 Task: Plan a trip to Glogovac, Kosovo from 17th November, 2023 to 21st November, 2023 for 2 adults.1  bedroom having 2 beds and 1 bathroom. Property type can be flat. Amenities needed are: wifi. Booking option can be shelf check-in. Look for 5 properties as per requirement.
Action: Mouse moved to (583, 219)
Screenshot: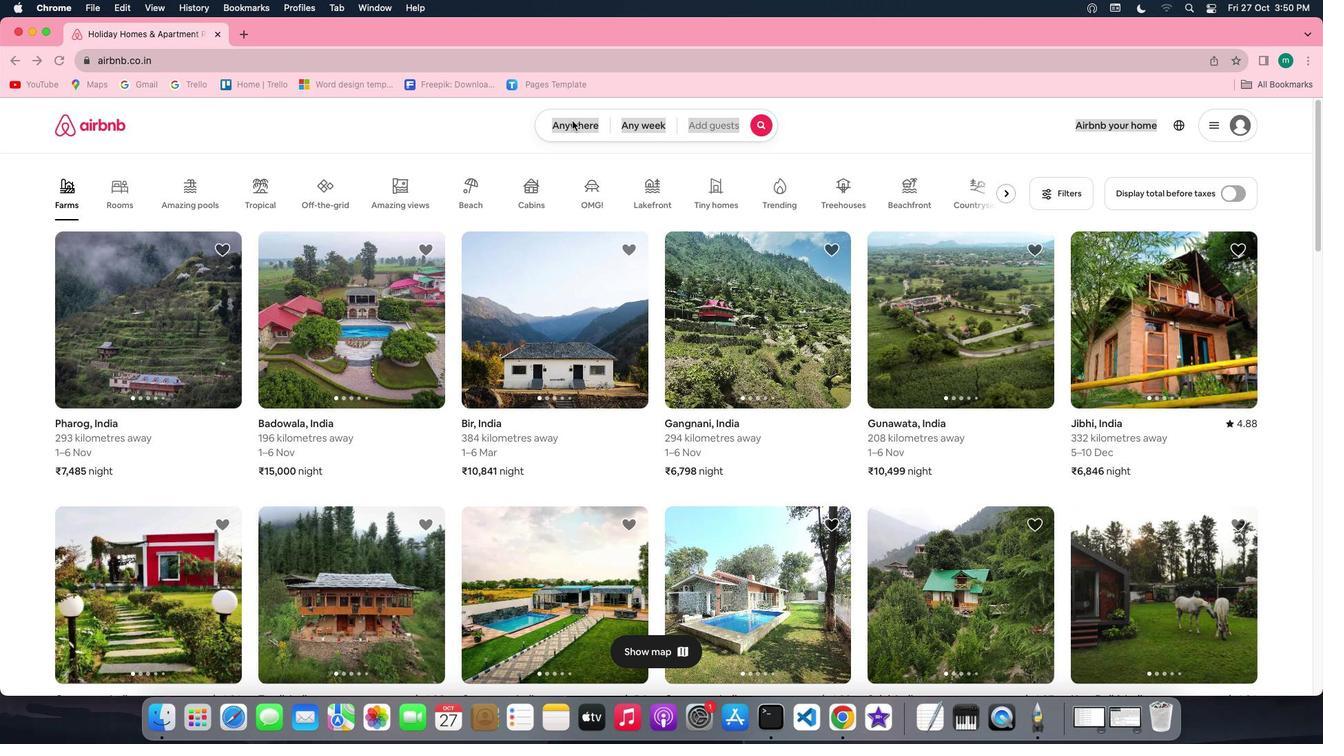 
Action: Mouse pressed left at (583, 219)
Screenshot: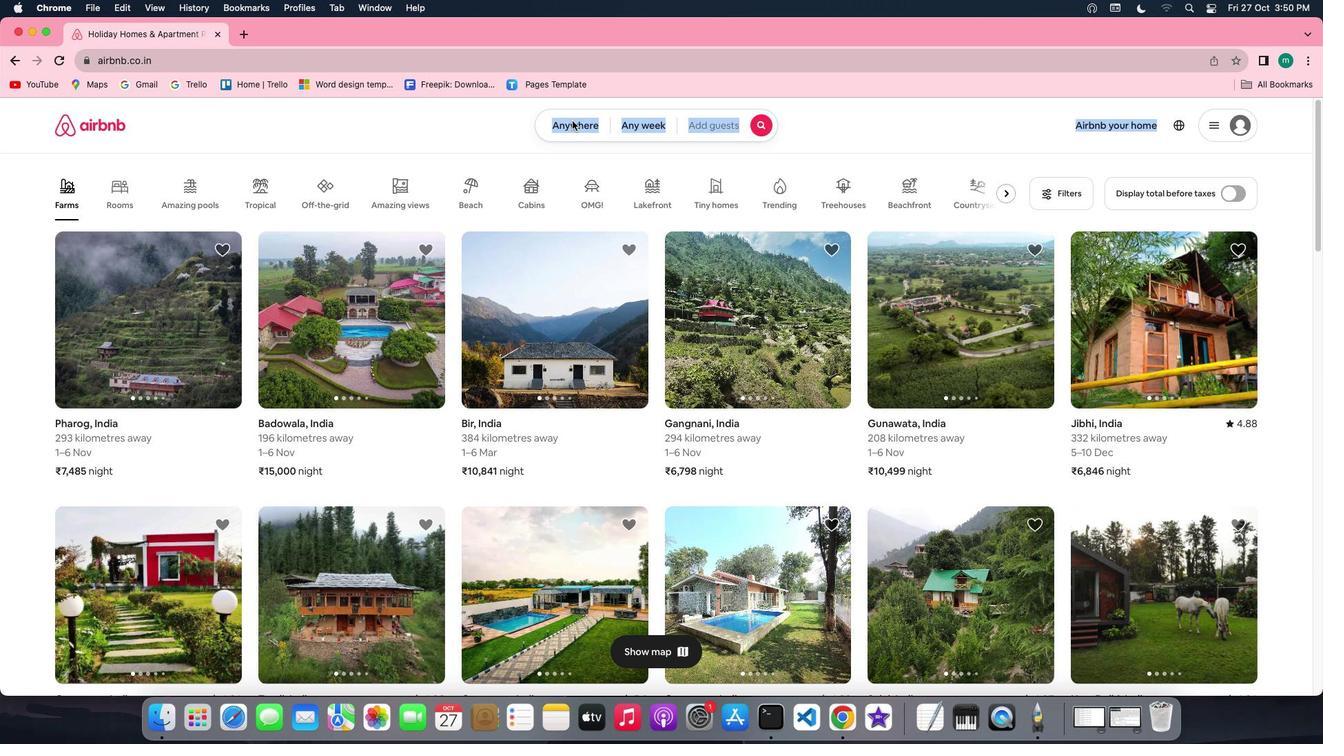 
Action: Mouse pressed left at (583, 219)
Screenshot: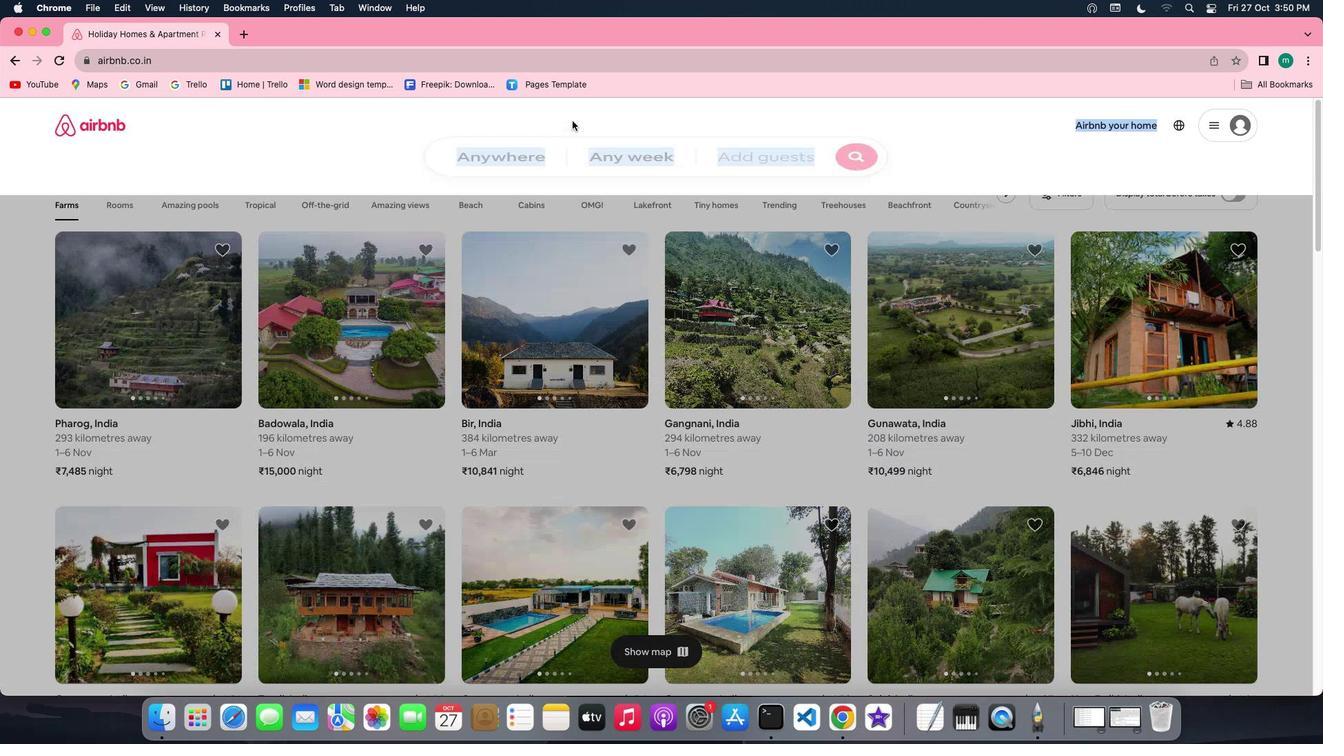 
Action: Mouse moved to (520, 259)
Screenshot: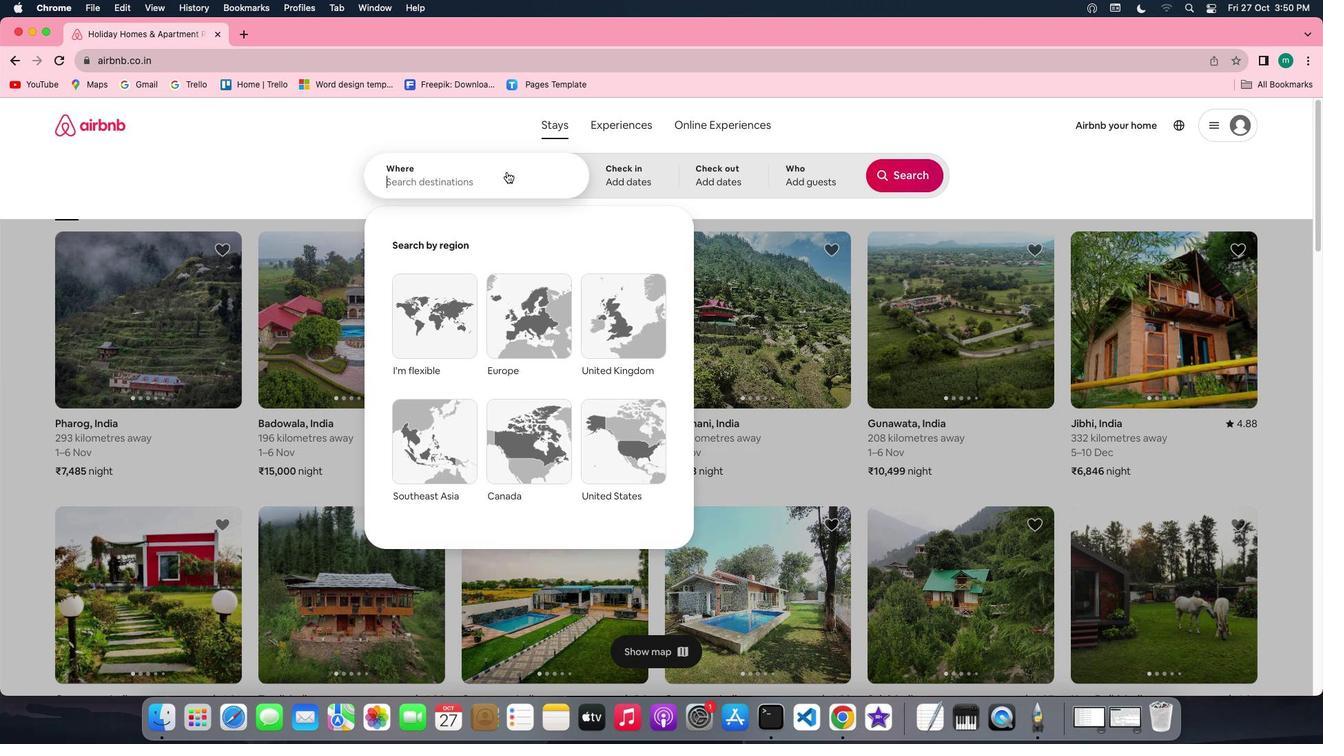 
Action: Key pressed Key.shift'G''l''o''g''o''v''a''c'','Key.spaceKey.shift'K''o''s''o''v''o'
Screenshot: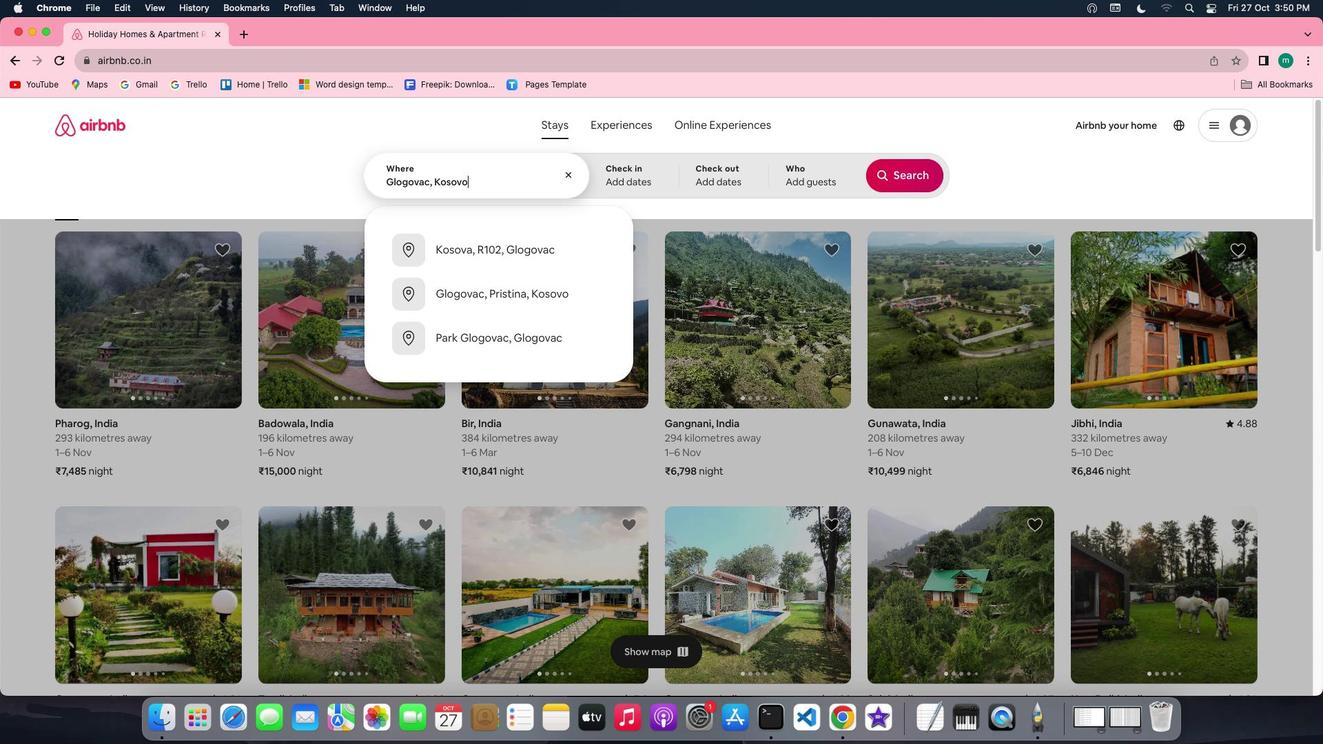 
Action: Mouse moved to (650, 261)
Screenshot: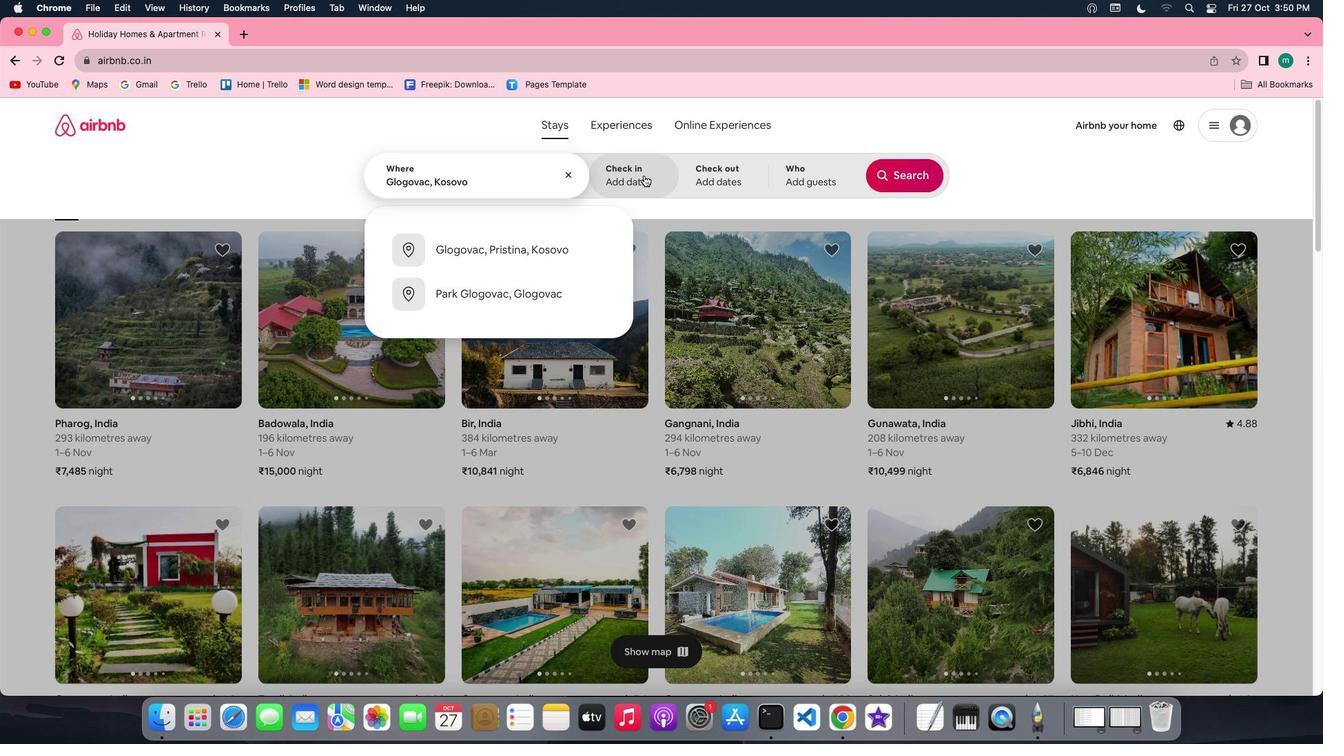 
Action: Mouse pressed left at (650, 261)
Screenshot: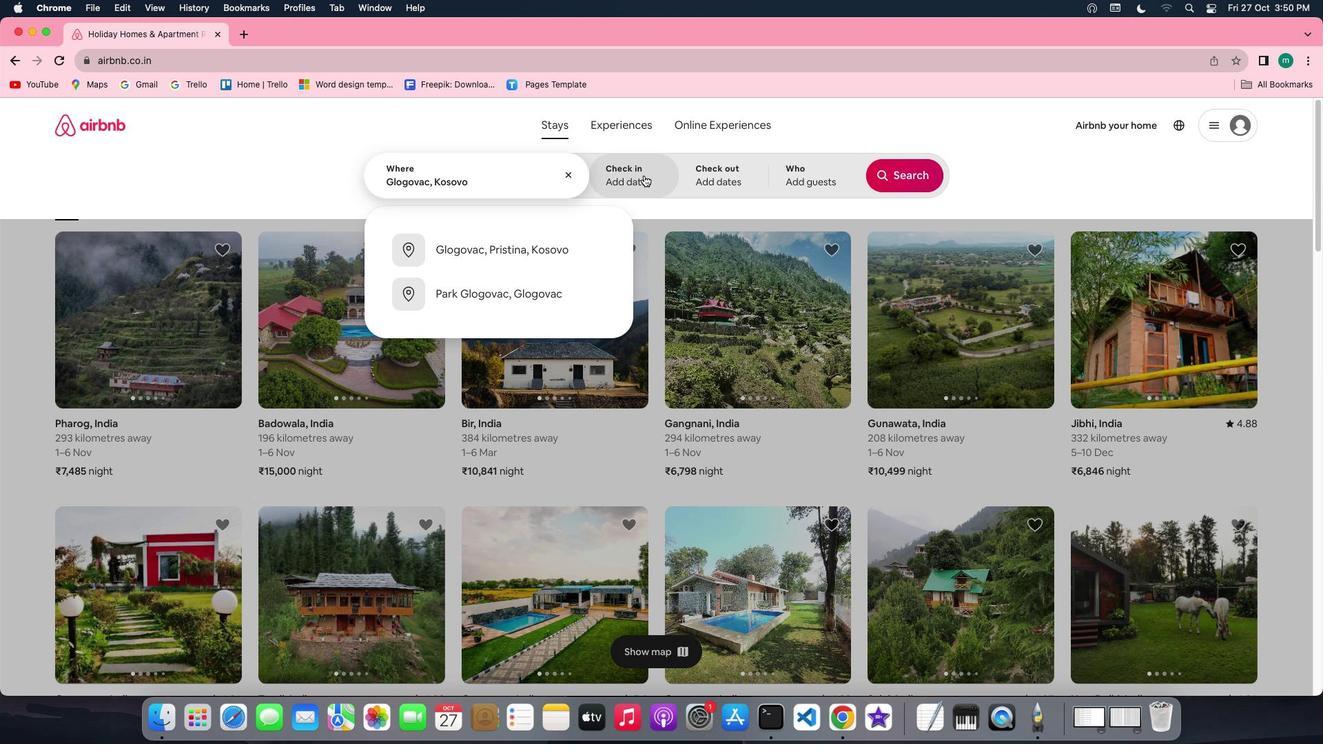
Action: Mouse moved to (850, 445)
Screenshot: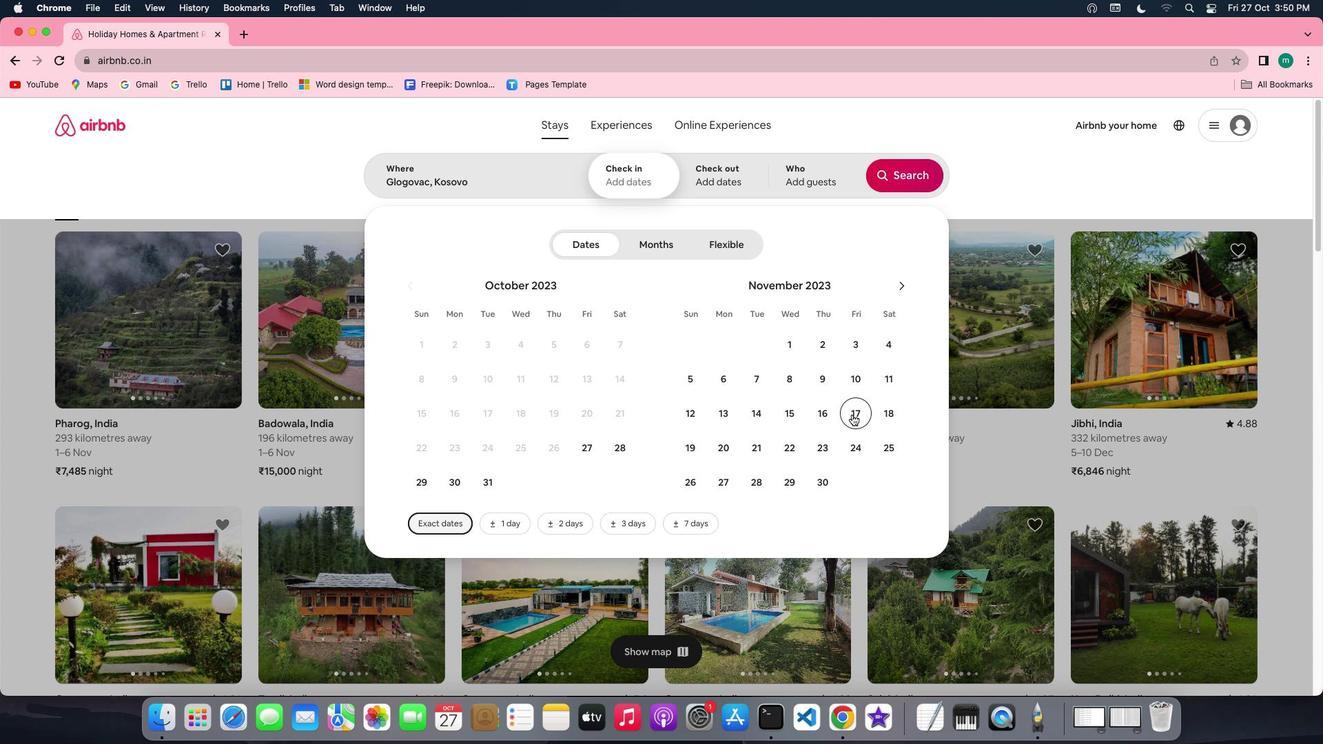 
Action: Mouse pressed left at (850, 445)
Screenshot: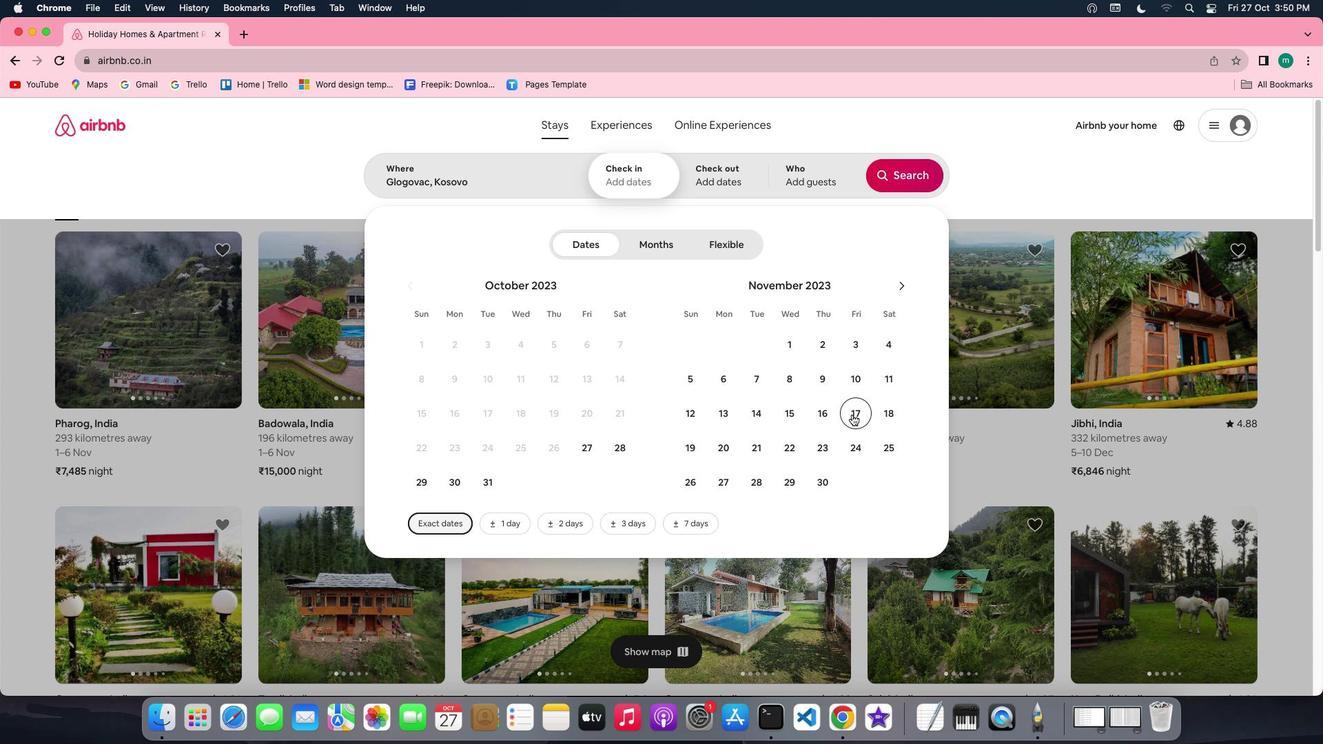
Action: Mouse moved to (748, 468)
Screenshot: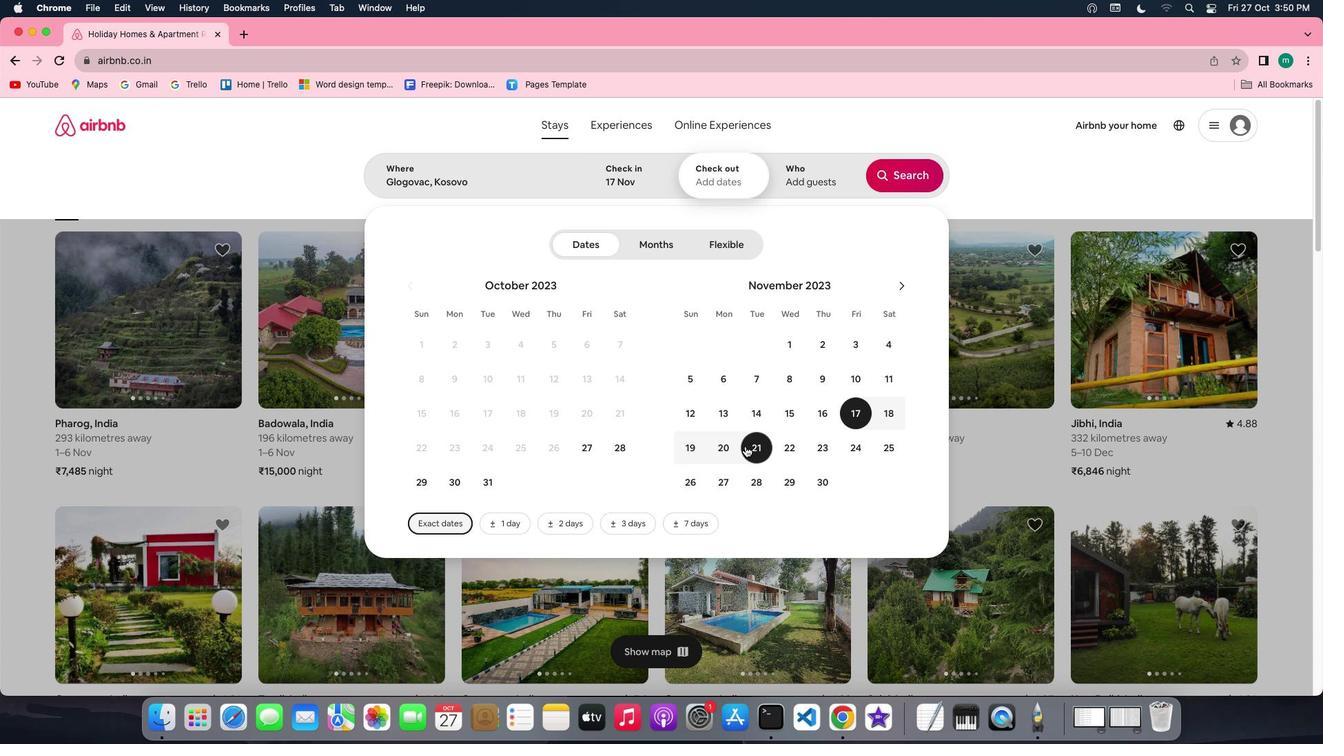 
Action: Mouse pressed left at (748, 468)
Screenshot: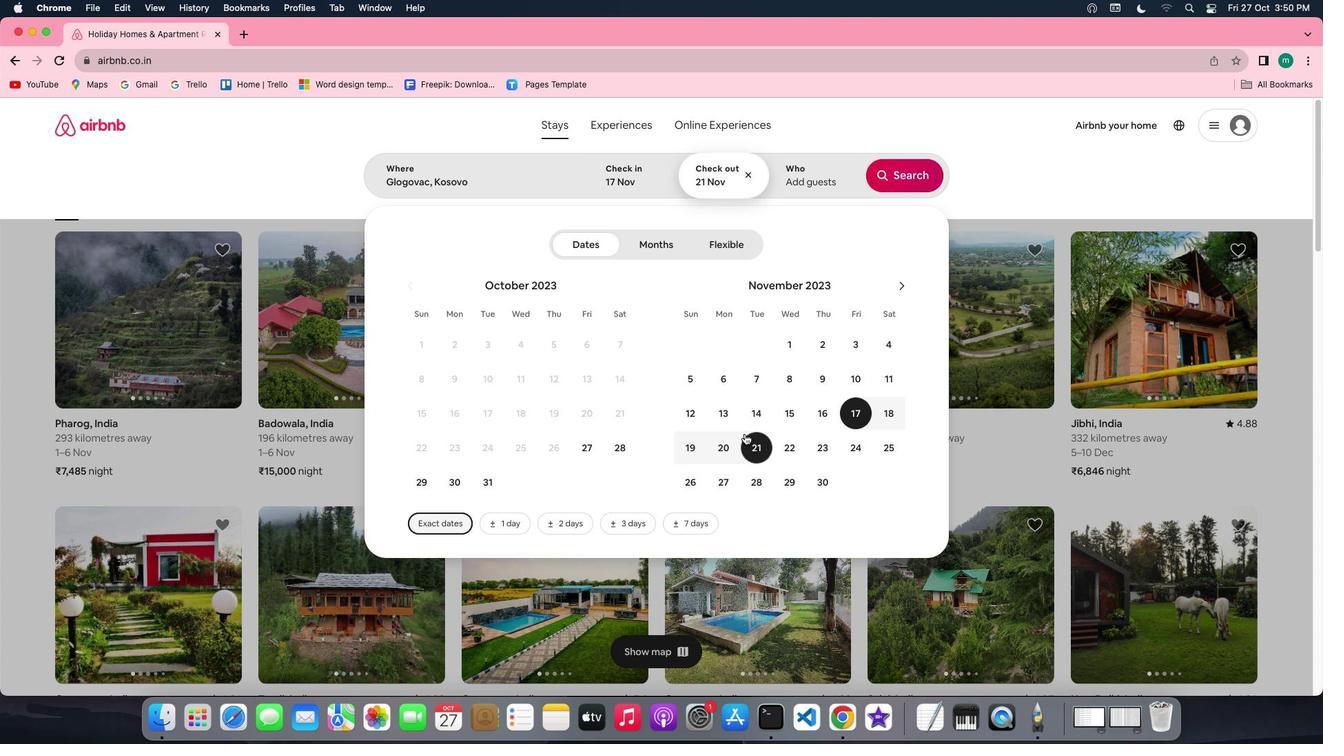 
Action: Mouse moved to (806, 260)
Screenshot: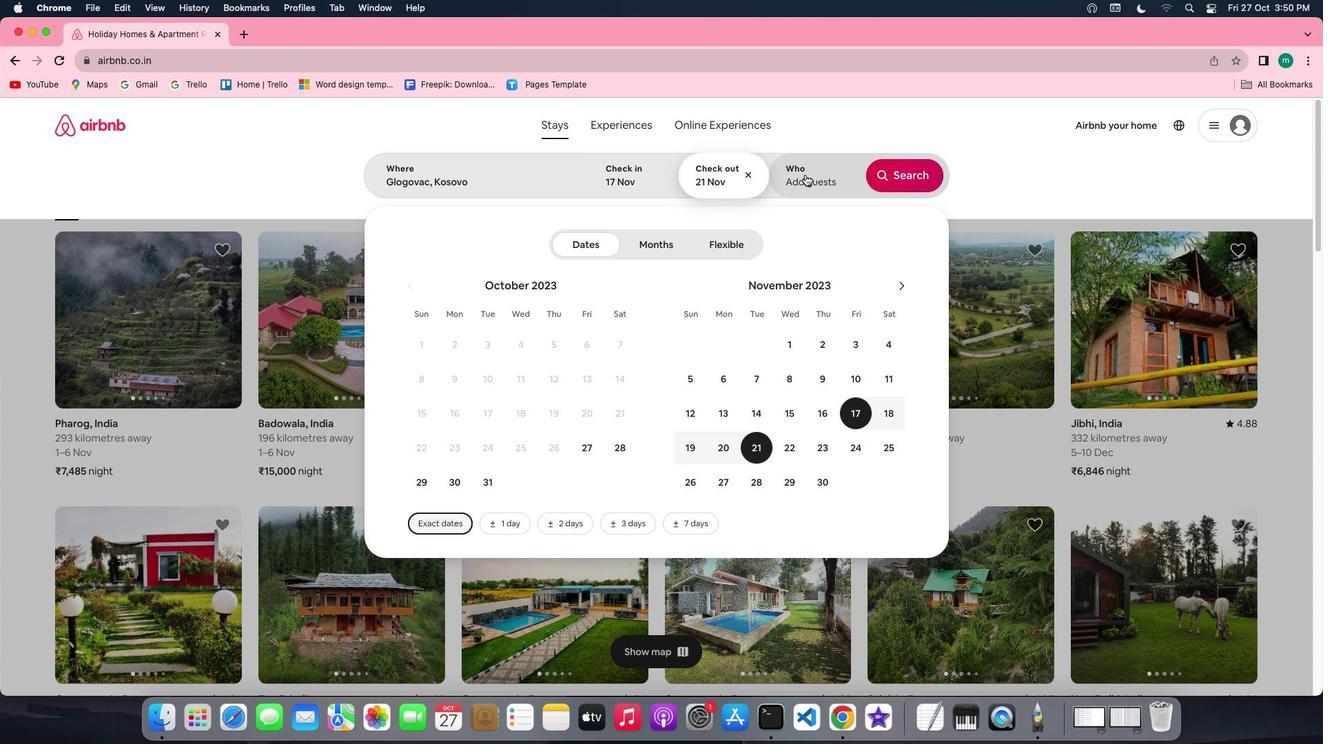 
Action: Mouse pressed left at (806, 260)
Screenshot: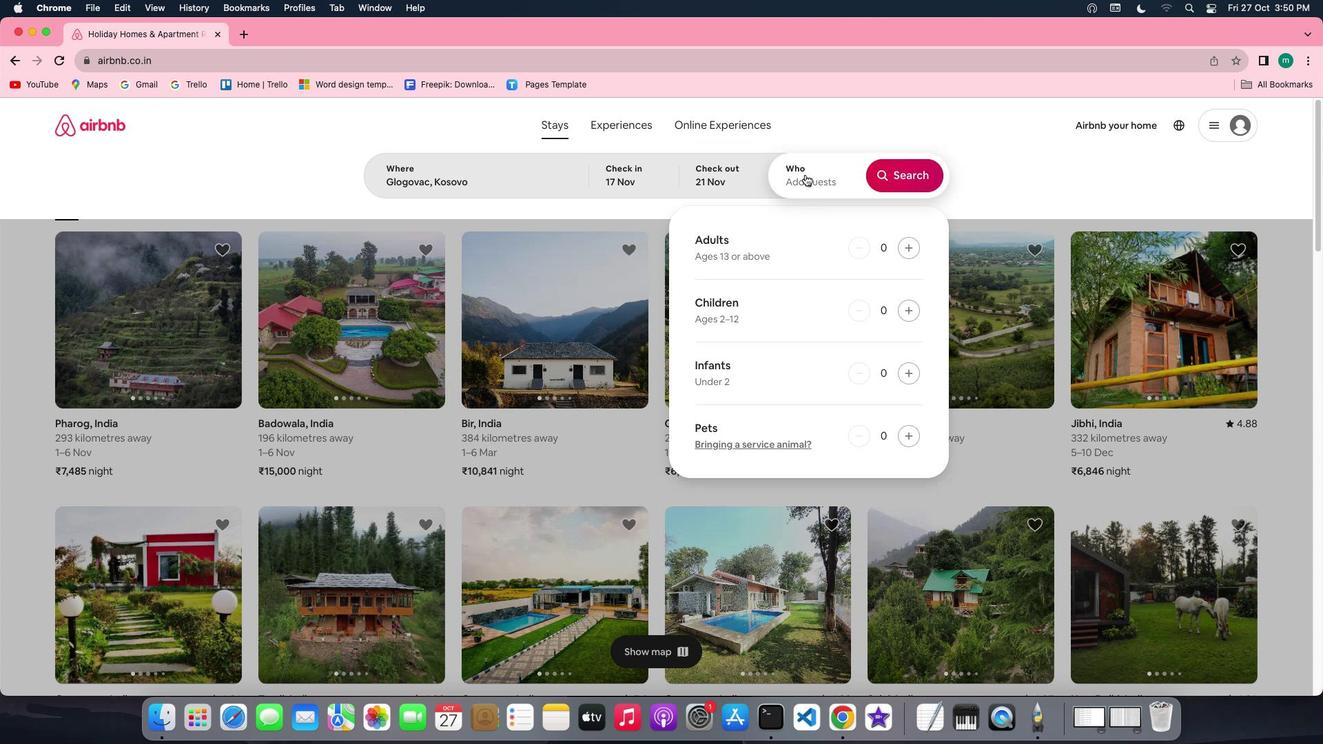 
Action: Mouse moved to (908, 311)
Screenshot: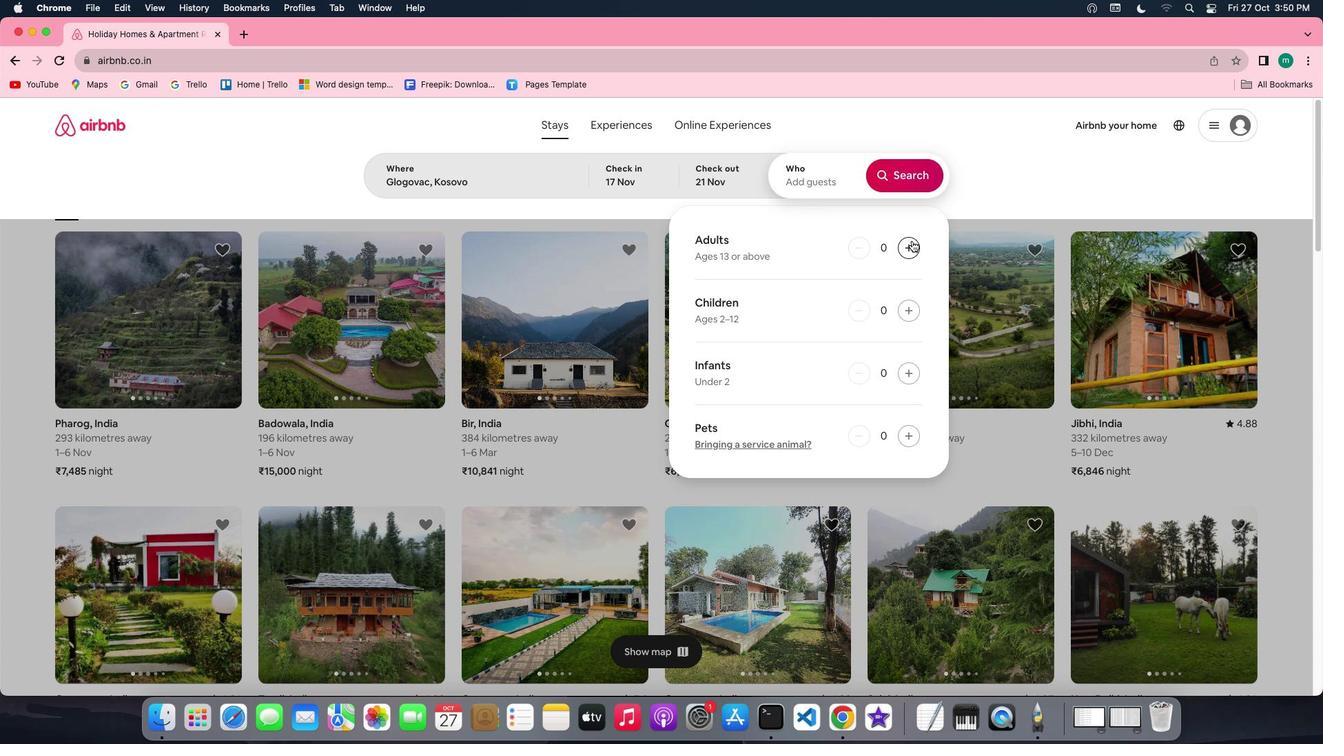 
Action: Mouse pressed left at (908, 311)
Screenshot: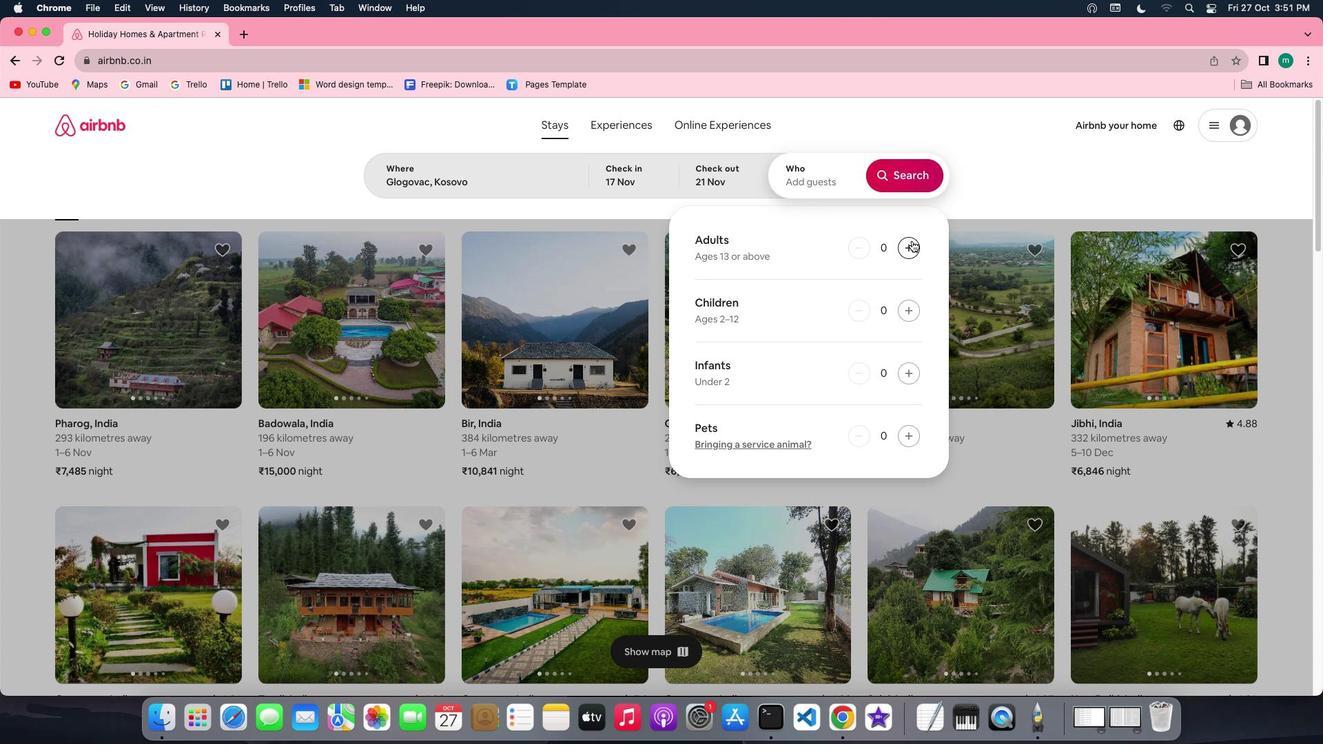 
Action: Mouse pressed left at (908, 311)
Screenshot: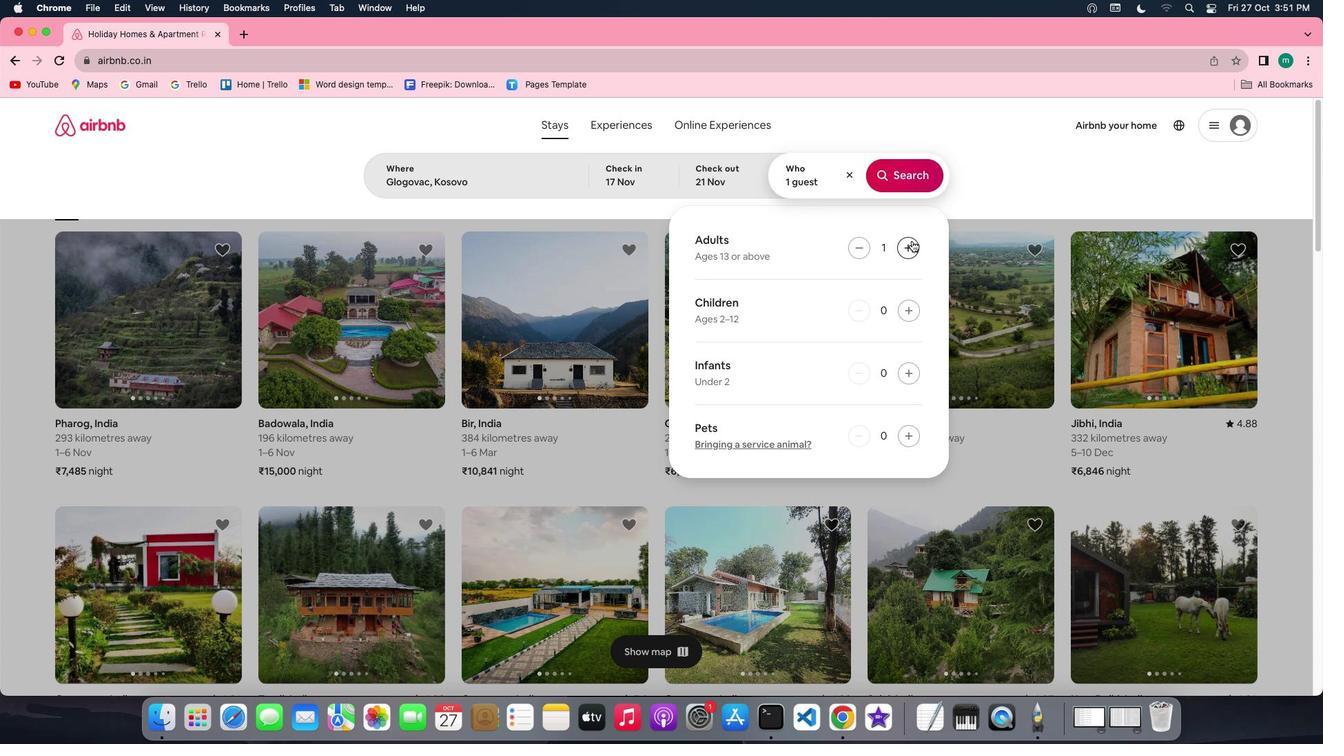 
Action: Mouse moved to (885, 267)
Screenshot: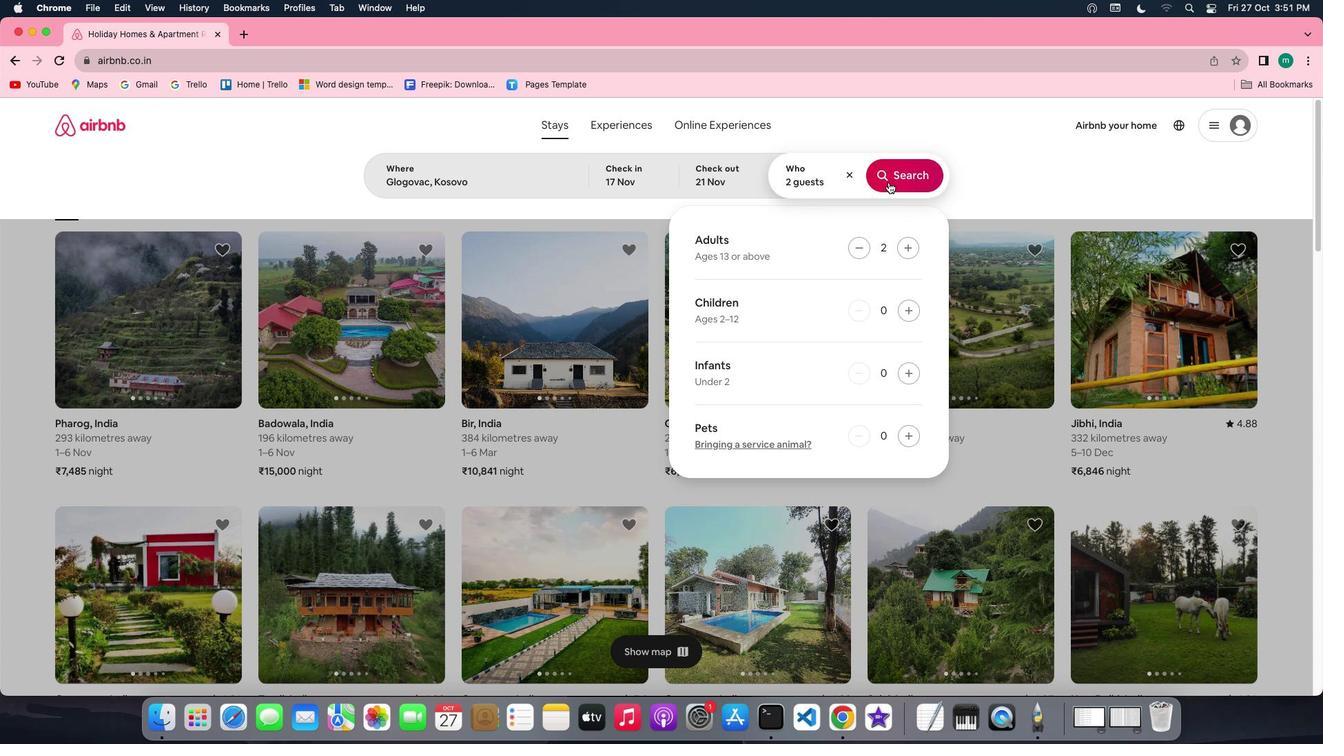 
Action: Mouse pressed left at (885, 267)
Screenshot: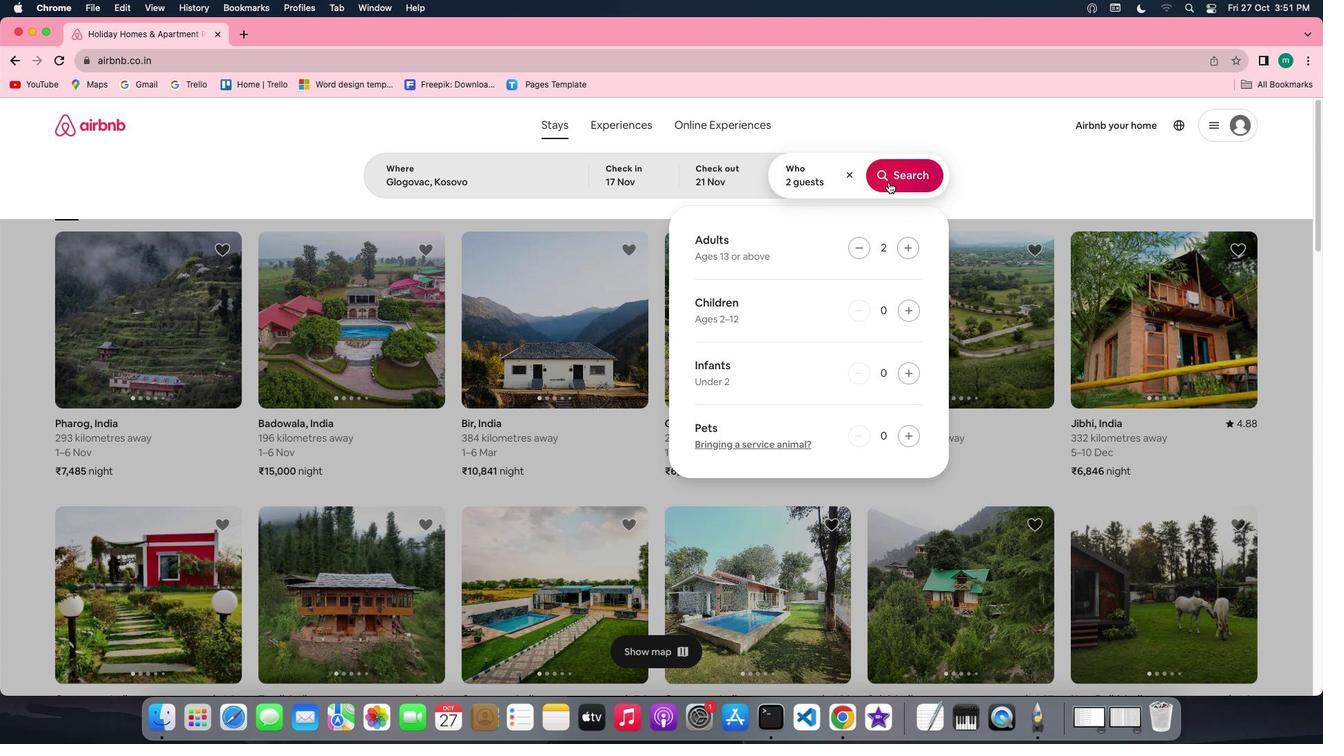 
Action: Mouse moved to (1099, 263)
Screenshot: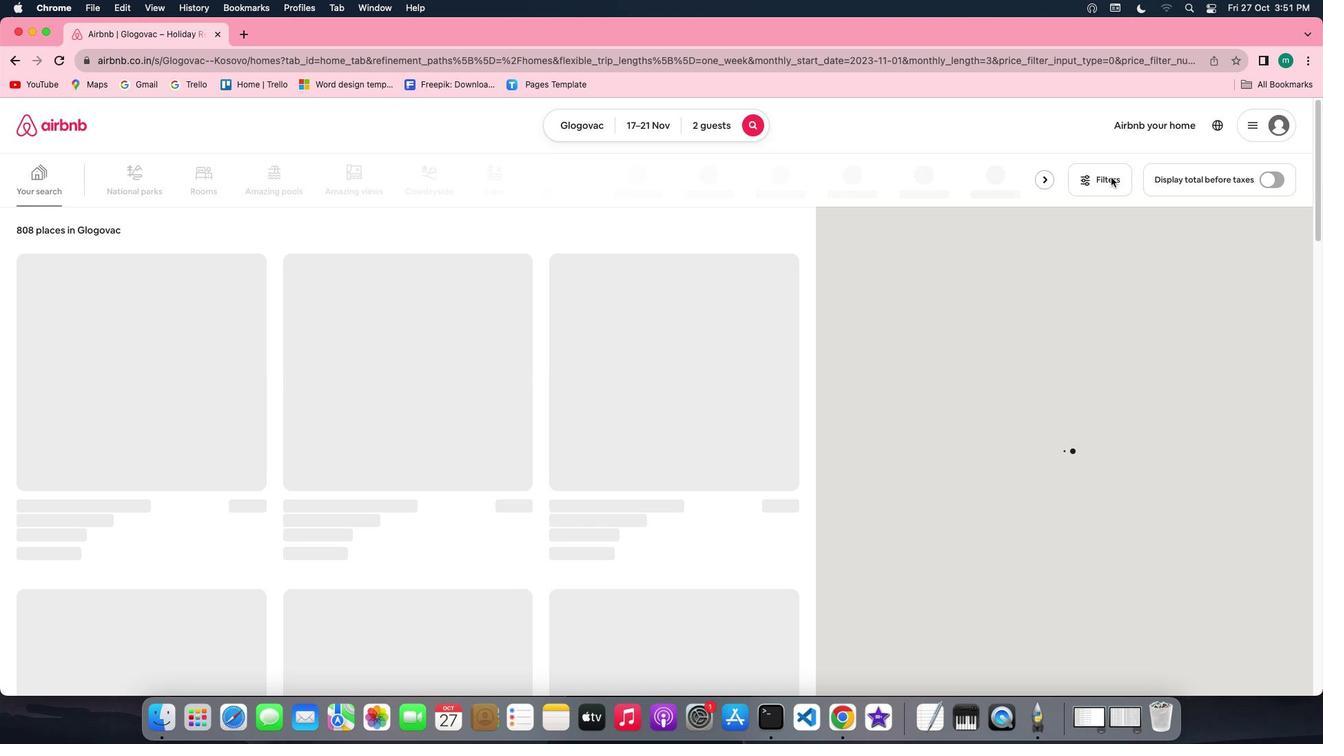 
Action: Mouse pressed left at (1099, 263)
Screenshot: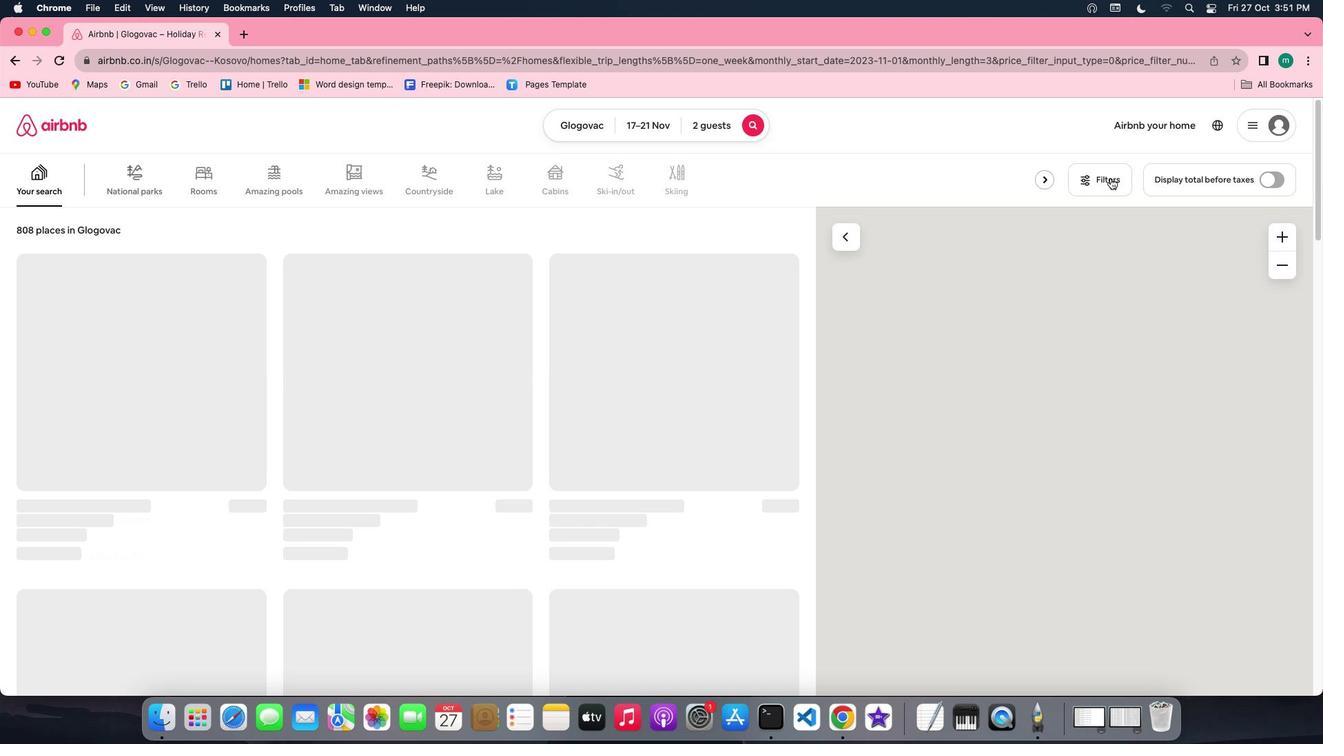 
Action: Mouse moved to (650, 416)
Screenshot: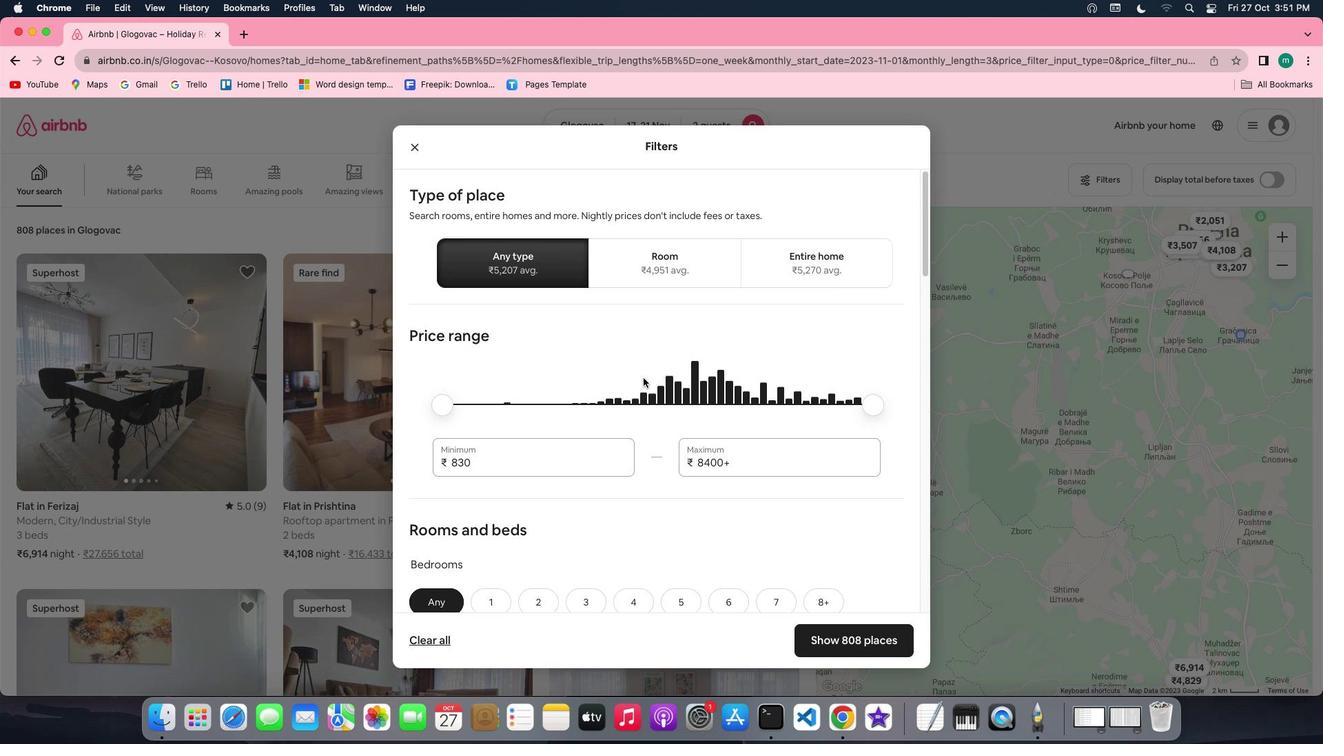 
Action: Mouse scrolled (650, 416) with delta (34, 126)
Screenshot: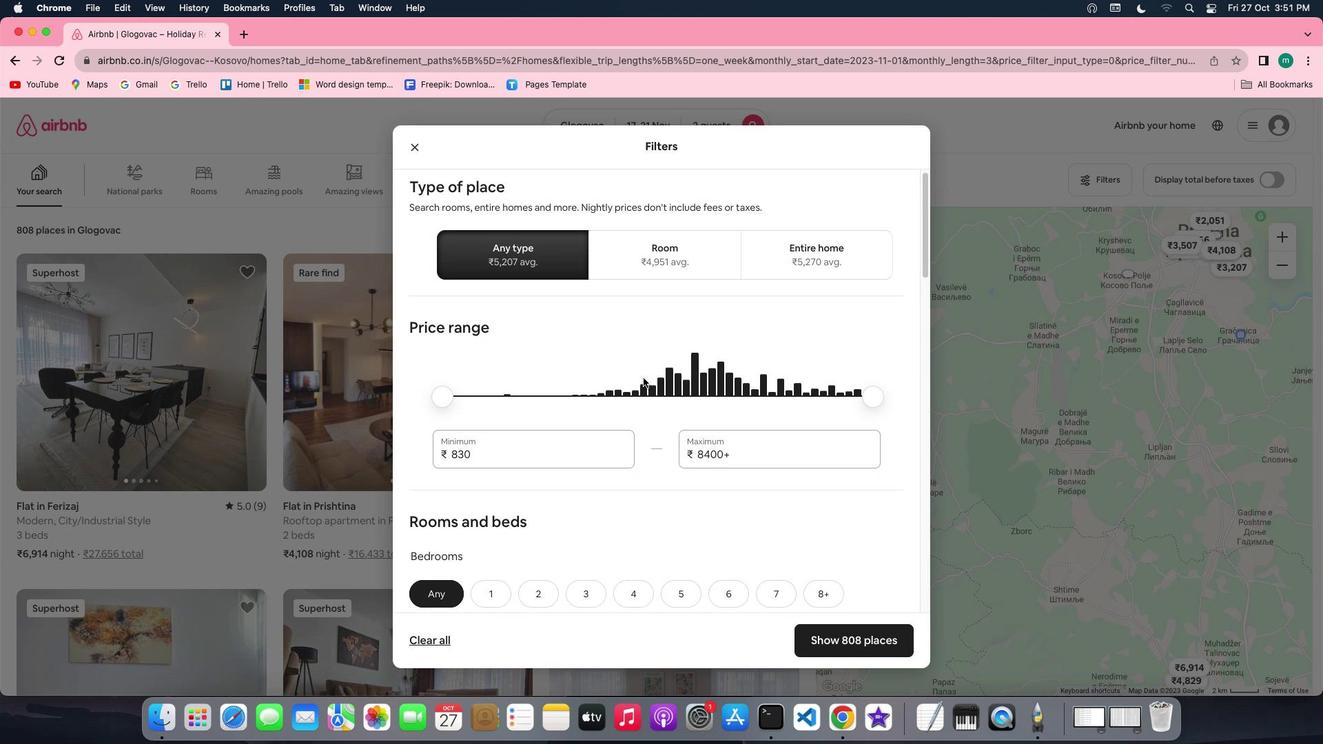 
Action: Mouse scrolled (650, 416) with delta (34, 126)
Screenshot: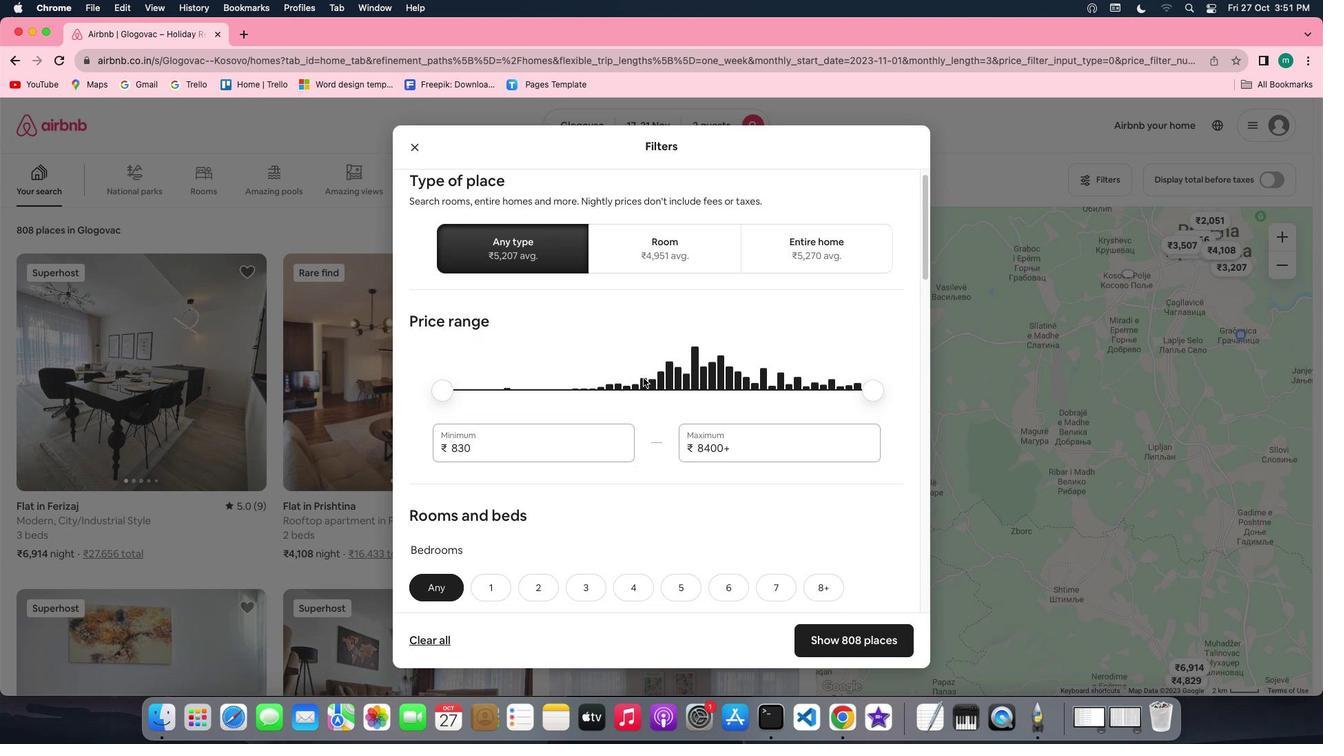 
Action: Mouse scrolled (650, 416) with delta (34, 126)
Screenshot: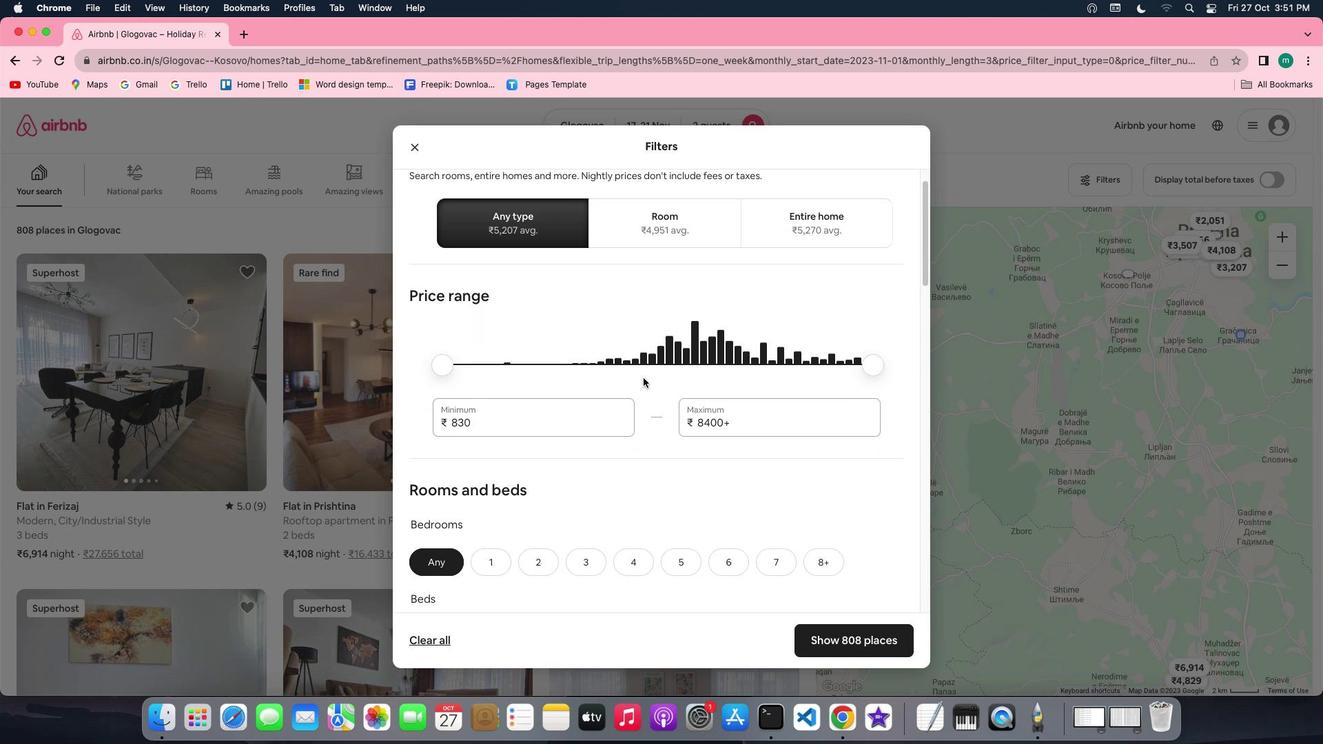 
Action: Mouse scrolled (650, 416) with delta (34, 126)
Screenshot: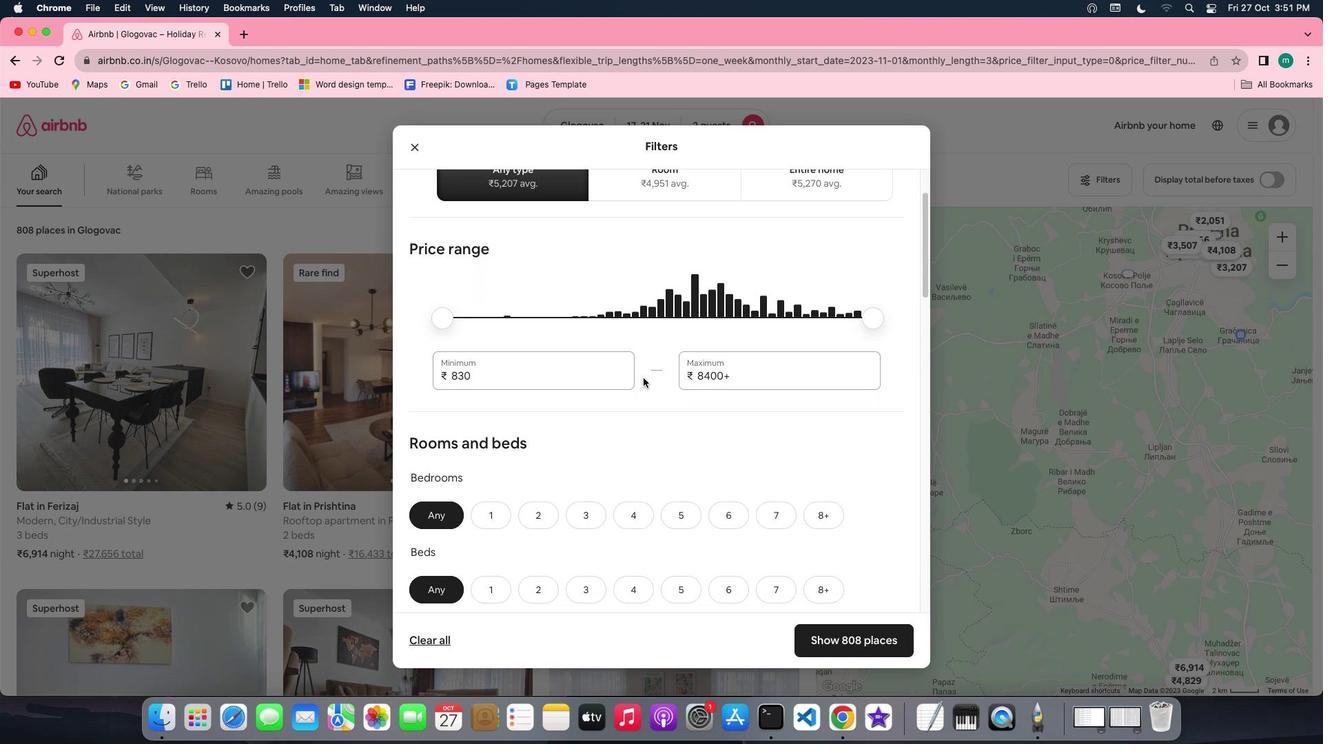 
Action: Mouse scrolled (650, 416) with delta (34, 126)
Screenshot: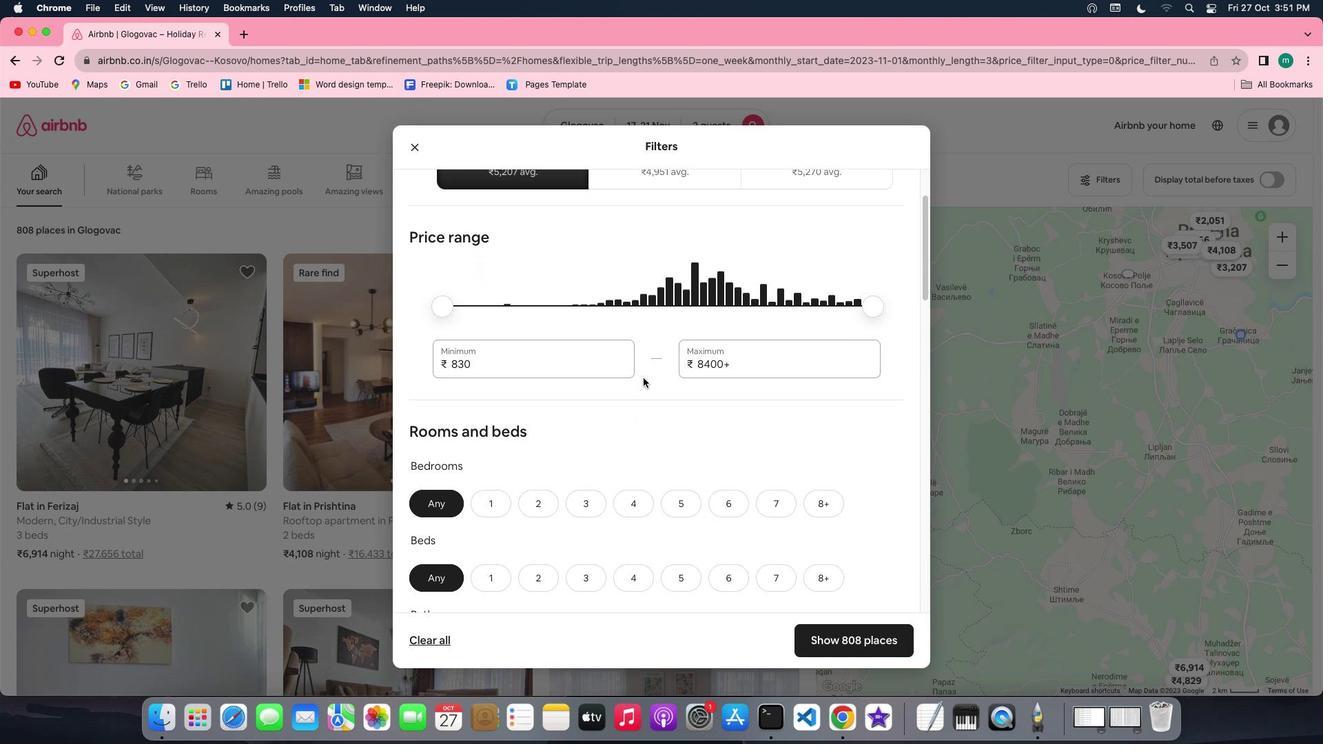 
Action: Mouse scrolled (650, 416) with delta (34, 126)
Screenshot: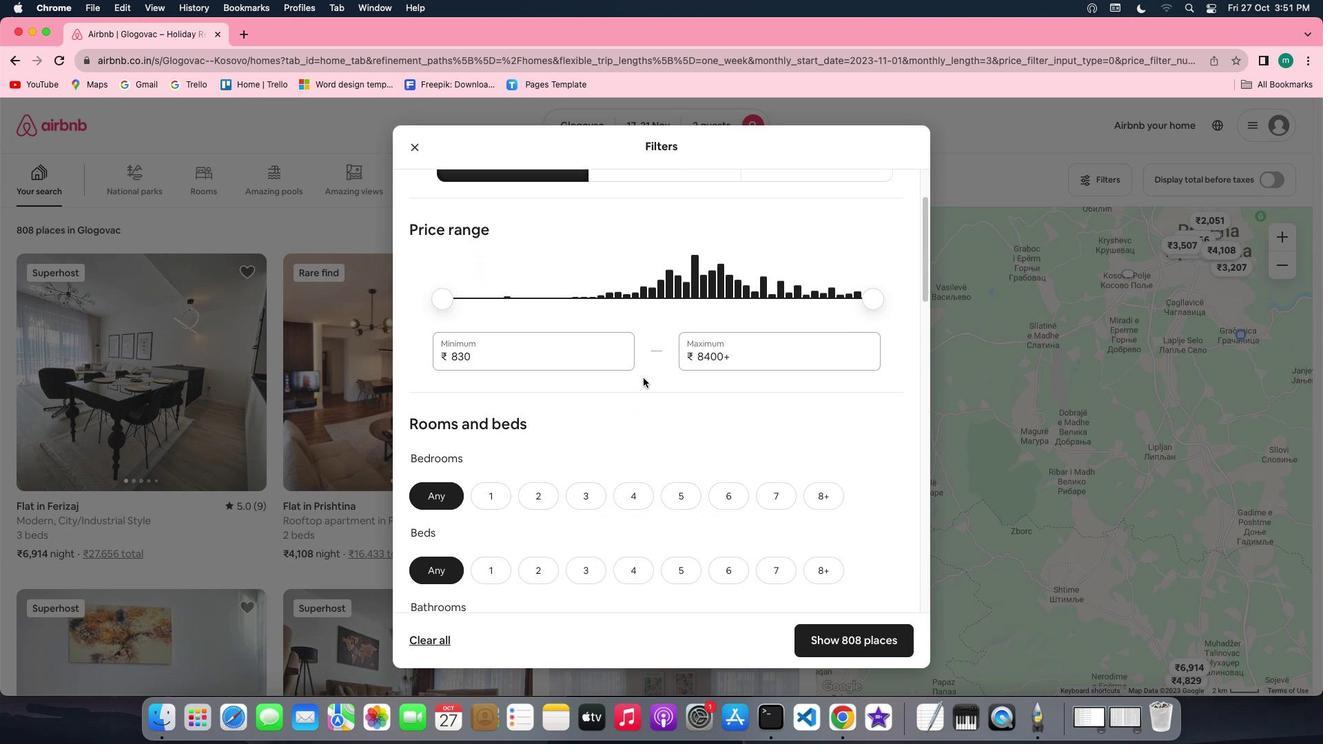 
Action: Mouse scrolled (650, 416) with delta (34, 126)
Screenshot: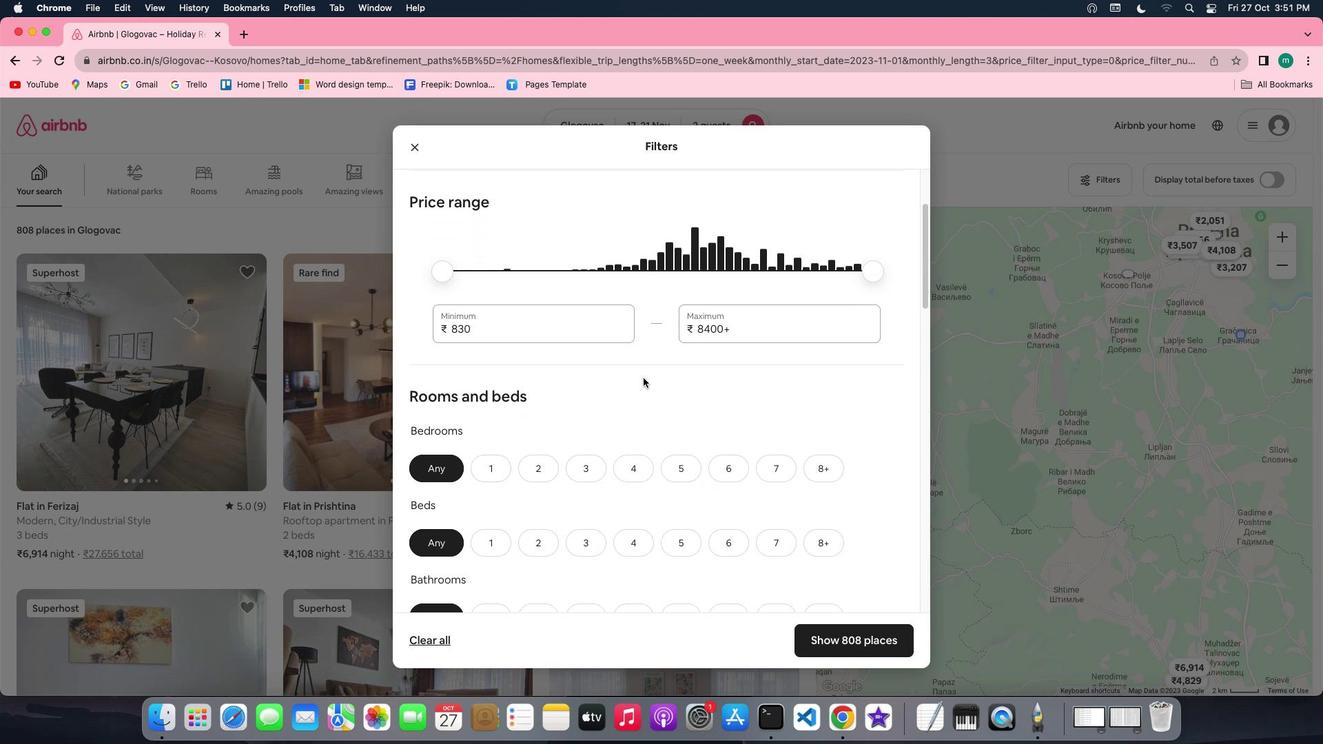 
Action: Mouse scrolled (650, 416) with delta (34, 126)
Screenshot: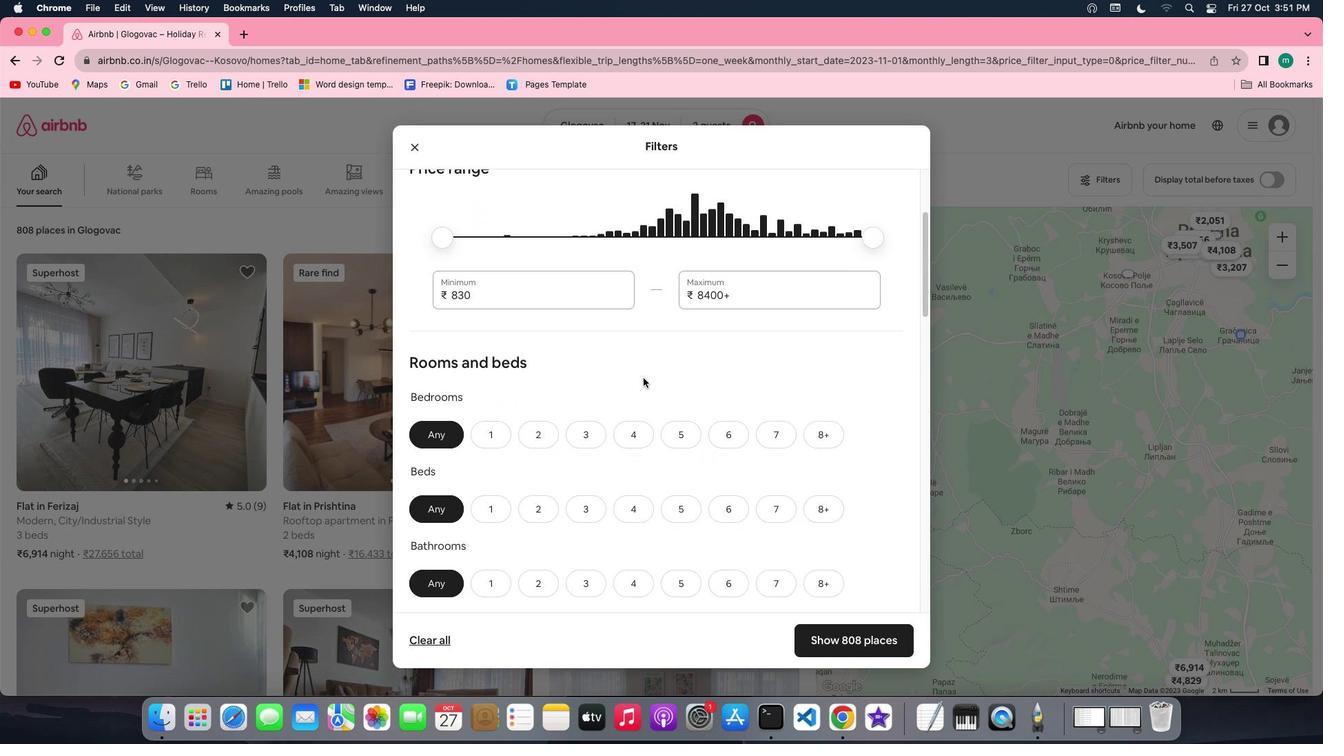 
Action: Mouse scrolled (650, 416) with delta (34, 126)
Screenshot: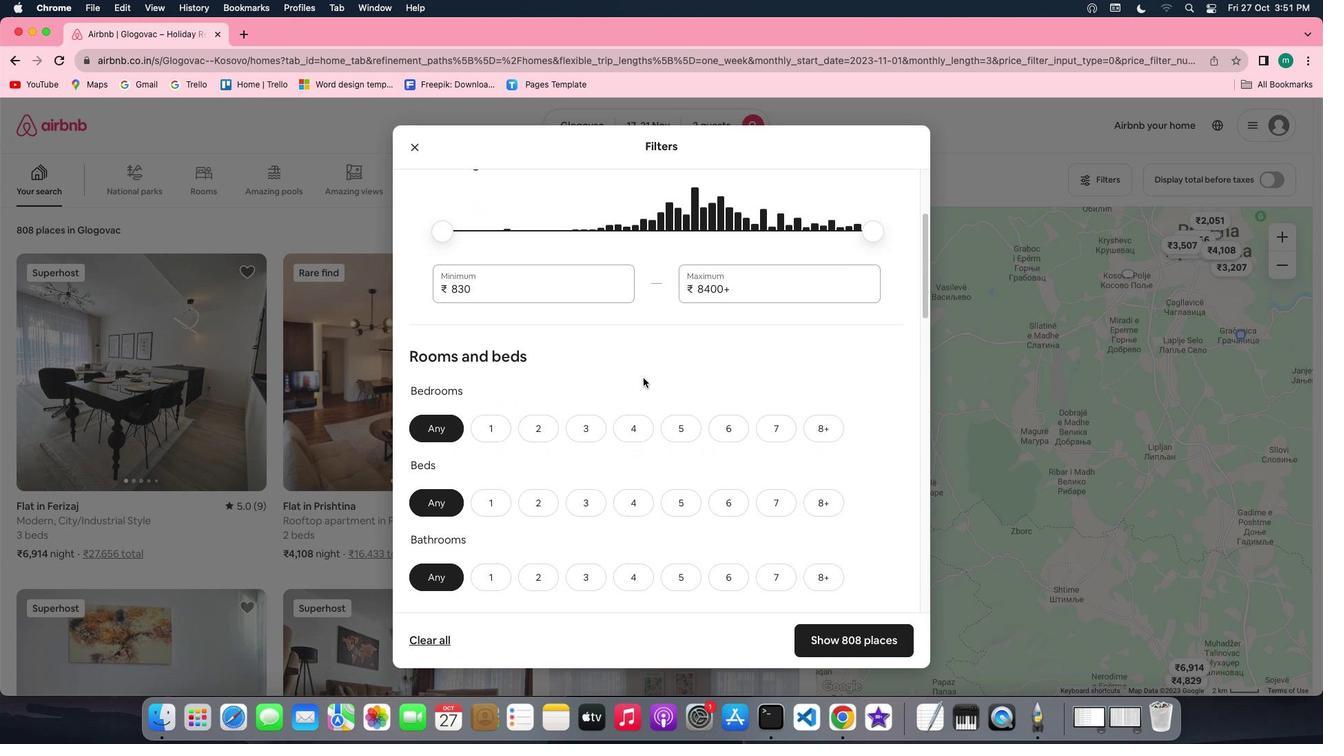 
Action: Mouse scrolled (650, 416) with delta (34, 126)
Screenshot: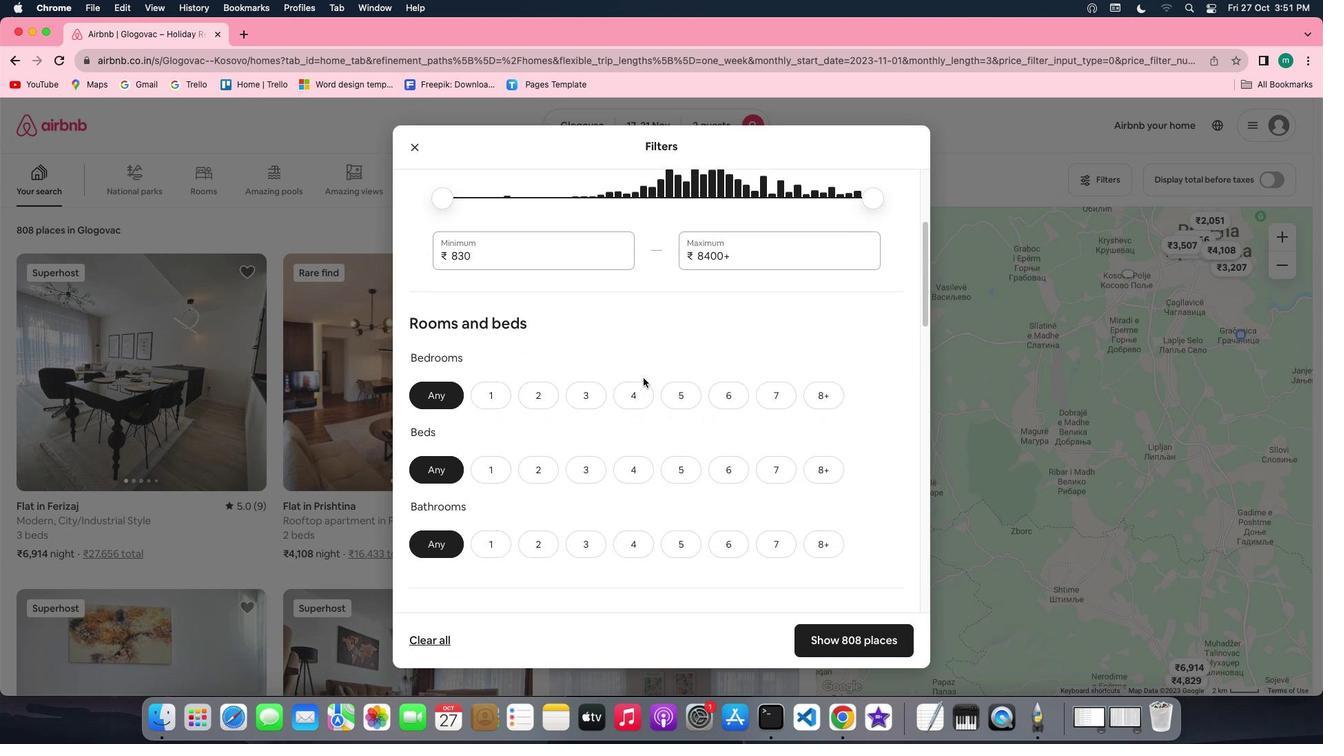 
Action: Mouse scrolled (650, 416) with delta (34, 126)
Screenshot: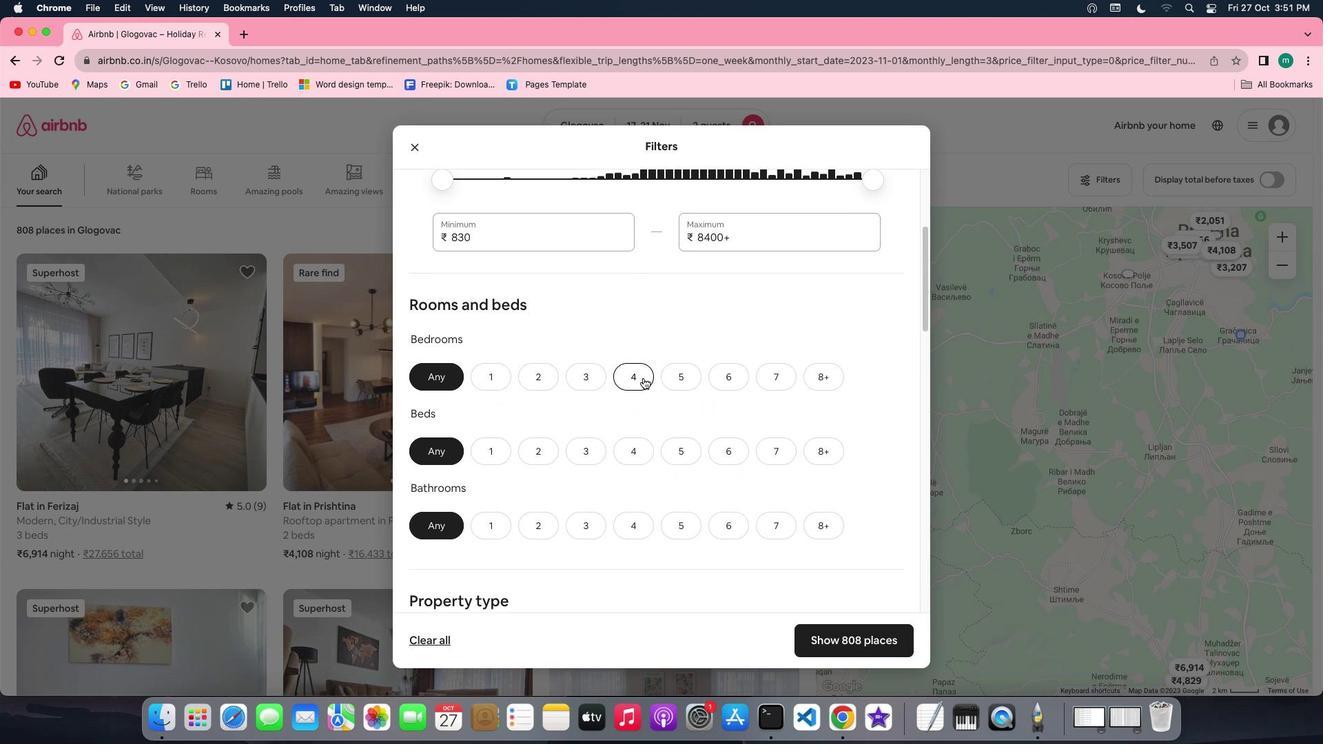 
Action: Mouse scrolled (650, 416) with delta (34, 126)
Screenshot: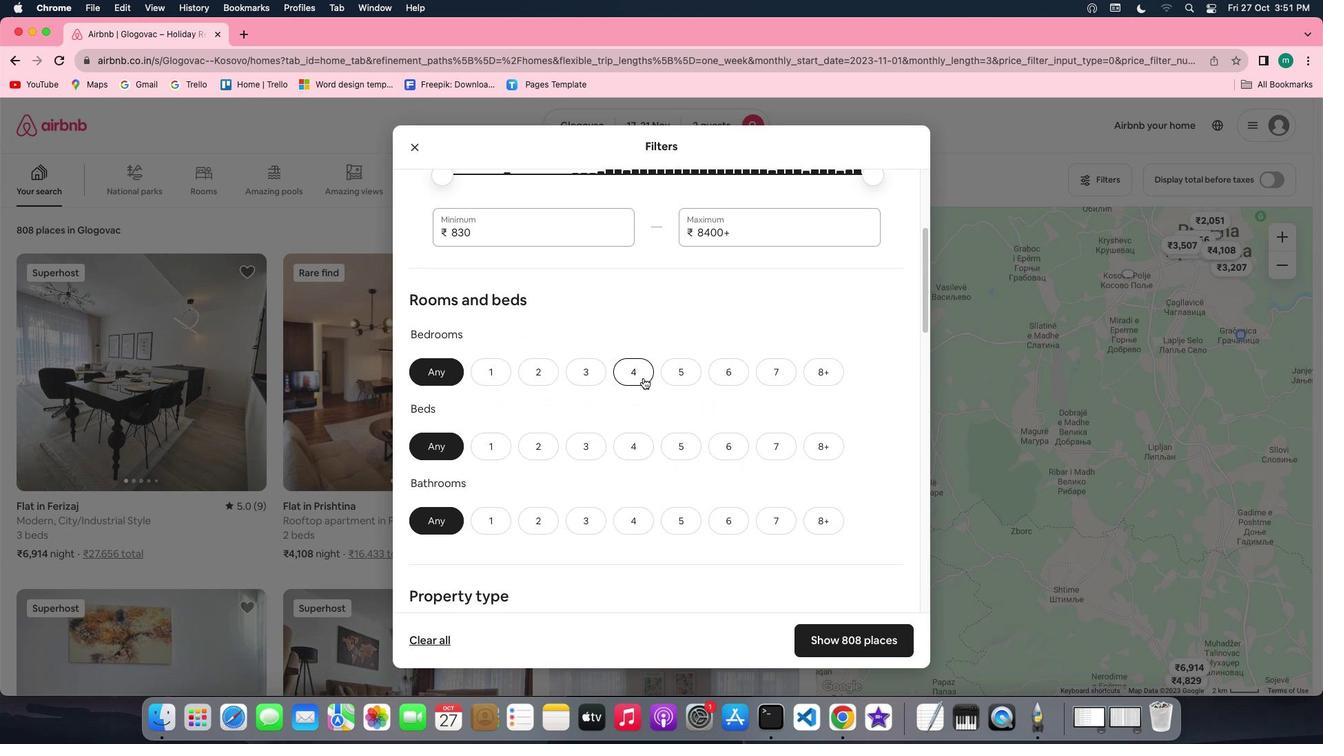
Action: Mouse scrolled (650, 416) with delta (34, 126)
Screenshot: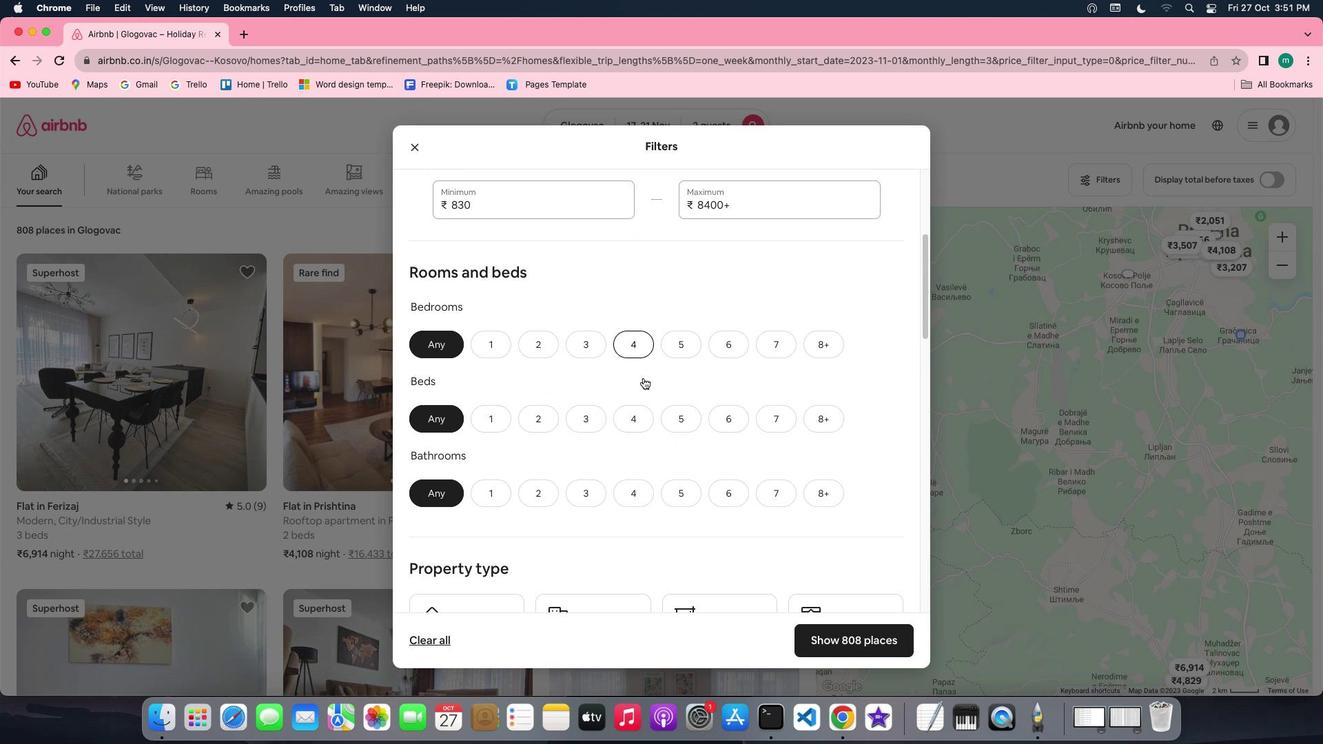 
Action: Mouse scrolled (650, 416) with delta (34, 126)
Screenshot: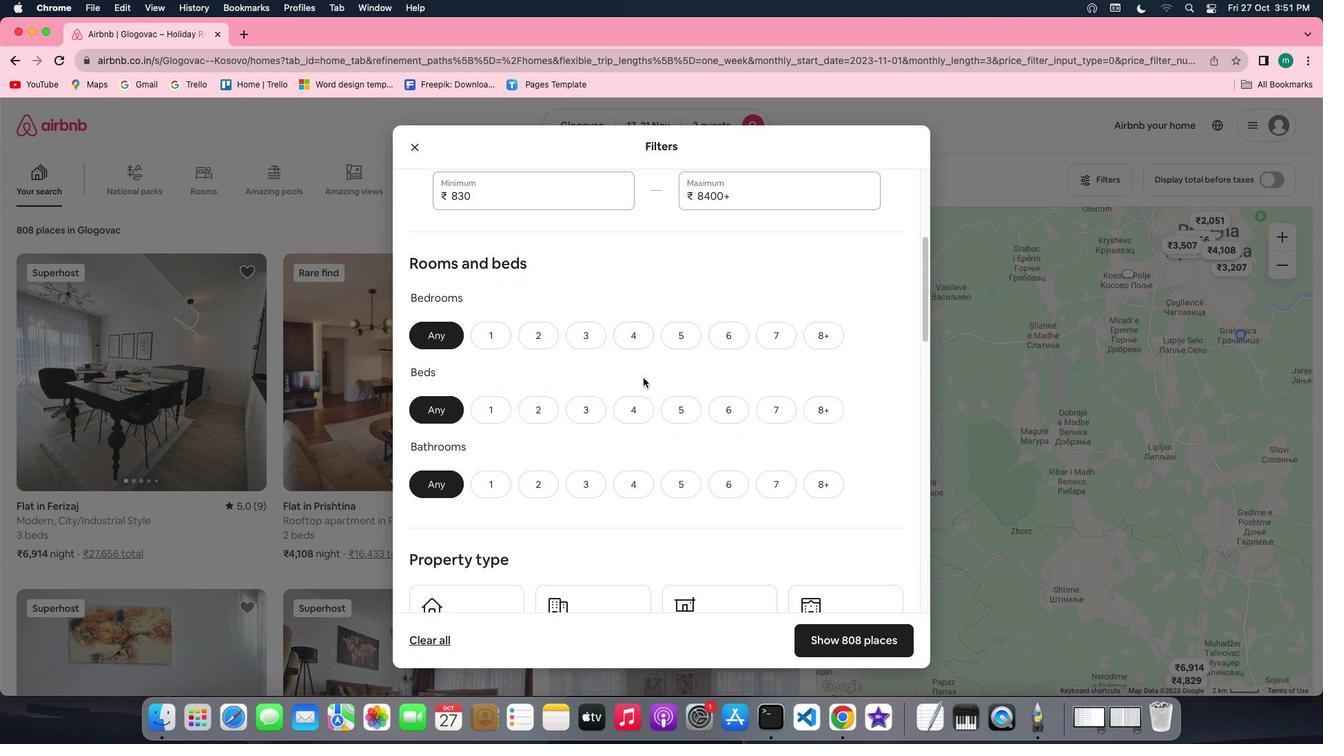 
Action: Mouse scrolled (650, 416) with delta (34, 126)
Screenshot: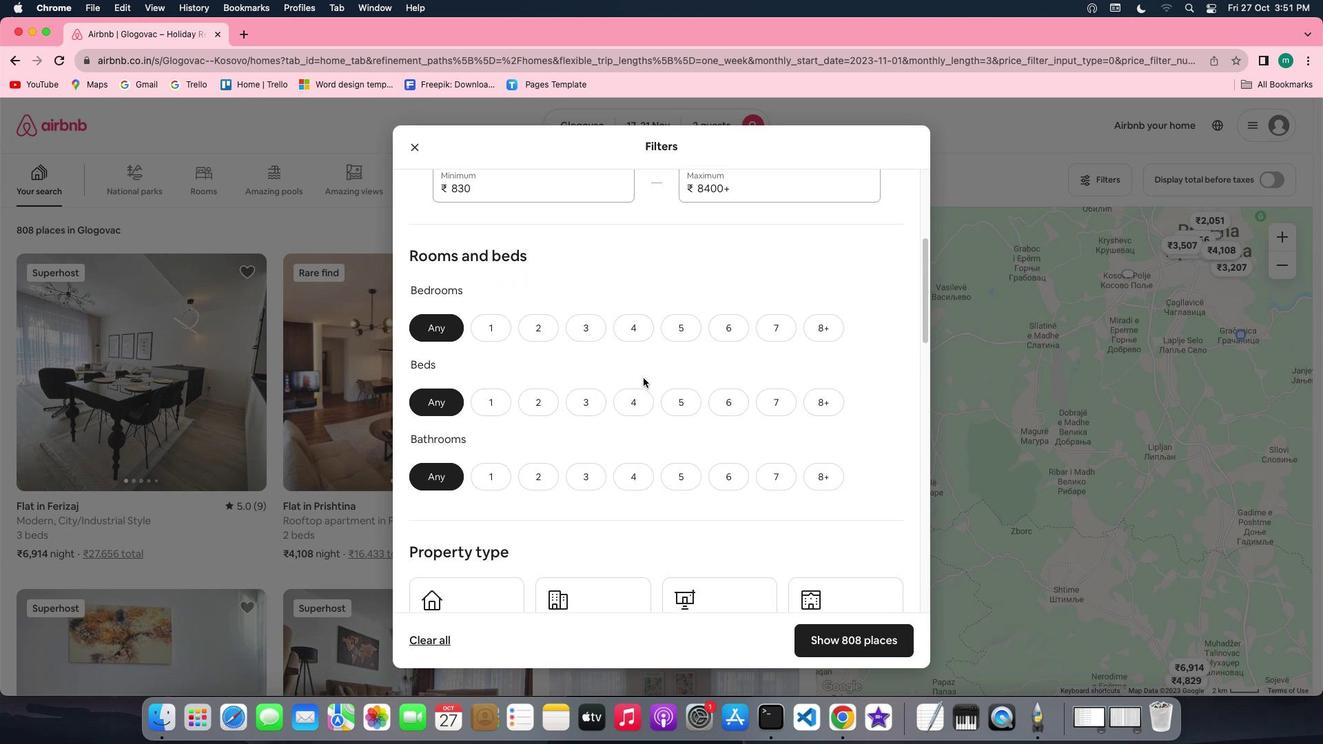 
Action: Mouse scrolled (650, 416) with delta (34, 126)
Screenshot: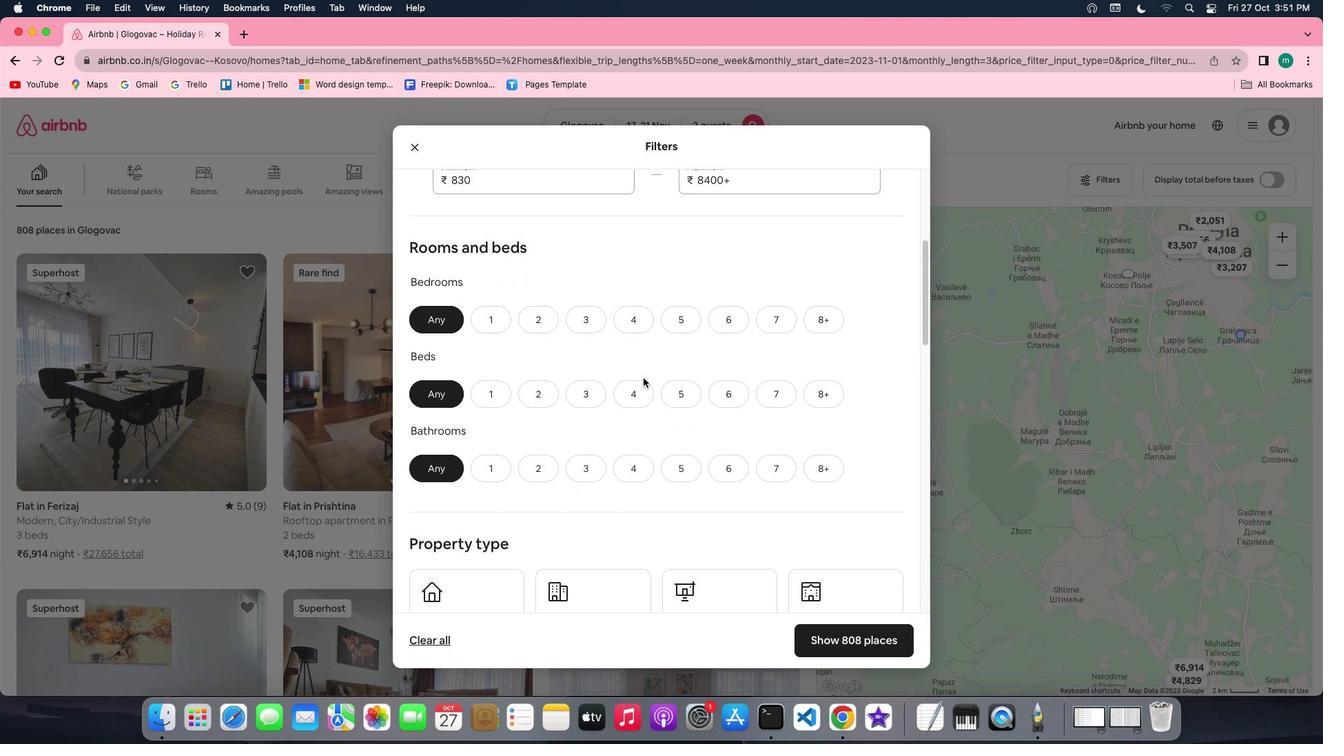 
Action: Mouse scrolled (650, 416) with delta (34, 126)
Screenshot: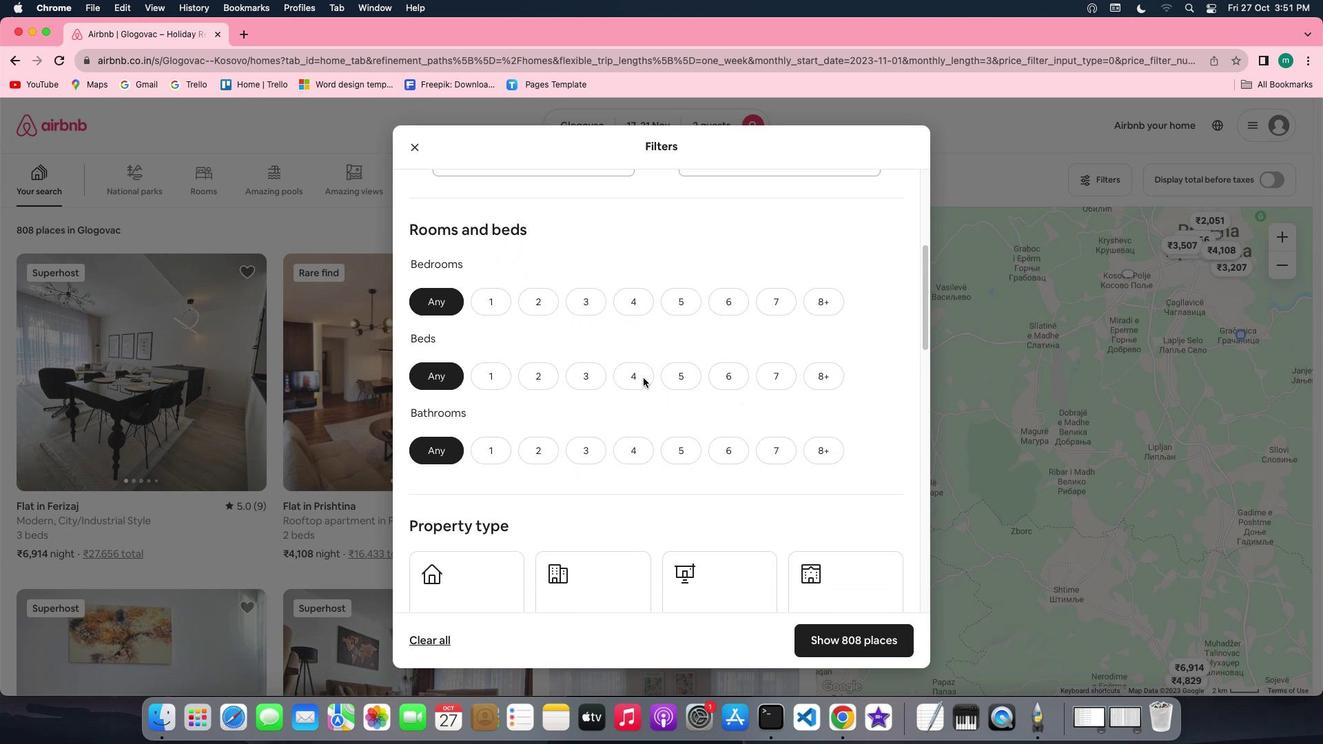 
Action: Mouse scrolled (650, 416) with delta (34, 126)
Screenshot: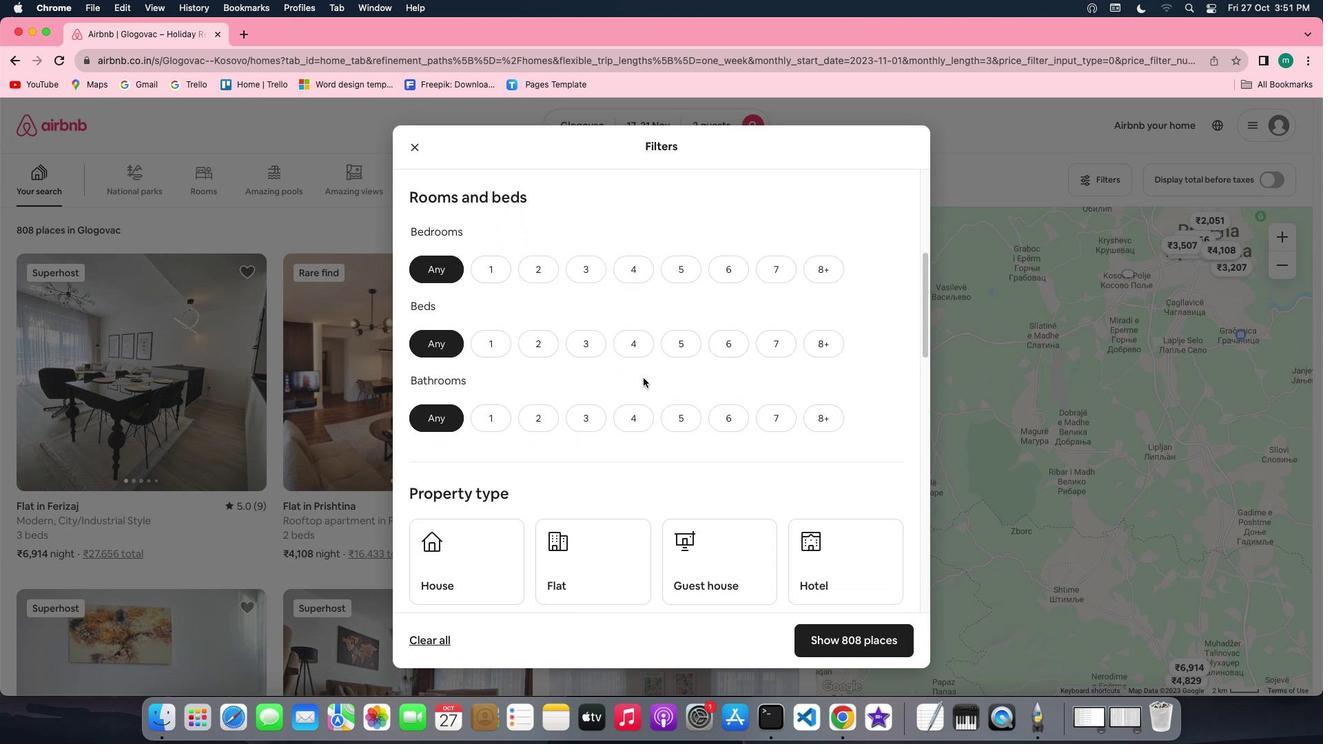 
Action: Mouse moved to (517, 316)
Screenshot: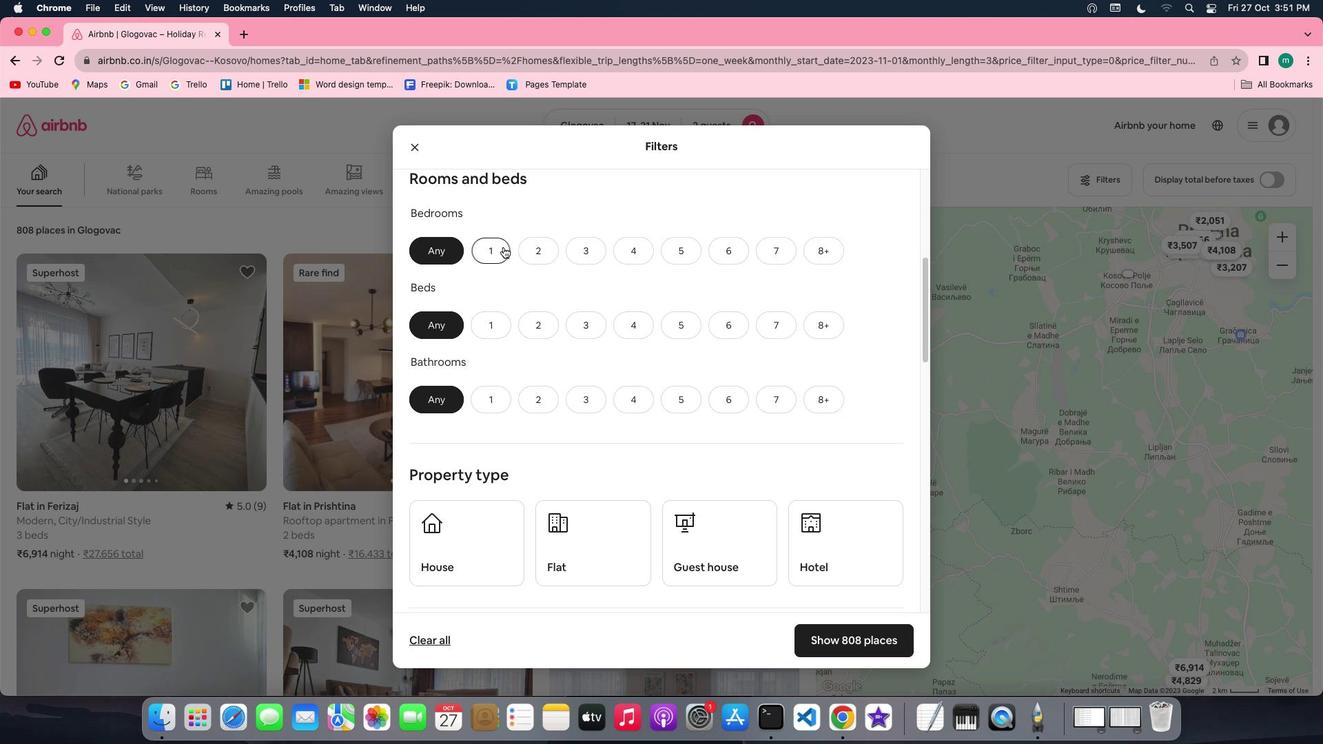 
Action: Mouse pressed left at (517, 316)
Screenshot: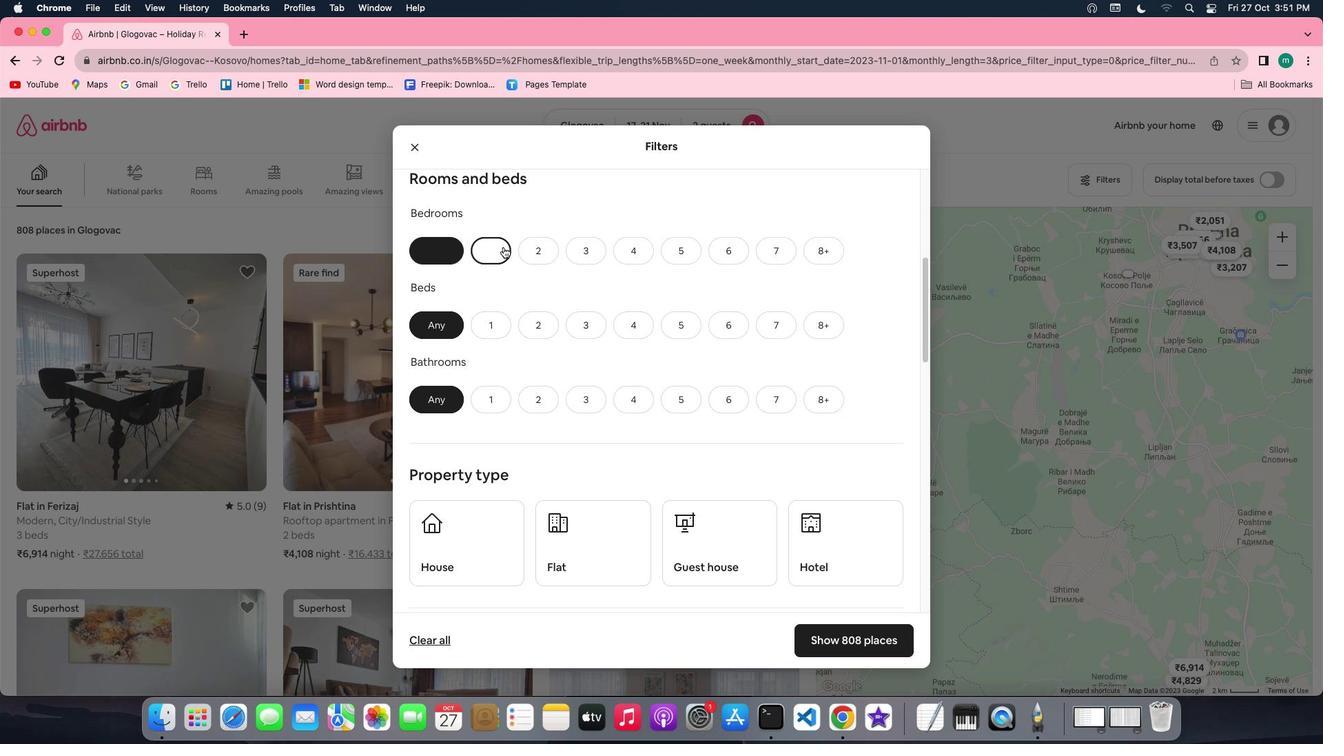 
Action: Mouse moved to (539, 376)
Screenshot: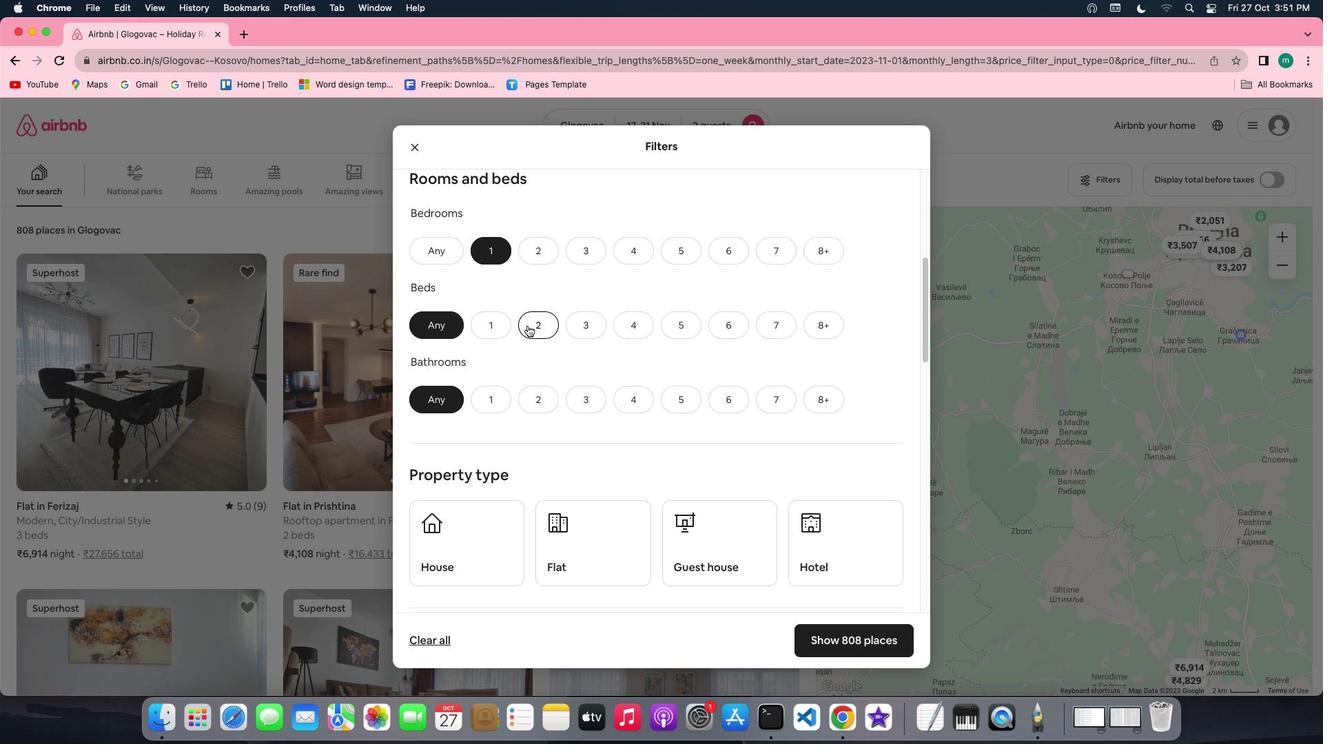 
Action: Mouse pressed left at (539, 376)
Screenshot: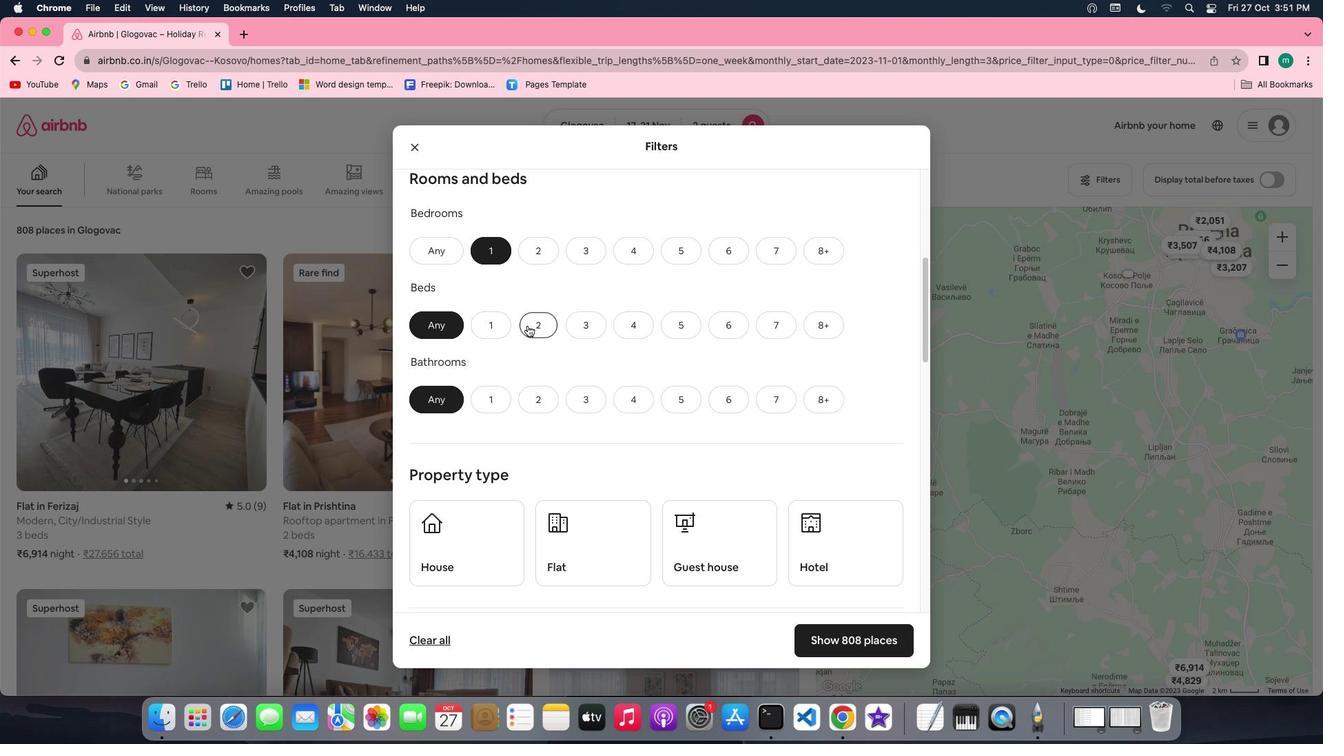 
Action: Mouse moved to (500, 435)
Screenshot: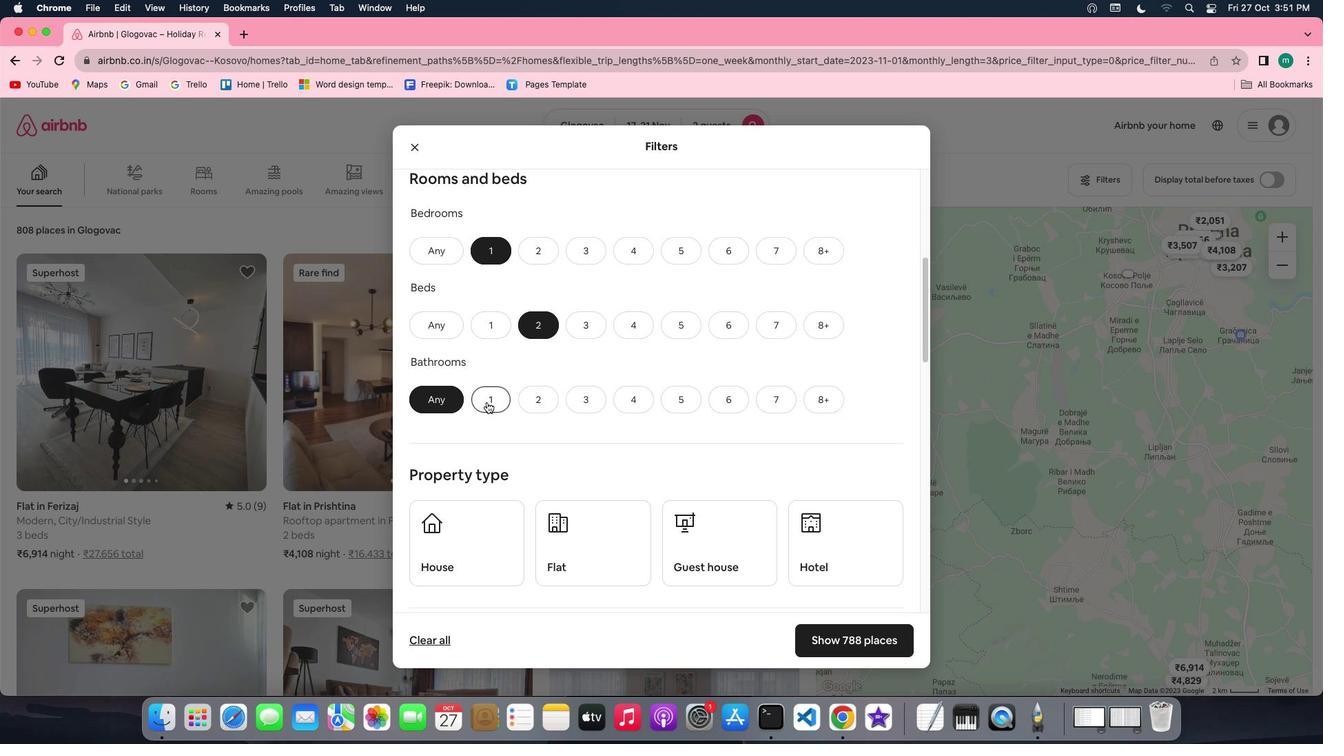 
Action: Mouse pressed left at (500, 435)
Screenshot: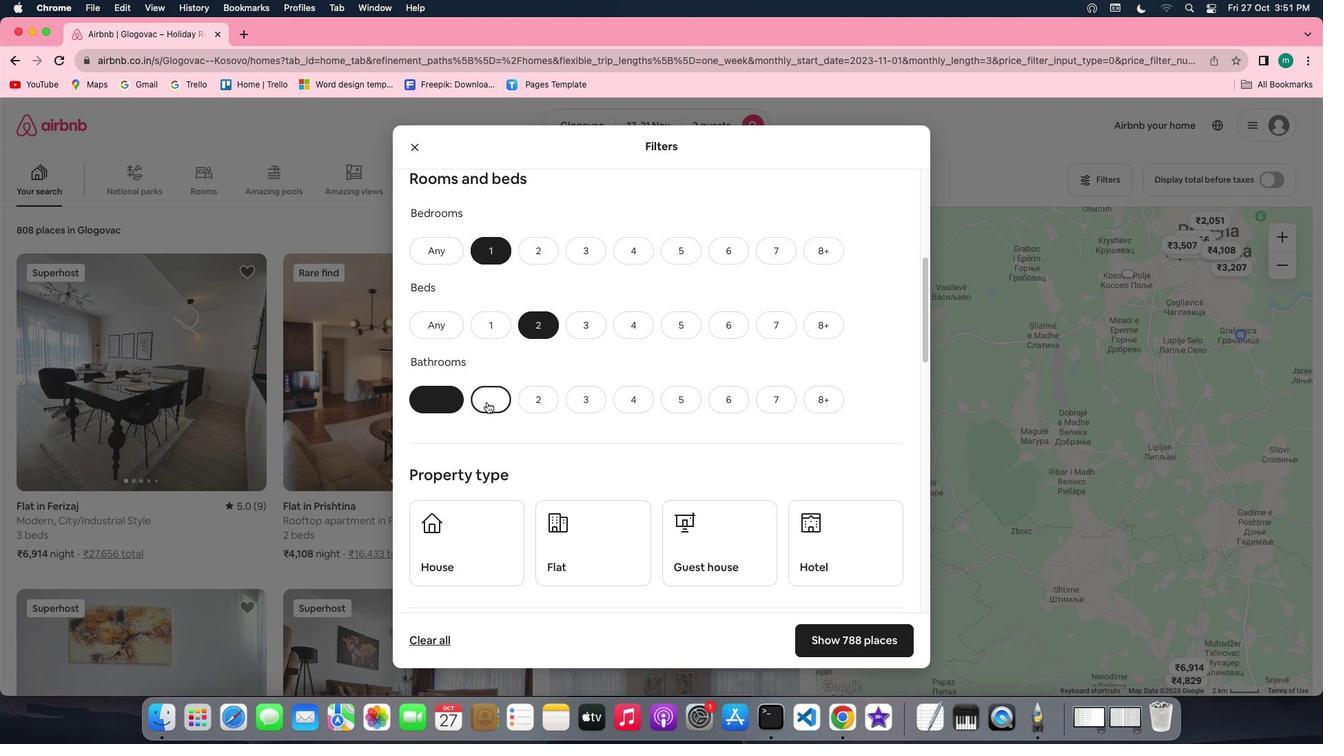 
Action: Mouse moved to (709, 457)
Screenshot: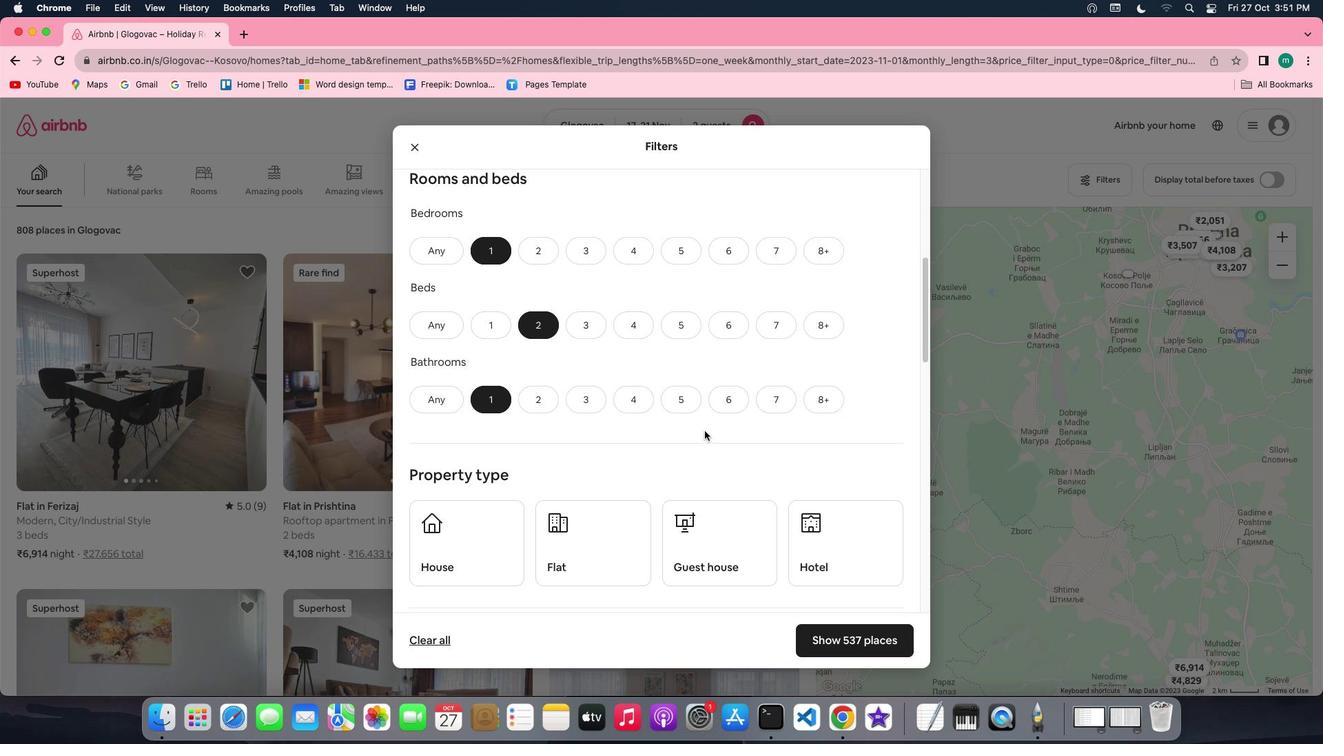 
Action: Mouse scrolled (709, 457) with delta (34, 126)
Screenshot: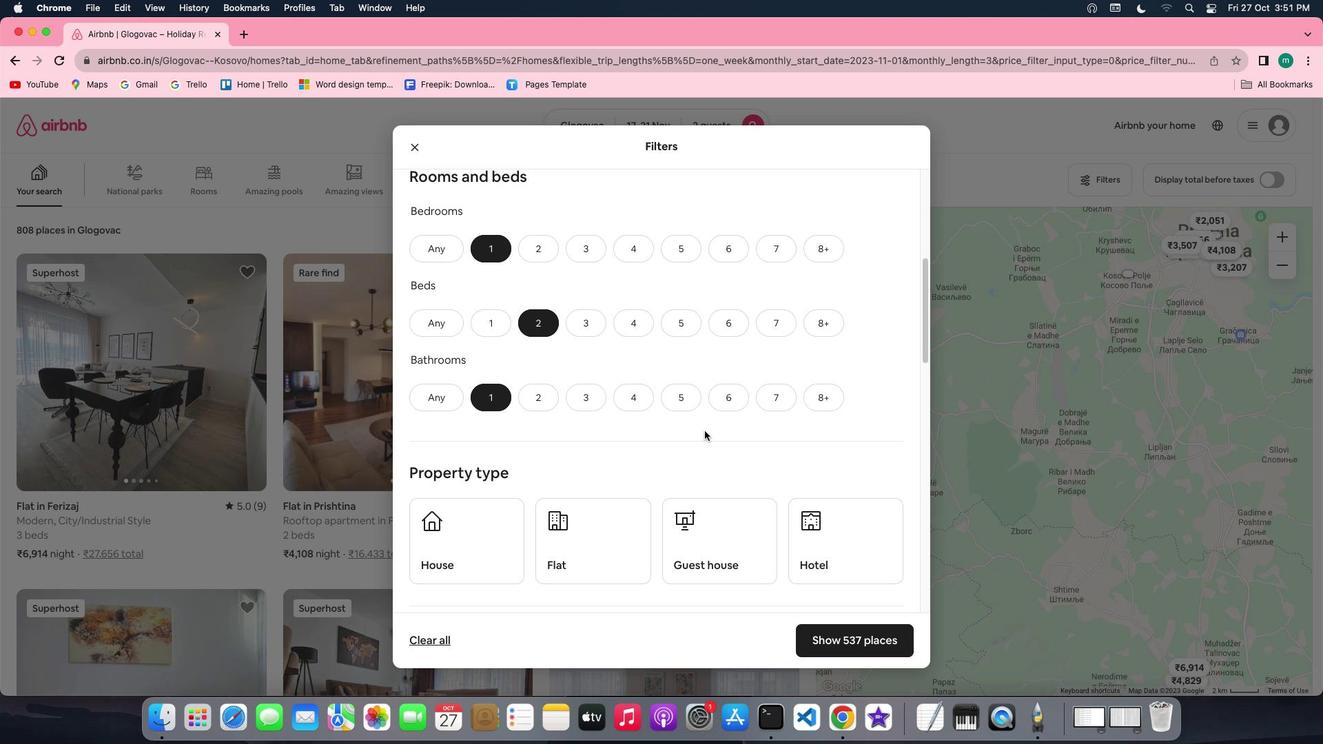 
Action: Mouse scrolled (709, 457) with delta (34, 126)
Screenshot: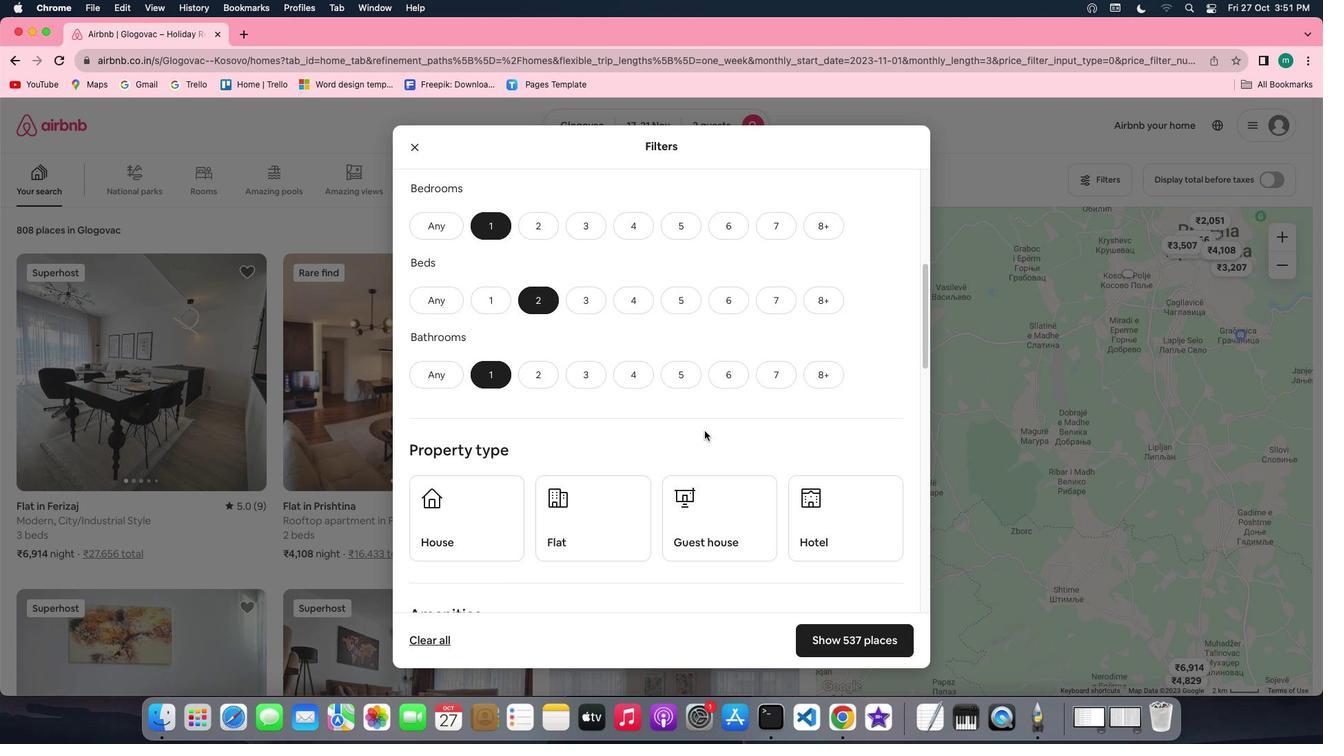 
Action: Mouse scrolled (709, 457) with delta (34, 126)
Screenshot: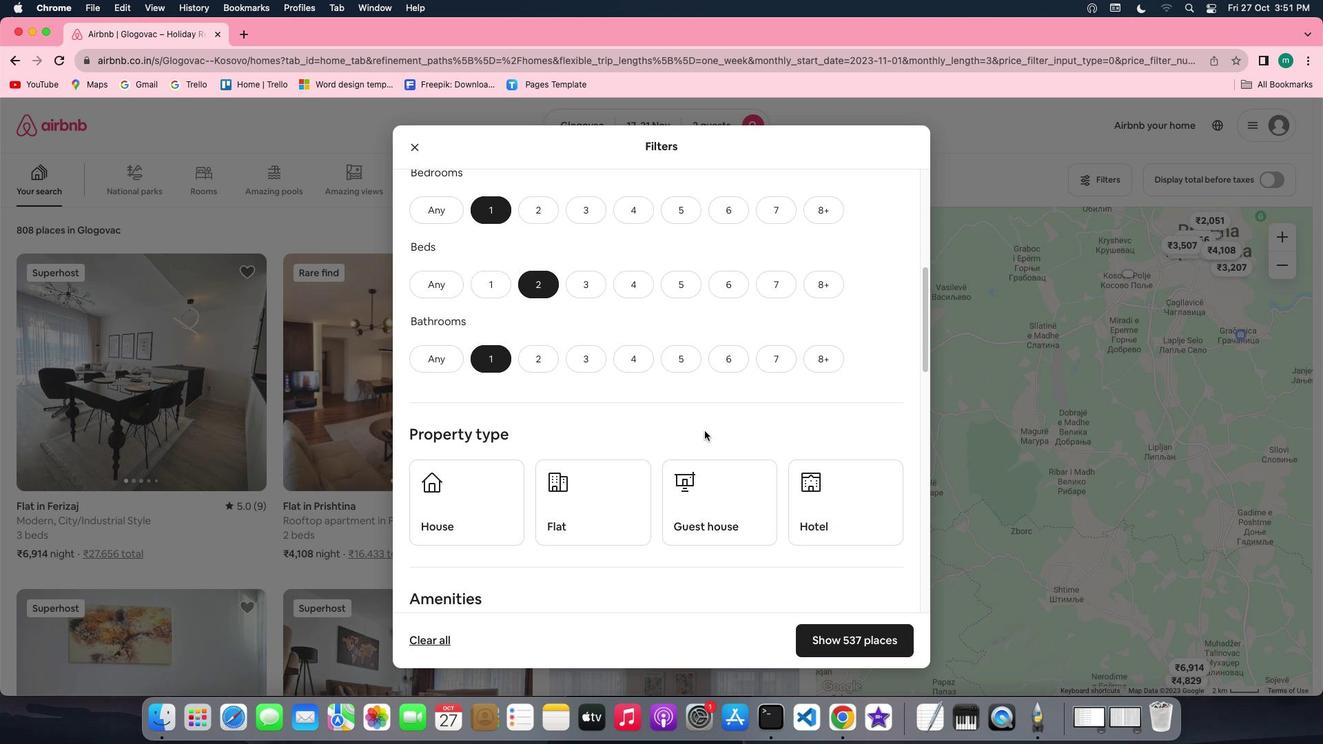 
Action: Mouse scrolled (709, 457) with delta (34, 126)
Screenshot: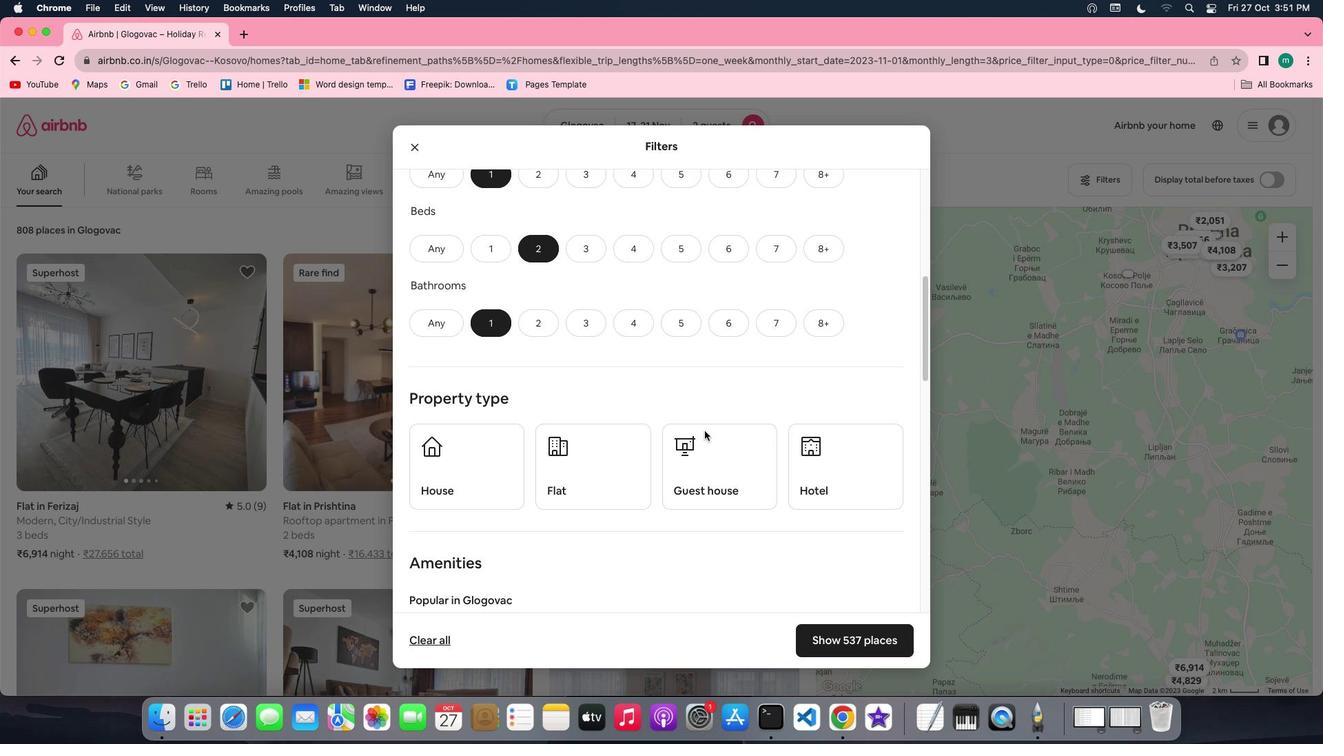 
Action: Mouse scrolled (709, 457) with delta (34, 126)
Screenshot: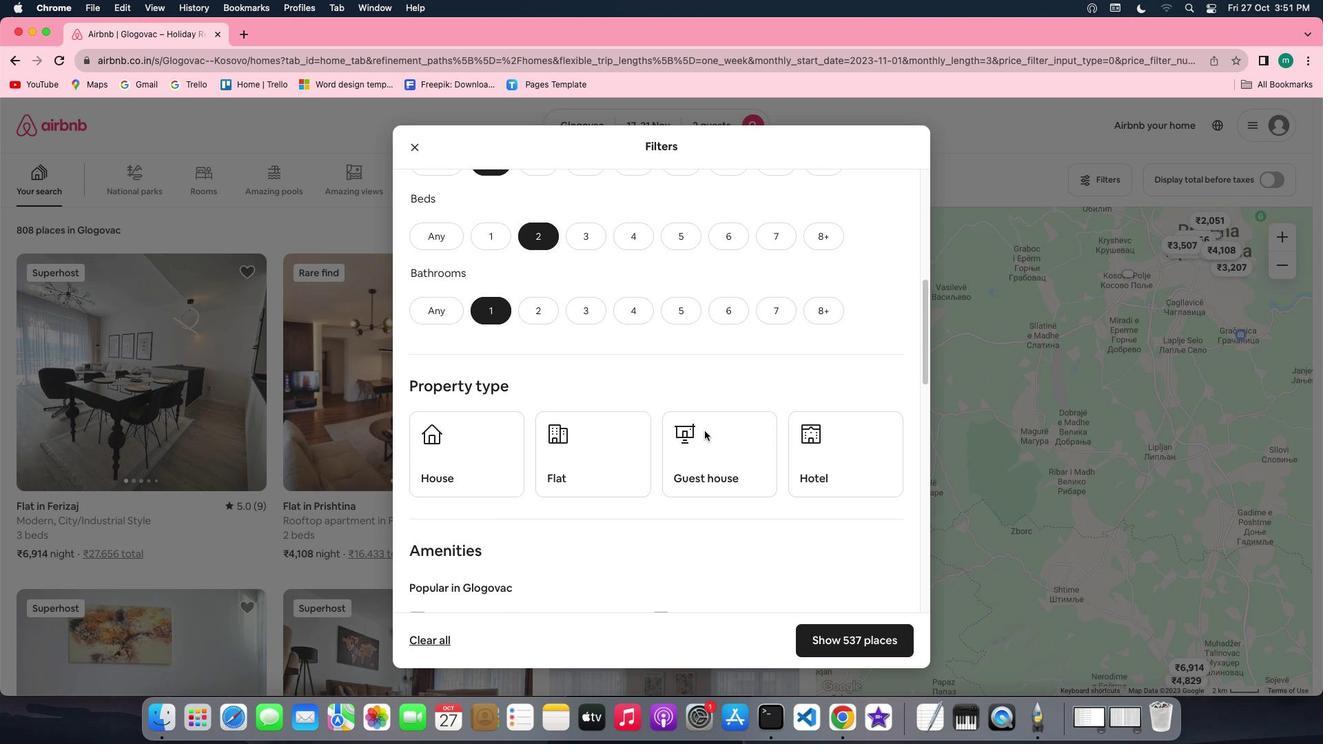 
Action: Mouse scrolled (709, 457) with delta (34, 126)
Screenshot: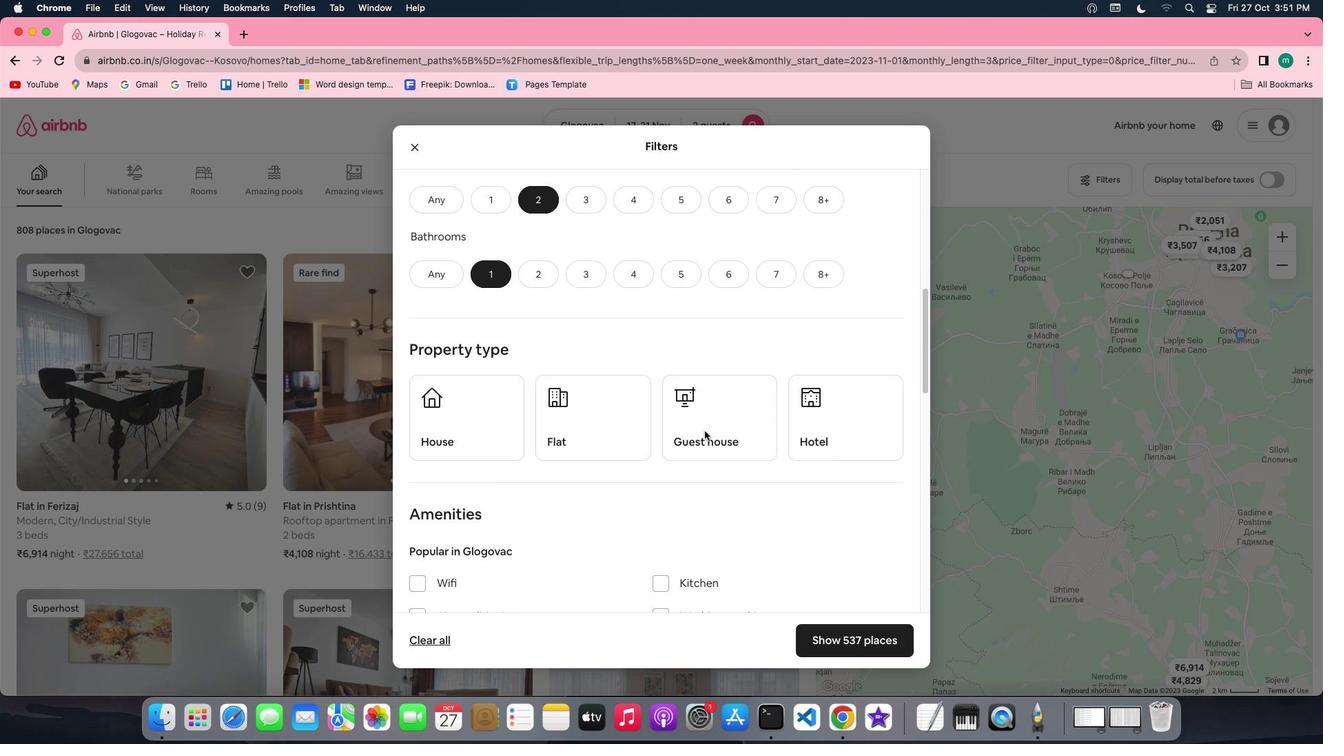 
Action: Mouse moved to (608, 445)
Screenshot: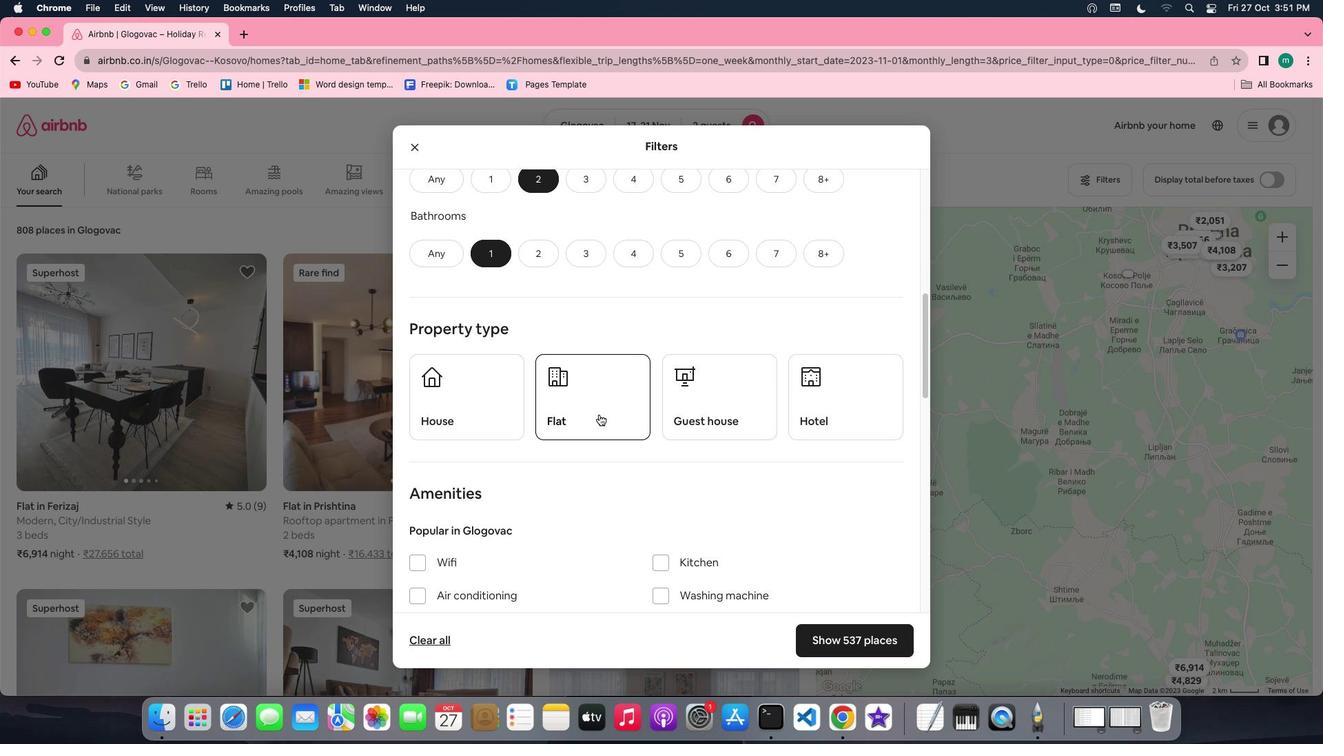 
Action: Mouse pressed left at (608, 445)
Screenshot: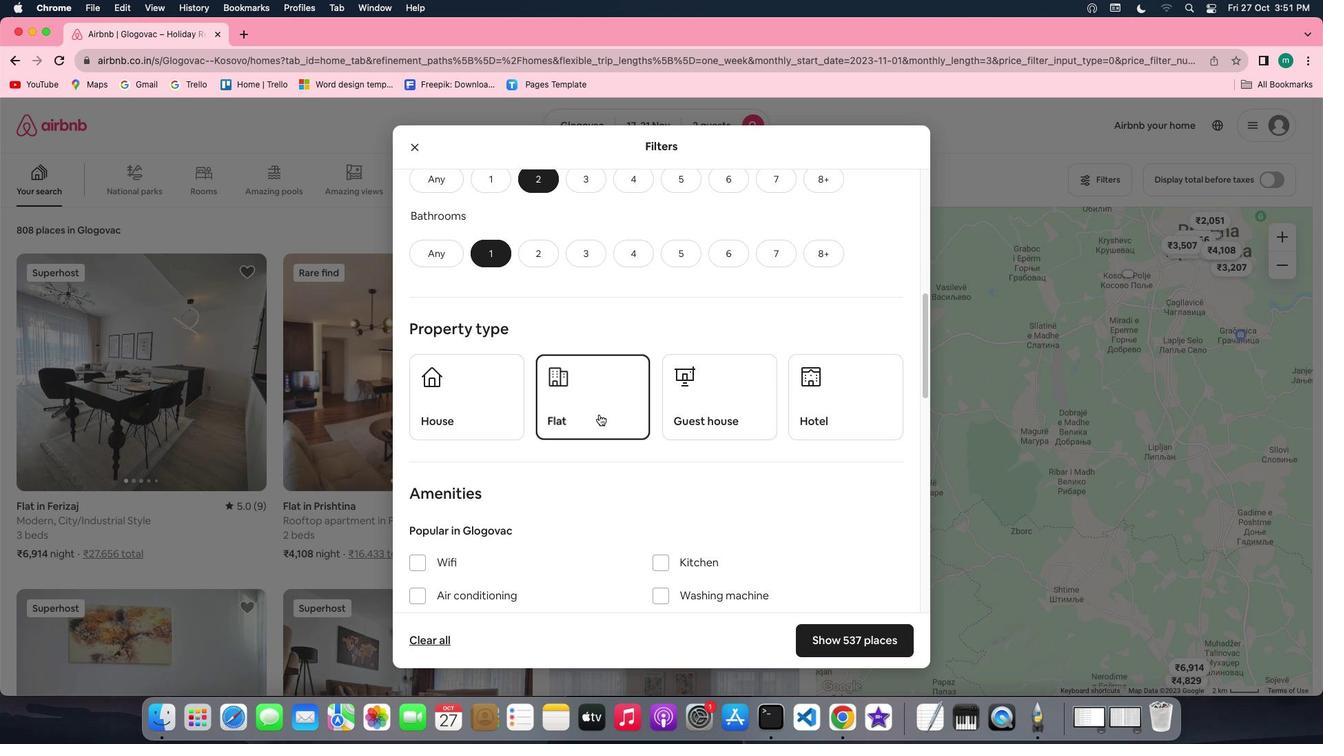 
Action: Mouse moved to (766, 473)
Screenshot: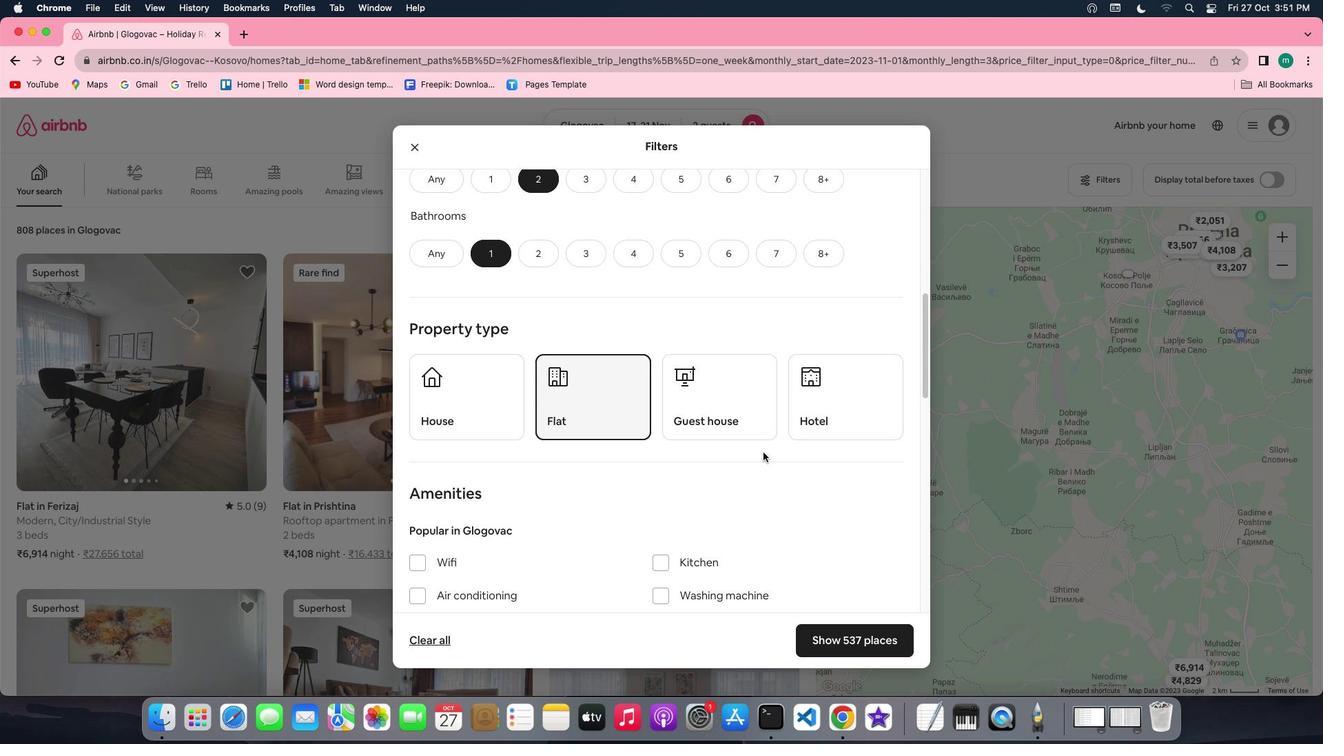
Action: Mouse scrolled (766, 473) with delta (34, 126)
Screenshot: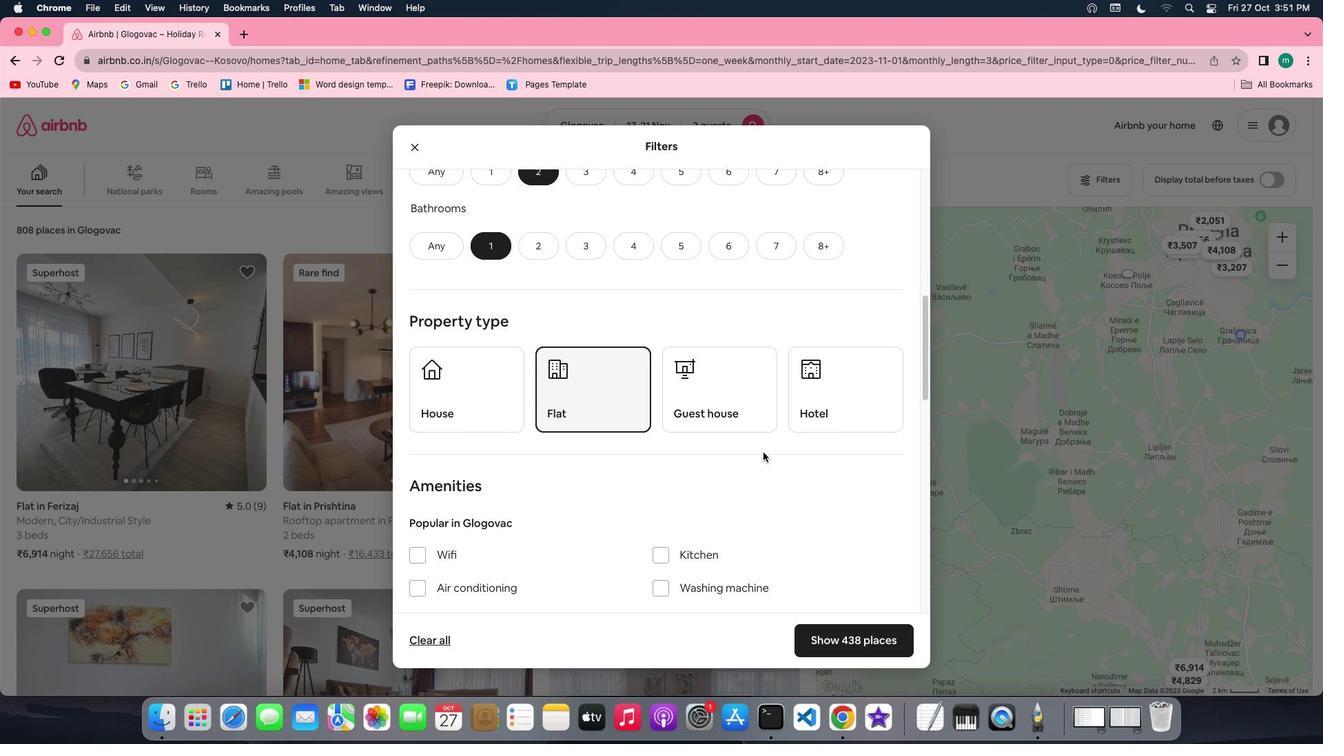 
Action: Mouse scrolled (766, 473) with delta (34, 126)
Screenshot: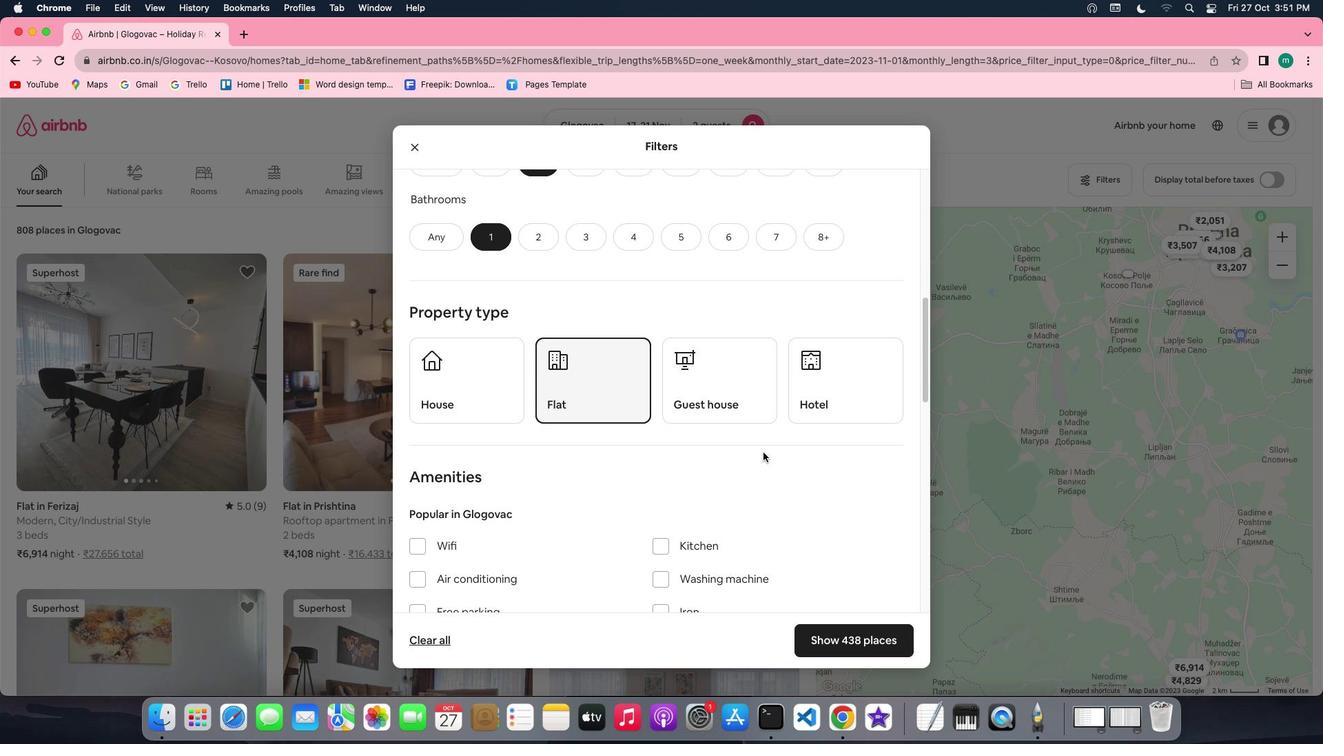 
Action: Mouse scrolled (766, 473) with delta (34, 126)
Screenshot: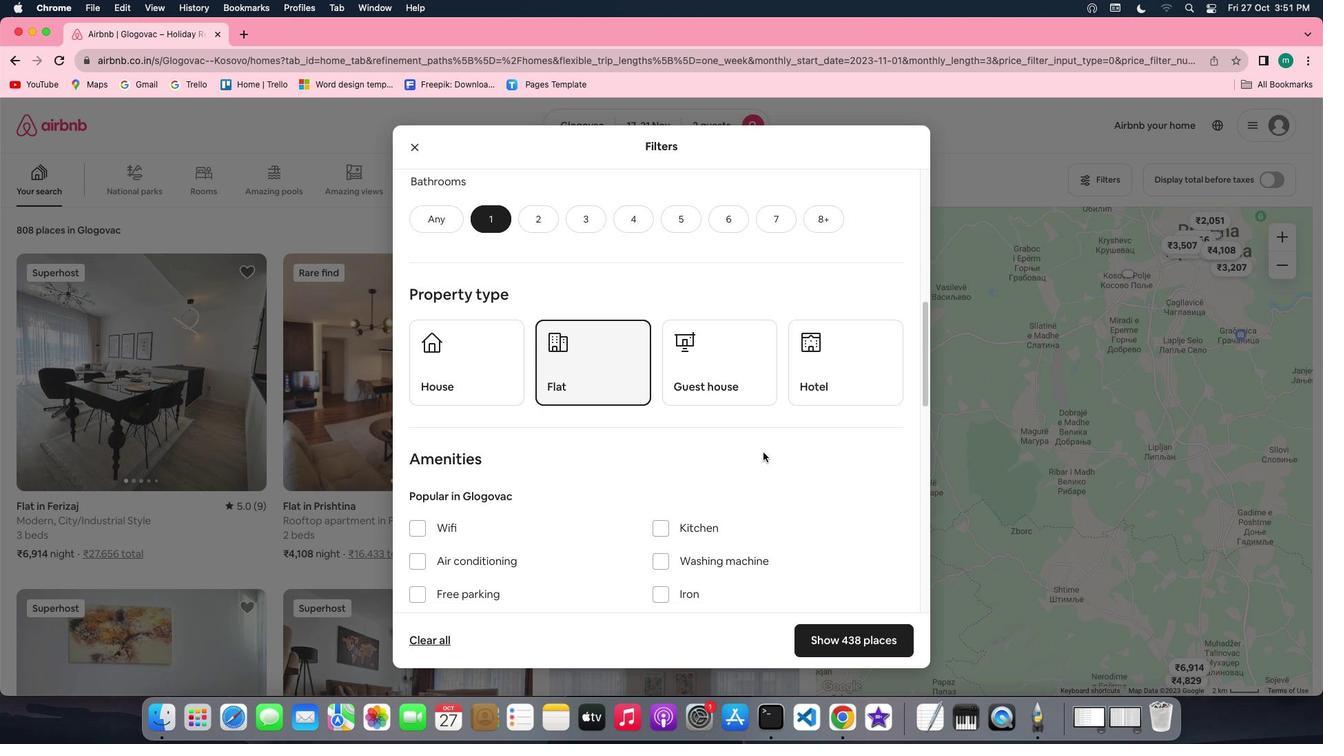 
Action: Mouse scrolled (766, 473) with delta (34, 126)
Screenshot: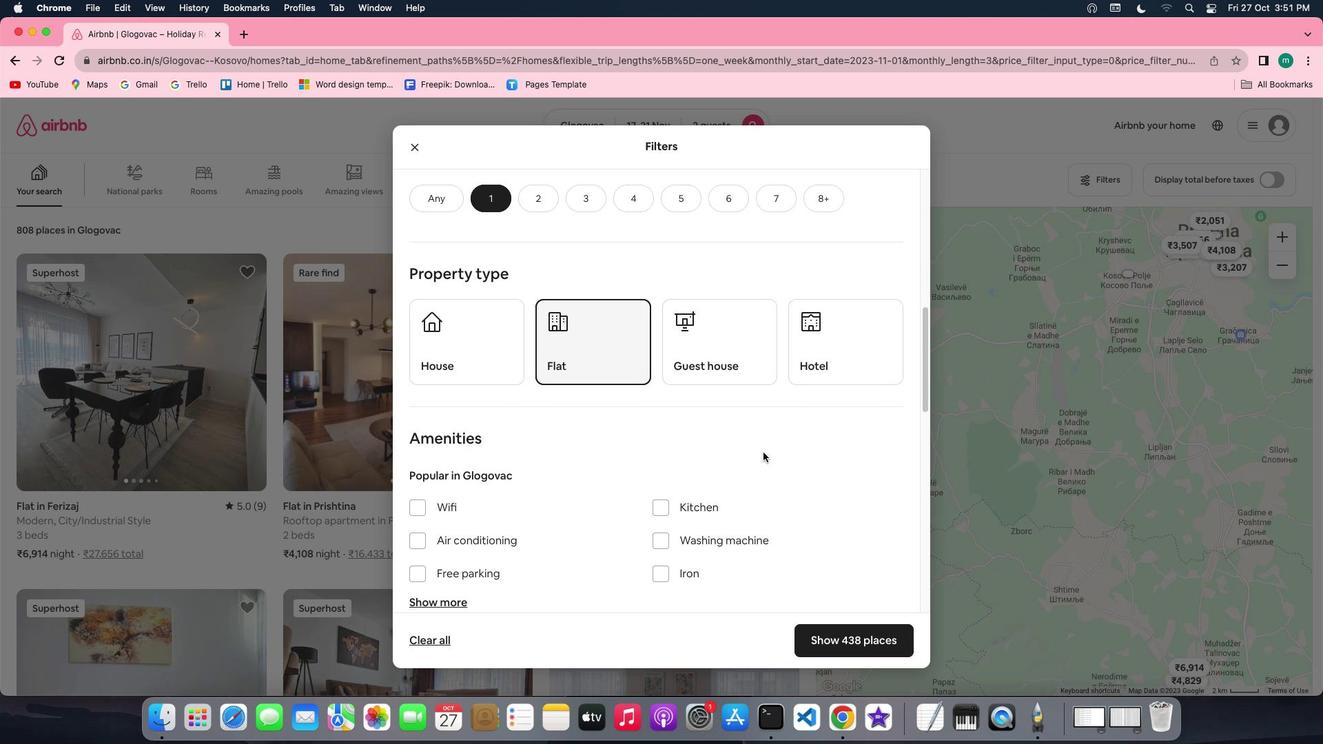 
Action: Mouse scrolled (766, 473) with delta (34, 126)
Screenshot: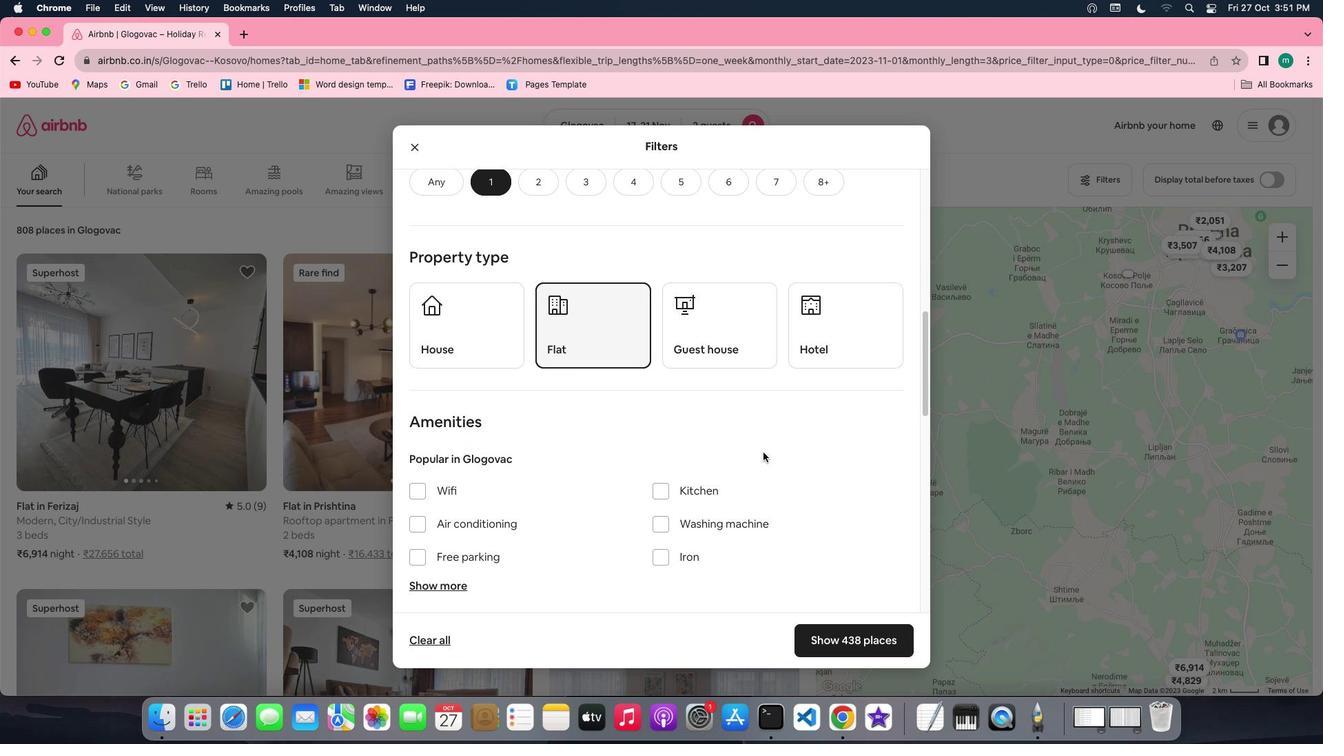 
Action: Mouse scrolled (766, 473) with delta (34, 126)
Screenshot: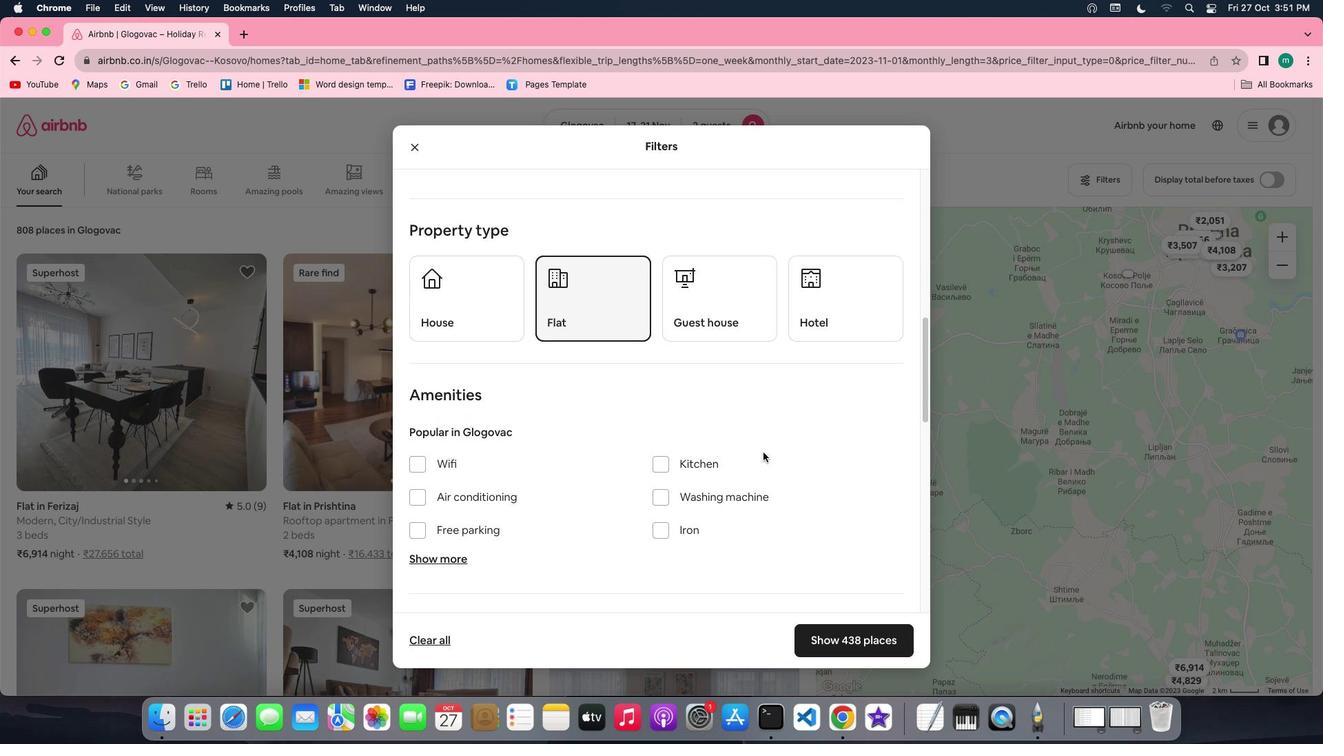 
Action: Mouse scrolled (766, 473) with delta (34, 126)
Screenshot: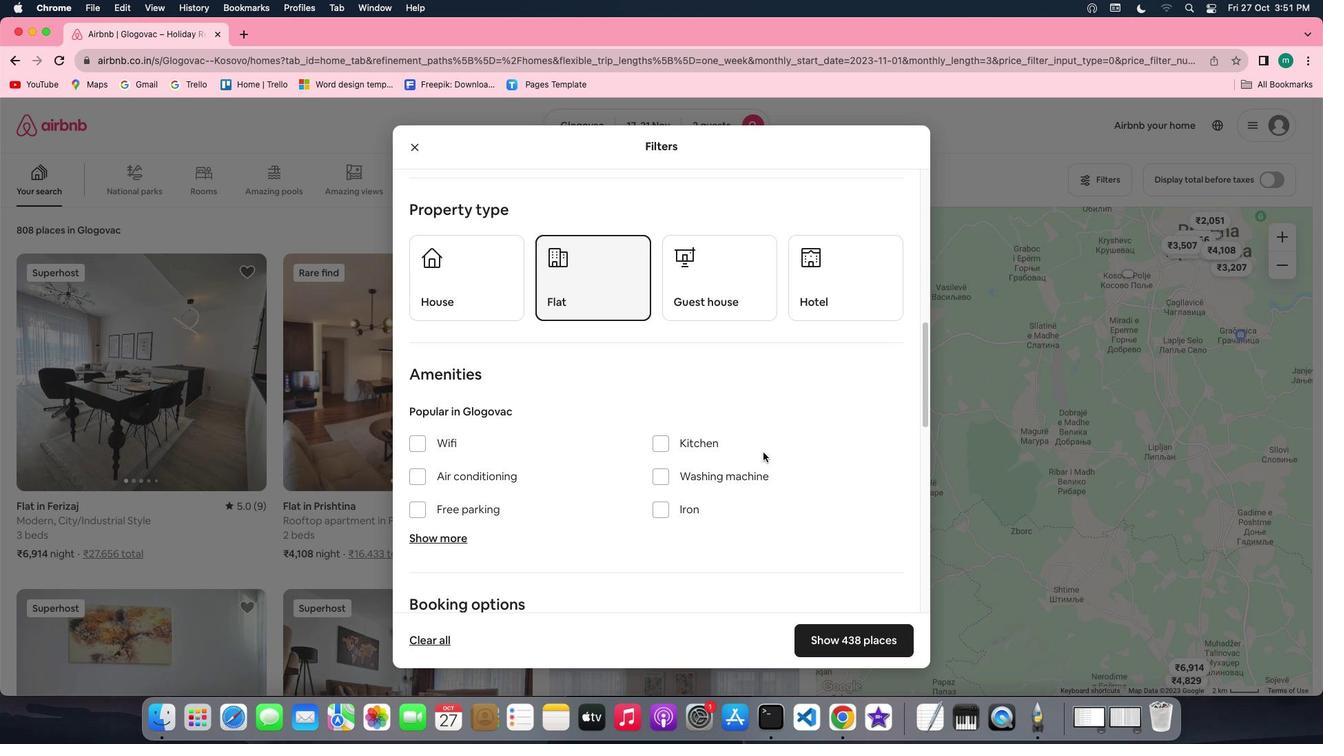 
Action: Mouse scrolled (766, 473) with delta (34, 126)
Screenshot: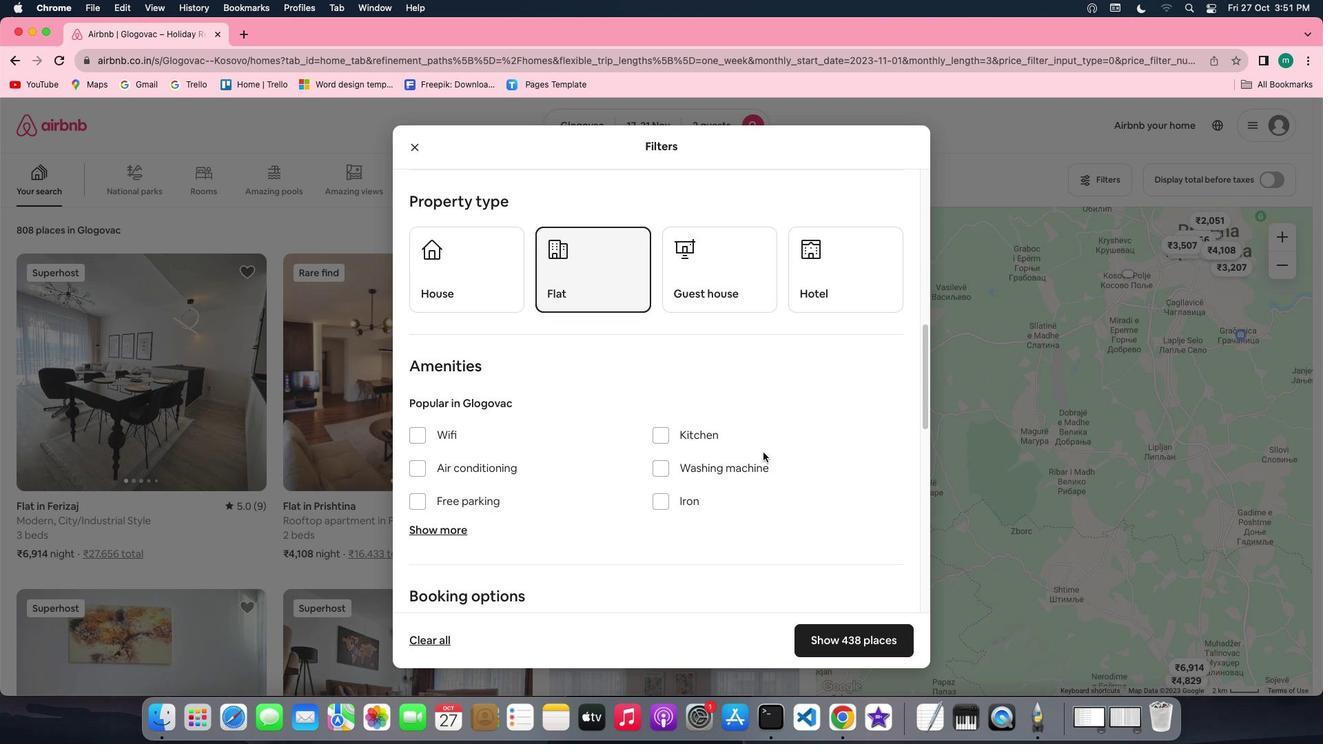 
Action: Mouse scrolled (766, 473) with delta (34, 126)
Screenshot: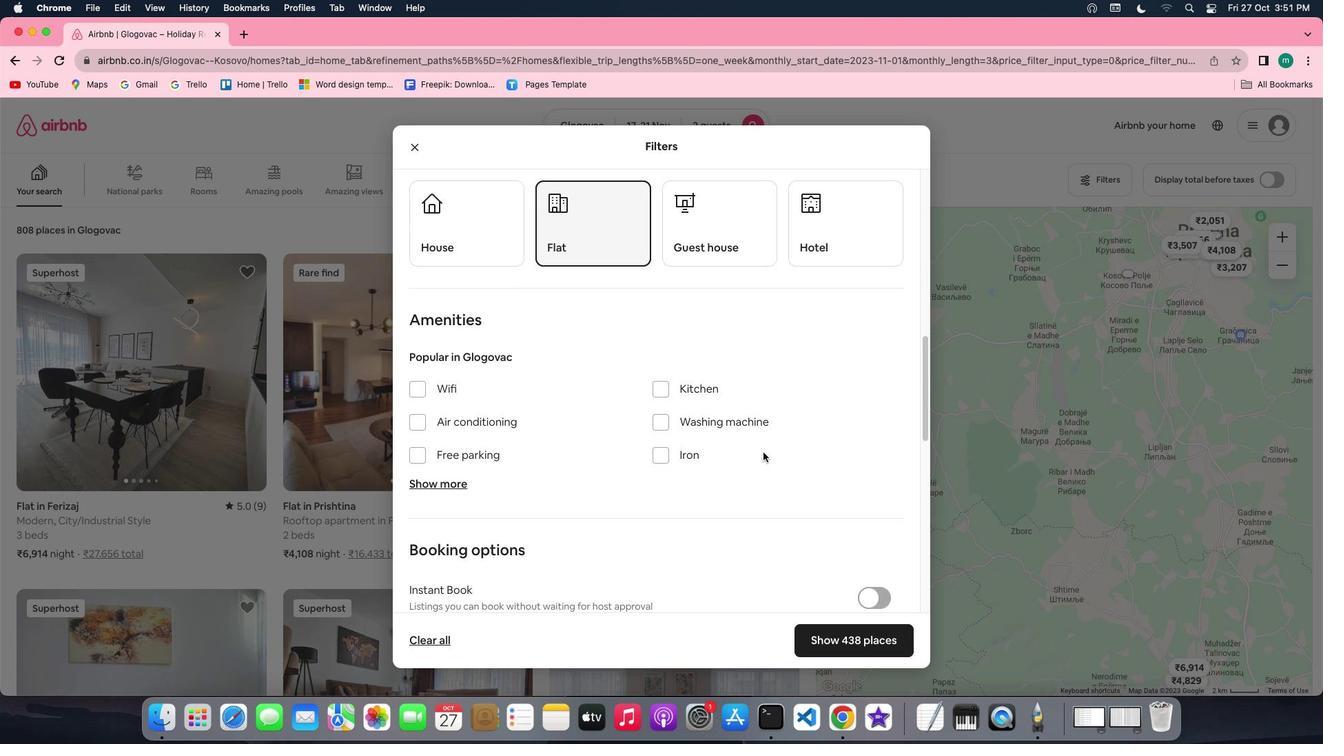 
Action: Mouse scrolled (766, 473) with delta (34, 126)
Screenshot: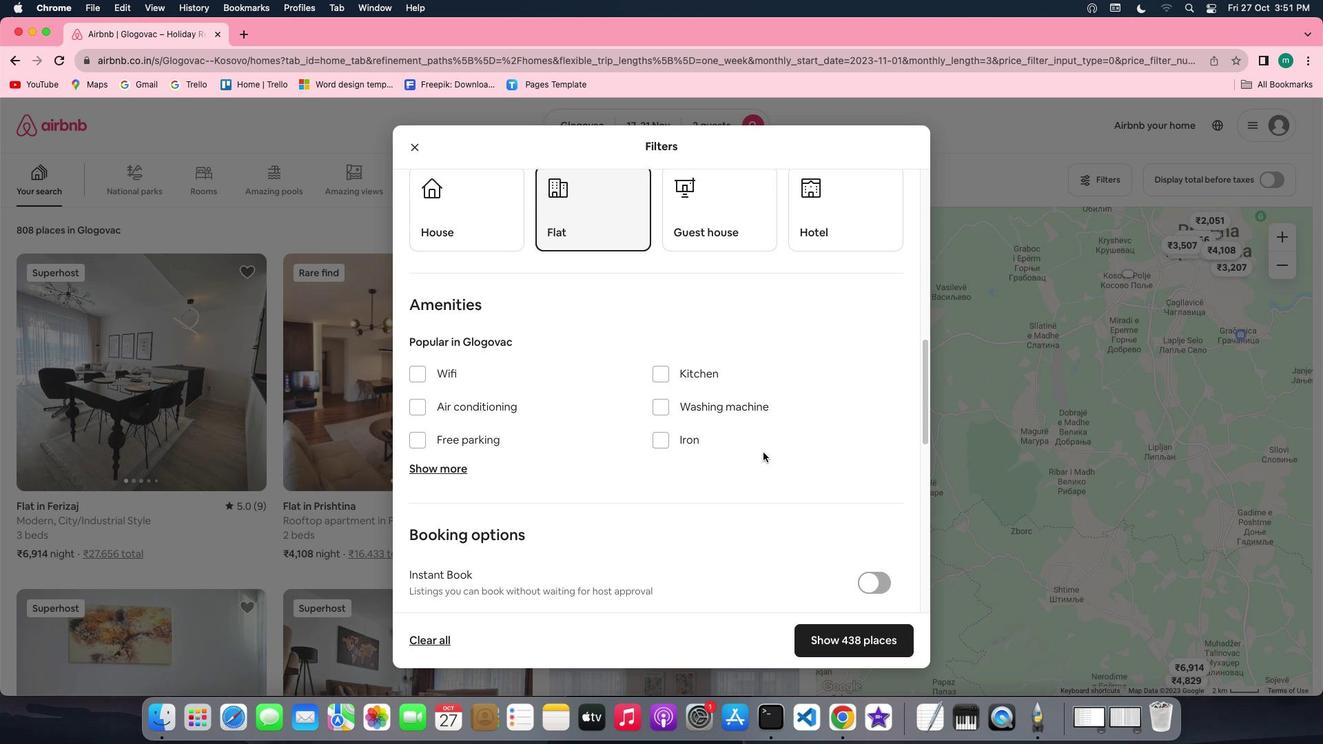 
Action: Mouse scrolled (766, 473) with delta (34, 126)
Screenshot: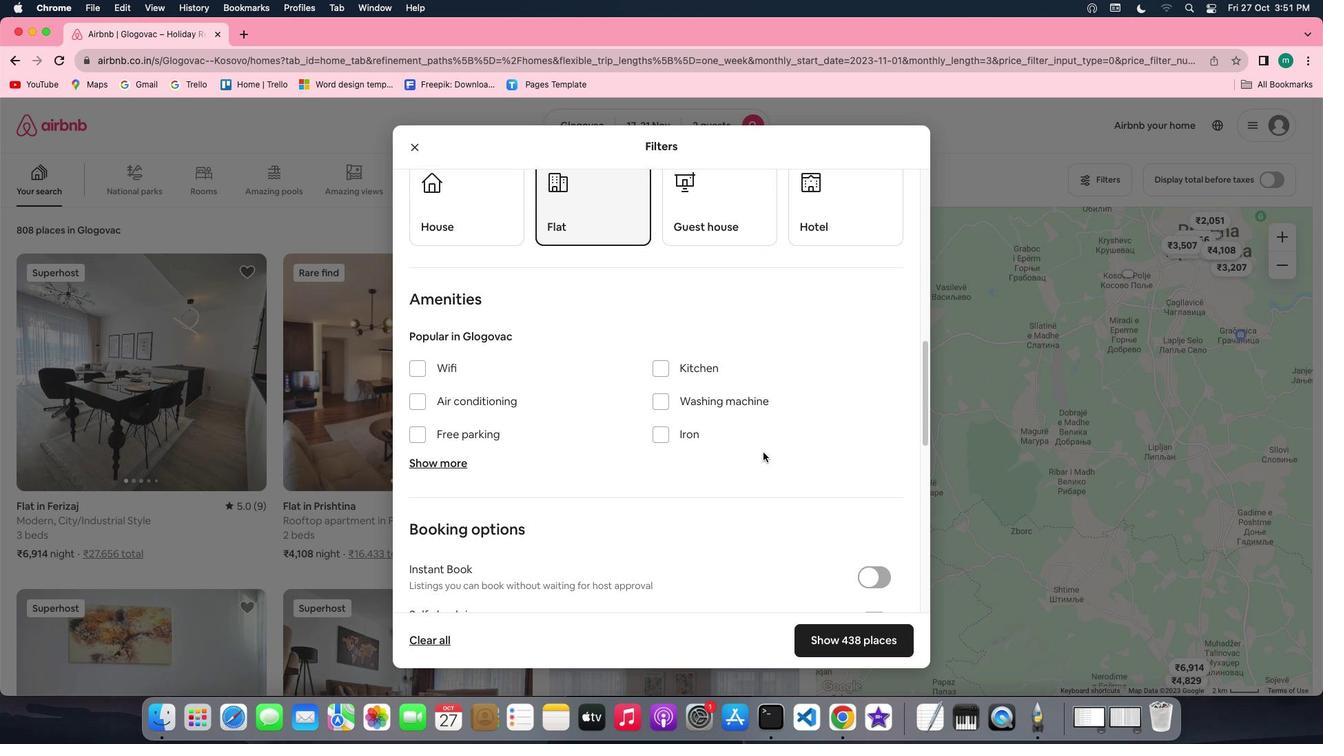 
Action: Mouse scrolled (766, 473) with delta (34, 126)
Screenshot: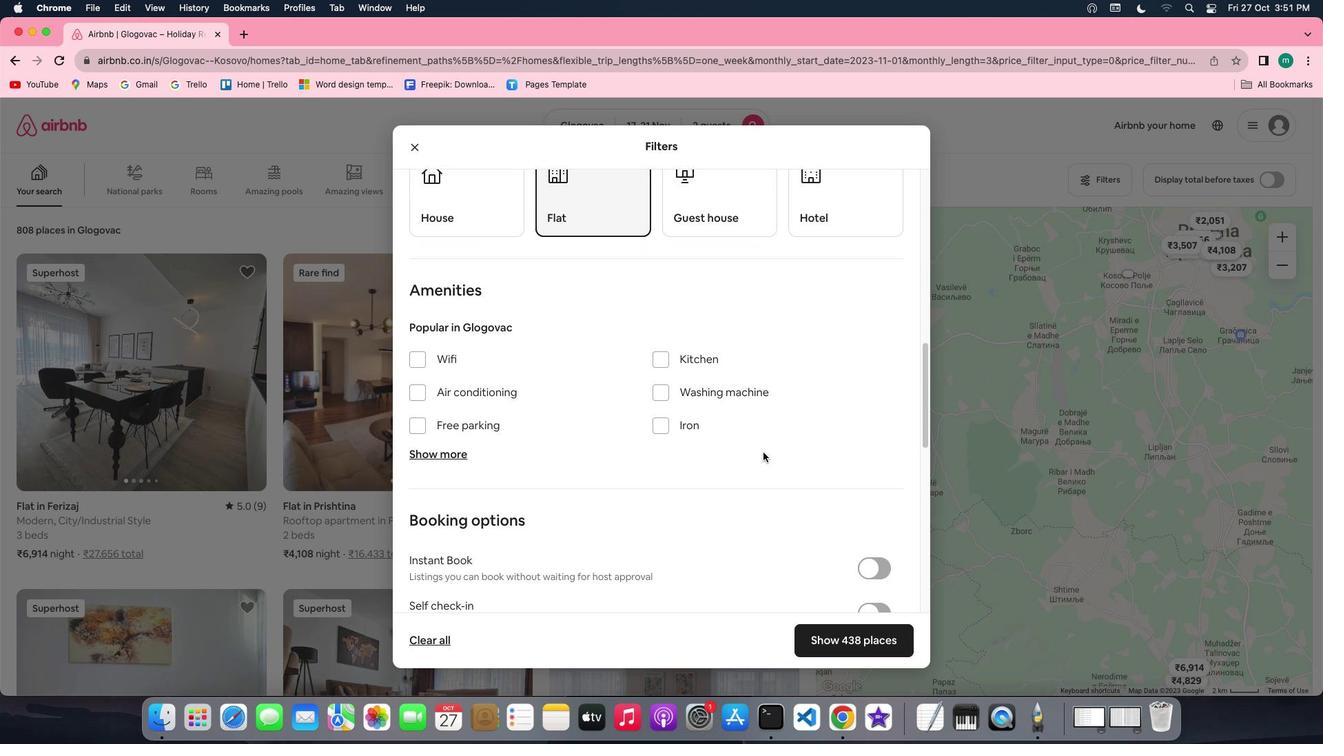 
Action: Mouse scrolled (766, 473) with delta (34, 126)
Screenshot: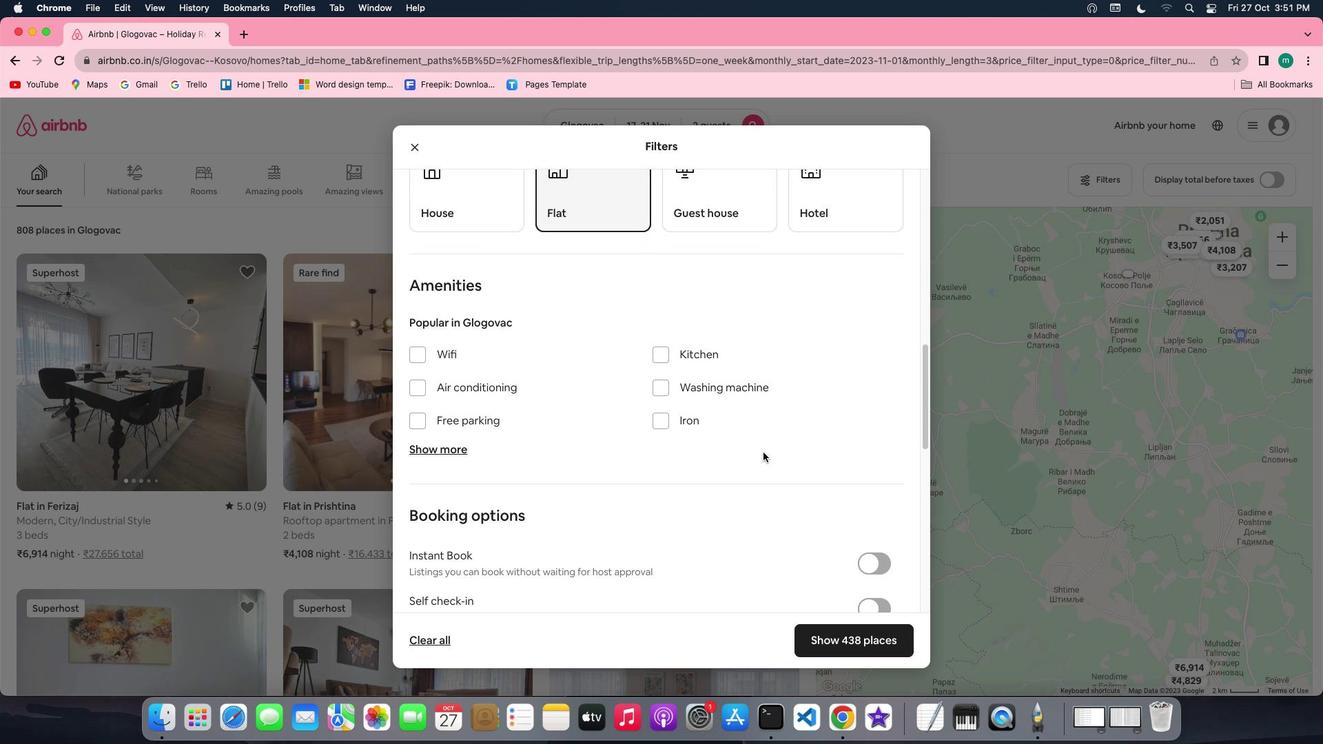 
Action: Mouse scrolled (766, 473) with delta (34, 126)
Screenshot: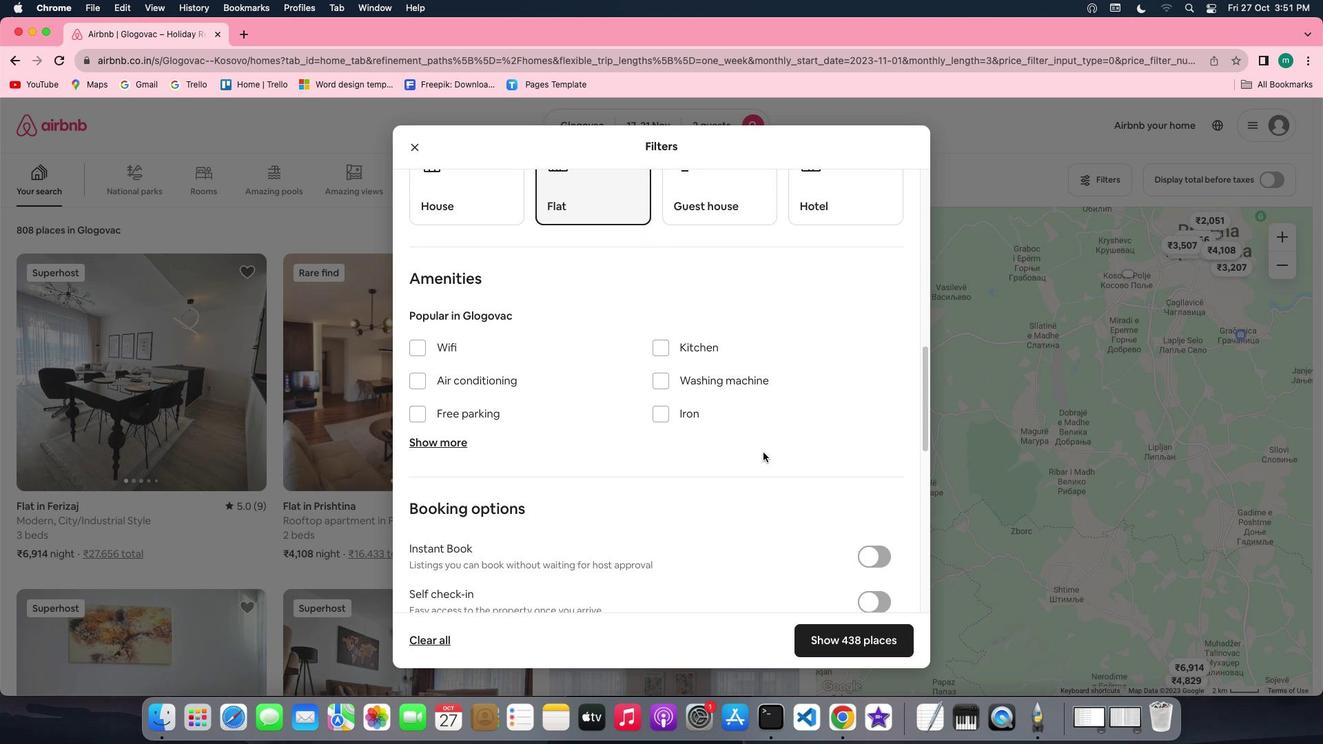 
Action: Mouse scrolled (766, 473) with delta (34, 126)
Screenshot: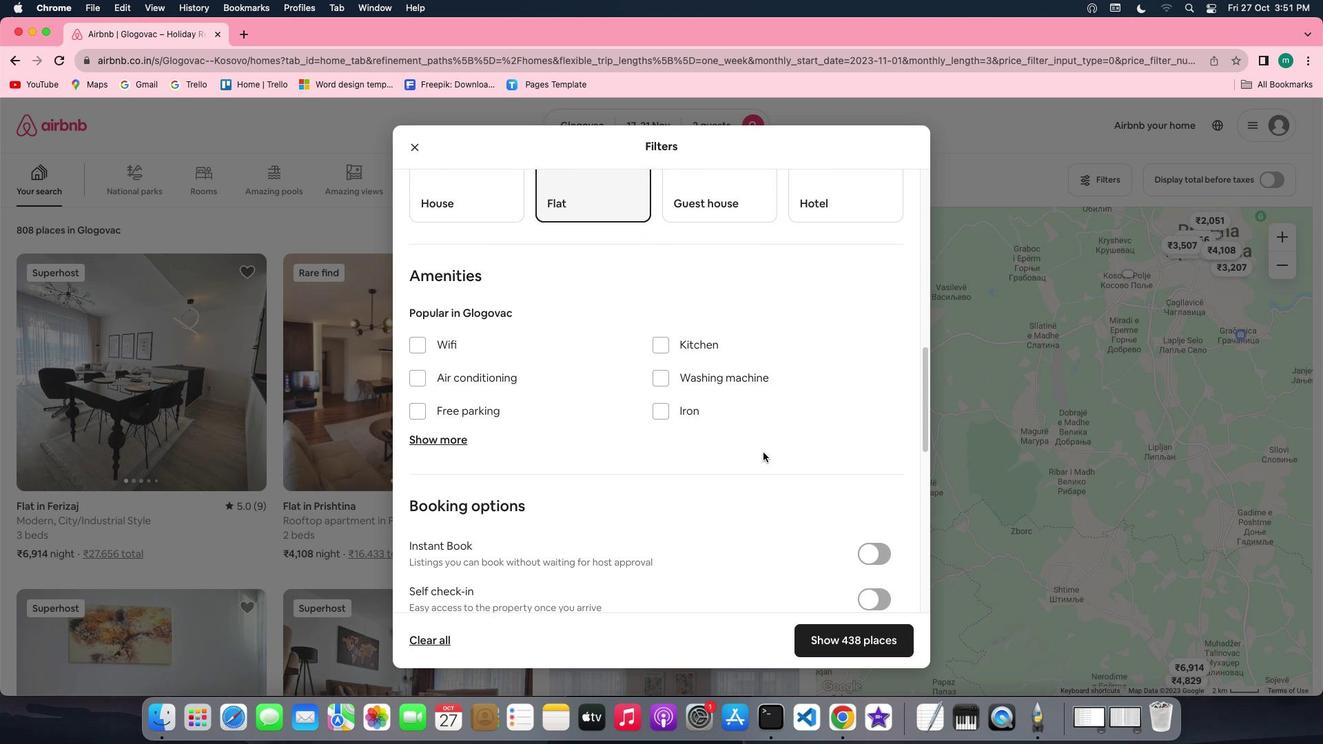
Action: Mouse scrolled (766, 473) with delta (34, 126)
Screenshot: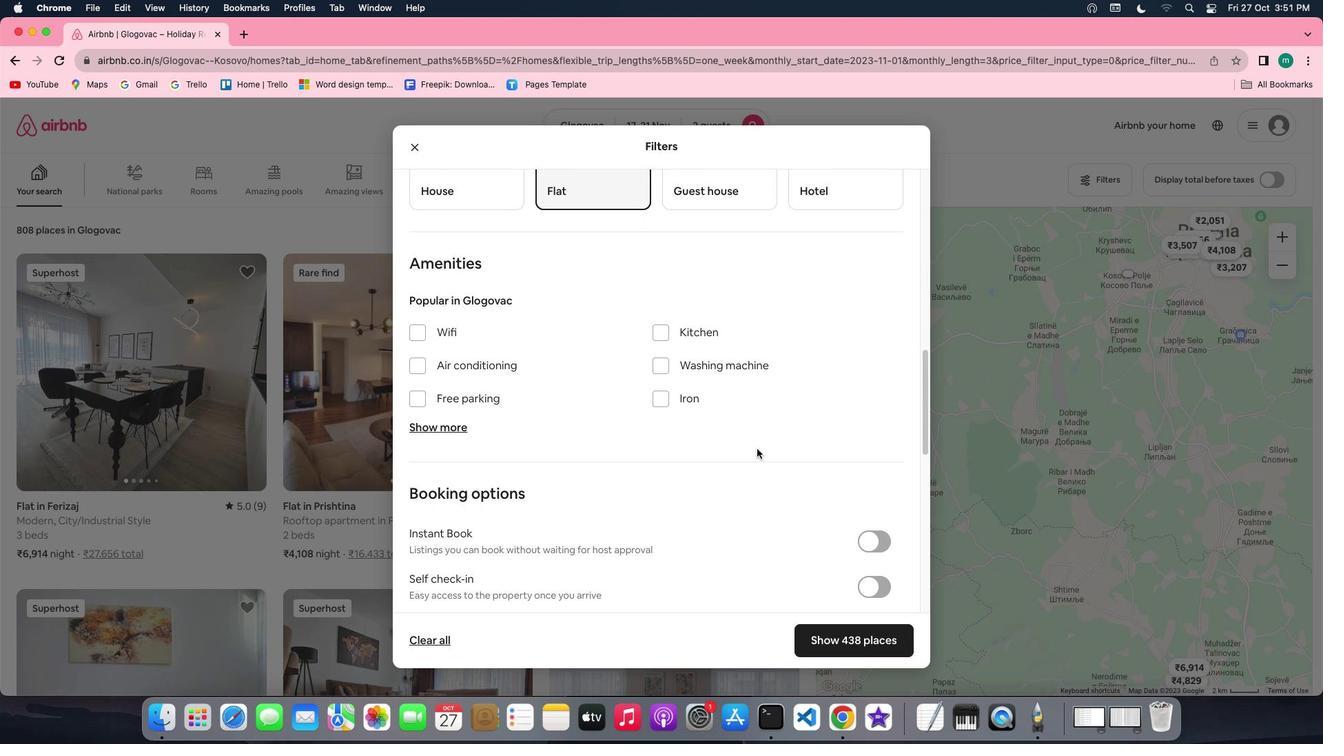 
Action: Mouse moved to (437, 379)
Screenshot: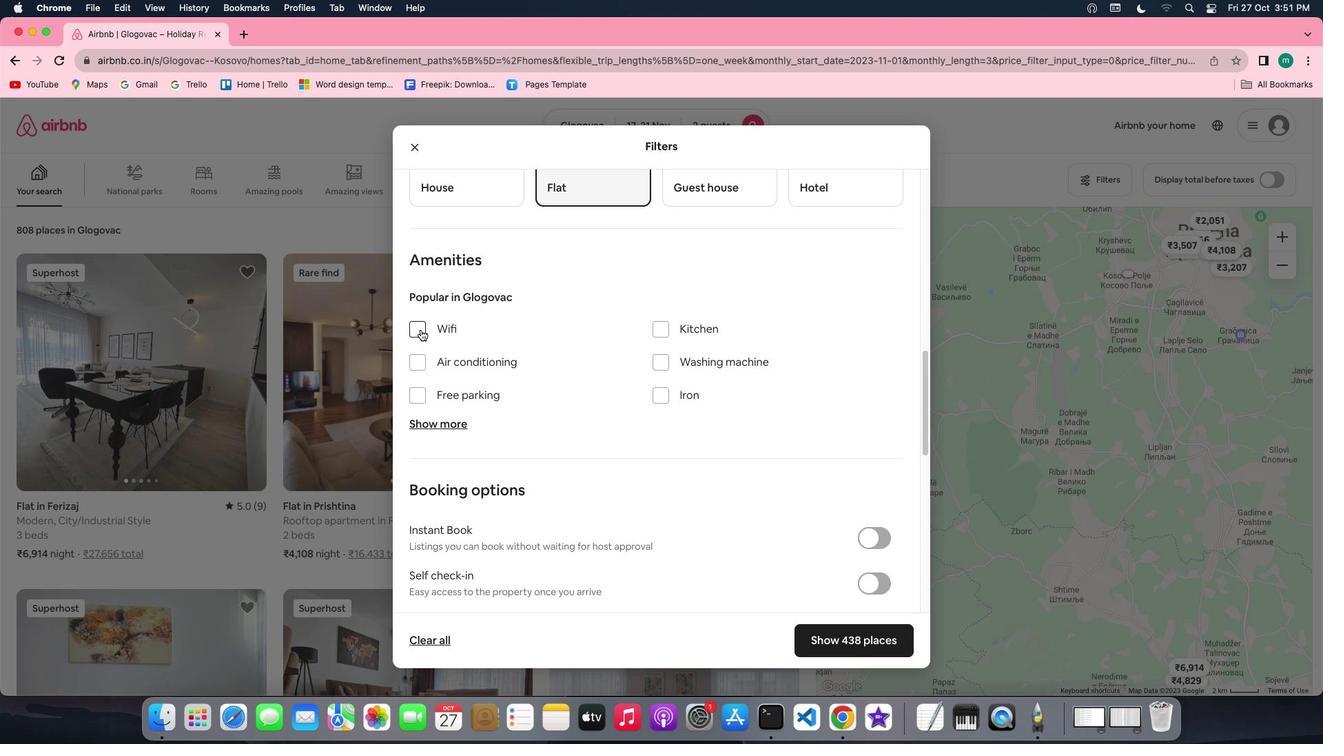 
Action: Mouse pressed left at (437, 379)
Screenshot: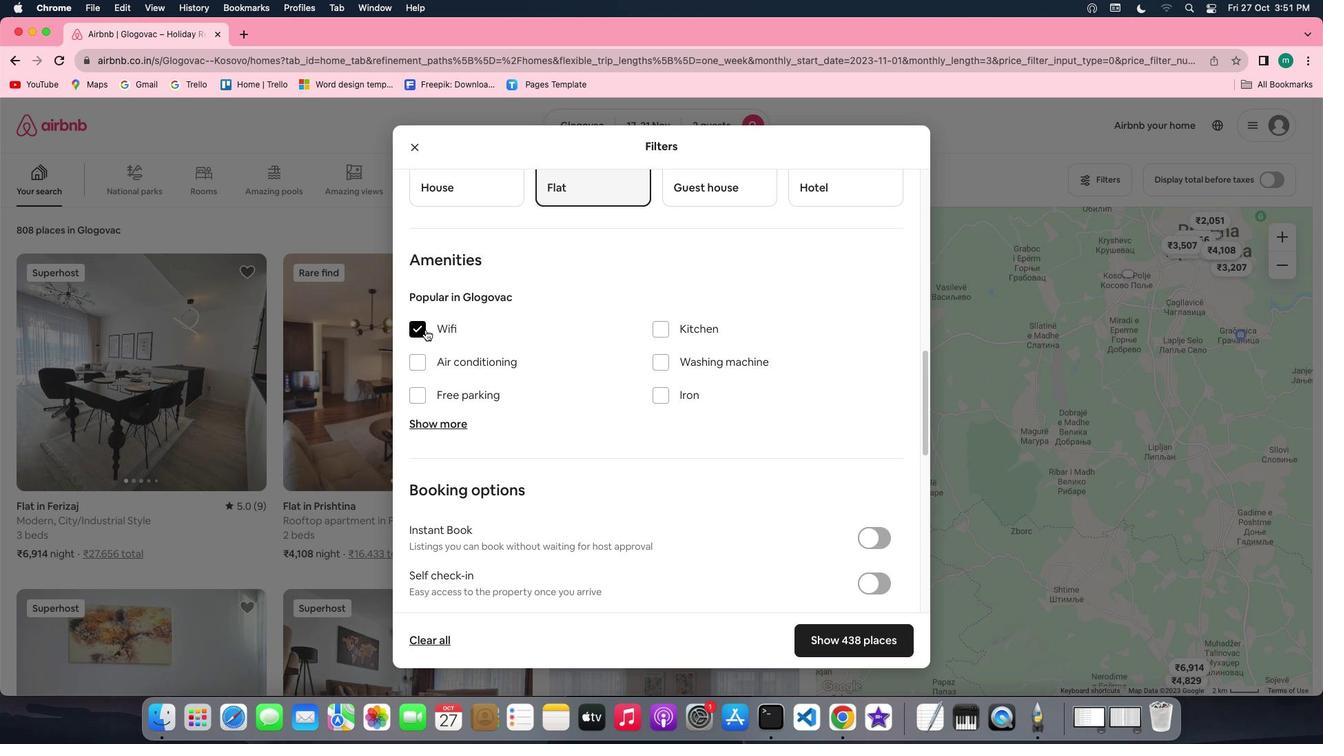 
Action: Mouse moved to (693, 435)
Screenshot: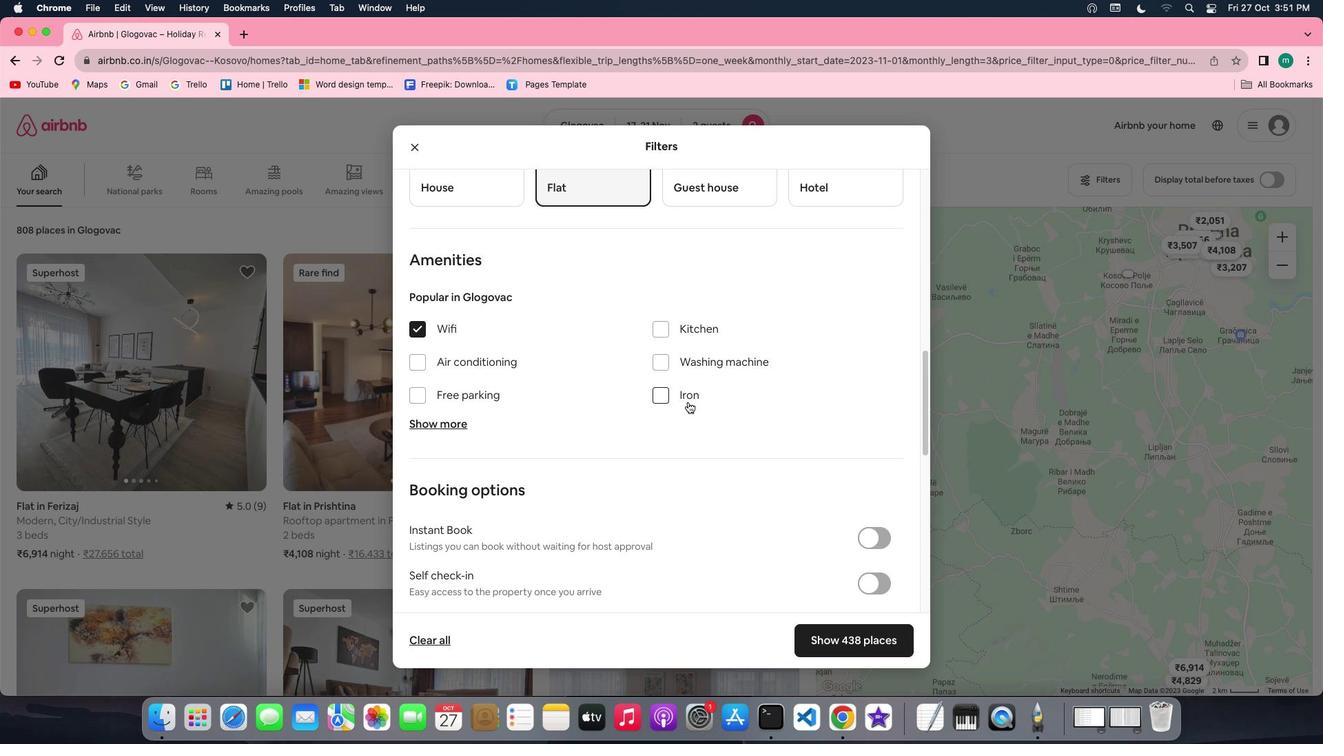 
Action: Mouse scrolled (693, 435) with delta (34, 126)
Screenshot: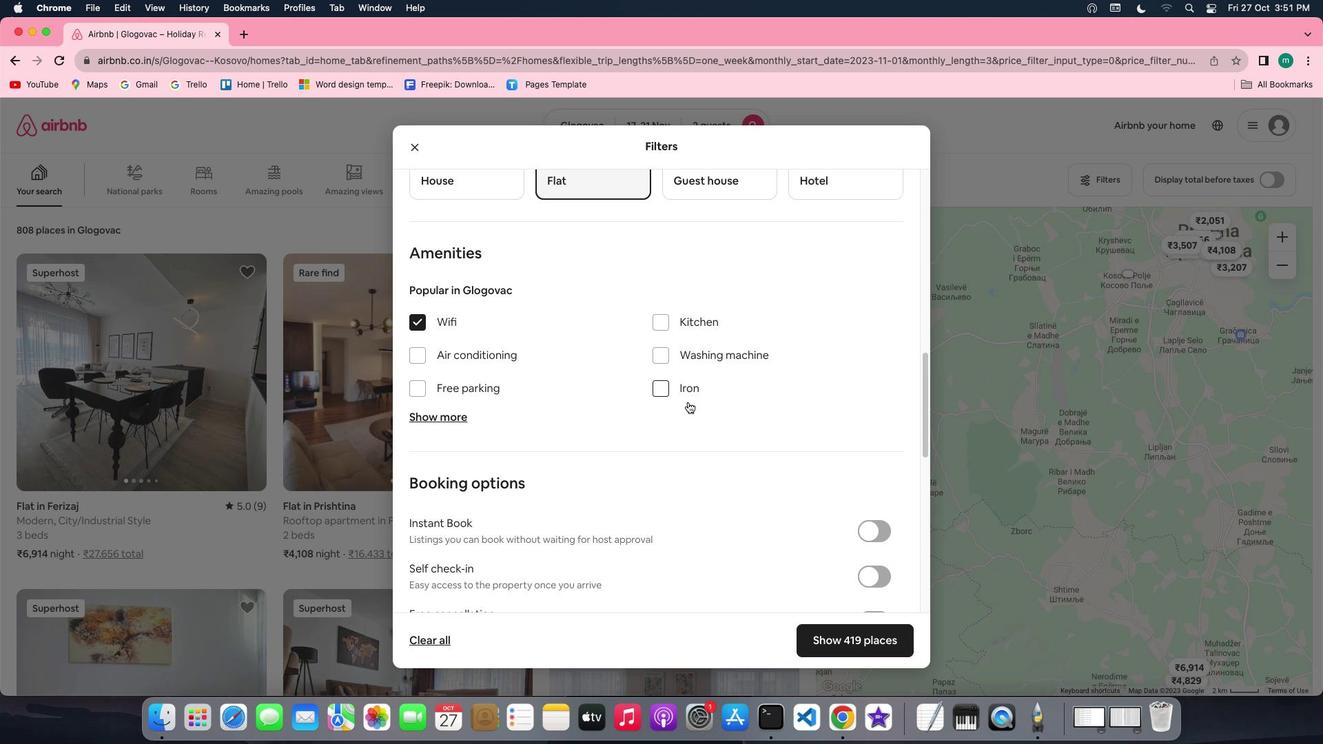 
Action: Mouse scrolled (693, 435) with delta (34, 126)
Screenshot: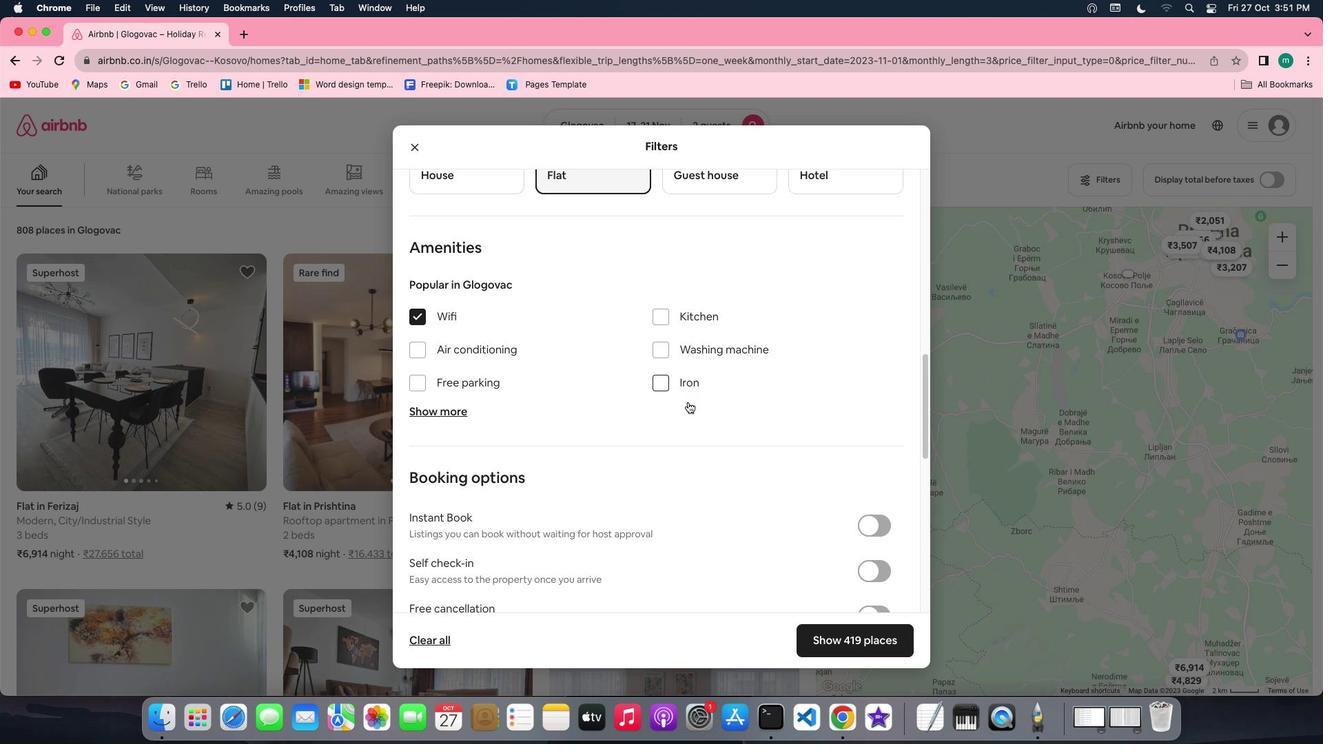 
Action: Mouse scrolled (693, 435) with delta (34, 126)
Screenshot: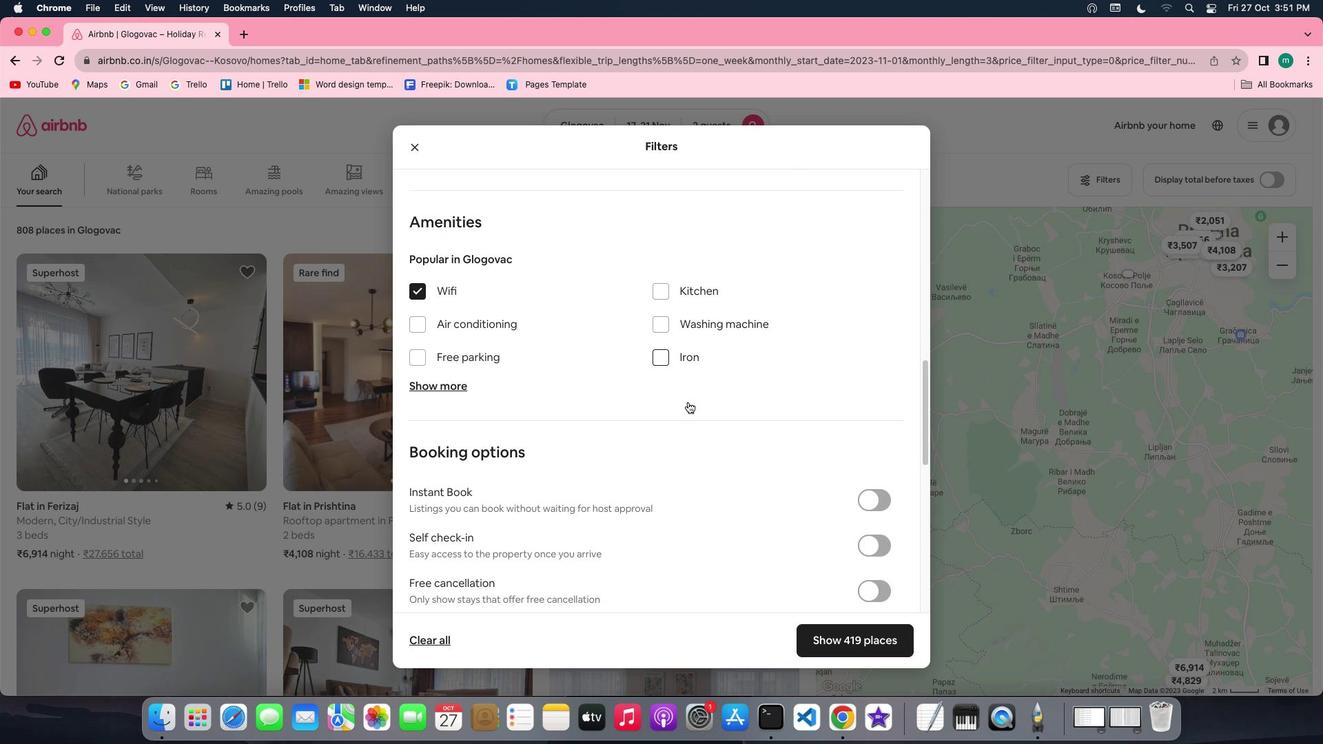 
Action: Mouse scrolled (693, 435) with delta (34, 126)
Screenshot: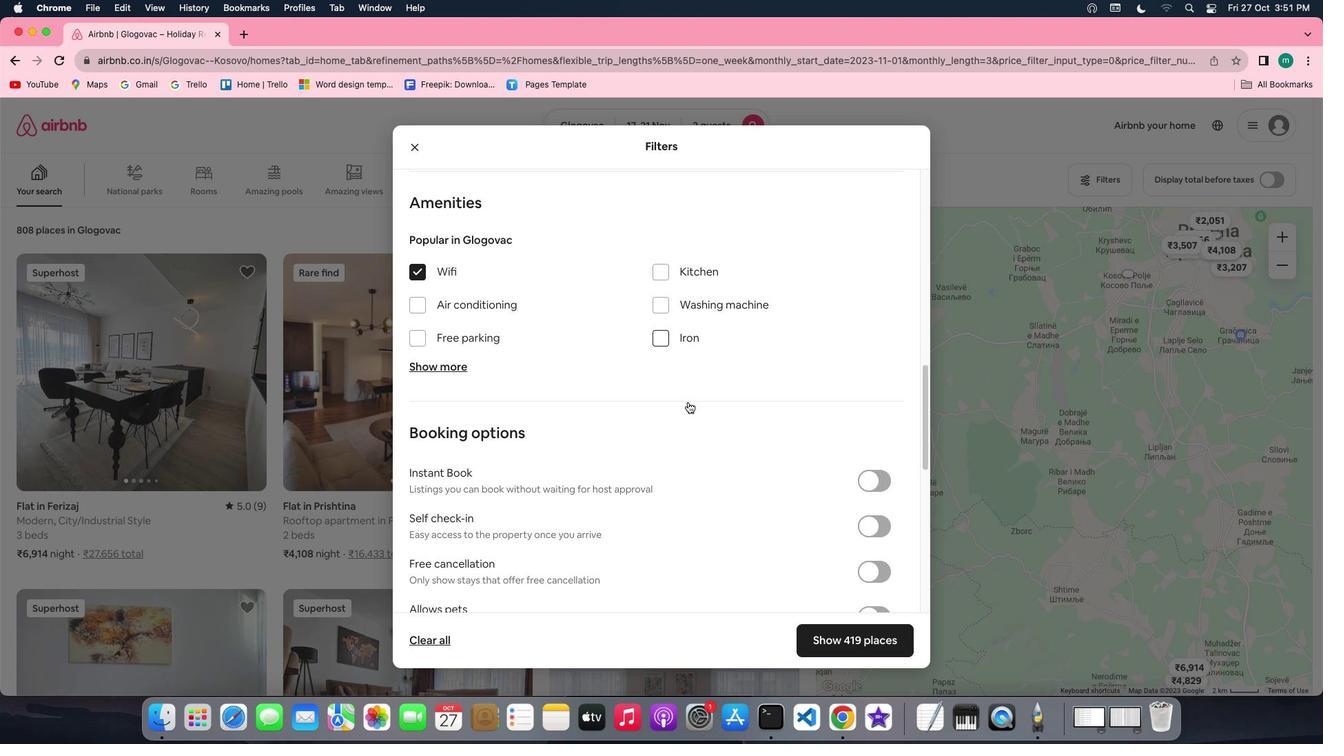 
Action: Mouse scrolled (693, 435) with delta (34, 126)
Screenshot: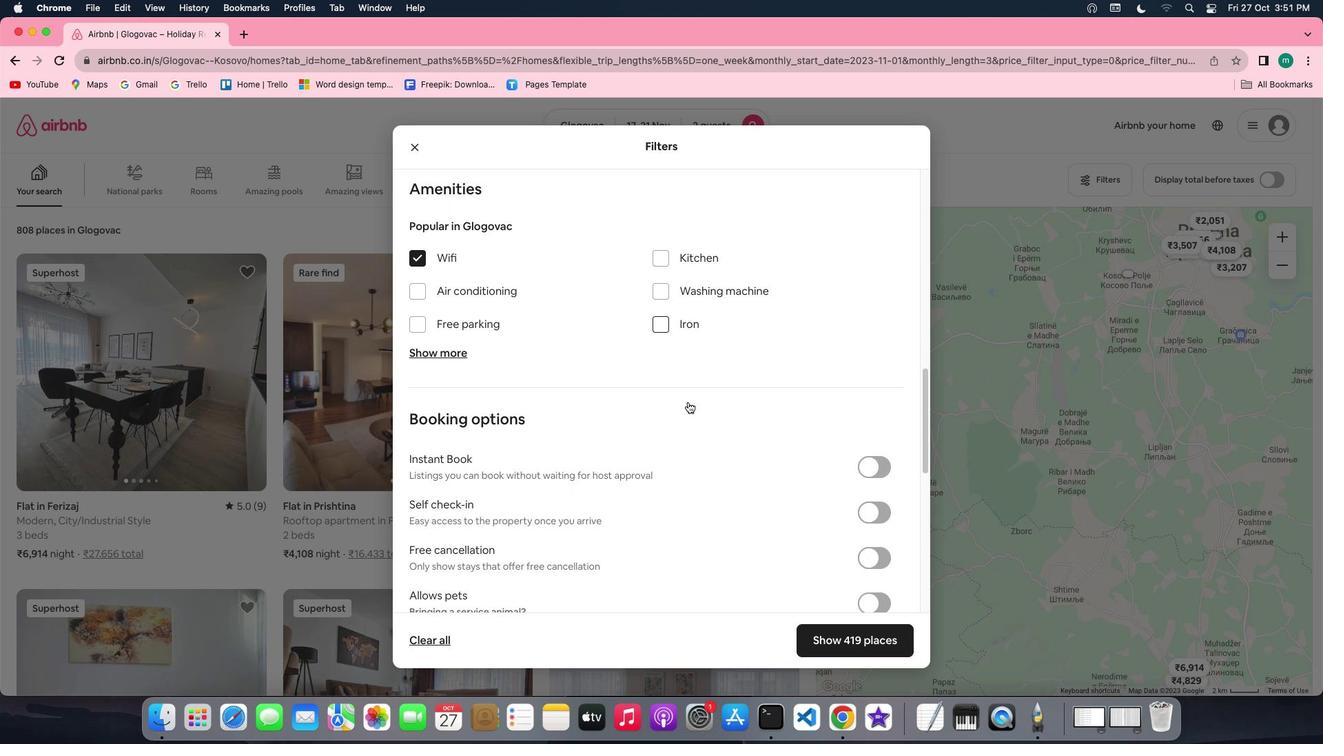 
Action: Mouse scrolled (693, 435) with delta (34, 126)
Screenshot: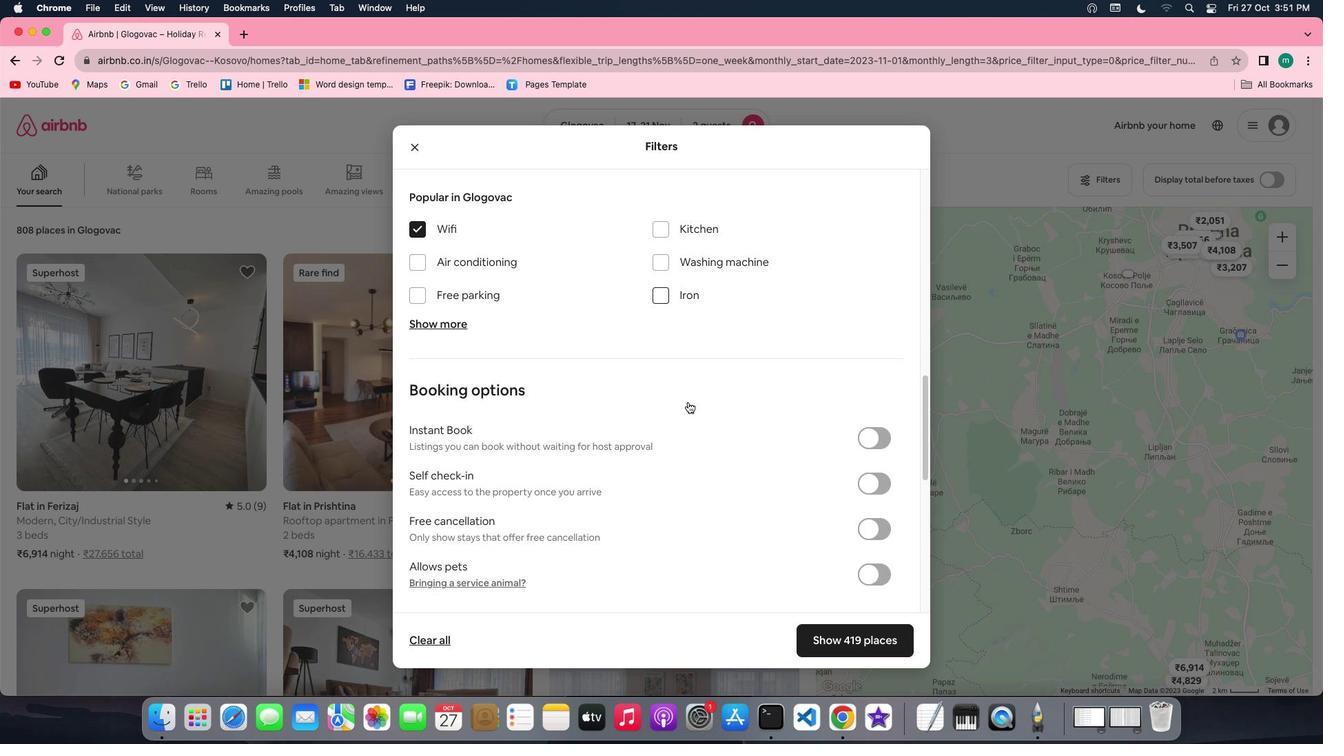 
Action: Mouse moved to (693, 435)
Screenshot: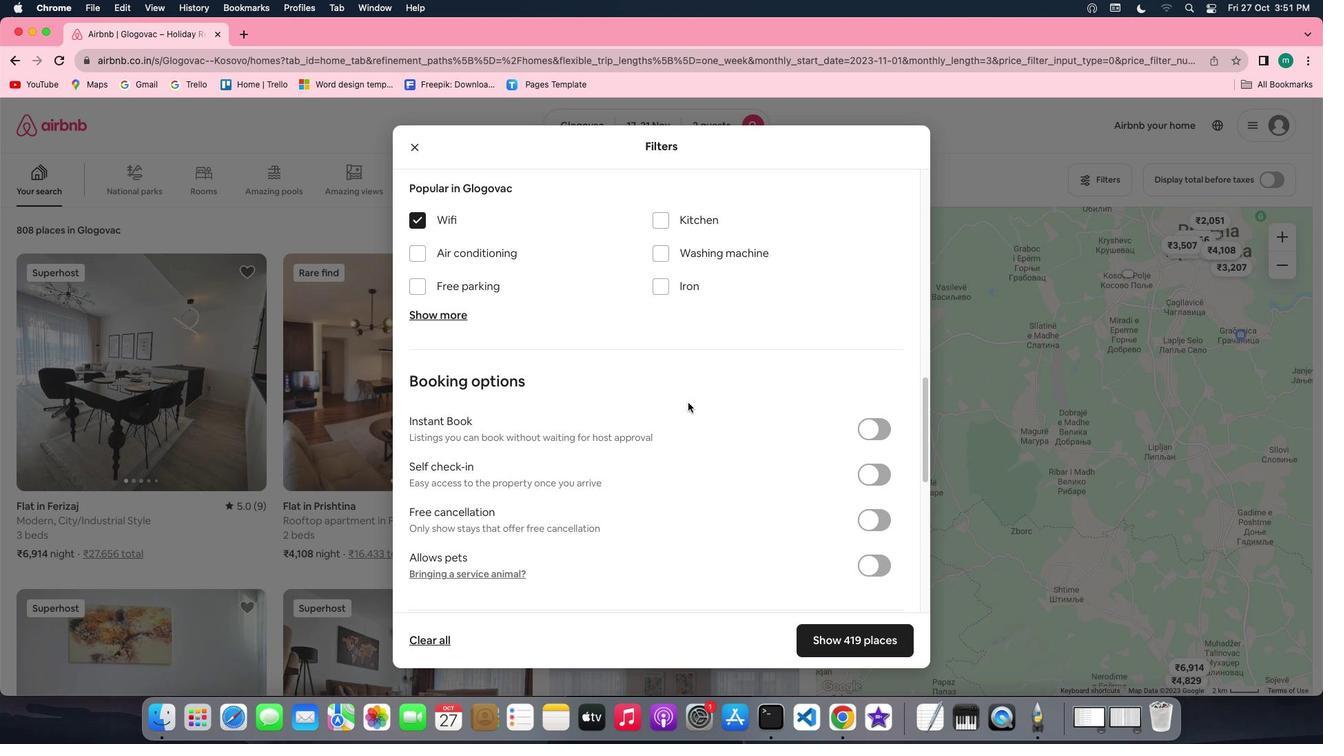 
Action: Mouse scrolled (693, 435) with delta (34, 126)
Screenshot: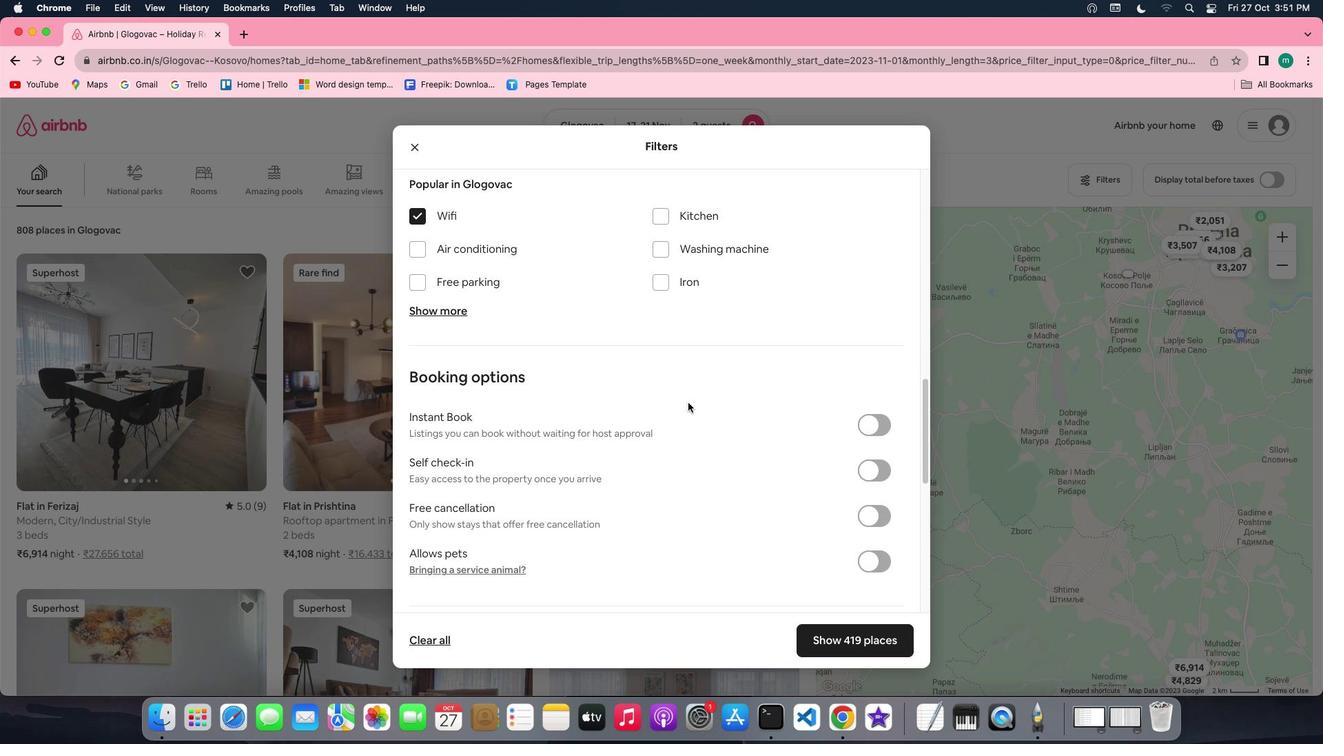 
Action: Mouse scrolled (693, 435) with delta (34, 126)
Screenshot: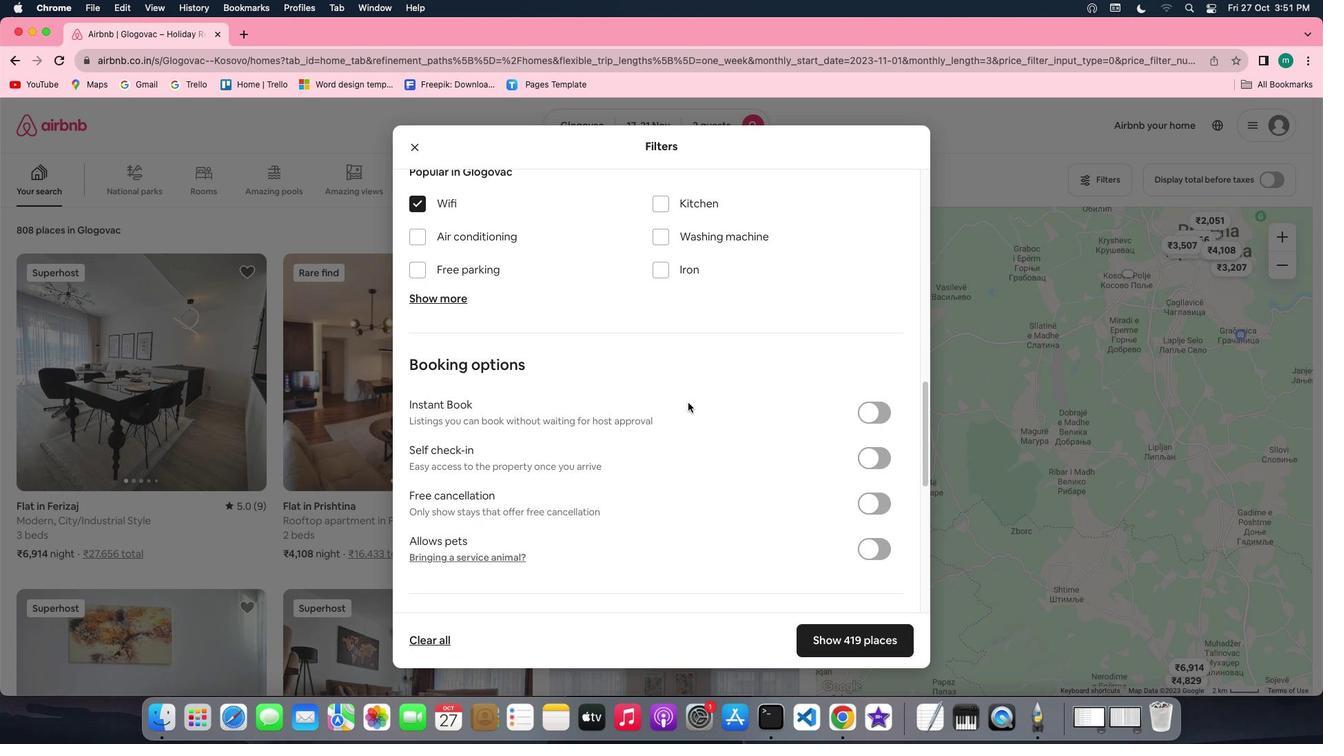 
Action: Mouse scrolled (693, 435) with delta (34, 126)
Screenshot: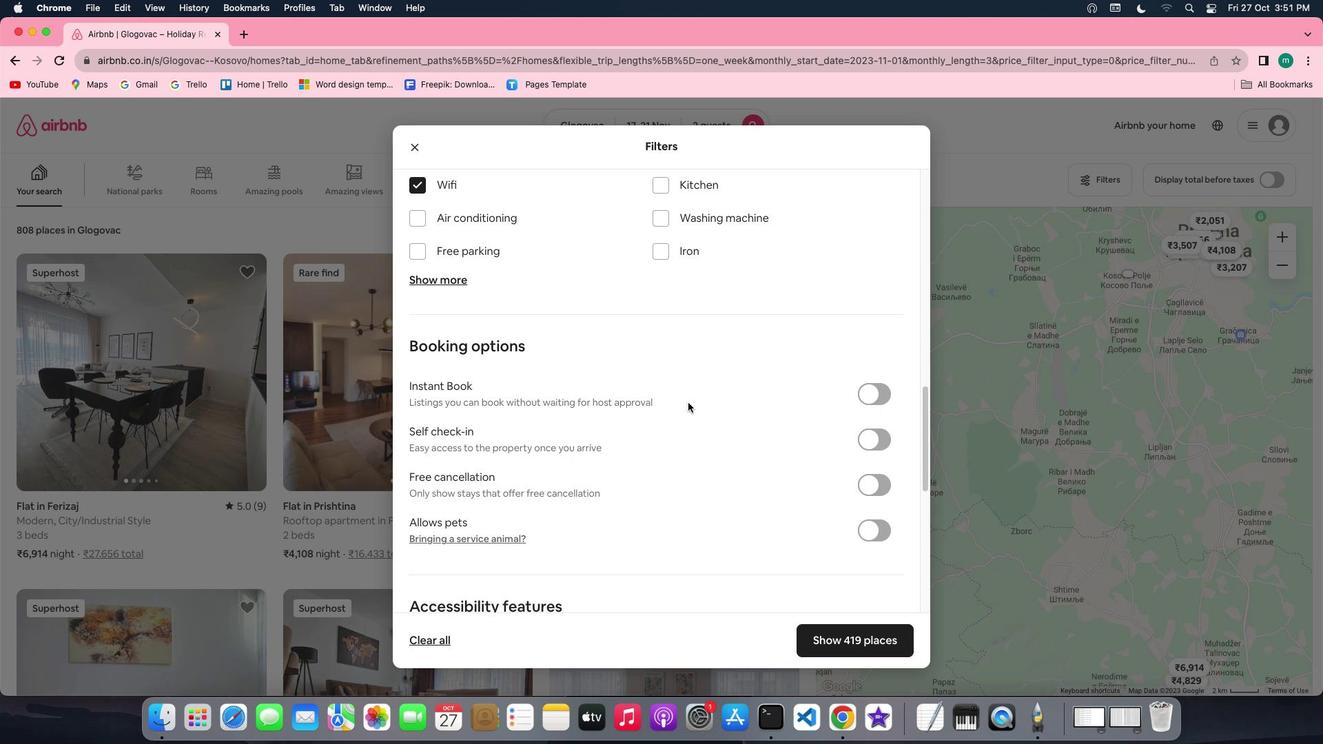 
Action: Mouse scrolled (693, 435) with delta (34, 126)
Screenshot: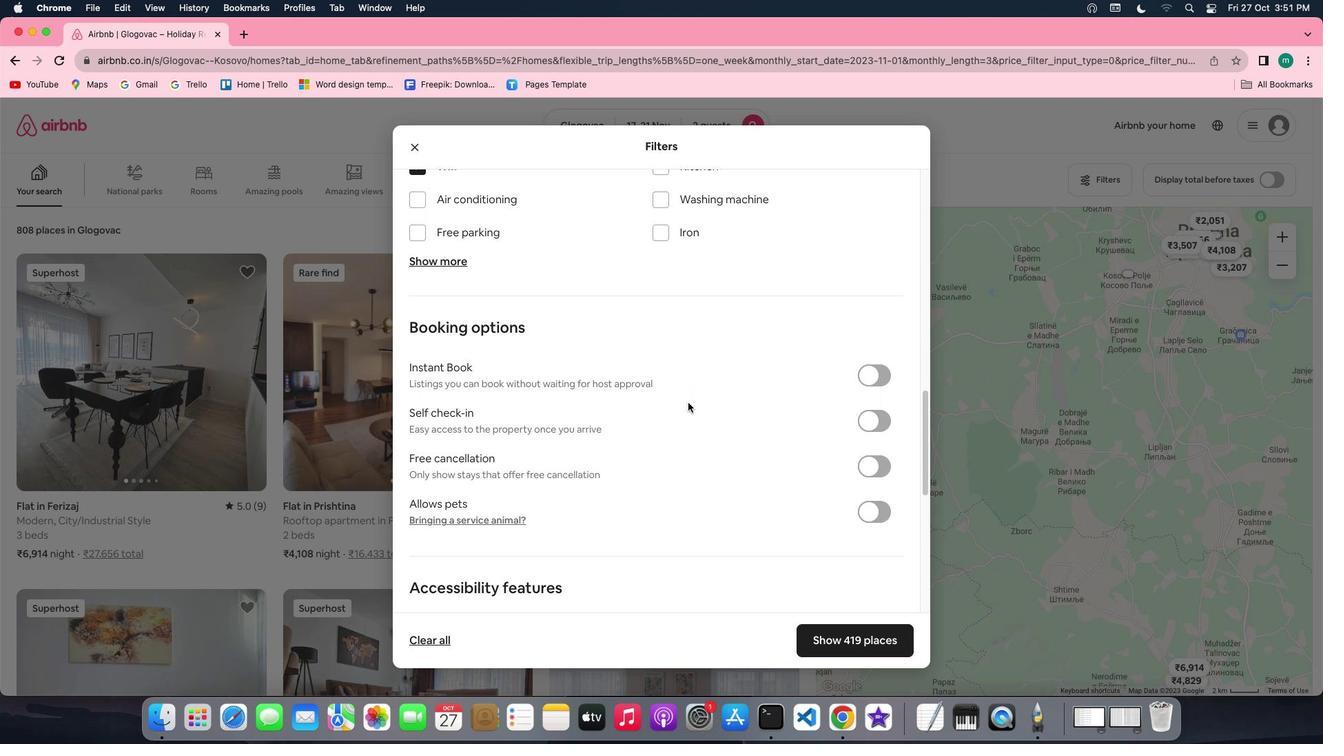 
Action: Mouse scrolled (693, 435) with delta (34, 126)
Screenshot: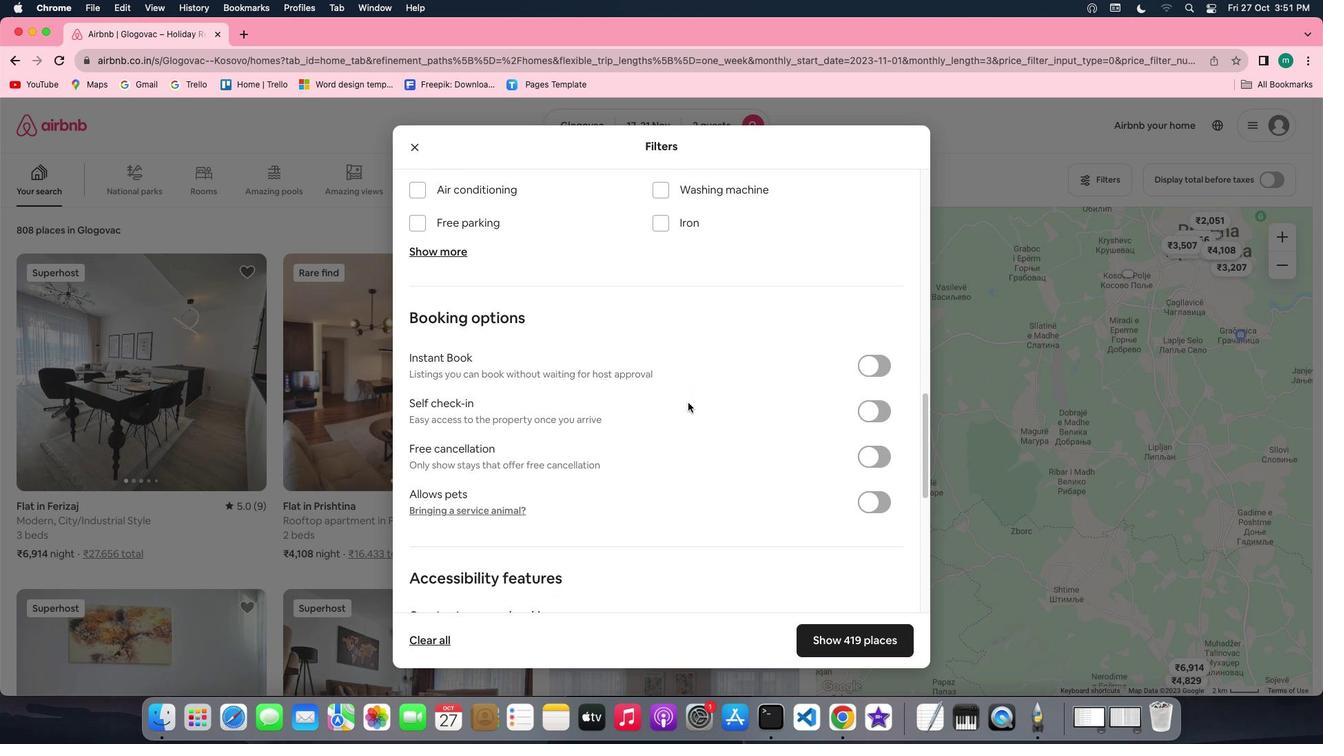 
Action: Mouse scrolled (693, 435) with delta (34, 126)
Screenshot: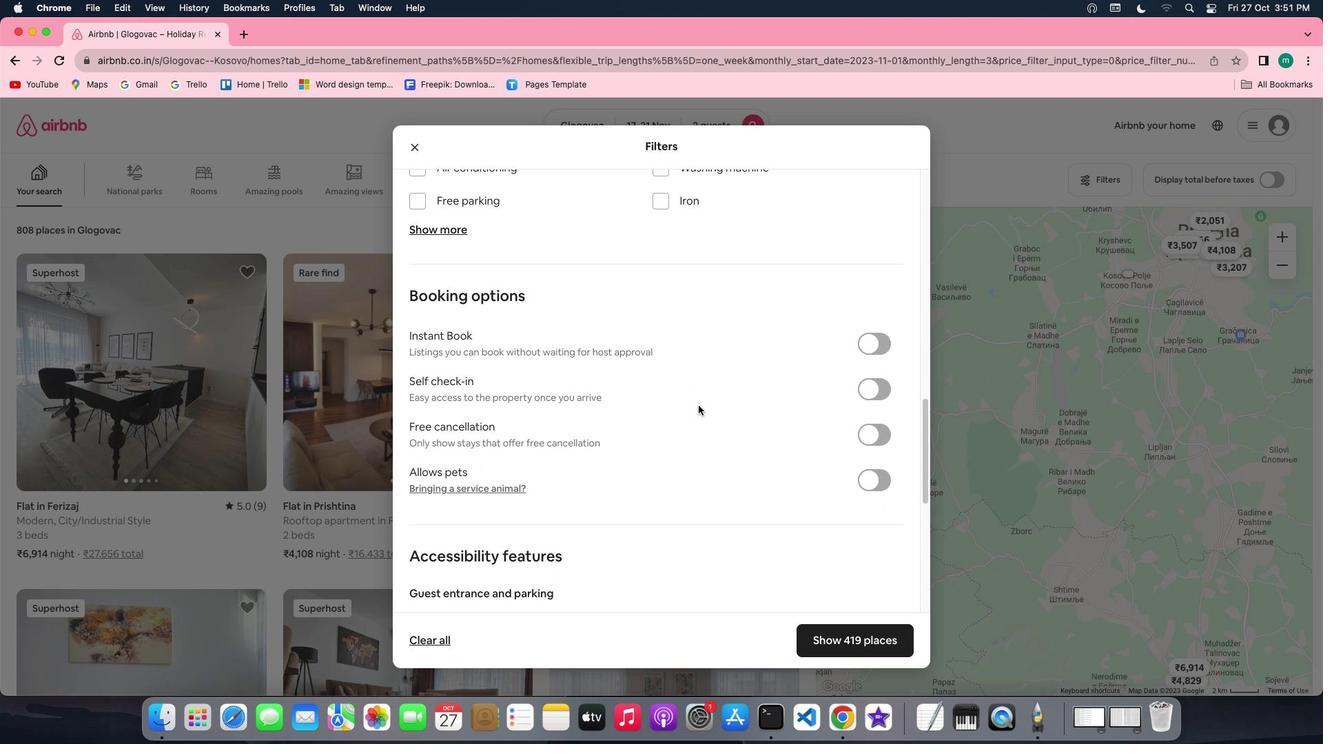 
Action: Mouse moved to (880, 421)
Screenshot: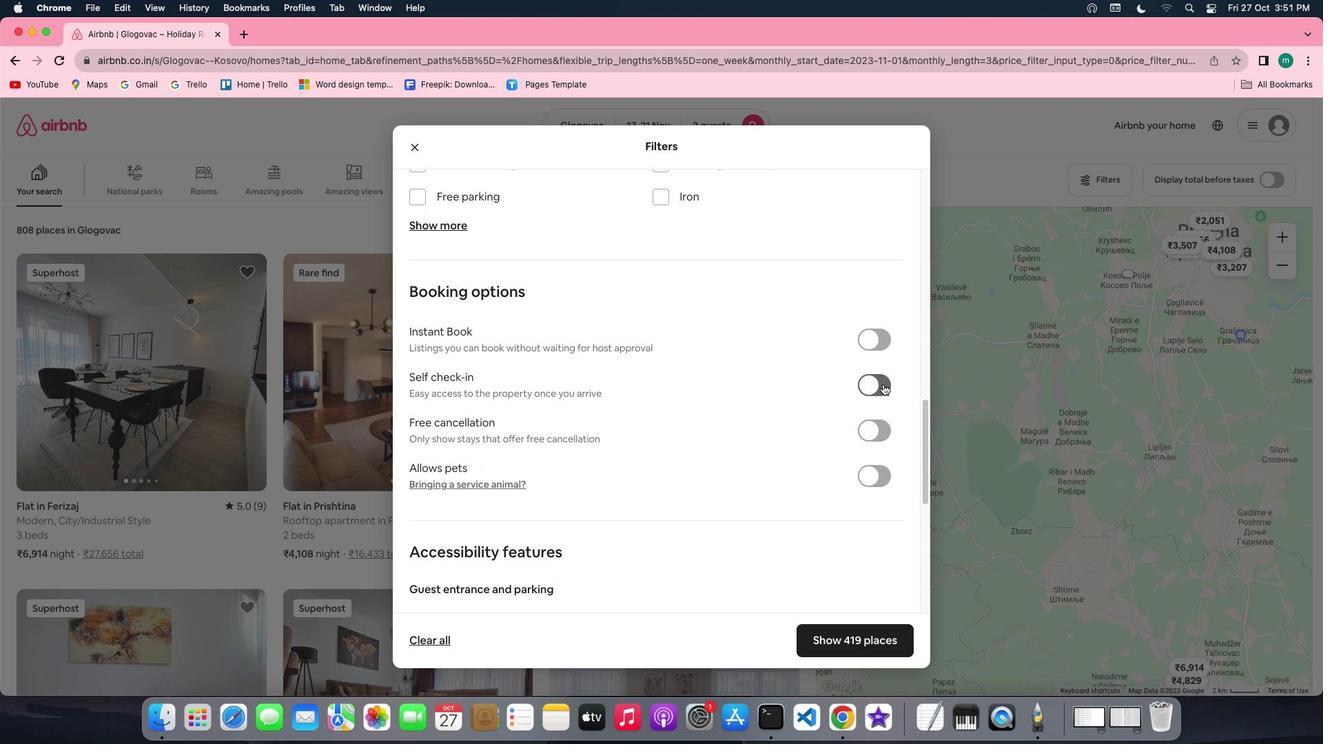 
Action: Mouse pressed left at (880, 421)
Screenshot: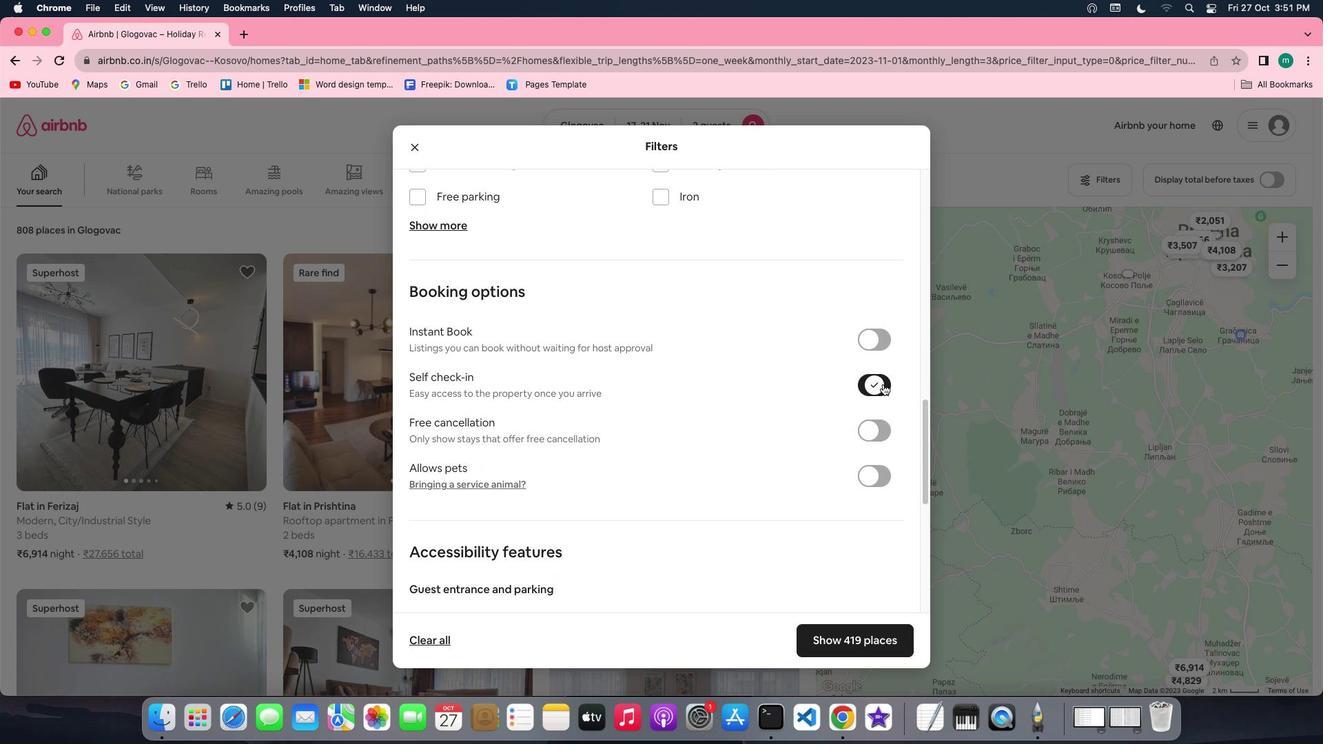 
Action: Mouse moved to (811, 493)
Screenshot: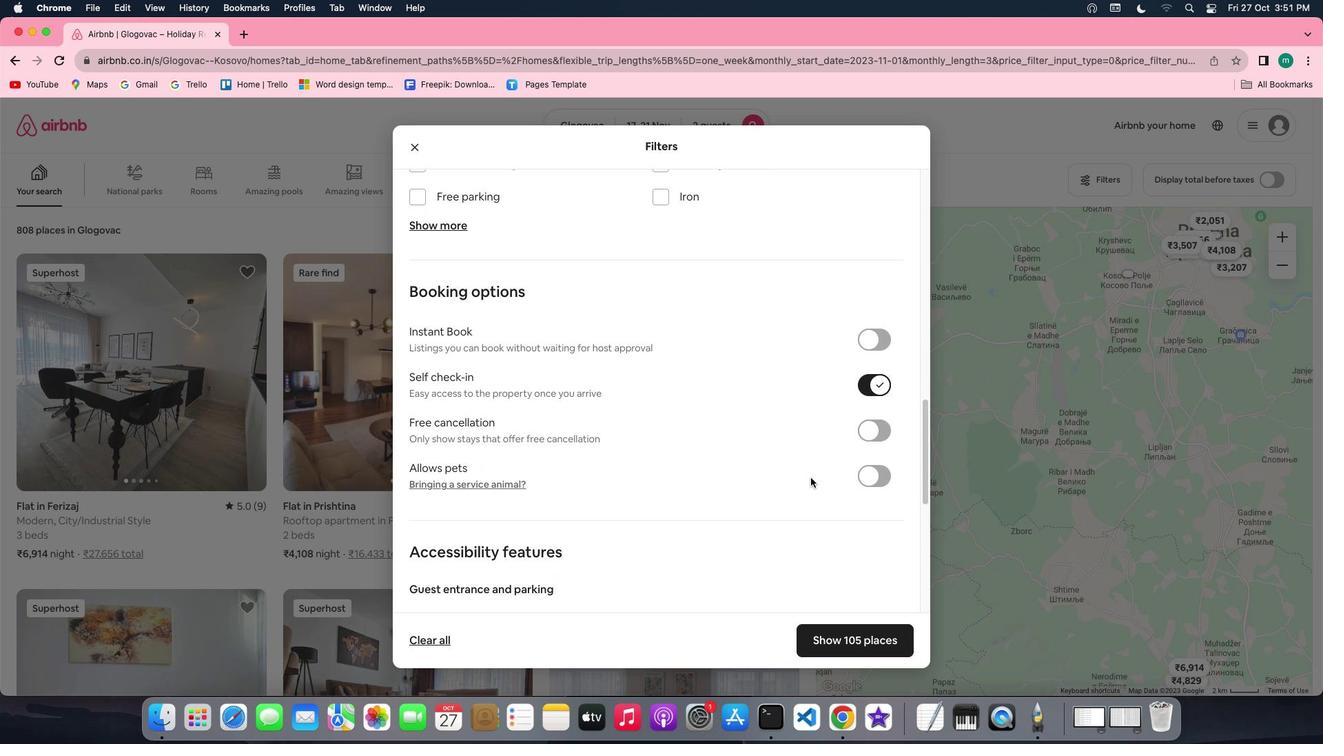 
Action: Mouse scrolled (811, 493) with delta (34, 126)
Screenshot: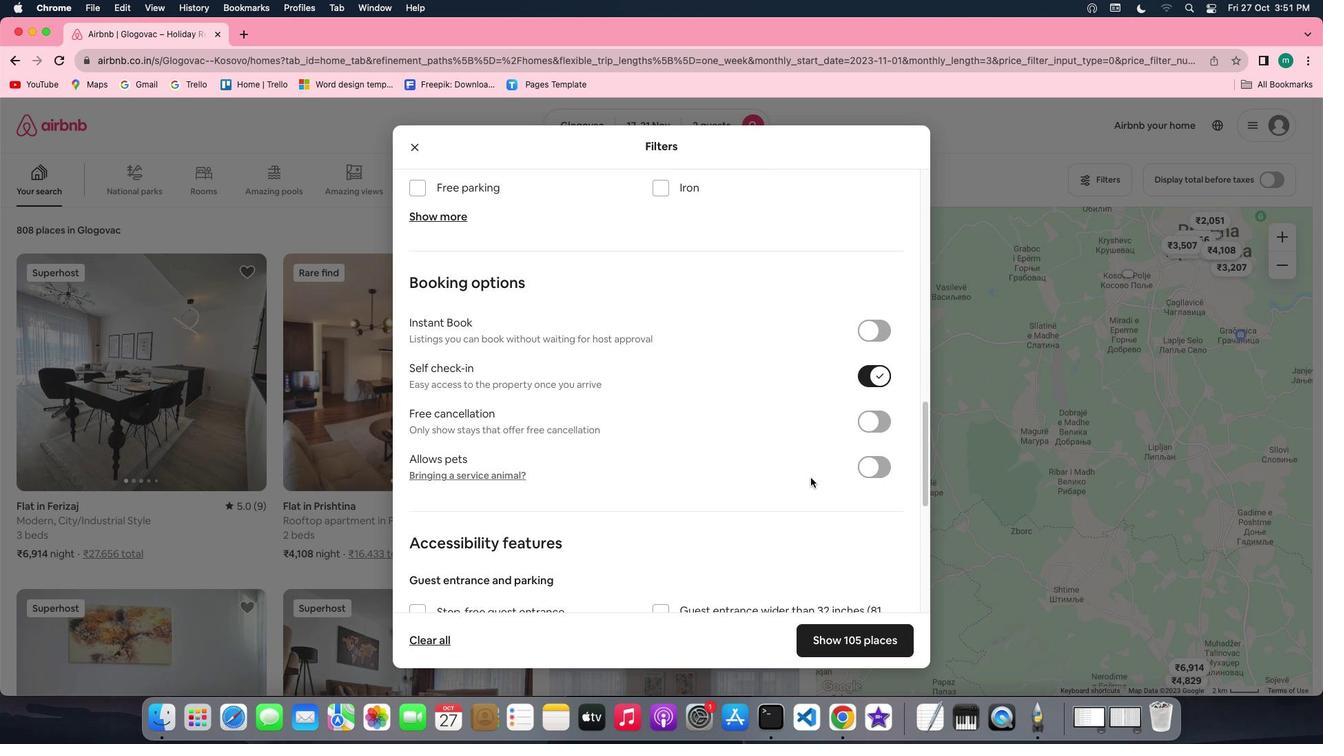 
Action: Mouse scrolled (811, 493) with delta (34, 126)
Screenshot: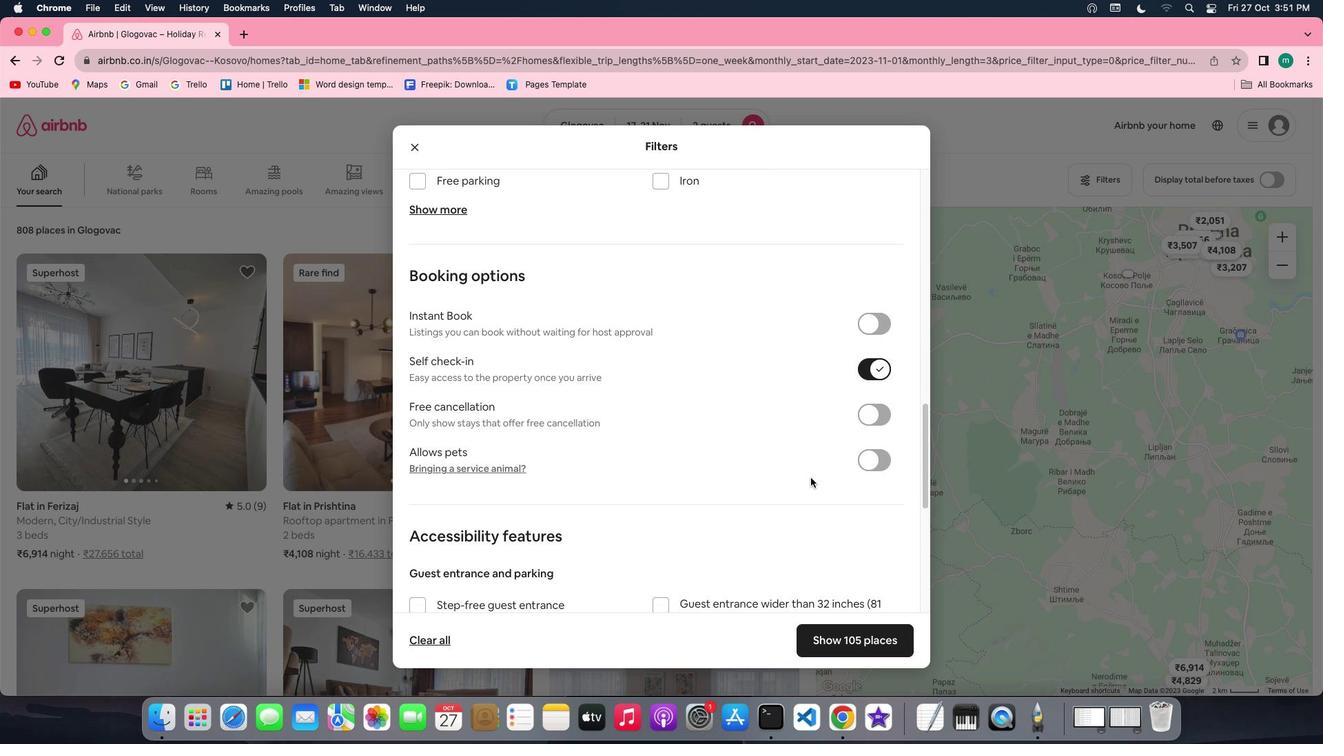 
Action: Mouse scrolled (811, 493) with delta (34, 126)
Screenshot: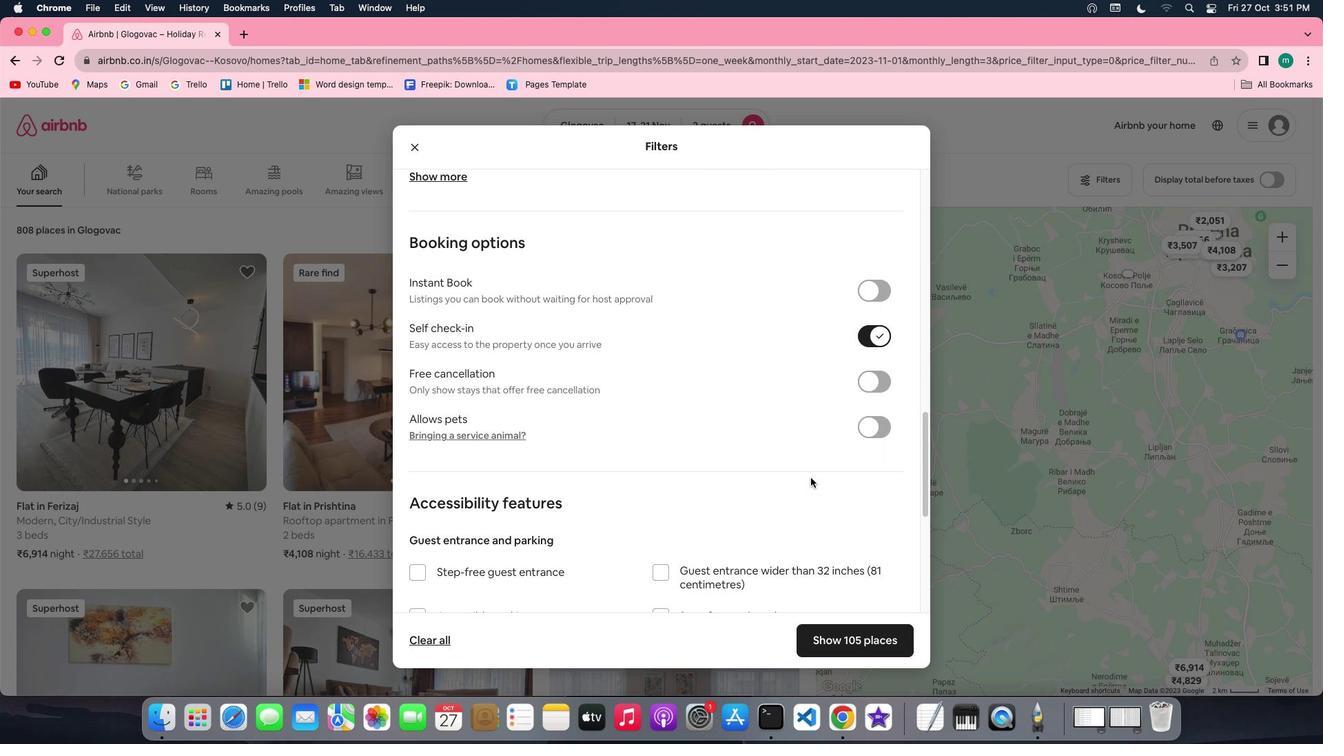 
Action: Mouse scrolled (811, 493) with delta (34, 126)
Screenshot: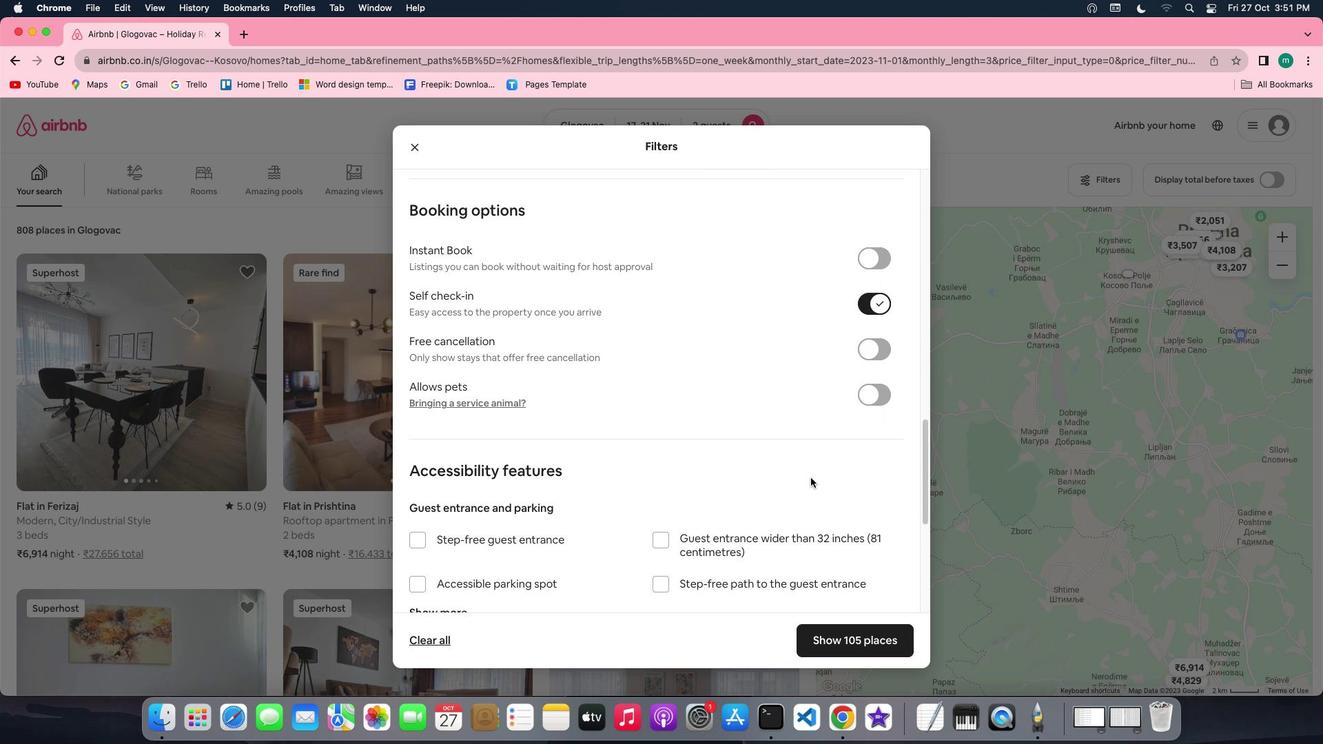 
Action: Mouse scrolled (811, 493) with delta (34, 126)
Screenshot: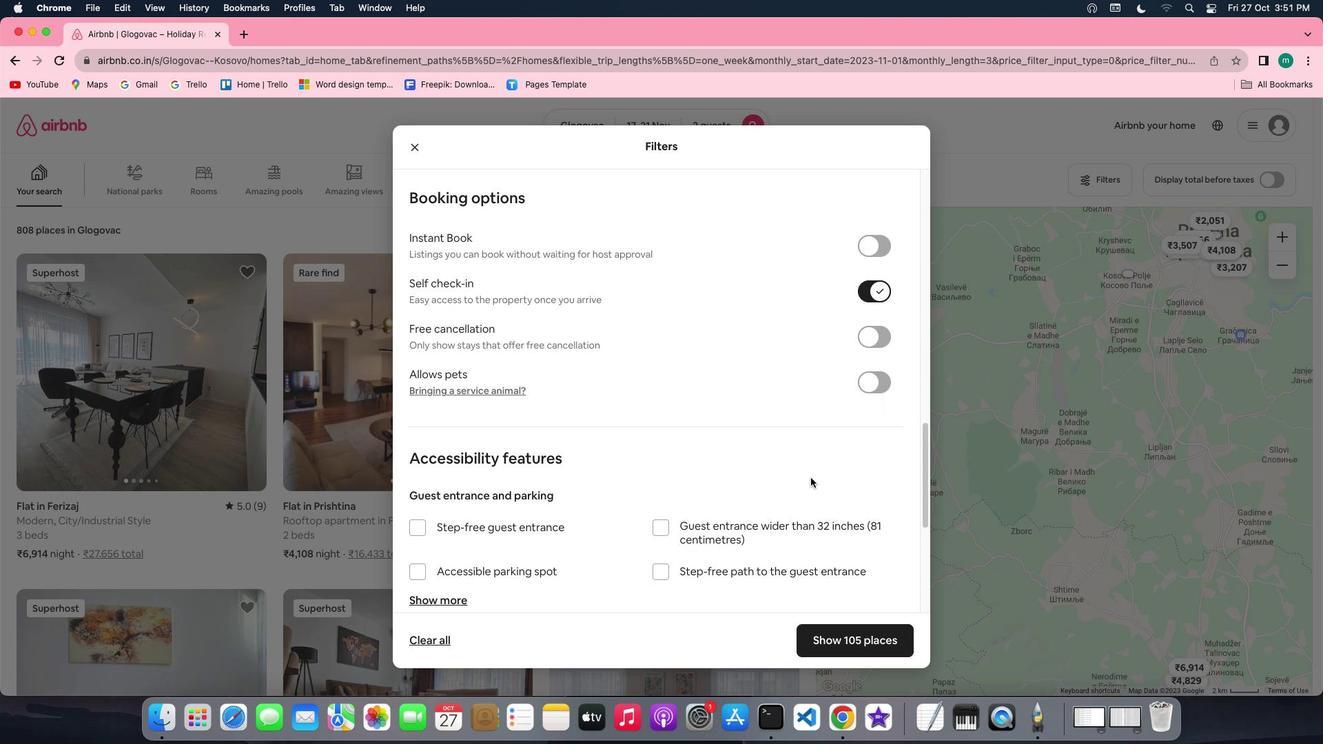 
Action: Mouse scrolled (811, 493) with delta (34, 126)
Screenshot: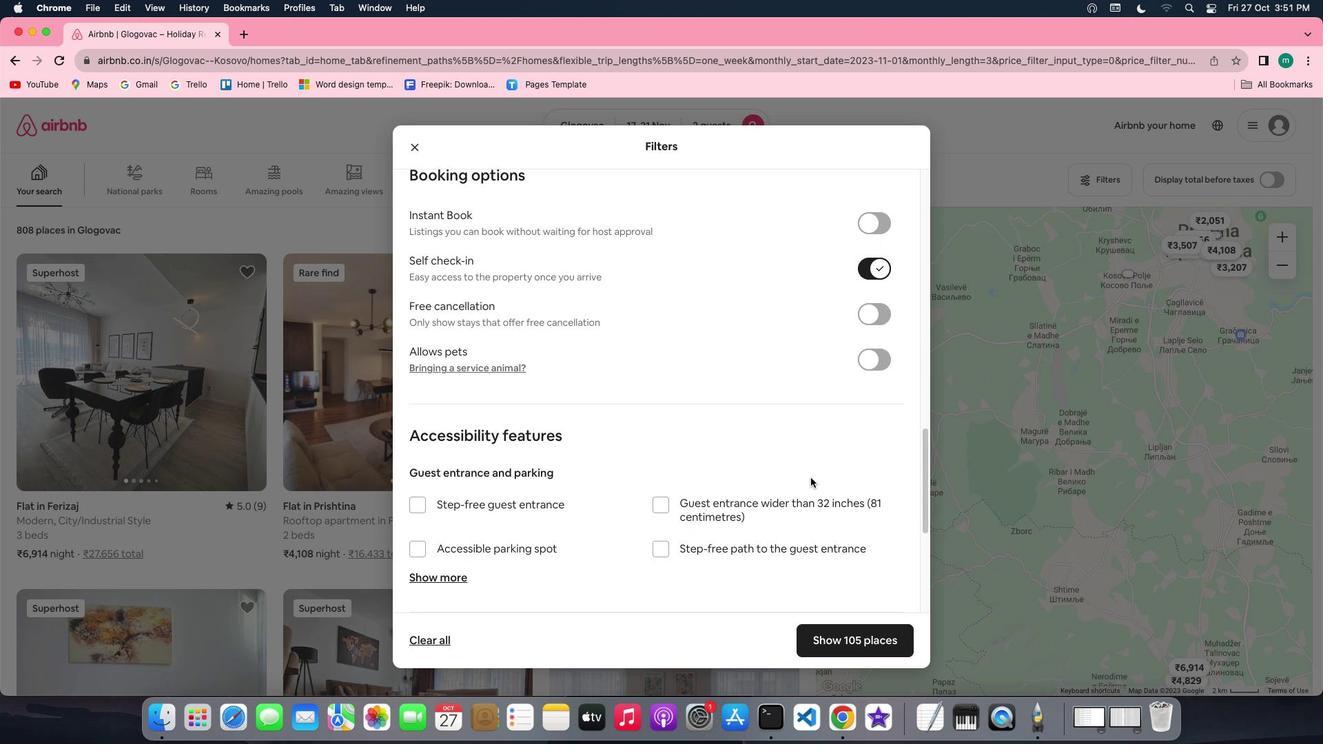 
Action: Mouse scrolled (811, 493) with delta (34, 126)
Screenshot: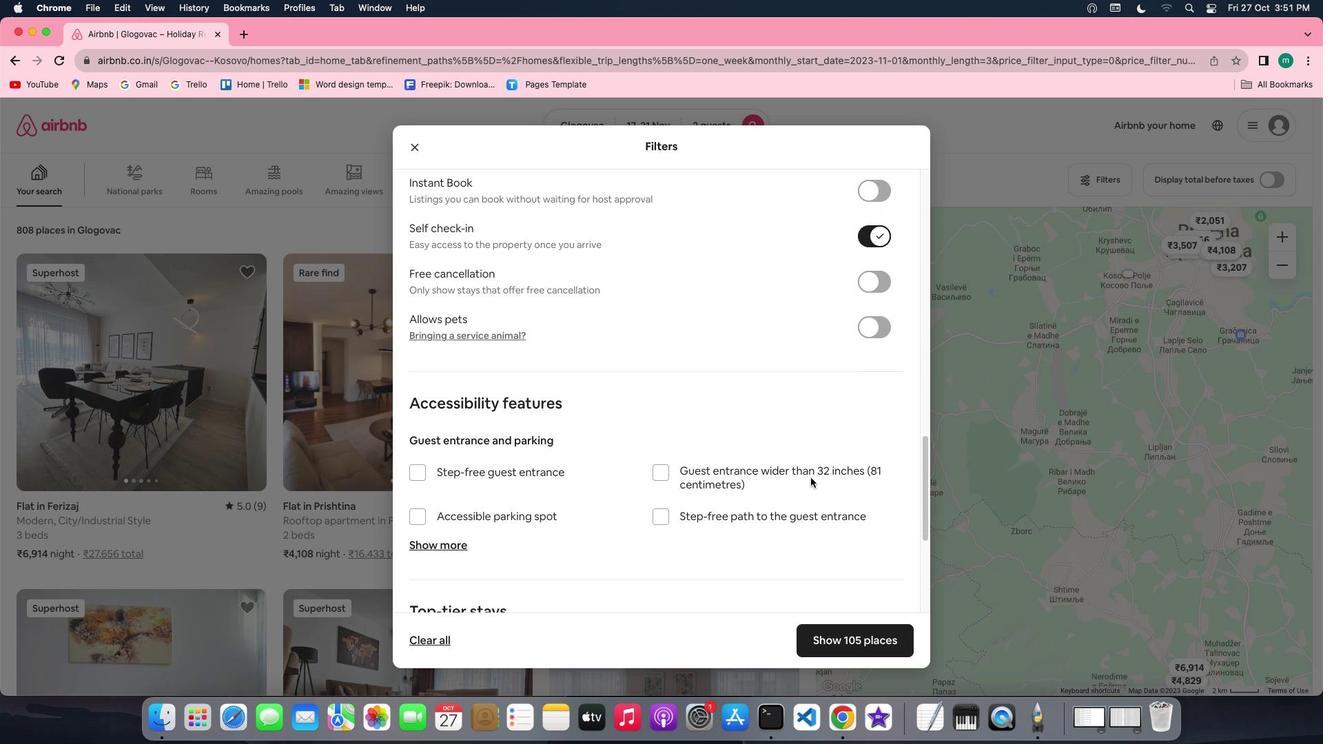 
Action: Mouse scrolled (811, 493) with delta (34, 126)
Screenshot: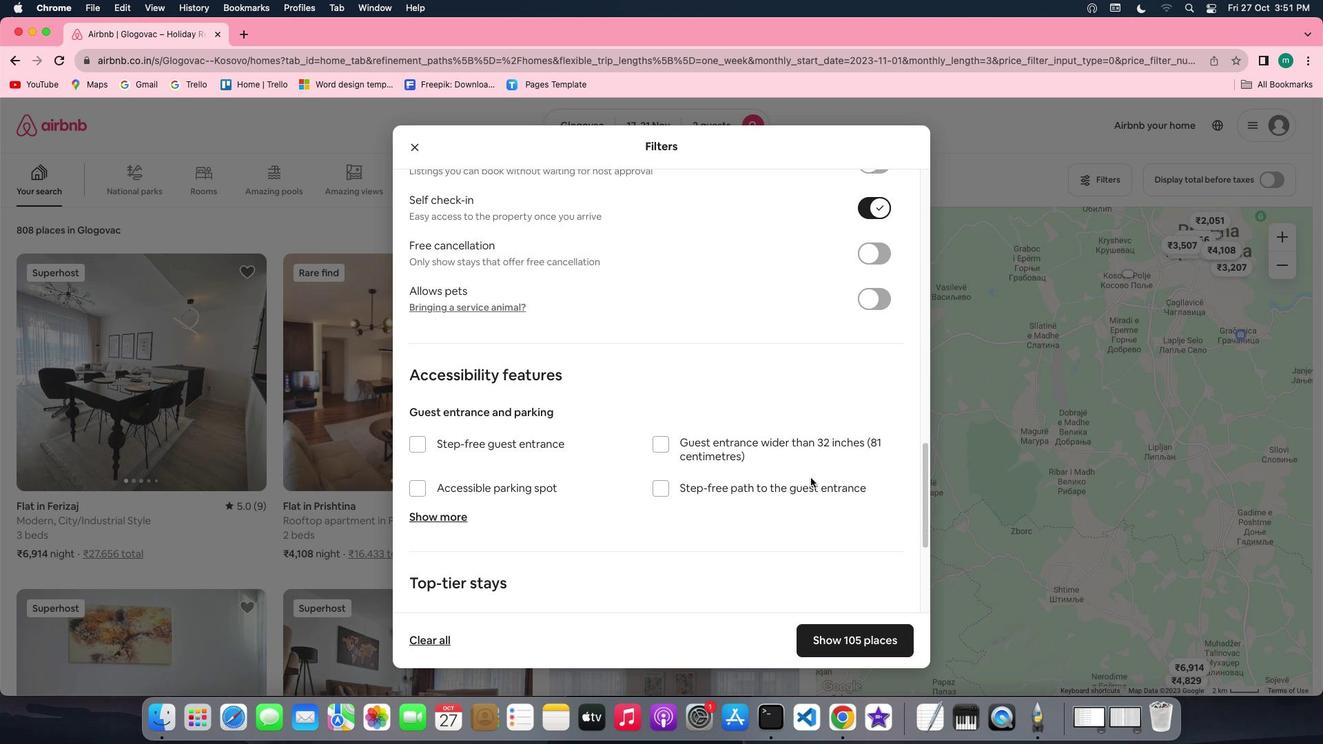 
Action: Mouse scrolled (811, 493) with delta (34, 126)
Screenshot: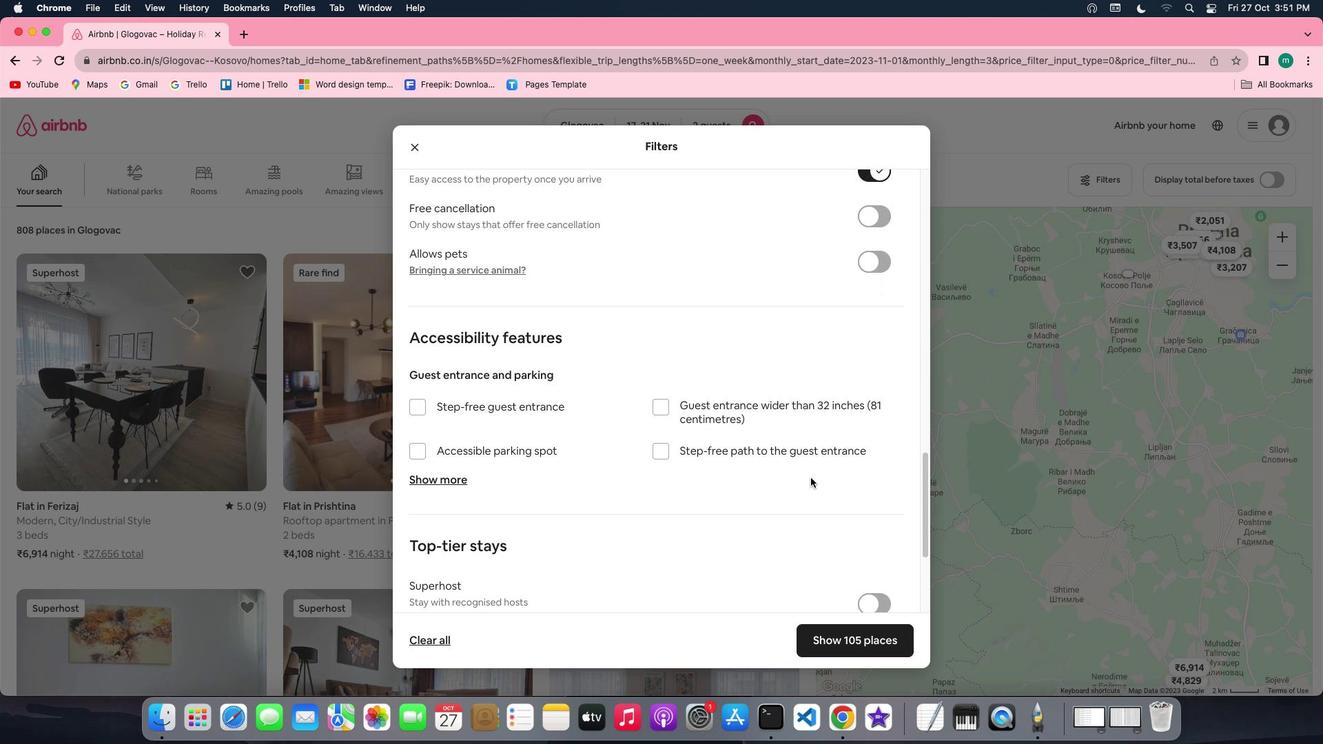 
Action: Mouse scrolled (811, 493) with delta (34, 126)
Screenshot: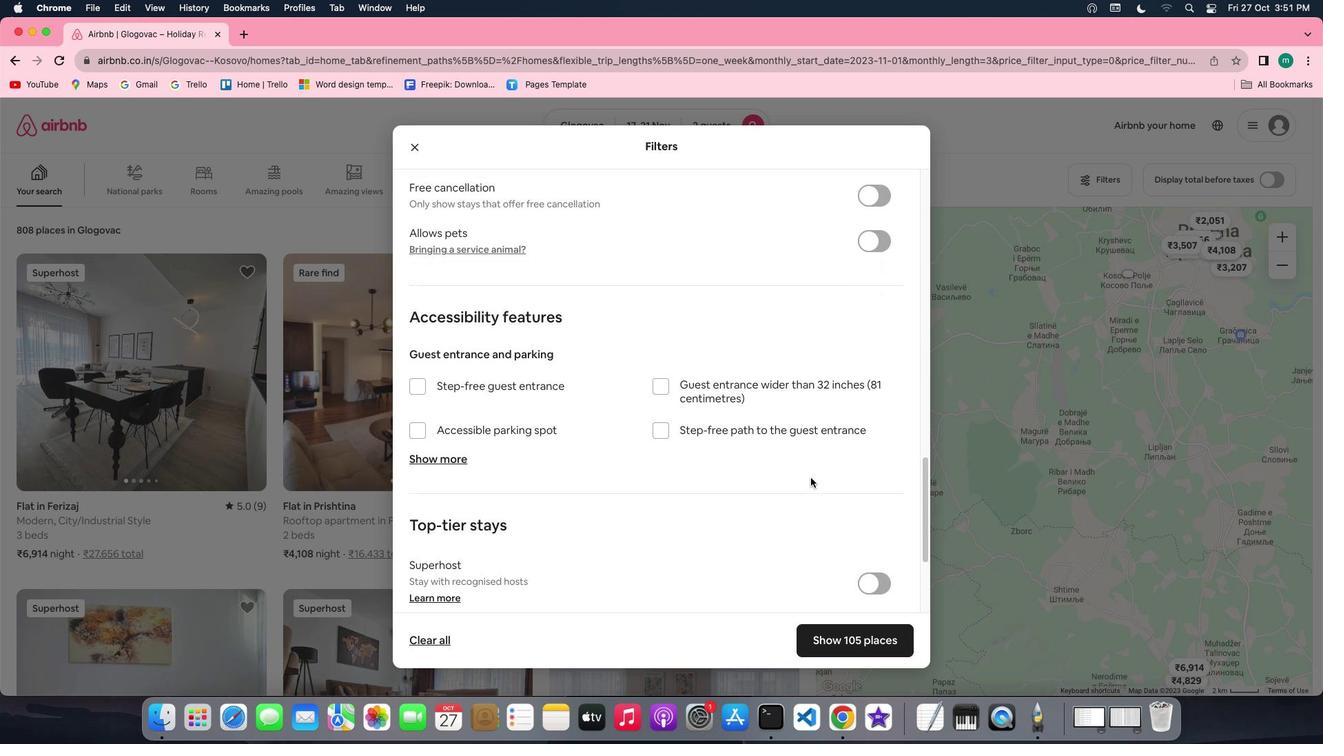 
Action: Mouse scrolled (811, 493) with delta (34, 126)
Screenshot: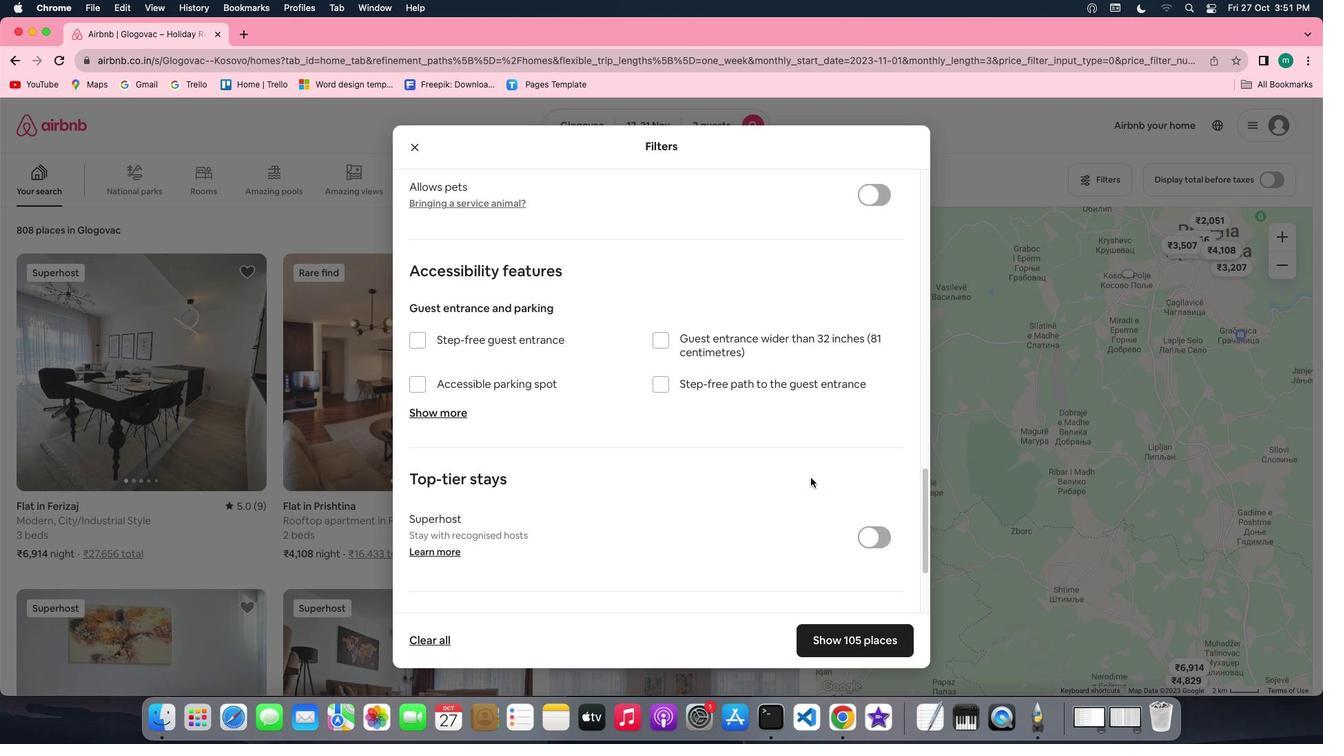 
Action: Mouse scrolled (811, 493) with delta (34, 126)
Screenshot: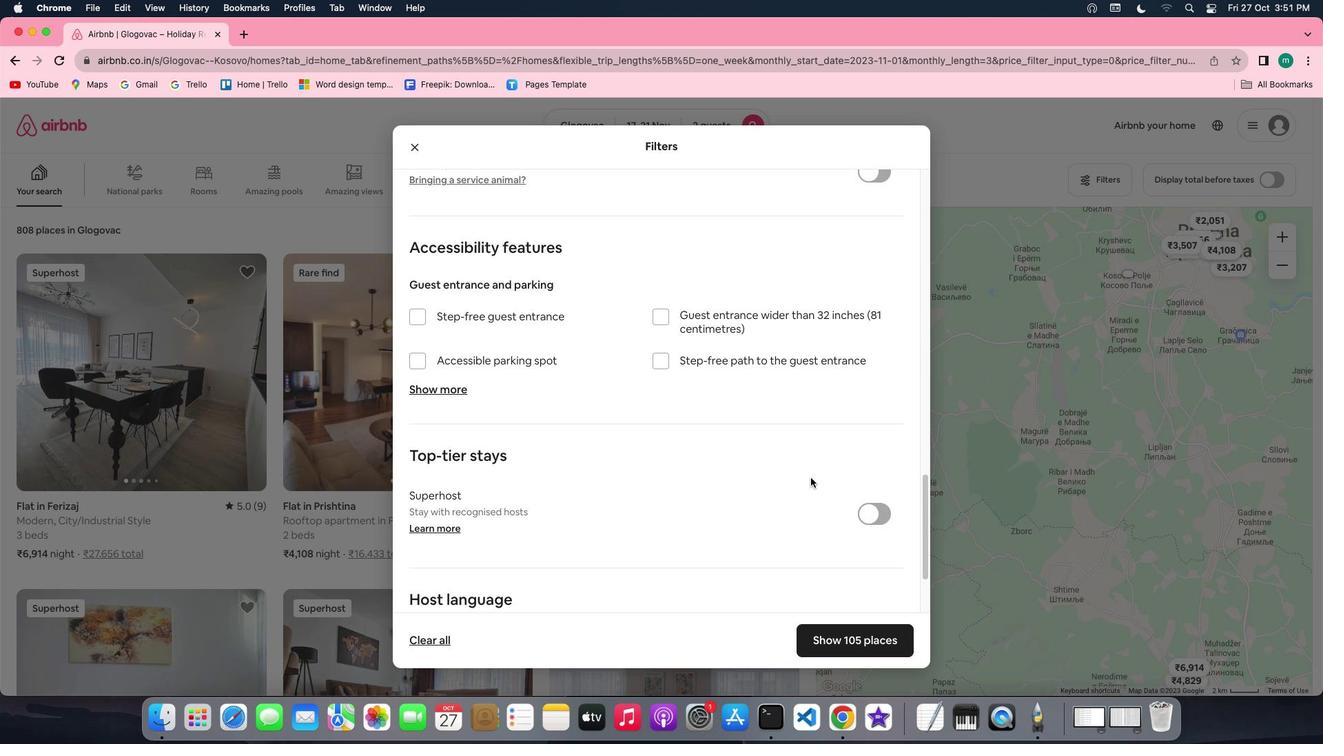 
Action: Mouse scrolled (811, 493) with delta (34, 126)
Screenshot: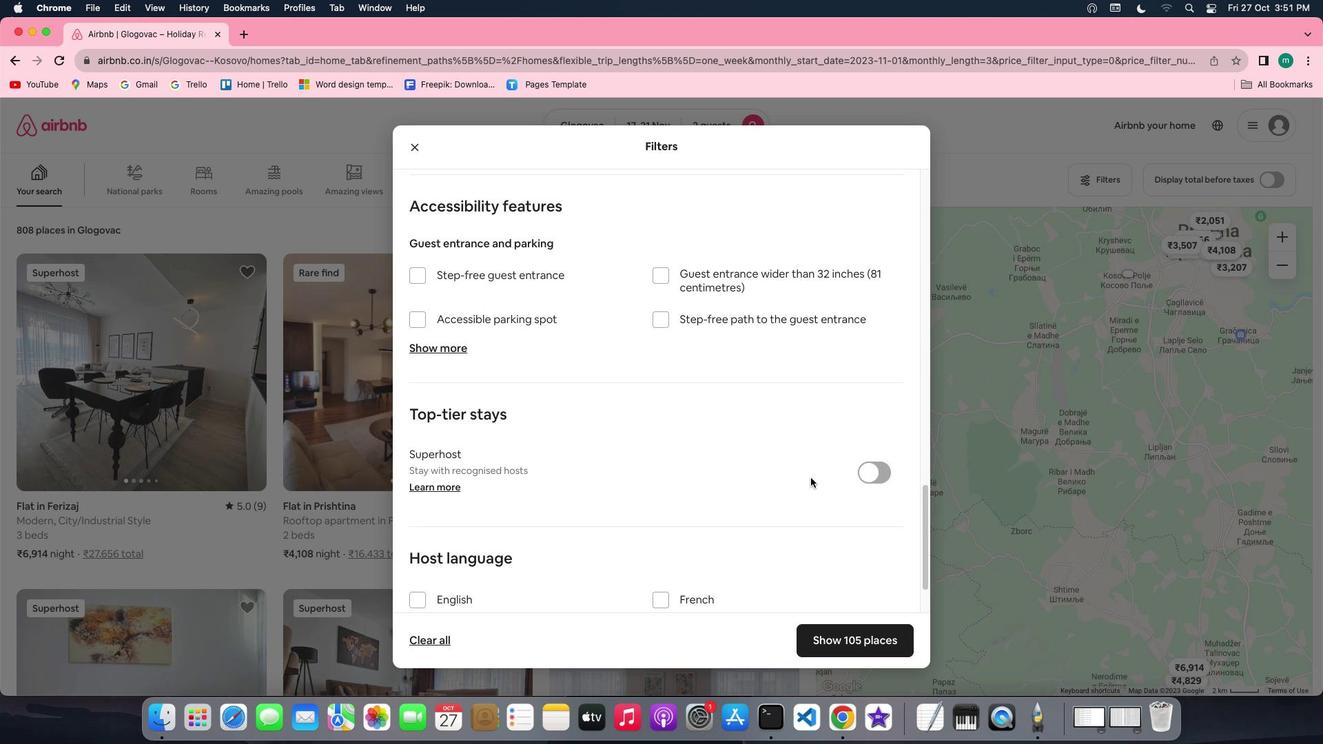 
Action: Mouse scrolled (811, 493) with delta (34, 126)
Screenshot: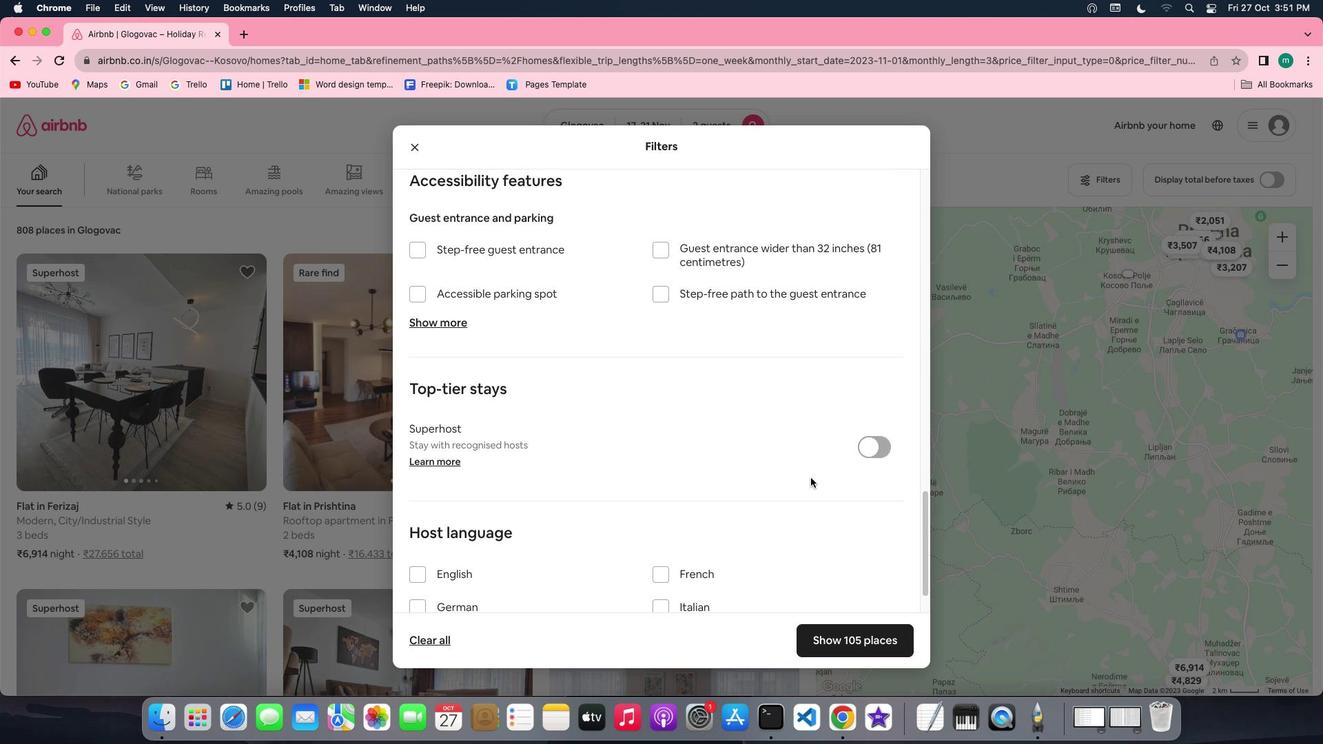 
Action: Mouse scrolled (811, 493) with delta (34, 125)
Screenshot: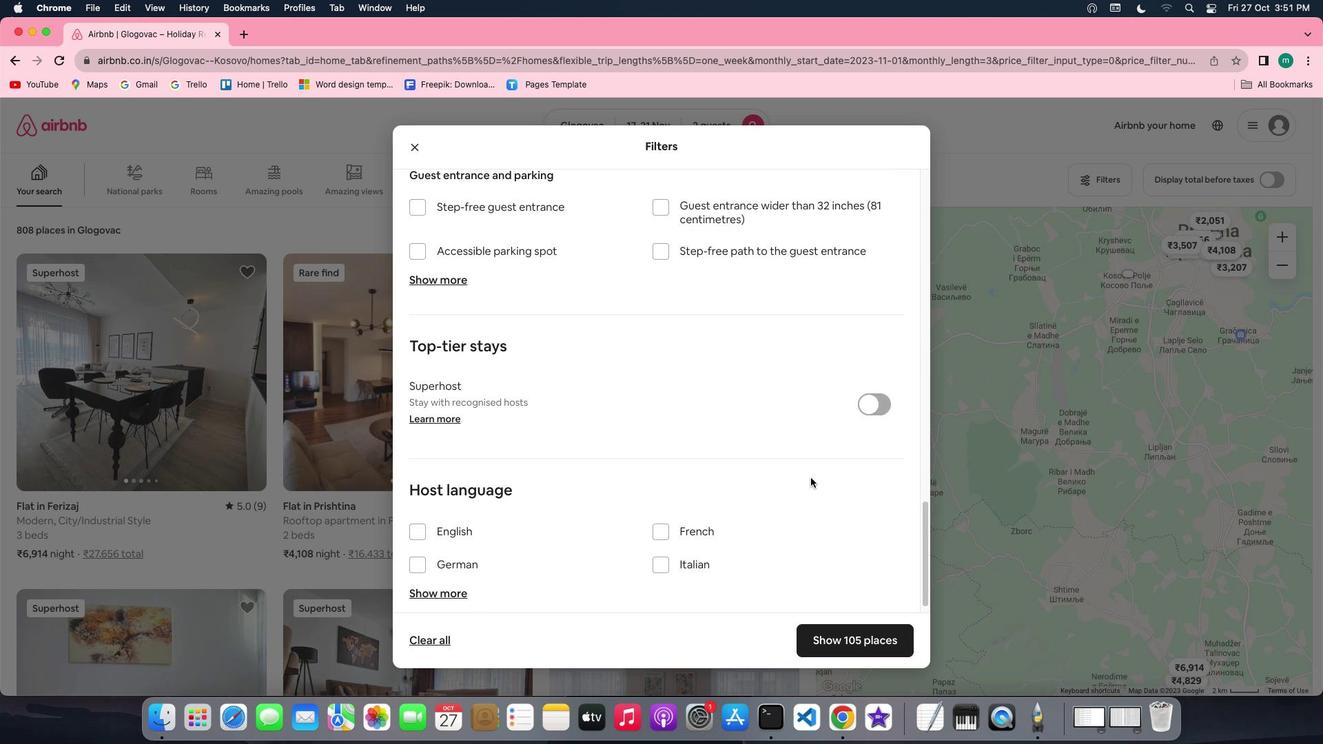 
Action: Mouse scrolled (811, 493) with delta (34, 126)
Screenshot: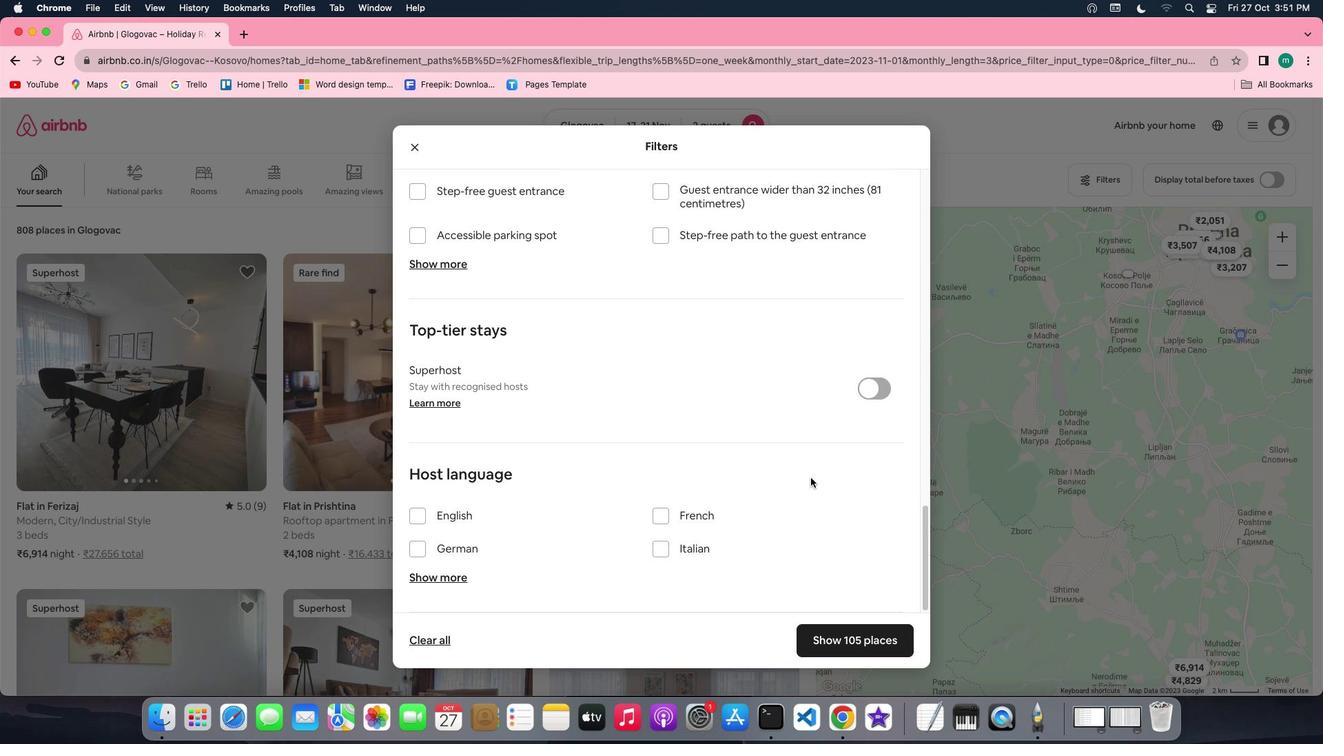 
Action: Mouse scrolled (811, 493) with delta (34, 126)
Screenshot: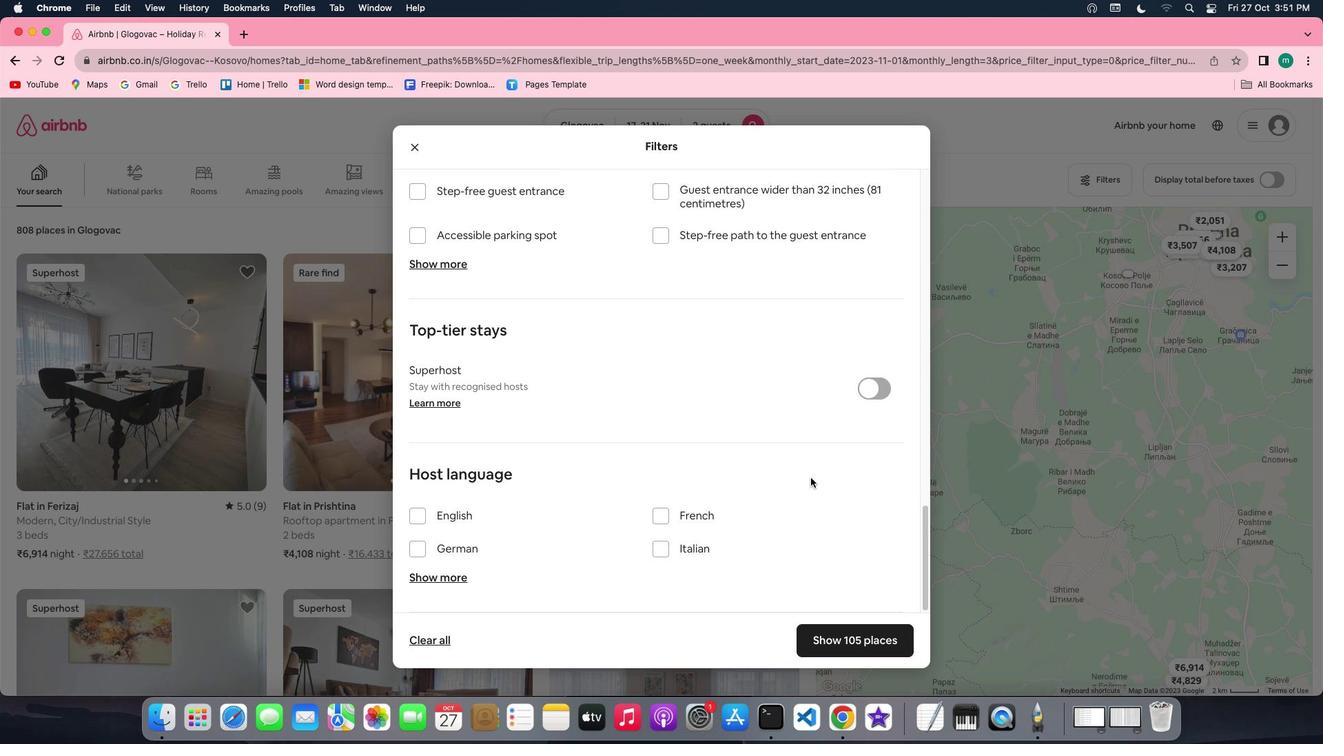 
Action: Mouse scrolled (811, 493) with delta (34, 126)
Screenshot: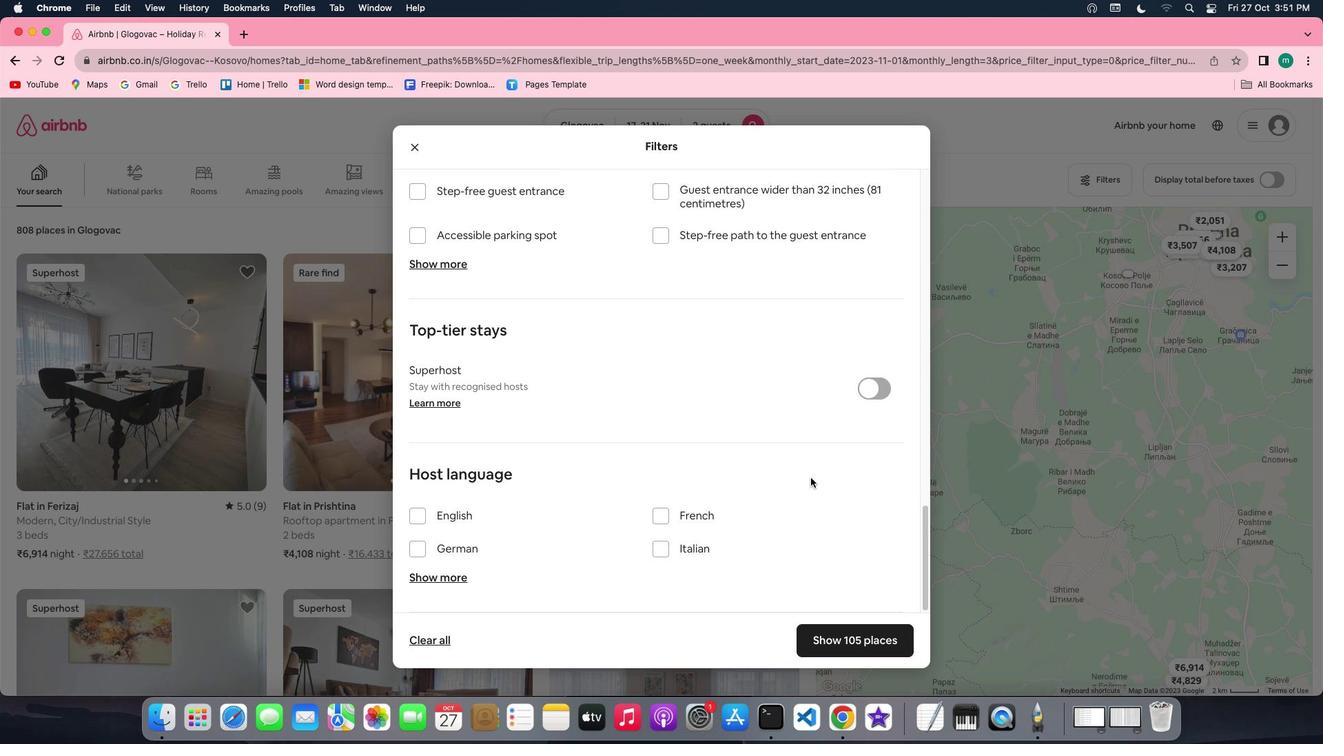 
Action: Mouse scrolled (811, 493) with delta (34, 125)
Screenshot: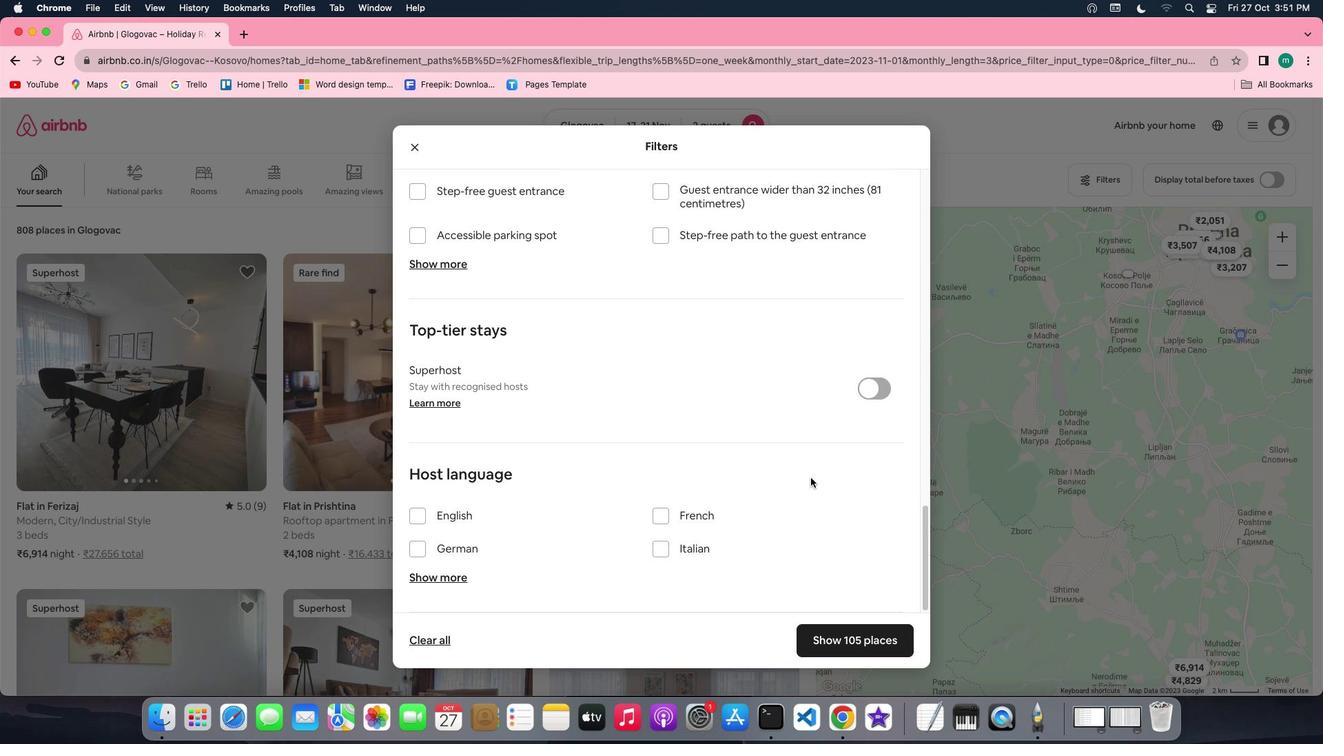 
Action: Mouse scrolled (811, 493) with delta (34, 126)
Screenshot: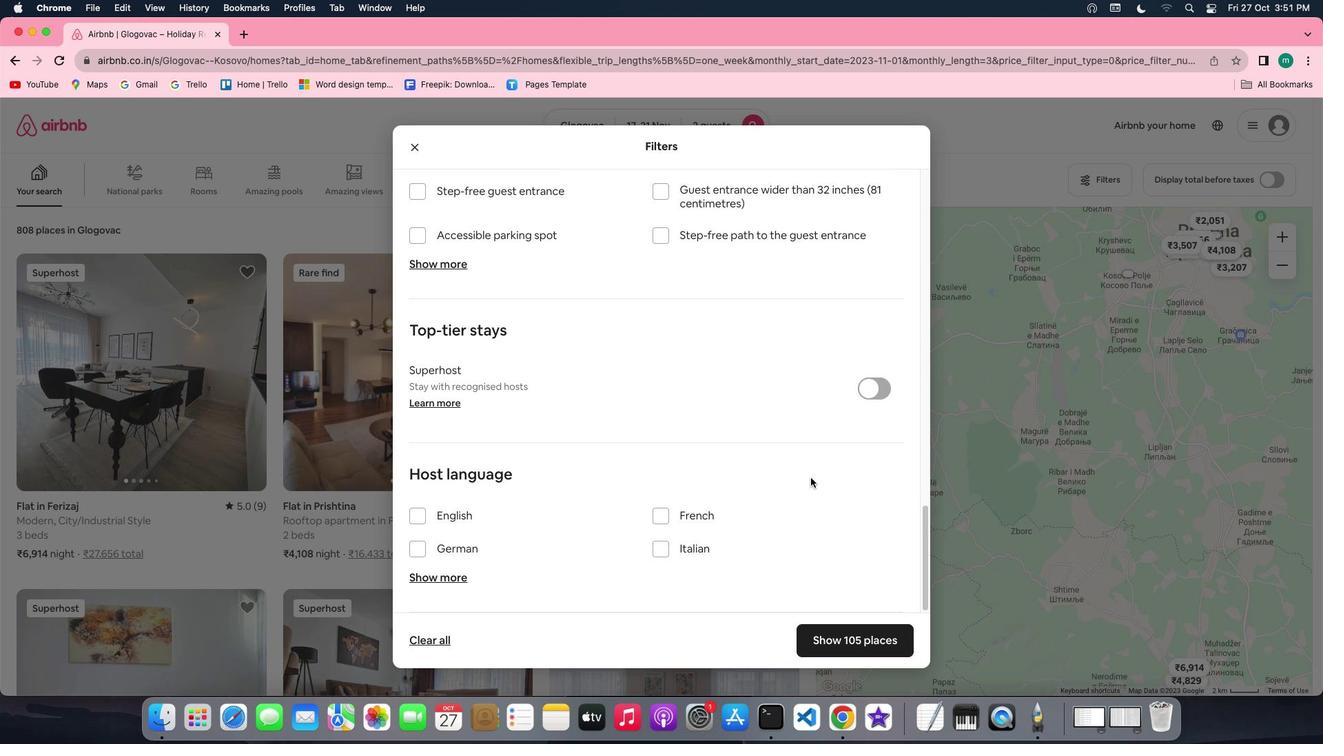 
Action: Mouse scrolled (811, 493) with delta (34, 126)
Screenshot: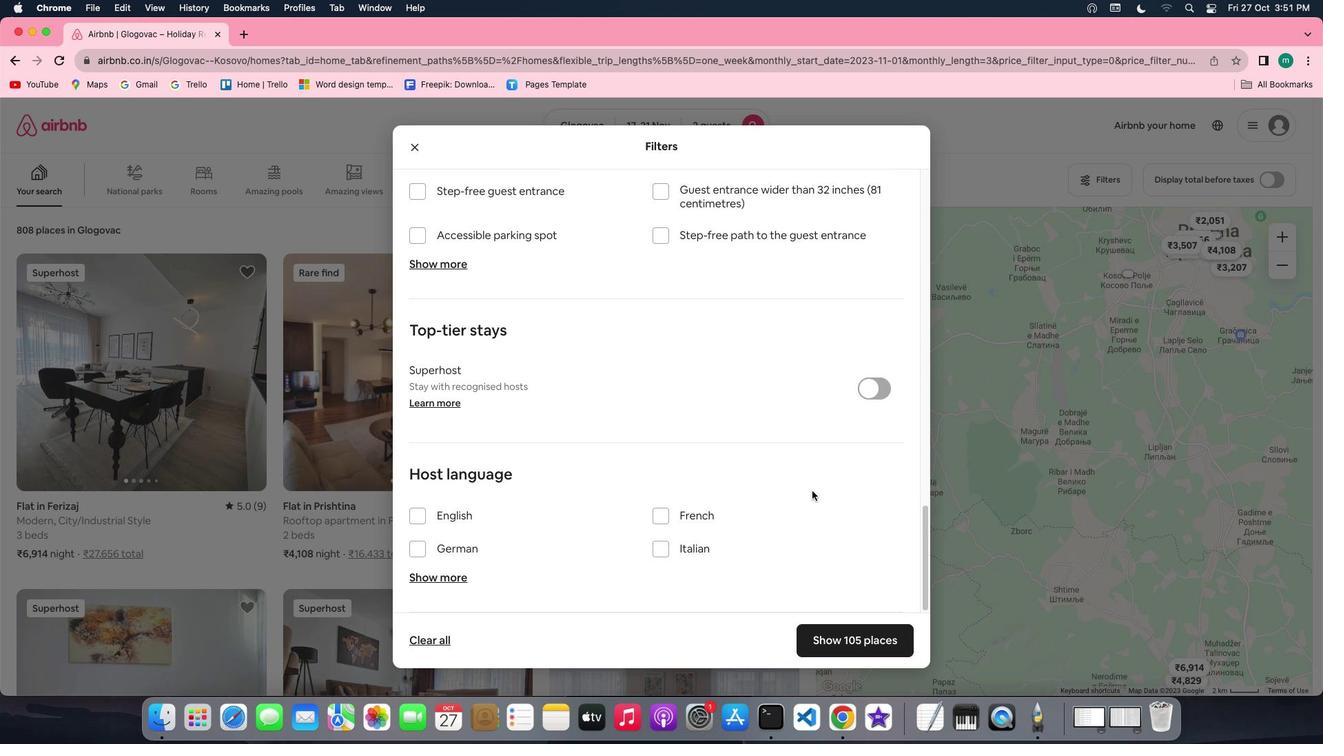 
Action: Mouse scrolled (811, 493) with delta (34, 126)
Screenshot: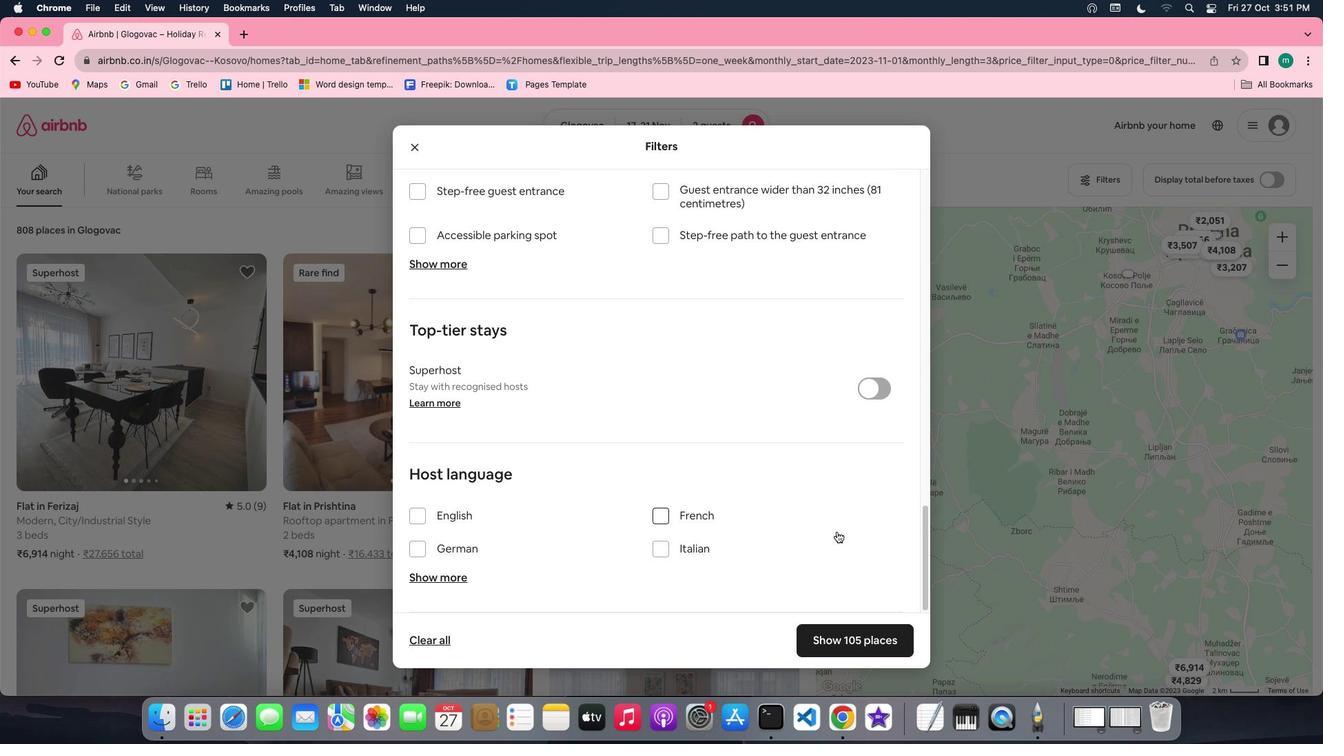 
Action: Mouse moved to (861, 613)
Screenshot: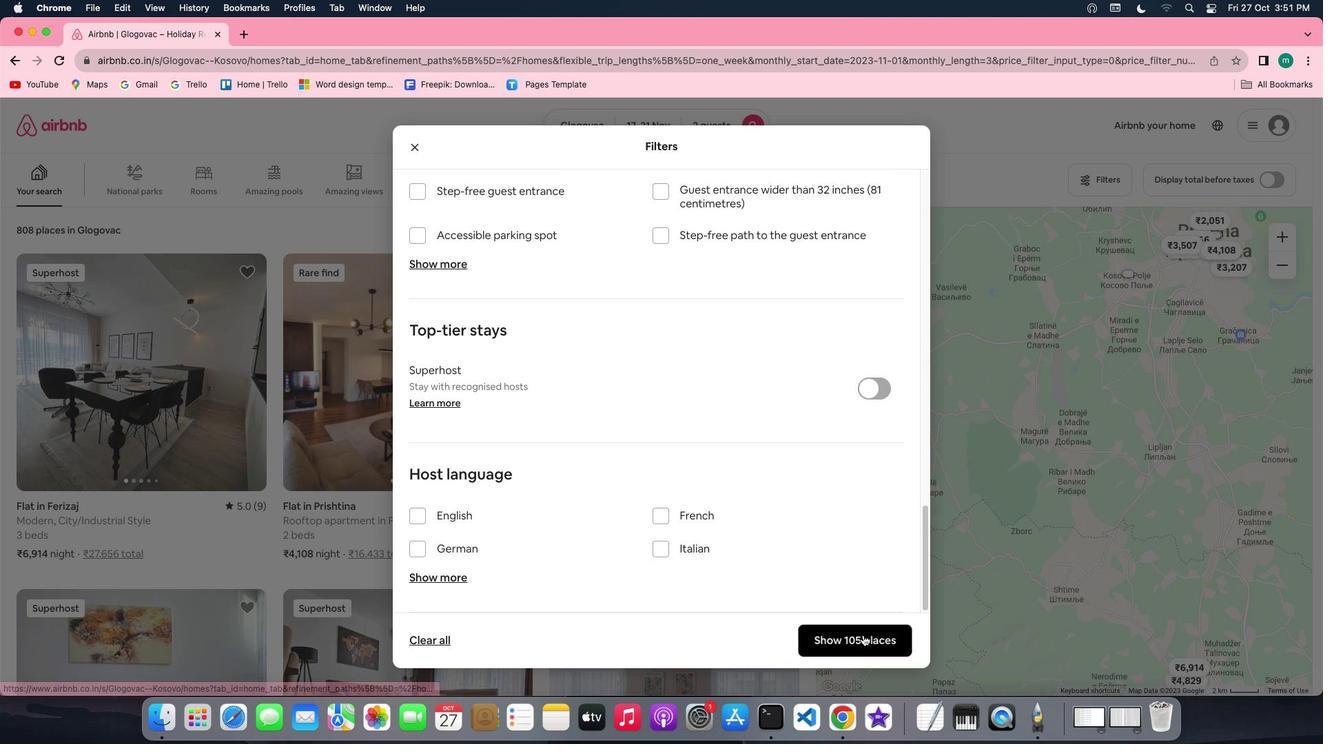 
Action: Mouse pressed left at (861, 613)
Screenshot: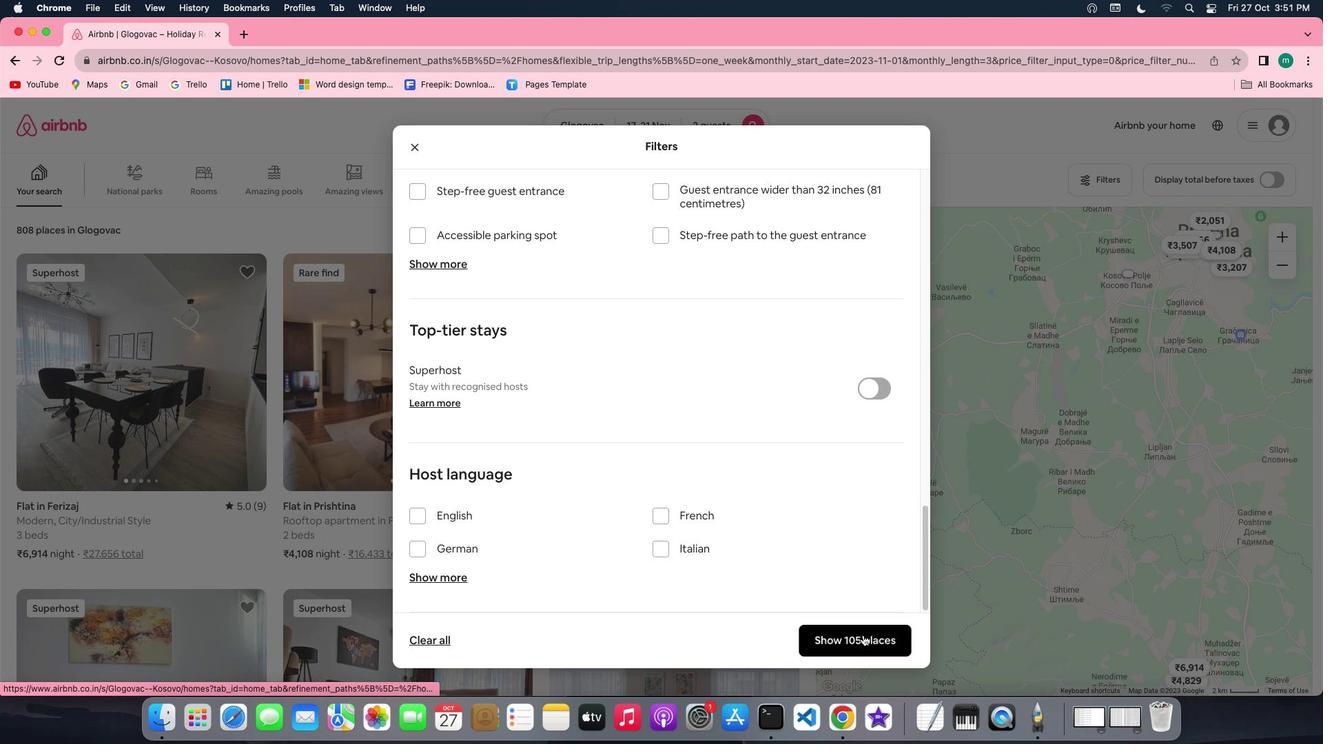 
Action: Mouse moved to (204, 434)
Screenshot: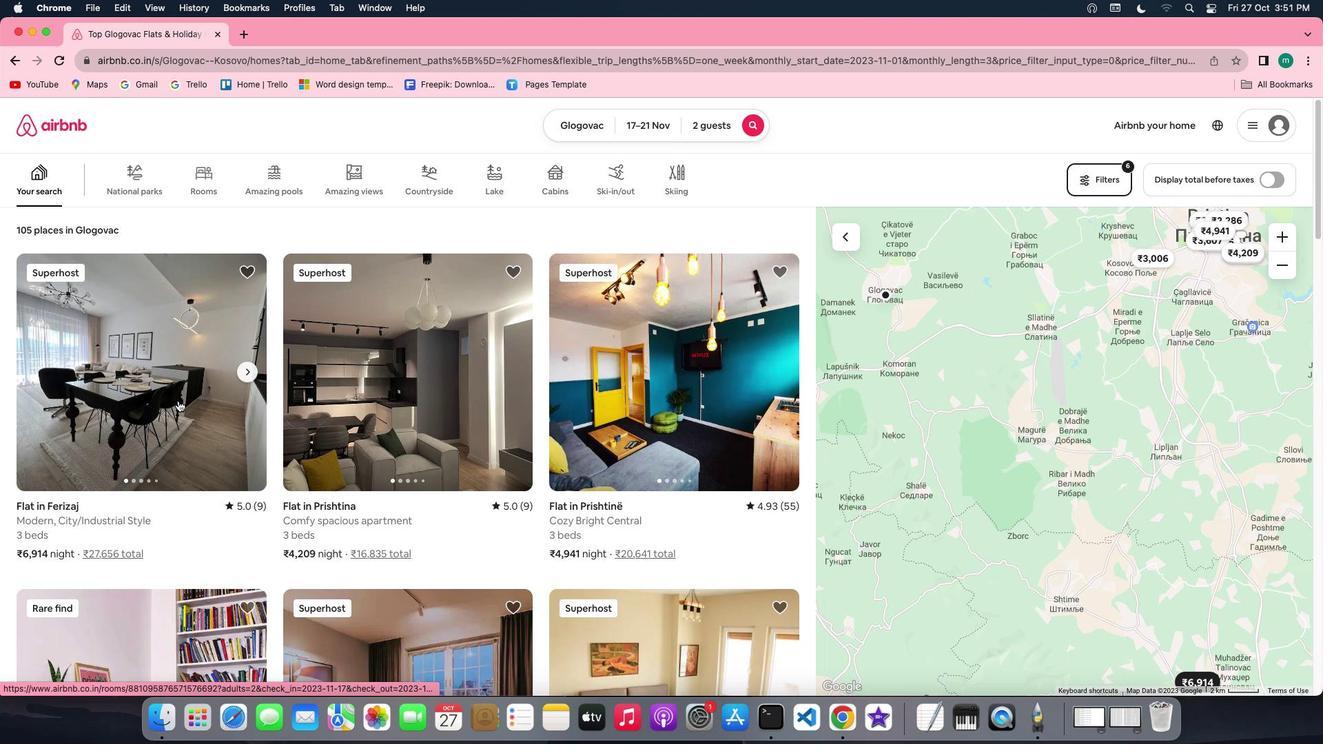 
Action: Mouse pressed left at (204, 434)
Screenshot: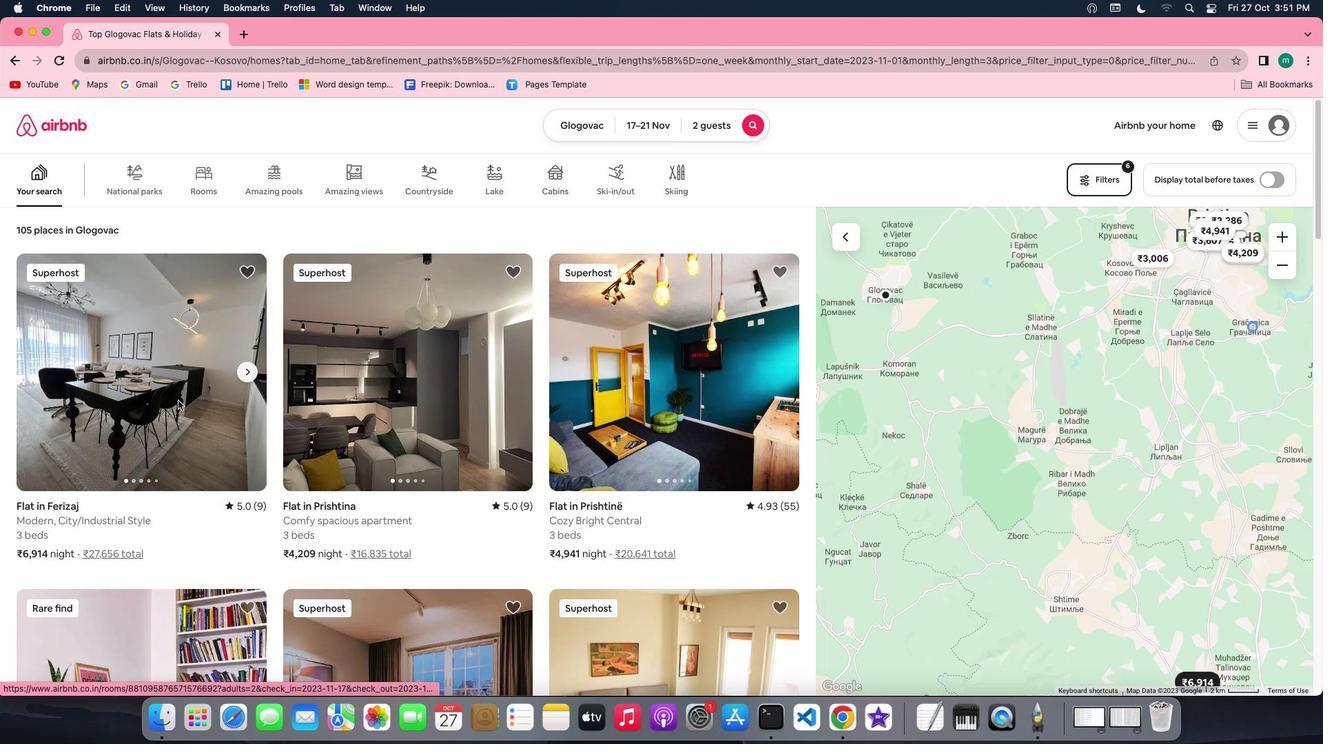 
Action: Mouse moved to (927, 517)
Screenshot: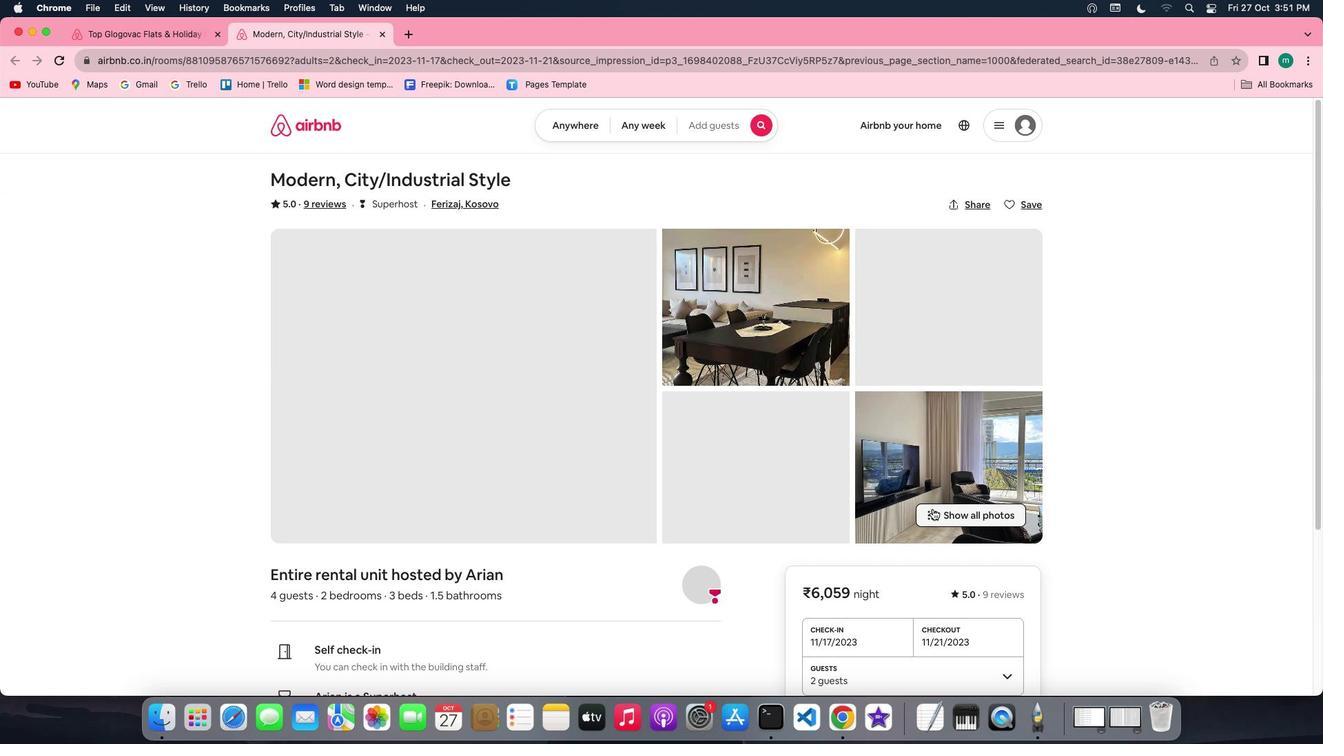 
Action: Mouse pressed left at (927, 517)
Screenshot: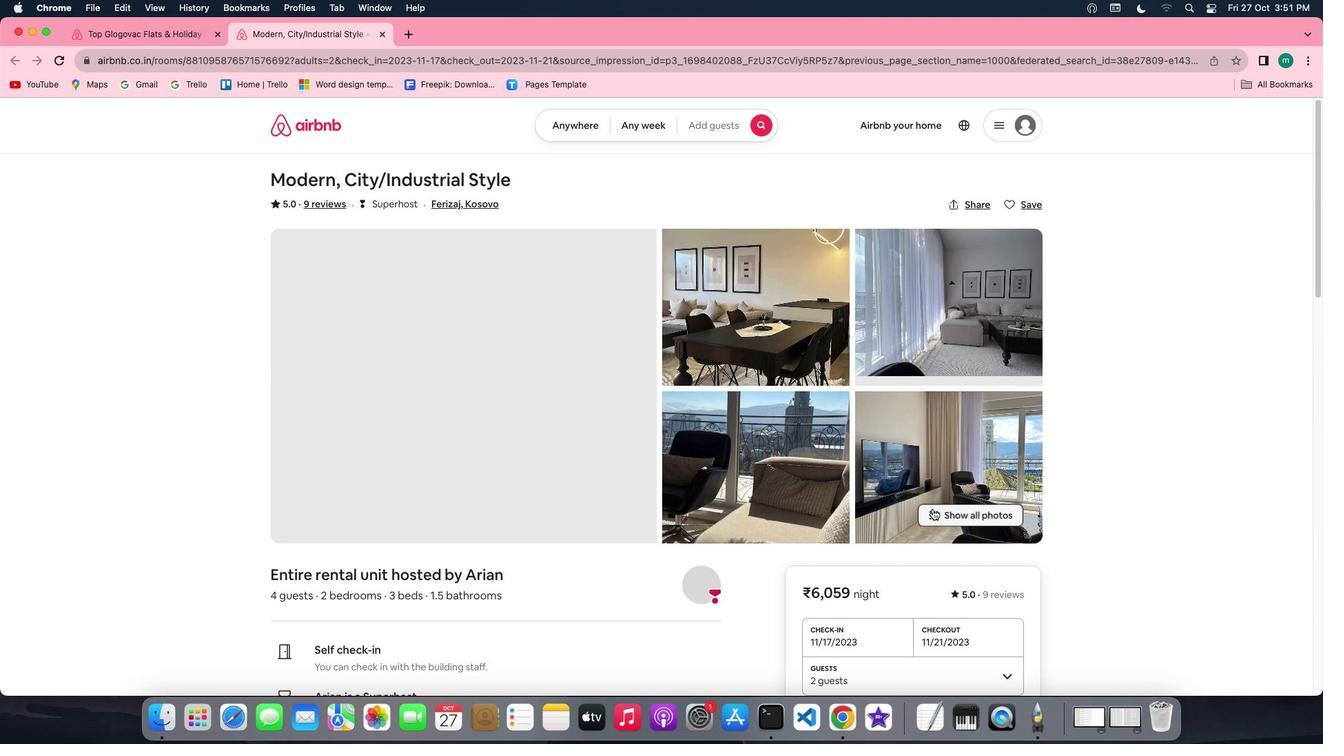 
Action: Mouse moved to (621, 515)
Screenshot: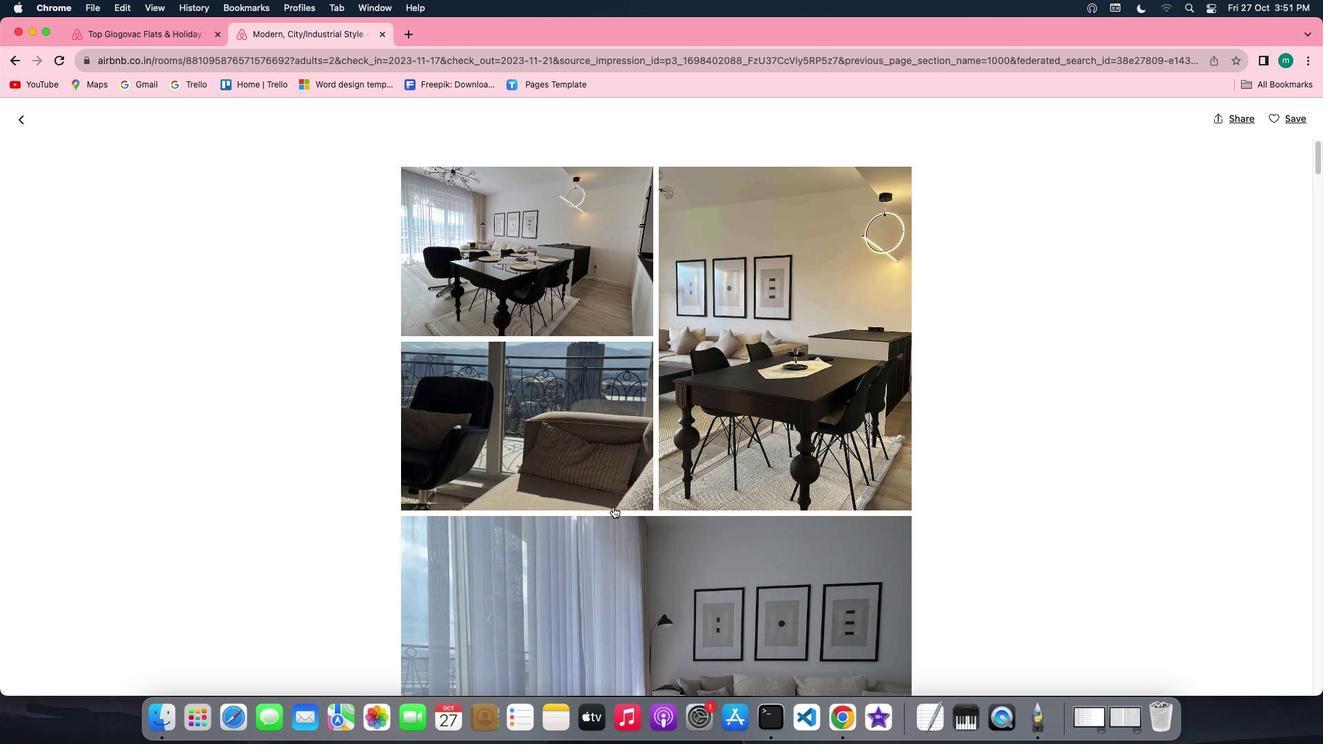 
Action: Mouse scrolled (621, 515) with delta (34, 126)
Screenshot: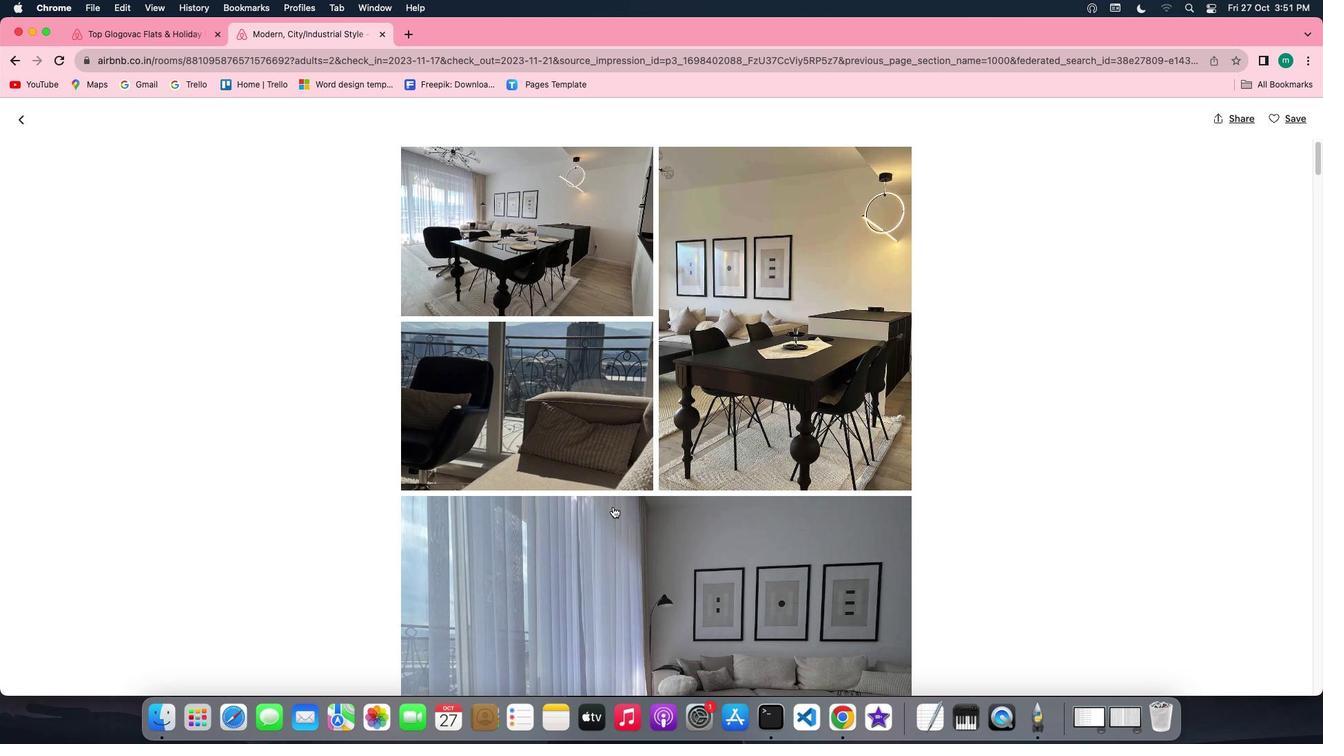 
Action: Mouse scrolled (621, 515) with delta (34, 126)
Screenshot: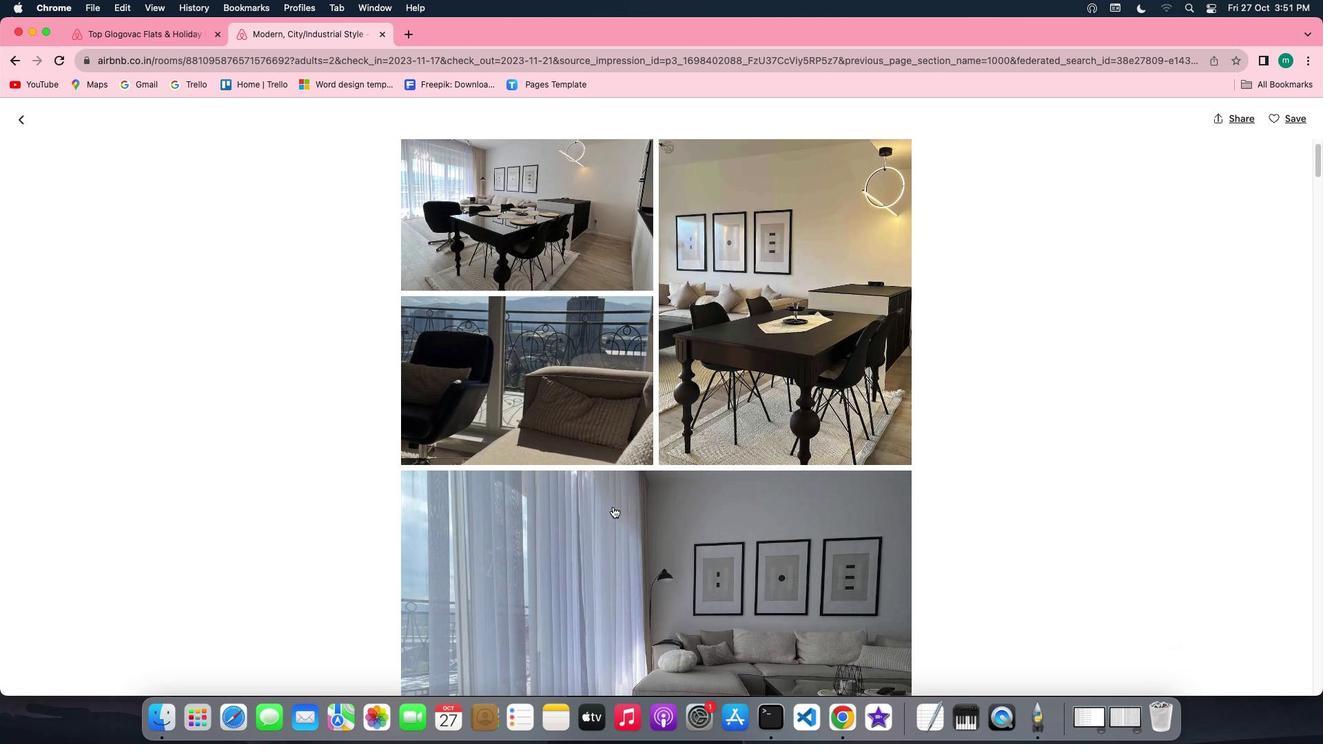 
Action: Mouse scrolled (621, 515) with delta (34, 126)
Screenshot: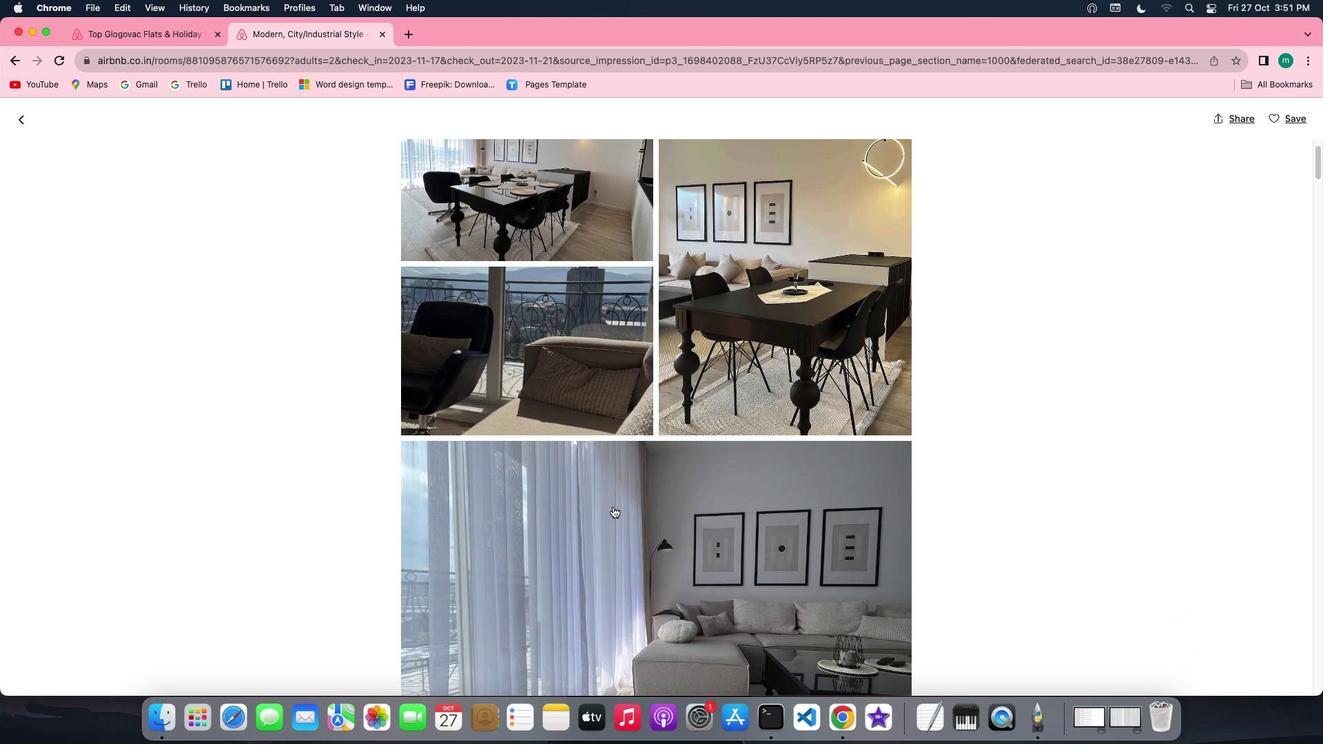 
Action: Mouse scrolled (621, 515) with delta (34, 126)
Screenshot: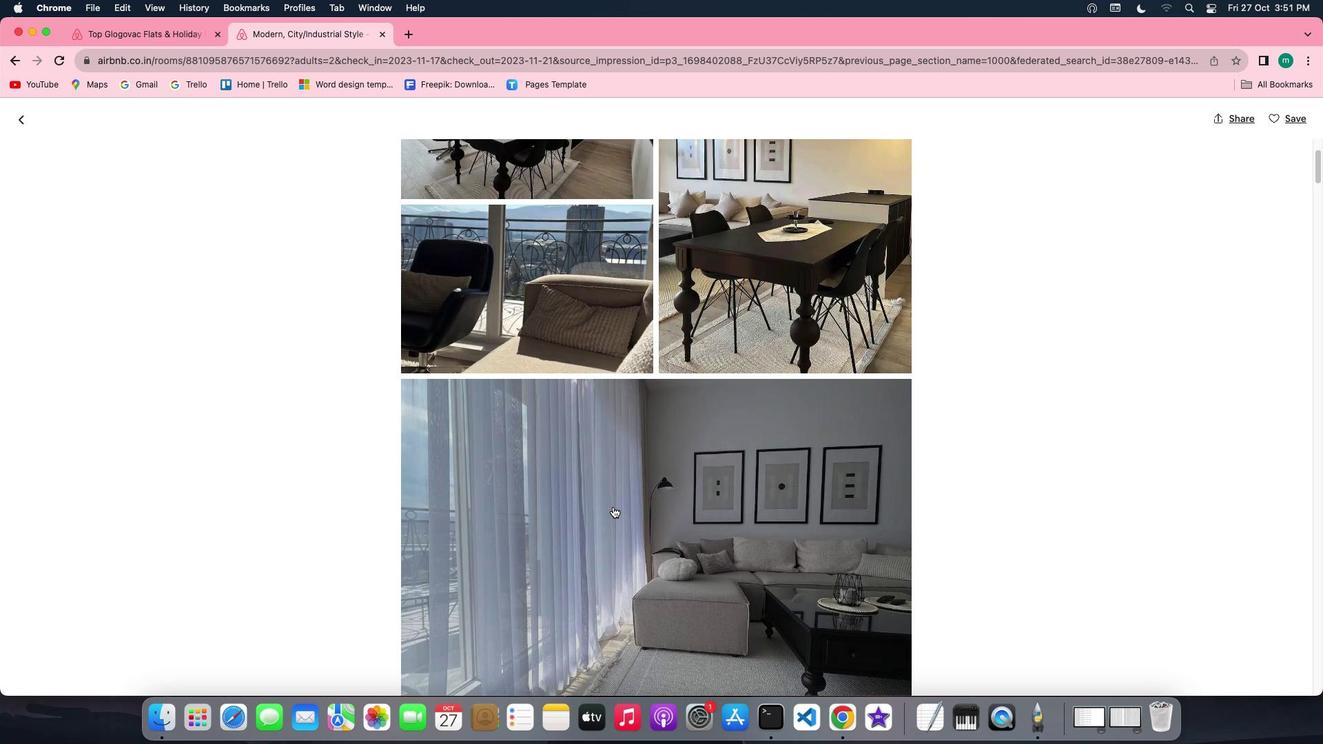 
Action: Mouse scrolled (621, 515) with delta (34, 126)
Screenshot: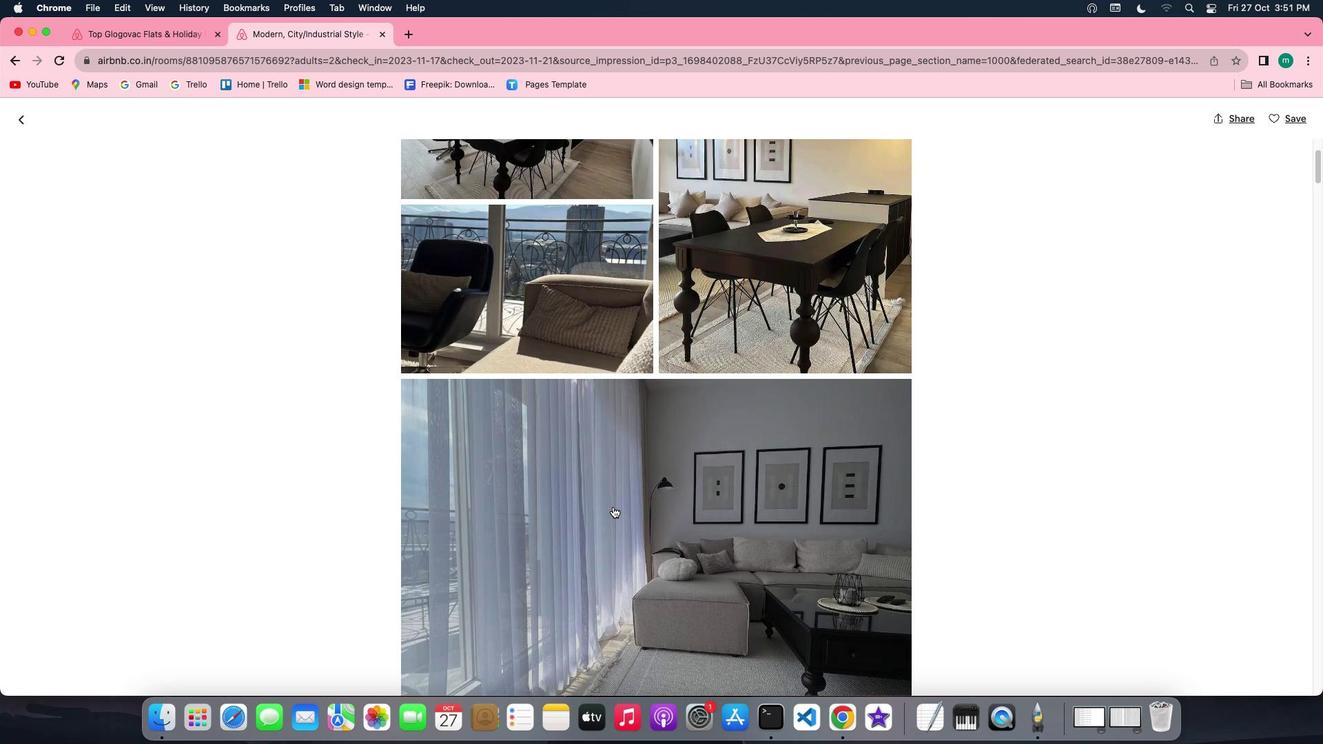 
Action: Mouse scrolled (621, 515) with delta (34, 126)
Screenshot: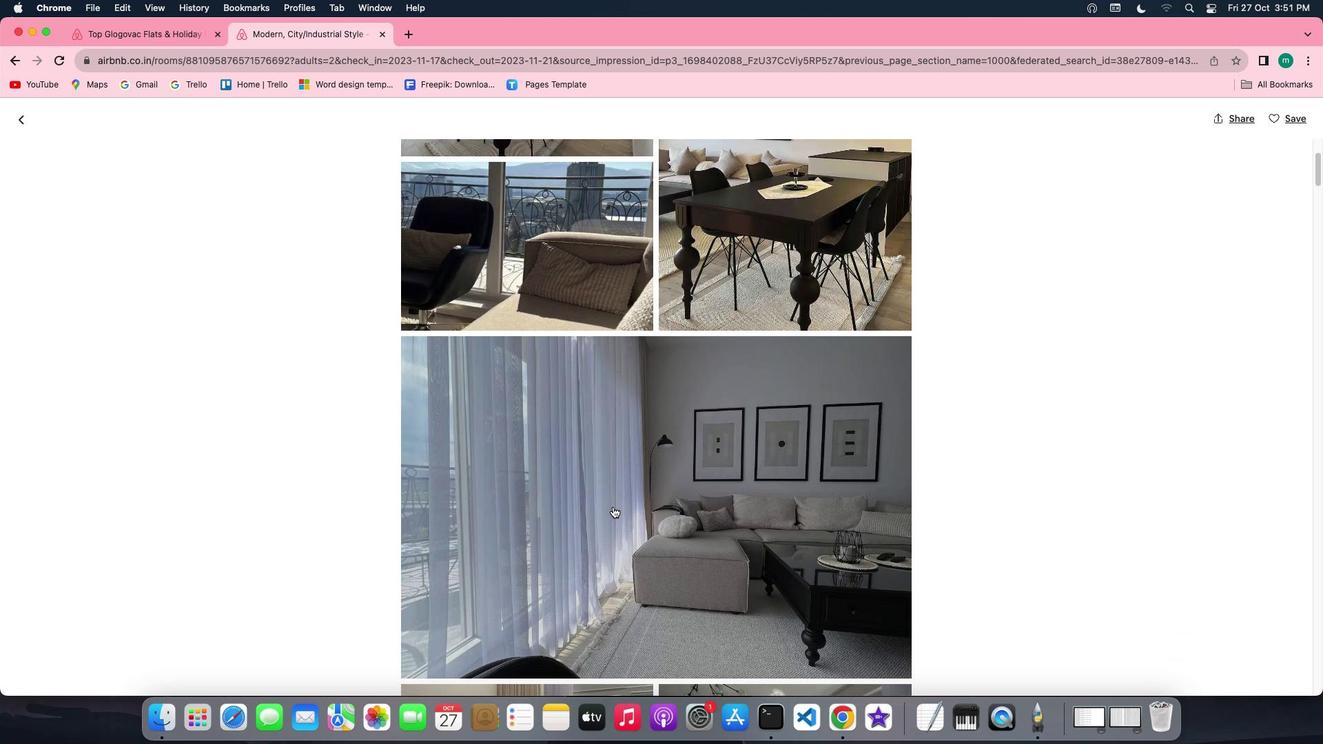 
Action: Mouse scrolled (621, 515) with delta (34, 126)
Screenshot: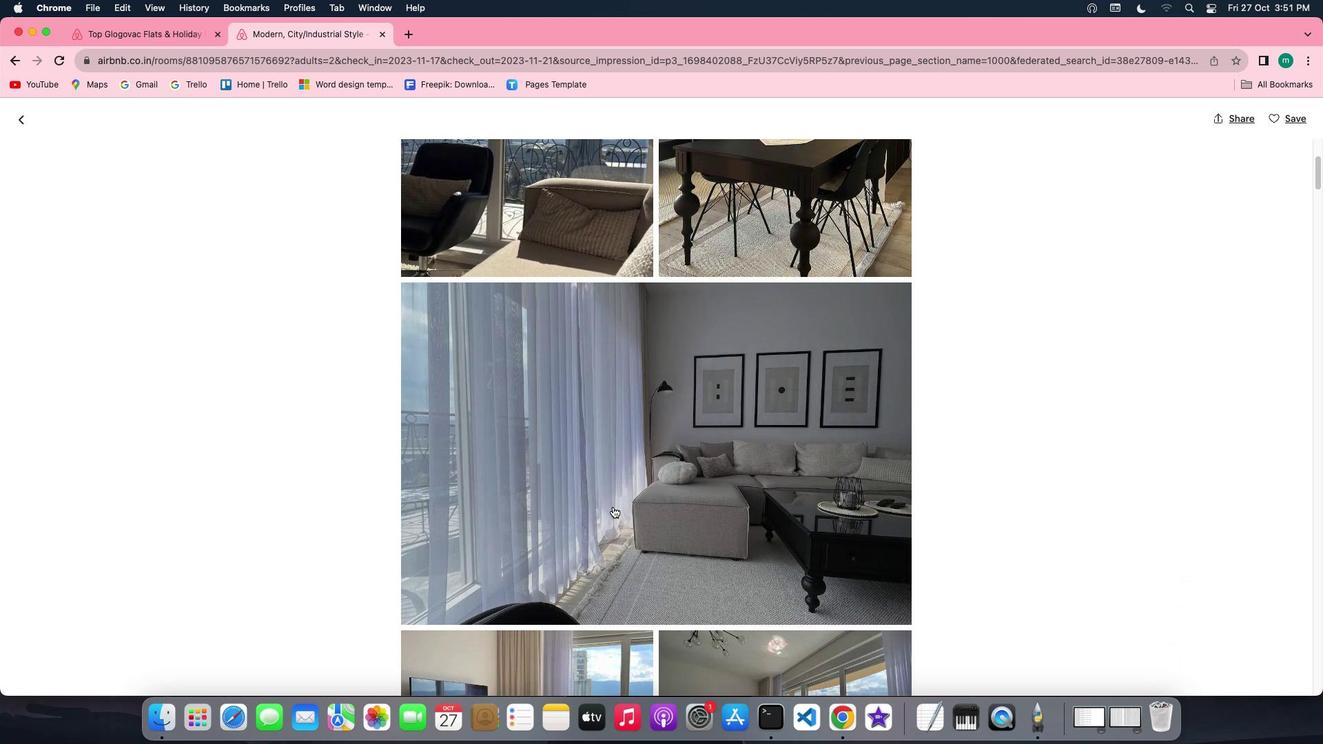 
Action: Mouse scrolled (621, 515) with delta (34, 126)
Screenshot: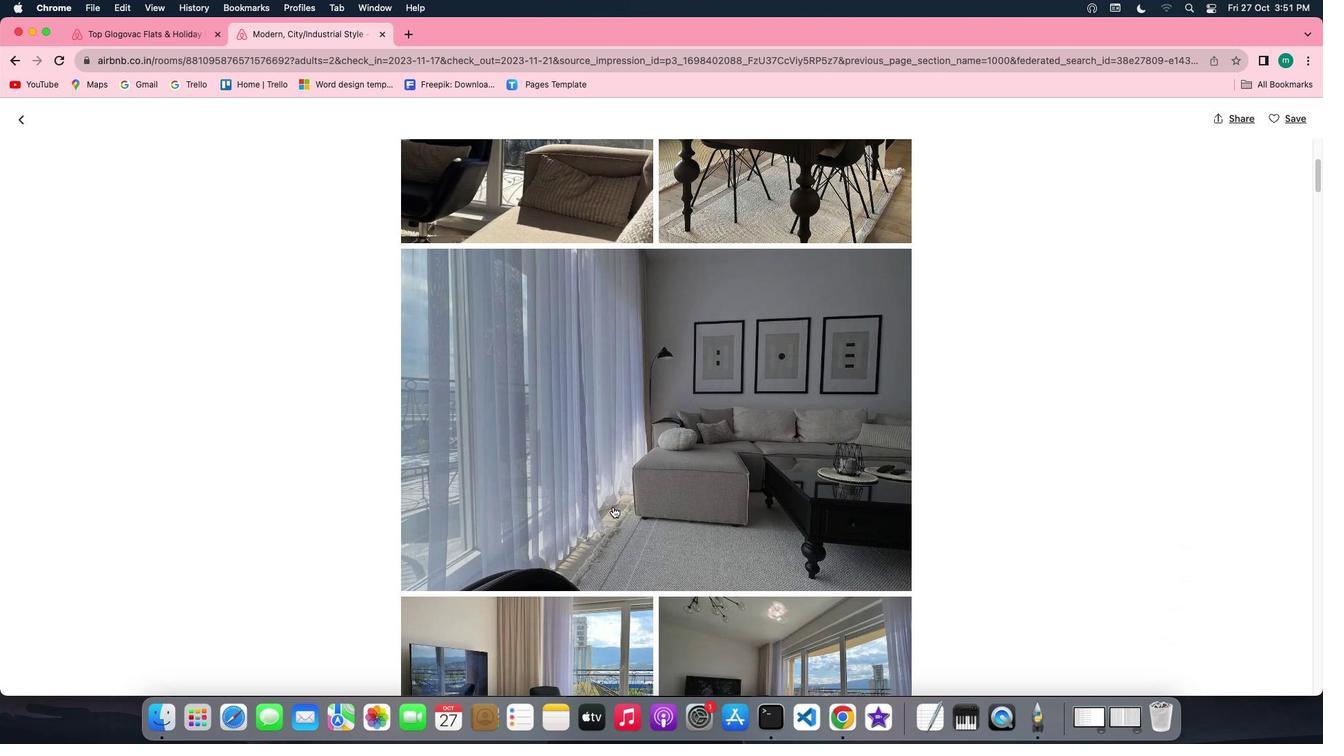 
Action: Mouse scrolled (621, 515) with delta (34, 126)
Screenshot: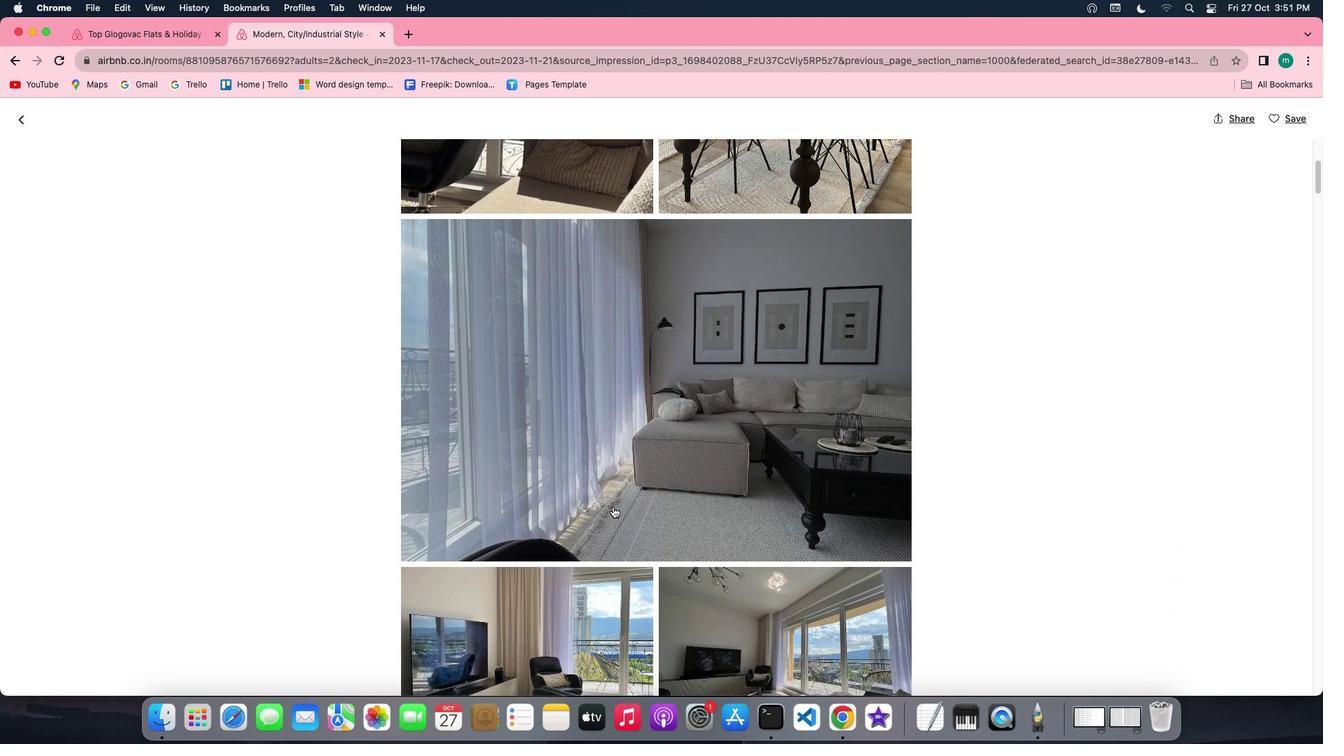 
Action: Mouse scrolled (621, 515) with delta (34, 125)
Screenshot: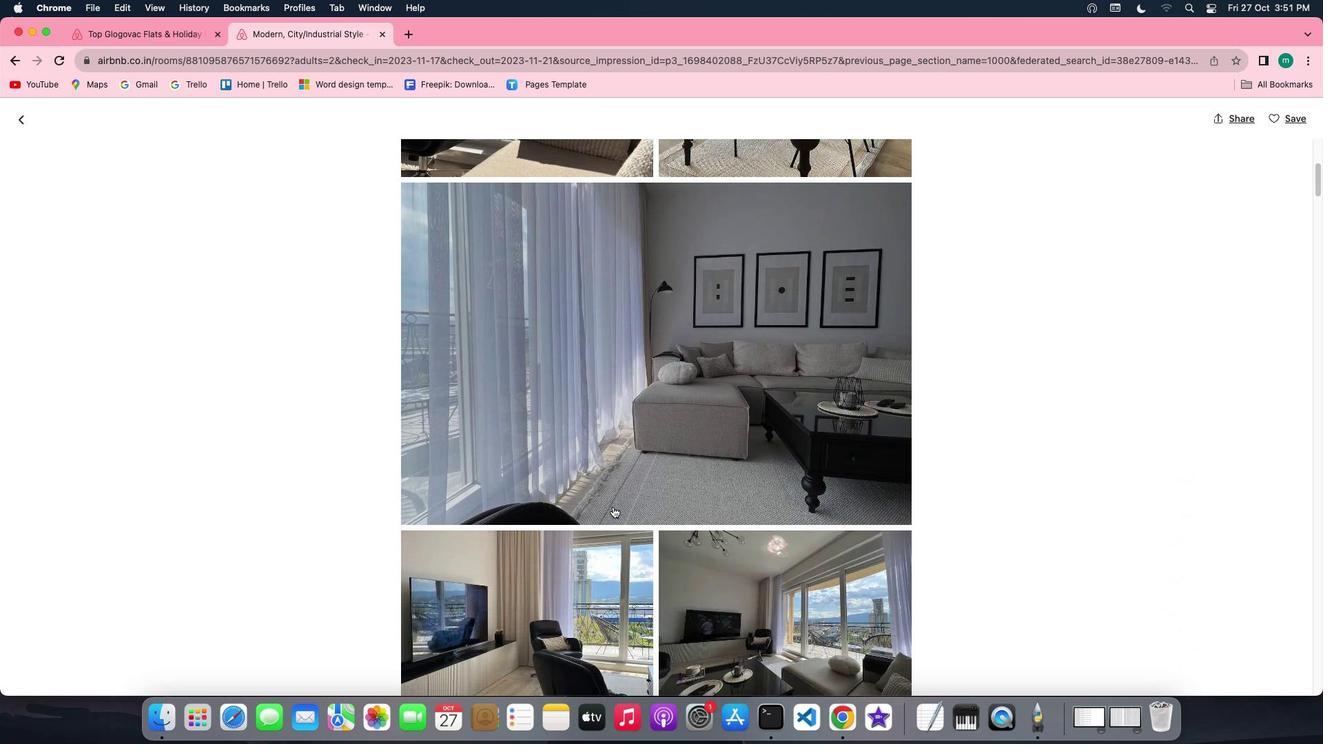 
Action: Mouse scrolled (621, 515) with delta (34, 126)
Screenshot: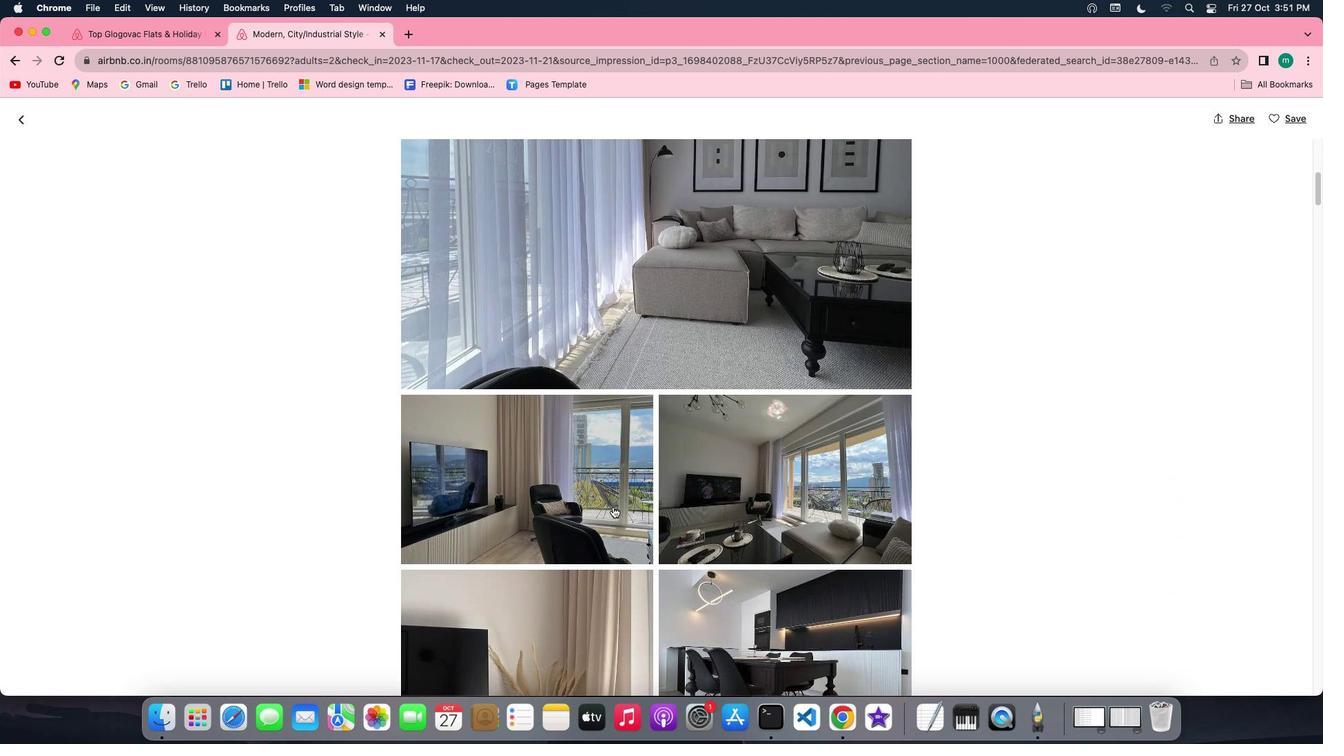 
Action: Mouse scrolled (621, 515) with delta (34, 126)
Screenshot: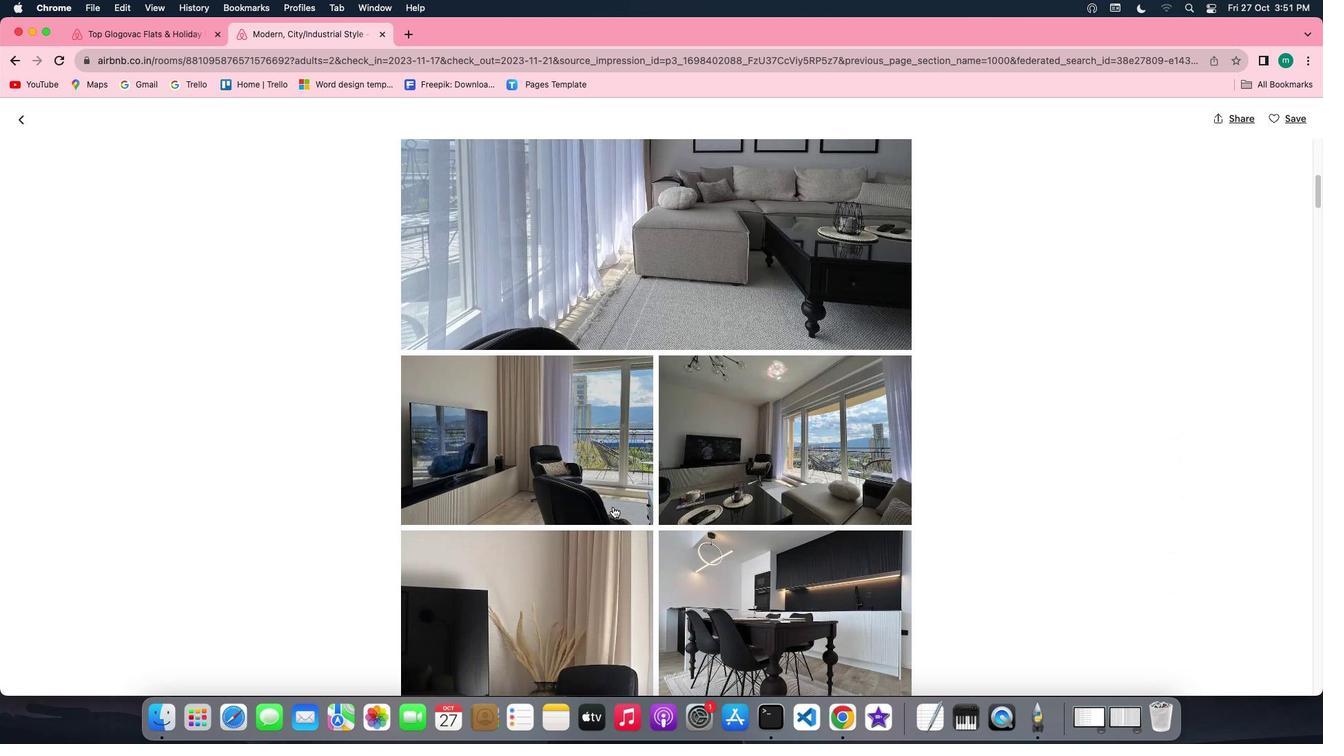 
Action: Mouse scrolled (621, 515) with delta (34, 126)
Screenshot: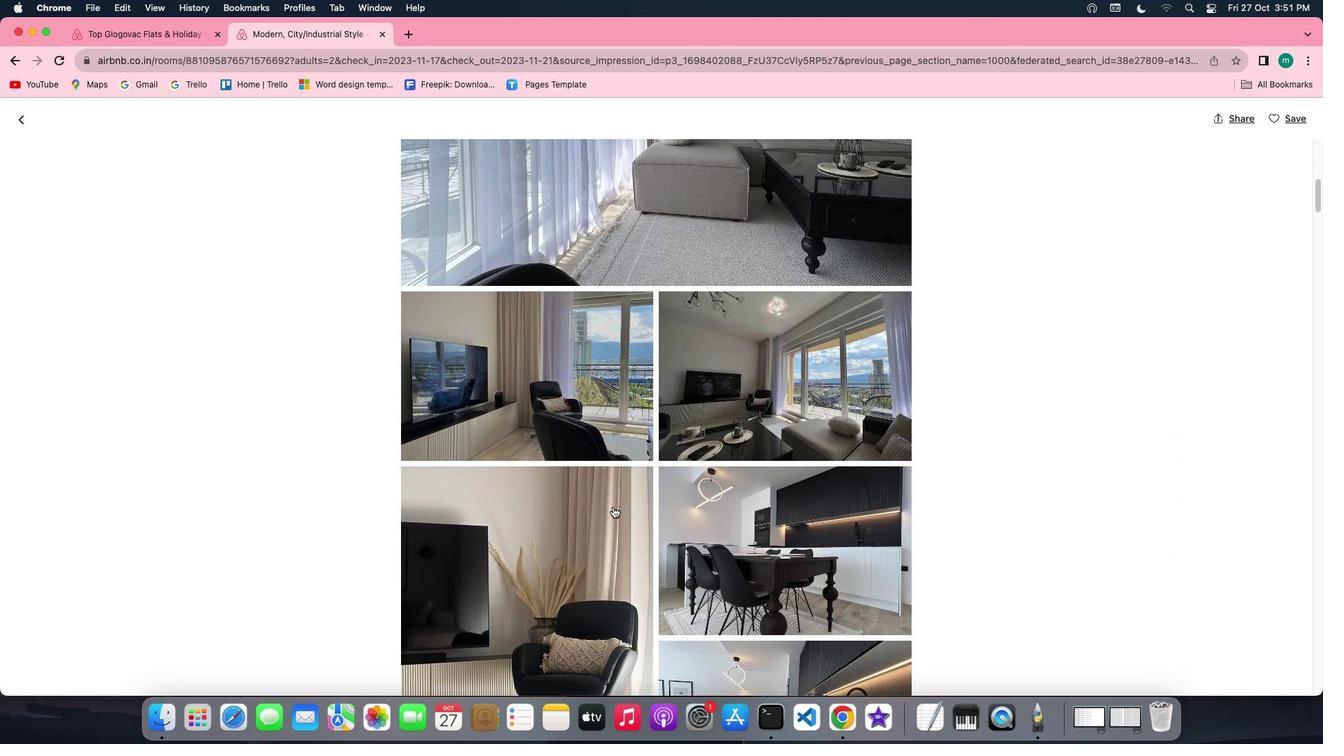 
Action: Mouse scrolled (621, 515) with delta (34, 125)
Screenshot: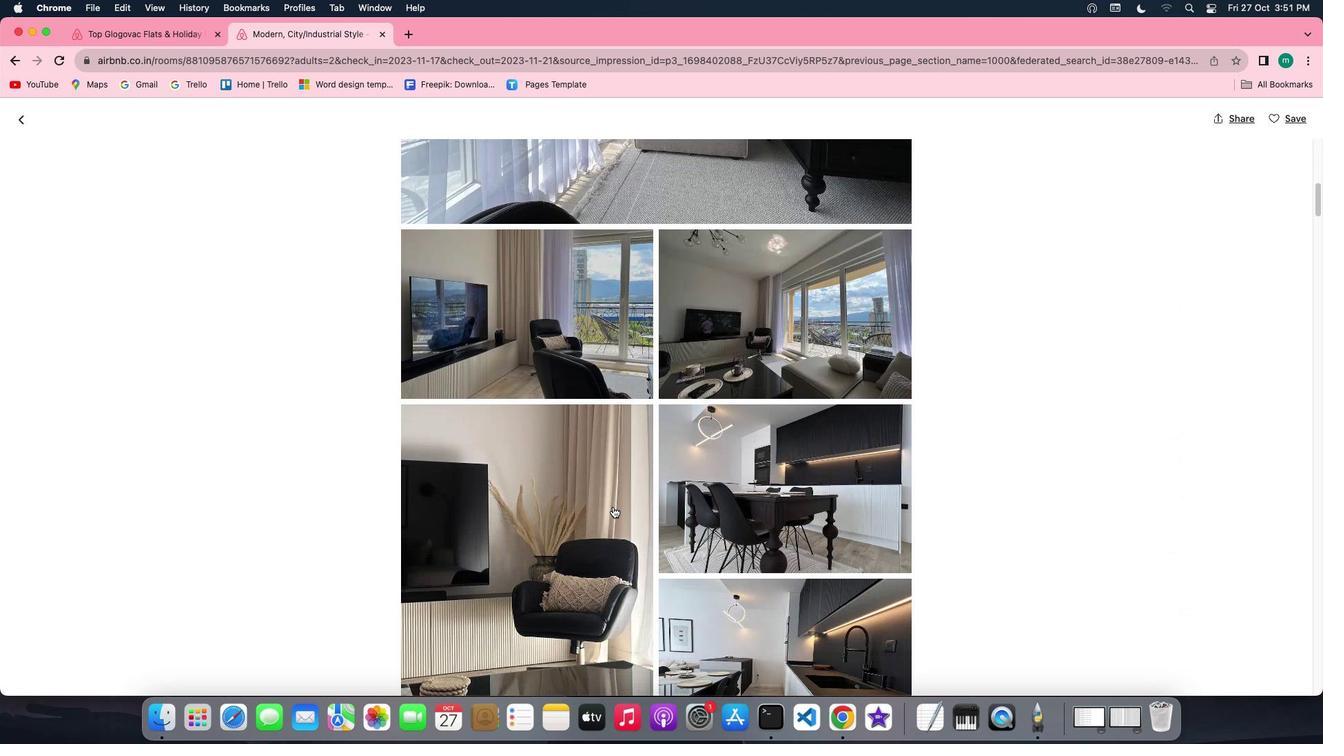 
Action: Mouse moved to (624, 513)
Screenshot: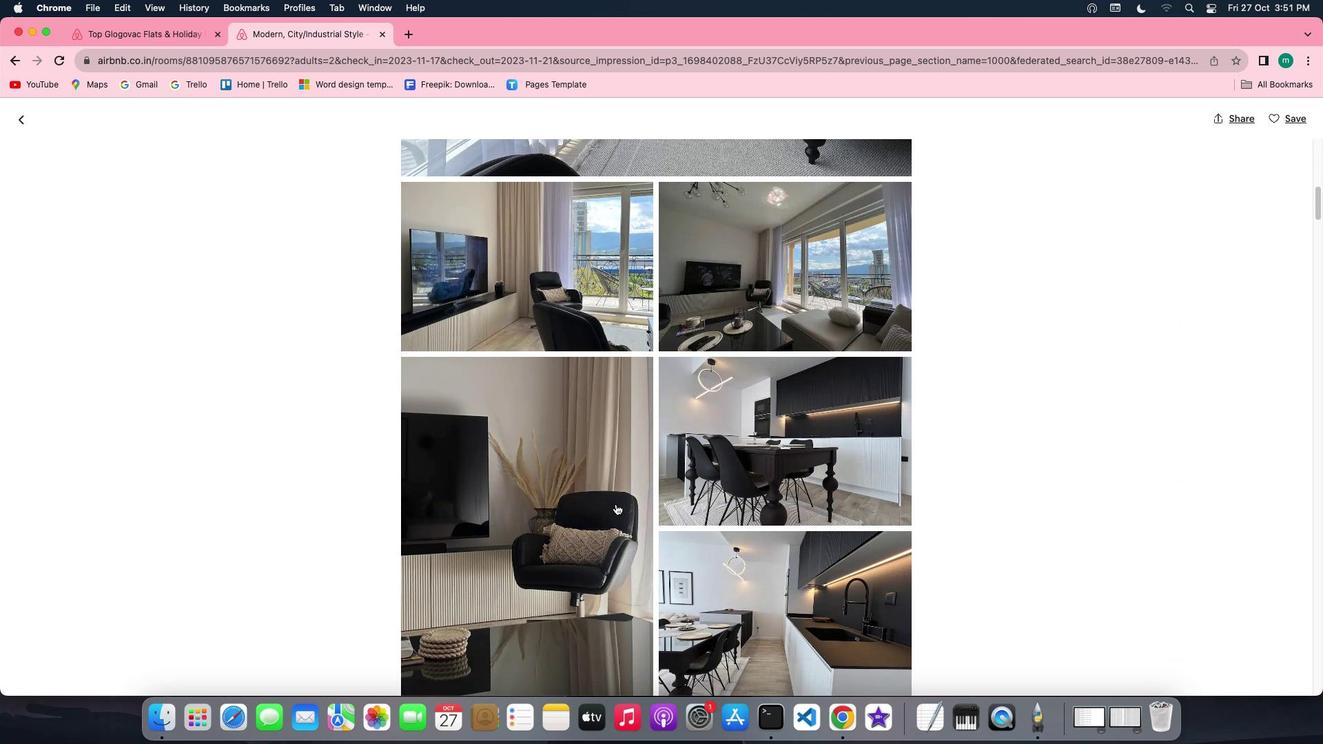 
Action: Mouse scrolled (624, 513) with delta (34, 126)
Screenshot: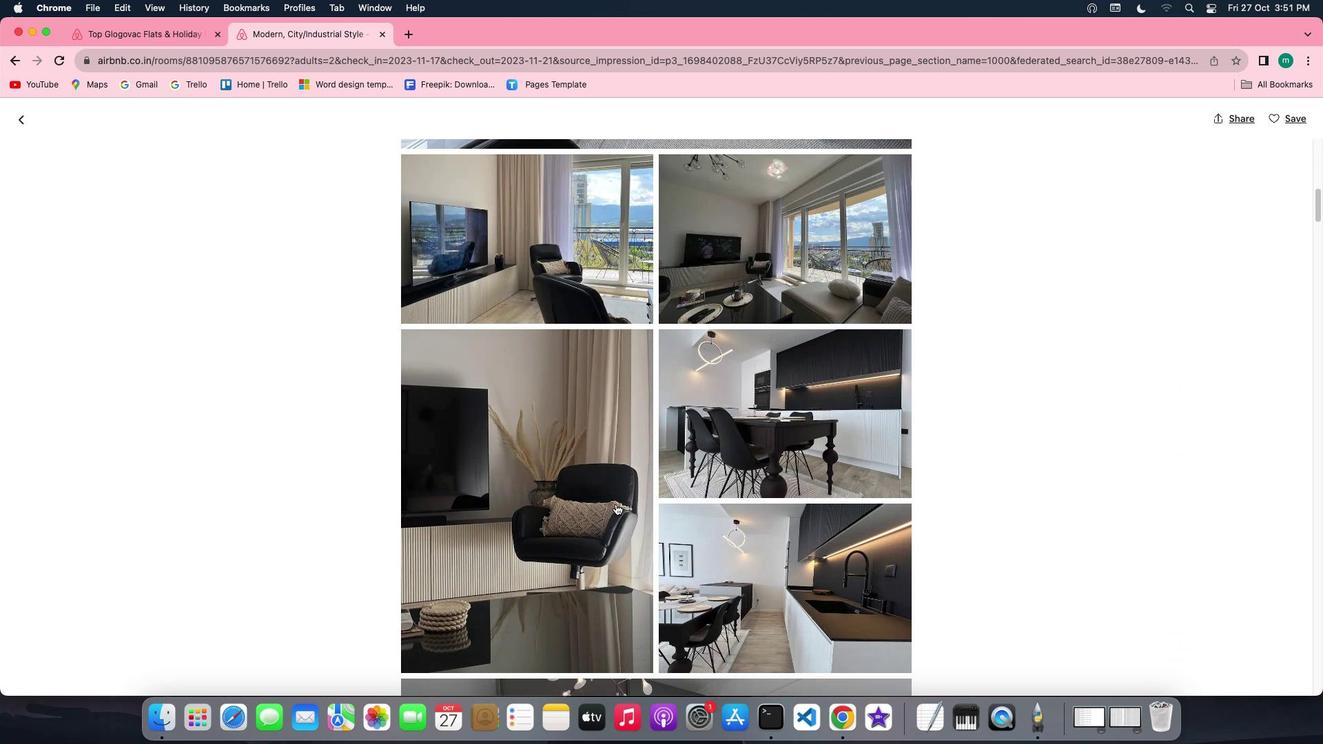 
Action: Mouse scrolled (624, 513) with delta (34, 126)
Screenshot: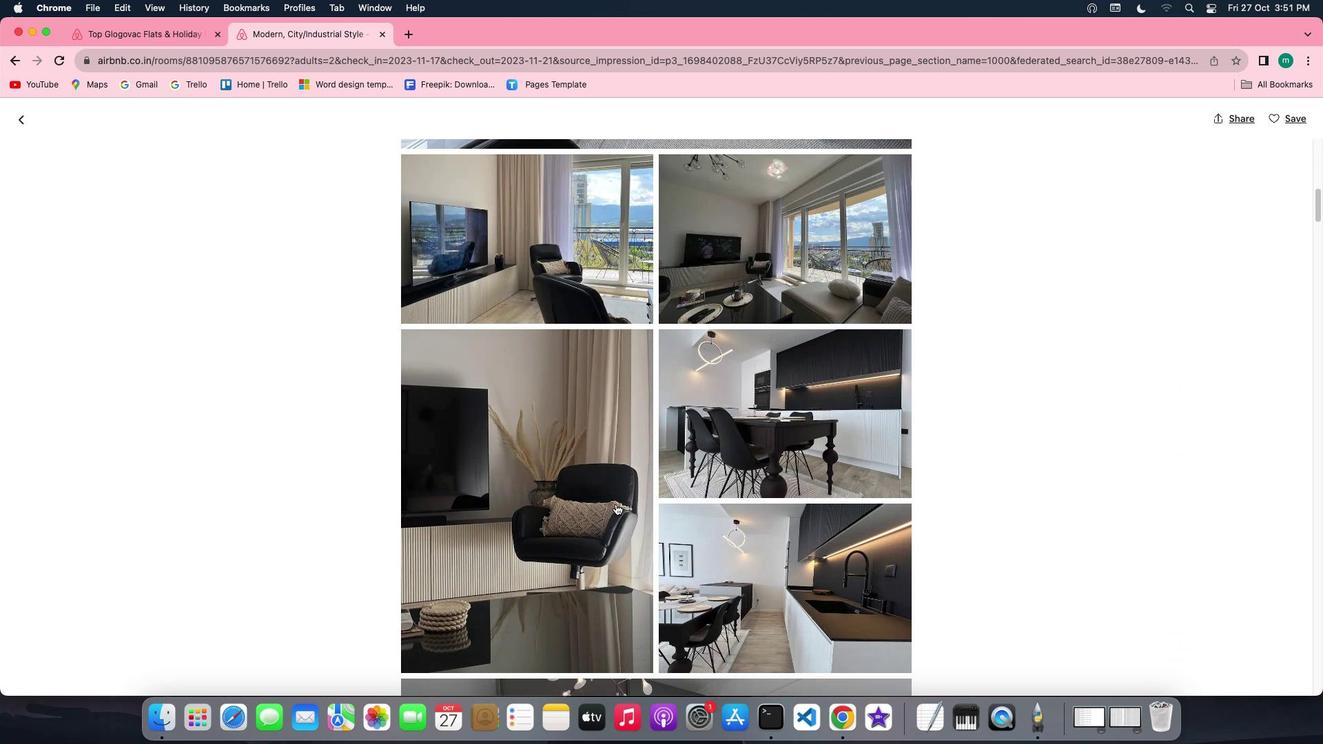 
Action: Mouse scrolled (624, 513) with delta (34, 125)
Screenshot: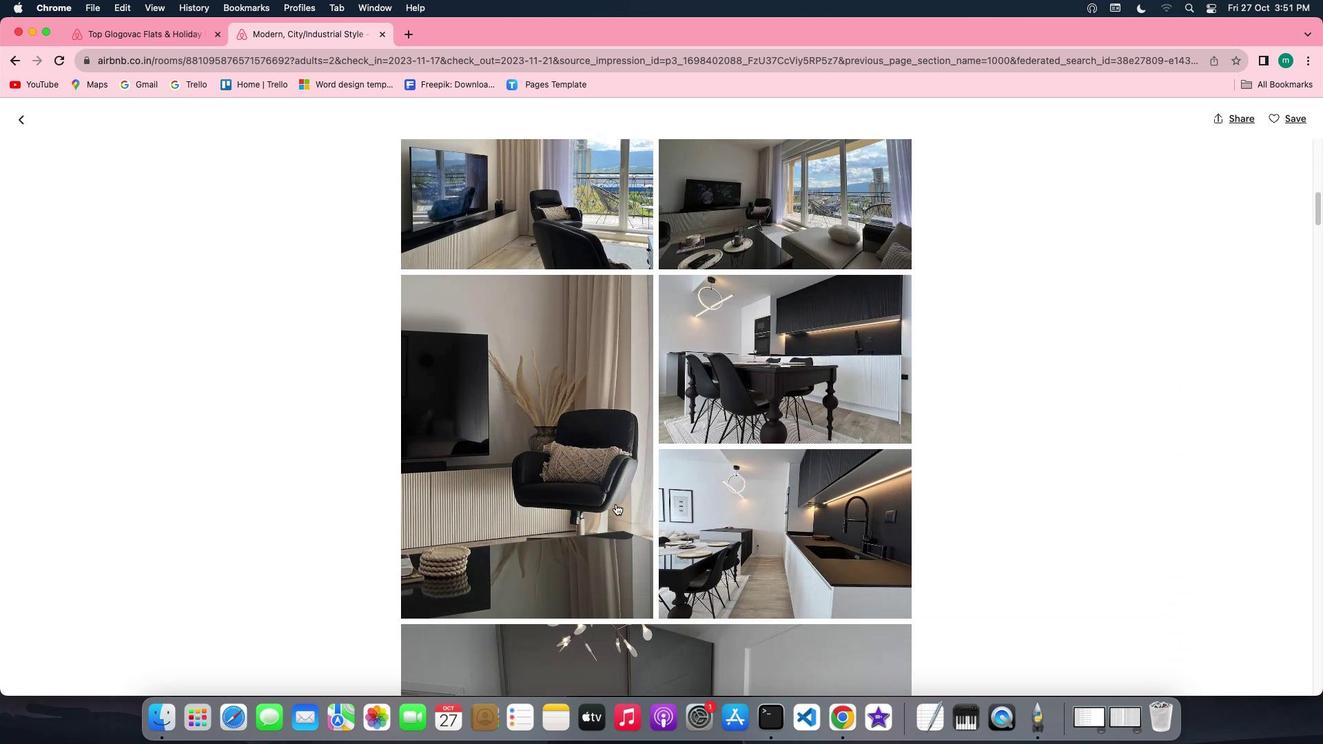
Action: Mouse scrolled (624, 513) with delta (34, 125)
Screenshot: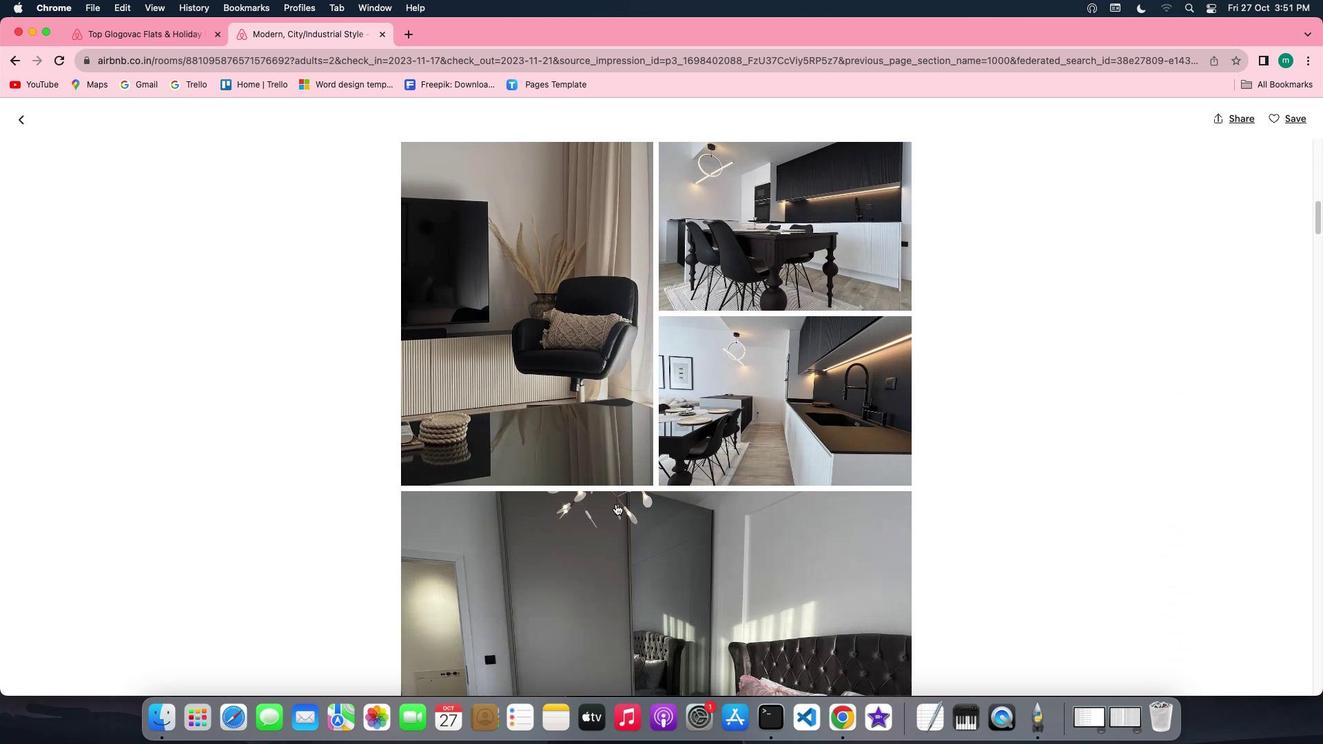 
Action: Mouse scrolled (624, 513) with delta (34, 125)
Screenshot: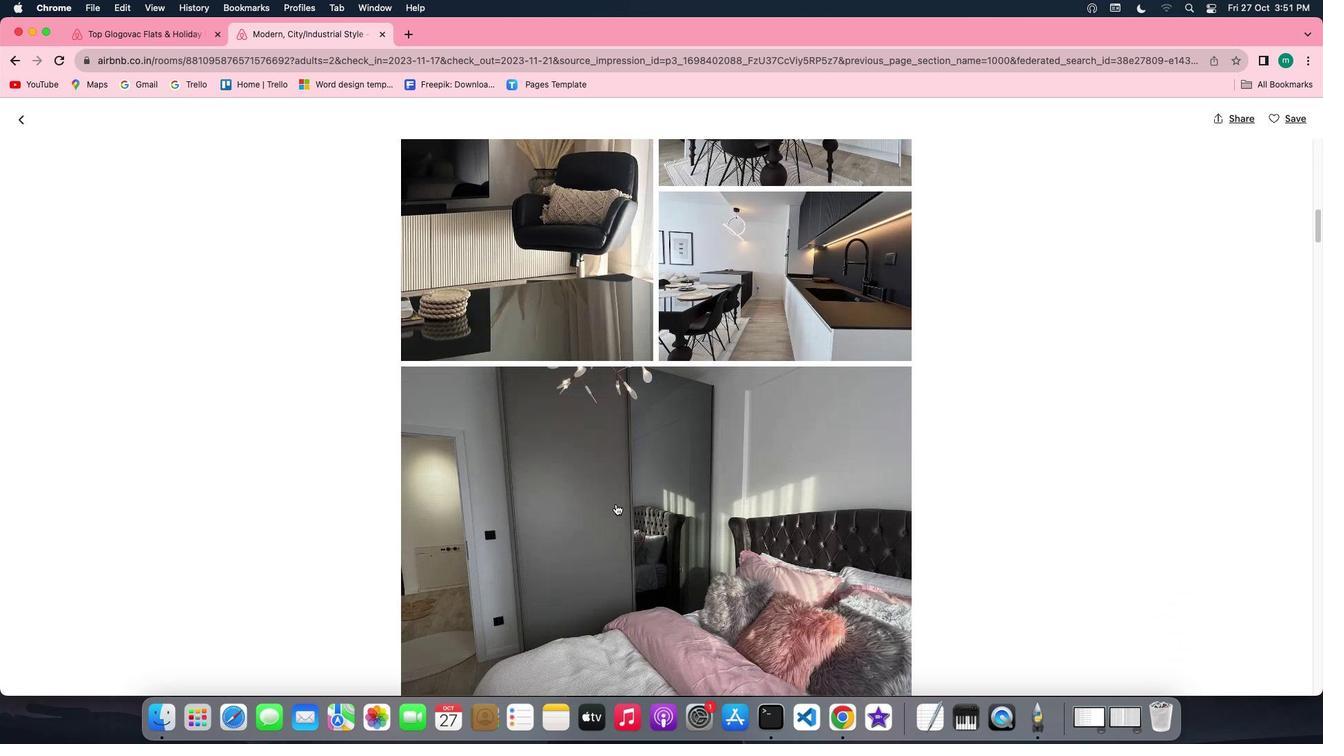 
Action: Mouse scrolled (624, 513) with delta (34, 126)
Screenshot: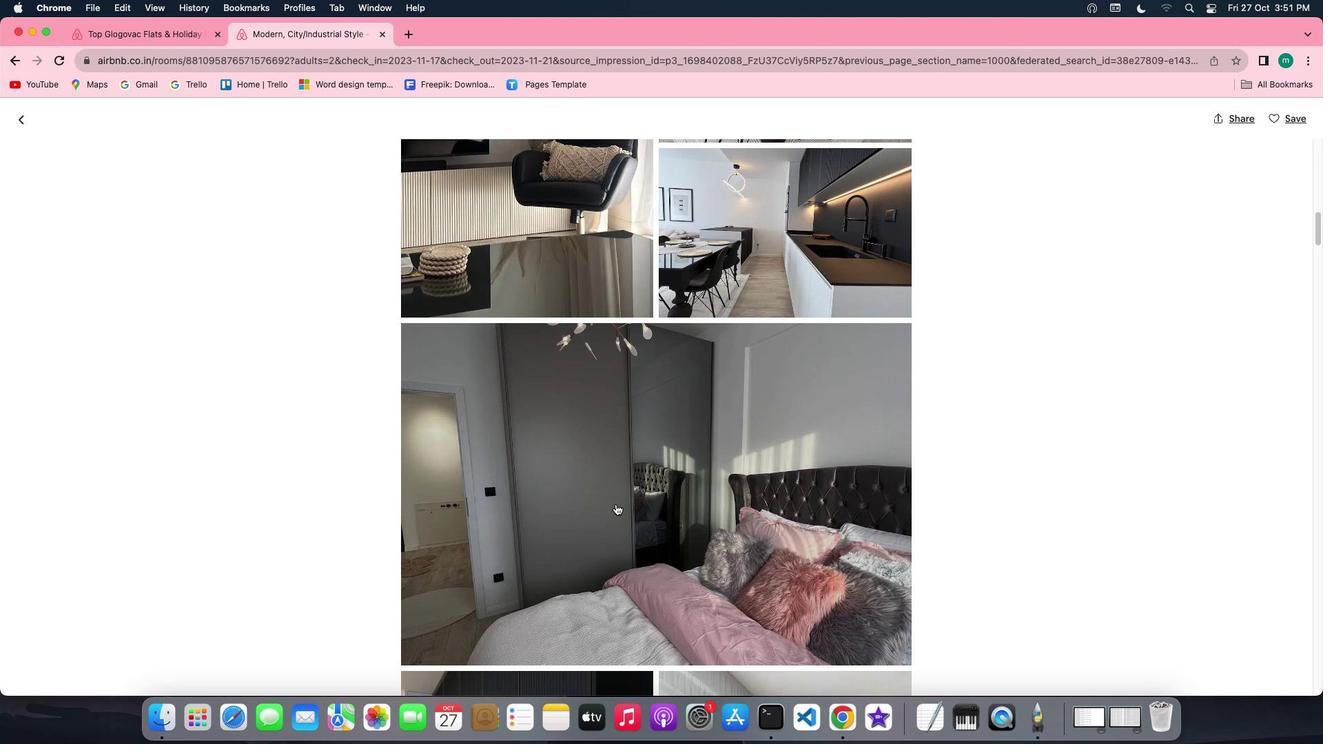 
Action: Mouse scrolled (624, 513) with delta (34, 126)
Screenshot: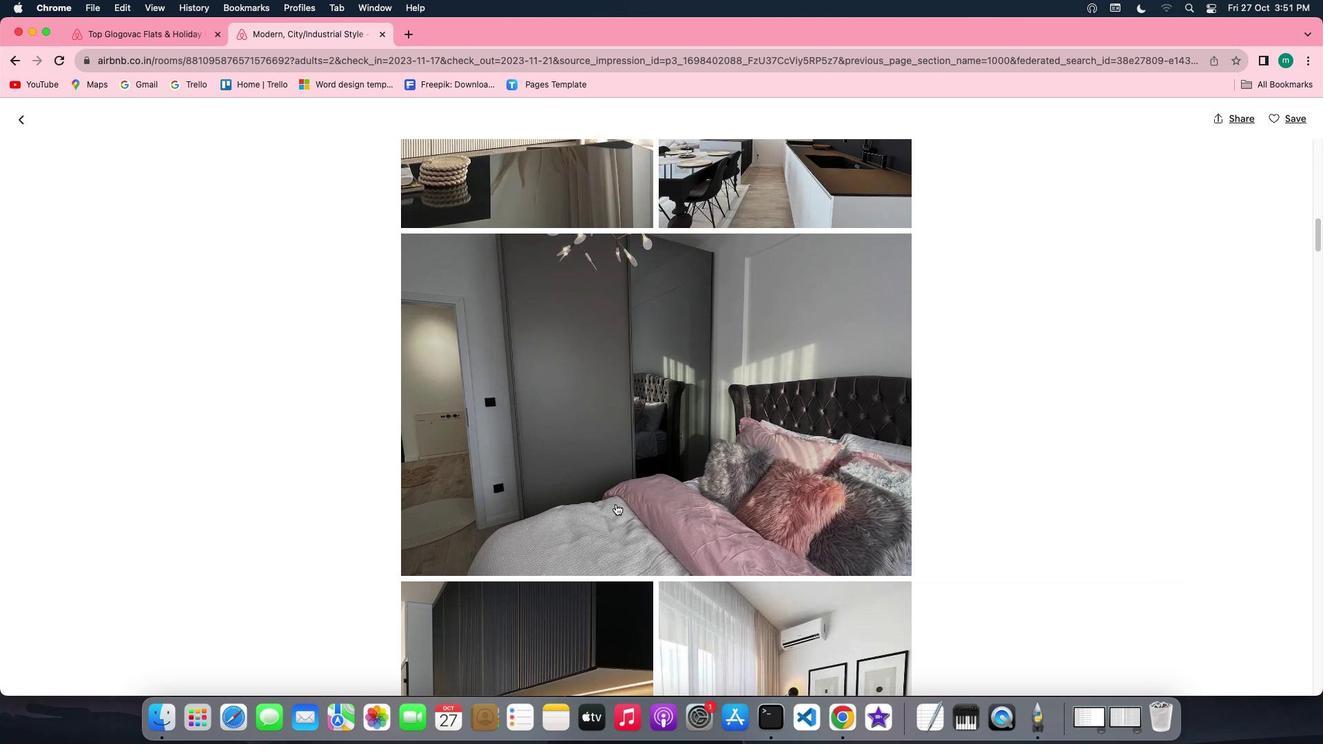 
Action: Mouse scrolled (624, 513) with delta (34, 125)
Screenshot: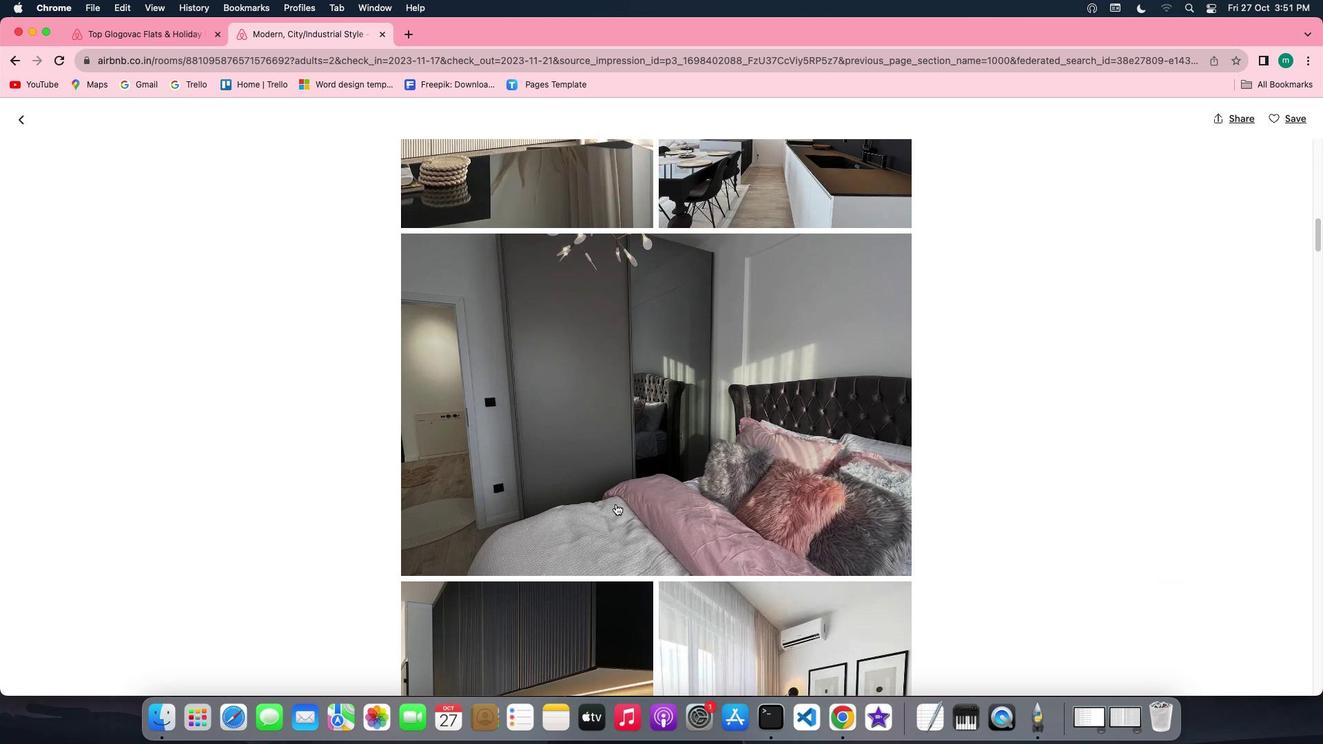
Action: Mouse scrolled (624, 513) with delta (34, 124)
Screenshot: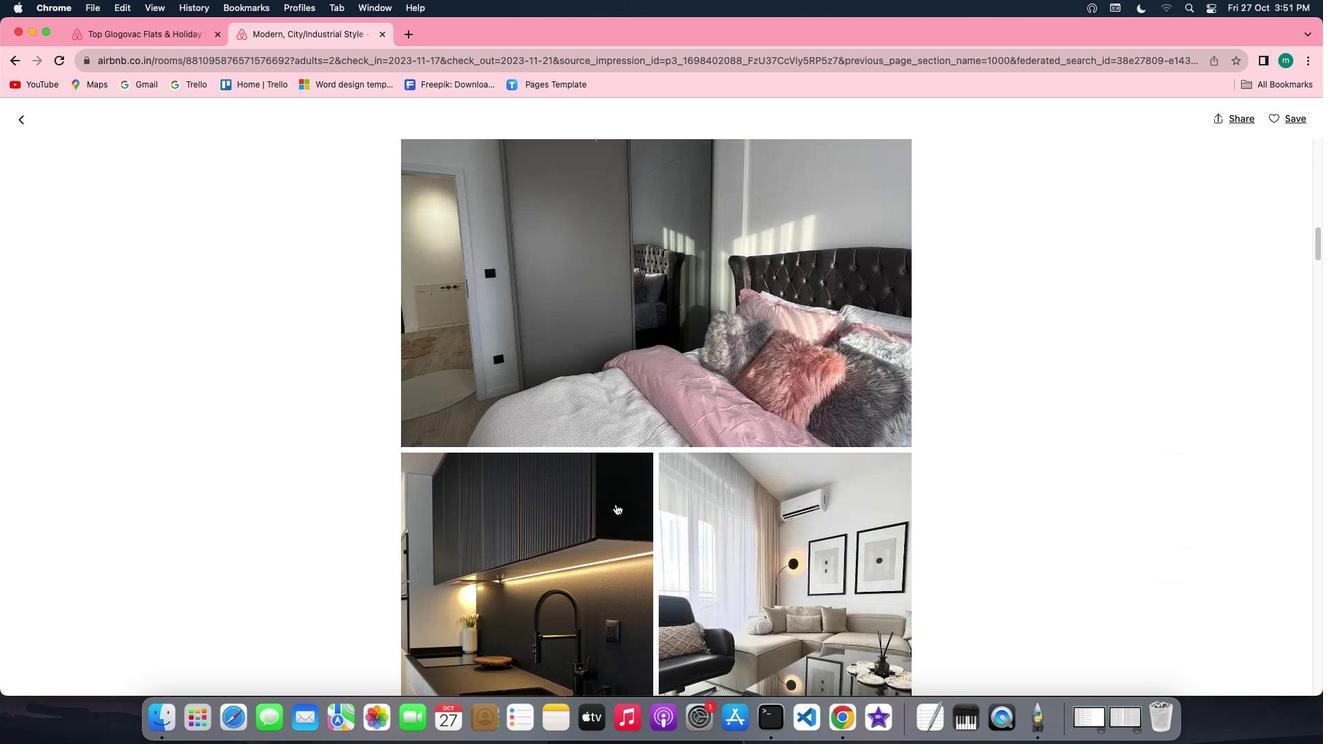 
Action: Mouse scrolled (624, 513) with delta (34, 124)
Screenshot: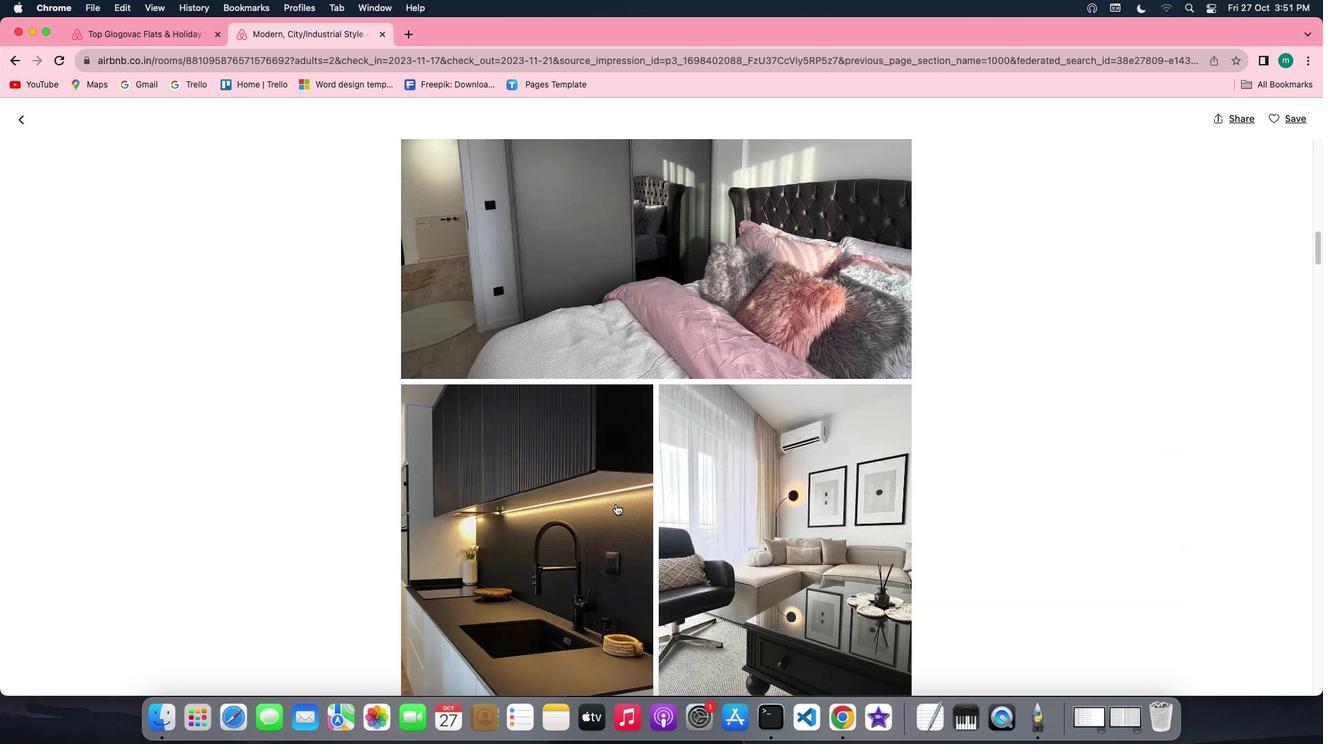 
Action: Mouse scrolled (624, 513) with delta (34, 126)
Screenshot: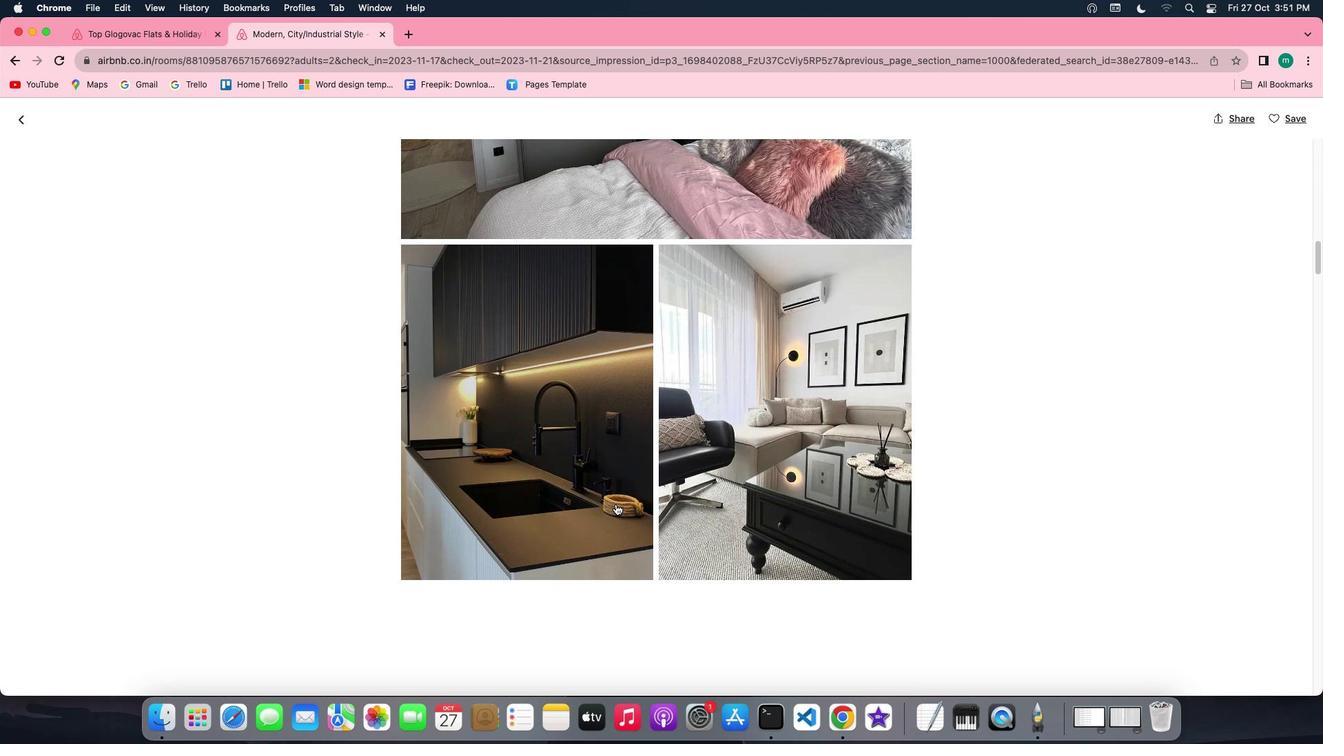 
Action: Mouse scrolled (624, 513) with delta (34, 126)
Screenshot: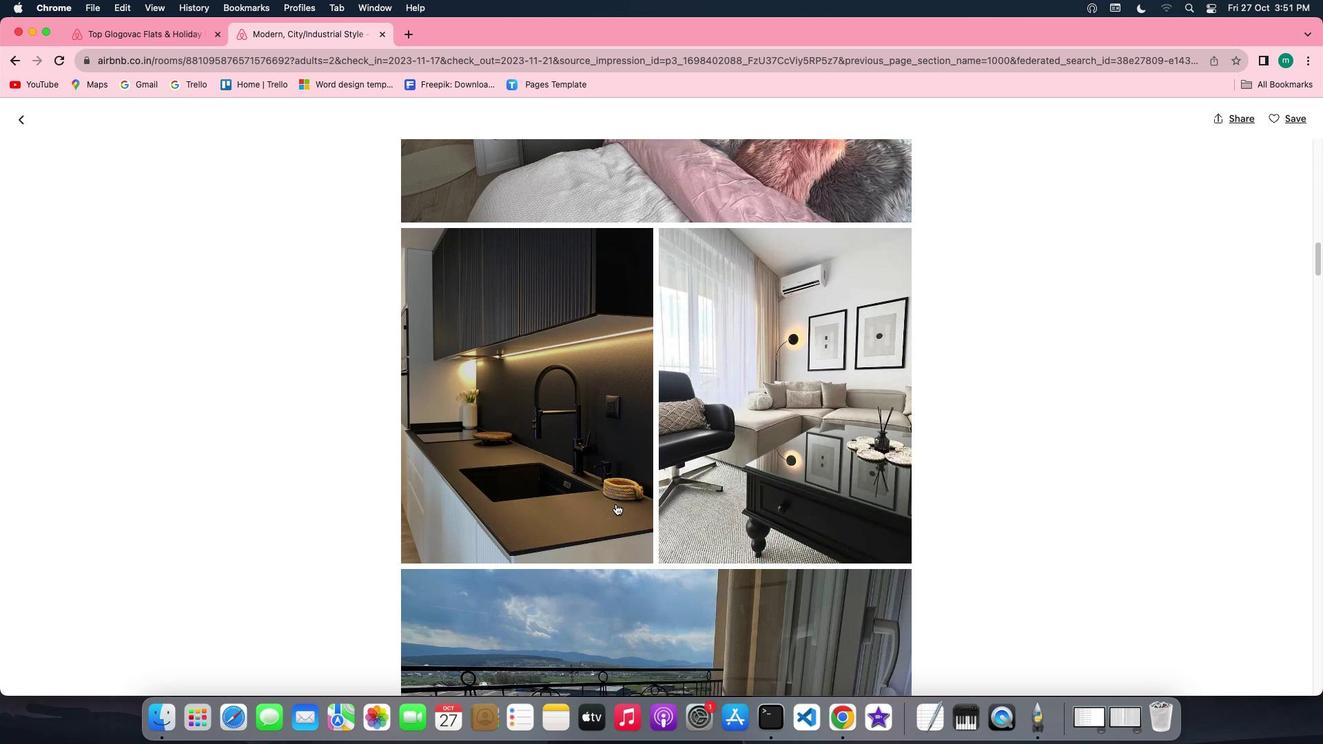 
Action: Mouse scrolled (624, 513) with delta (34, 125)
Screenshot: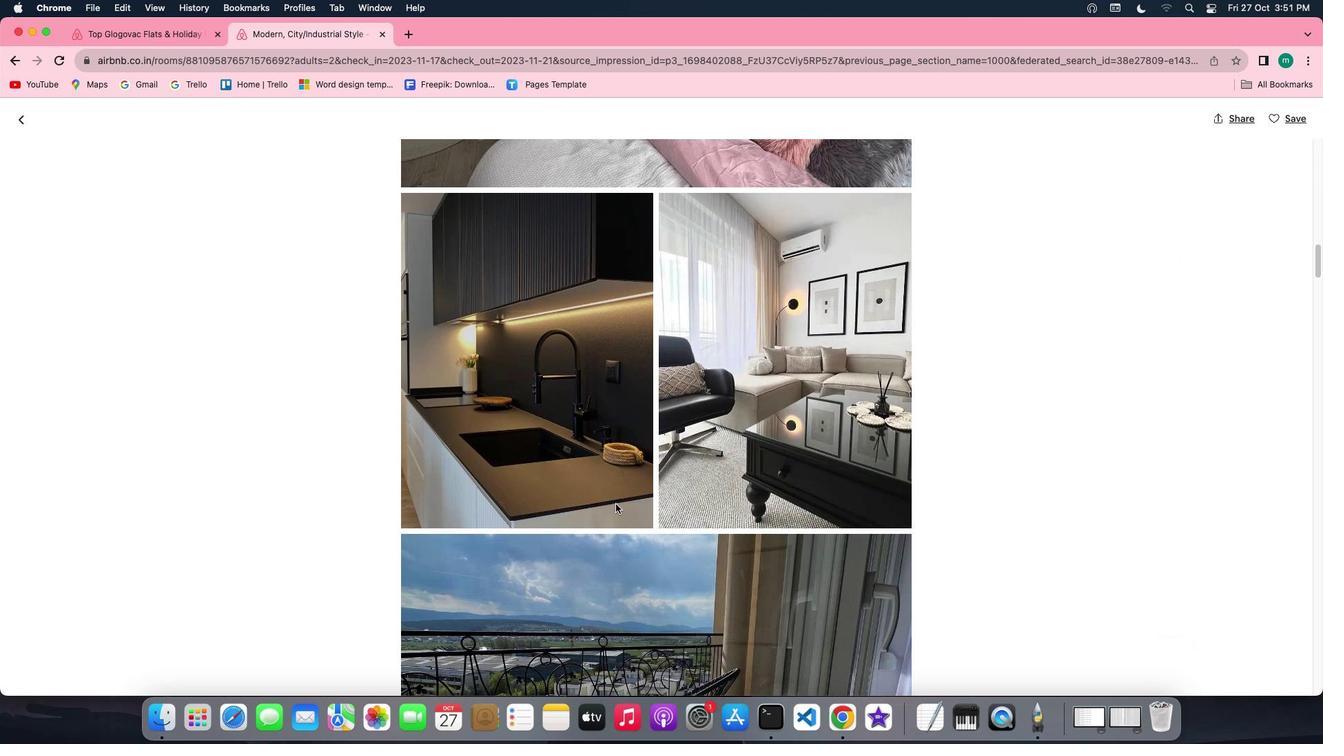 
Action: Mouse scrolled (624, 513) with delta (34, 126)
Screenshot: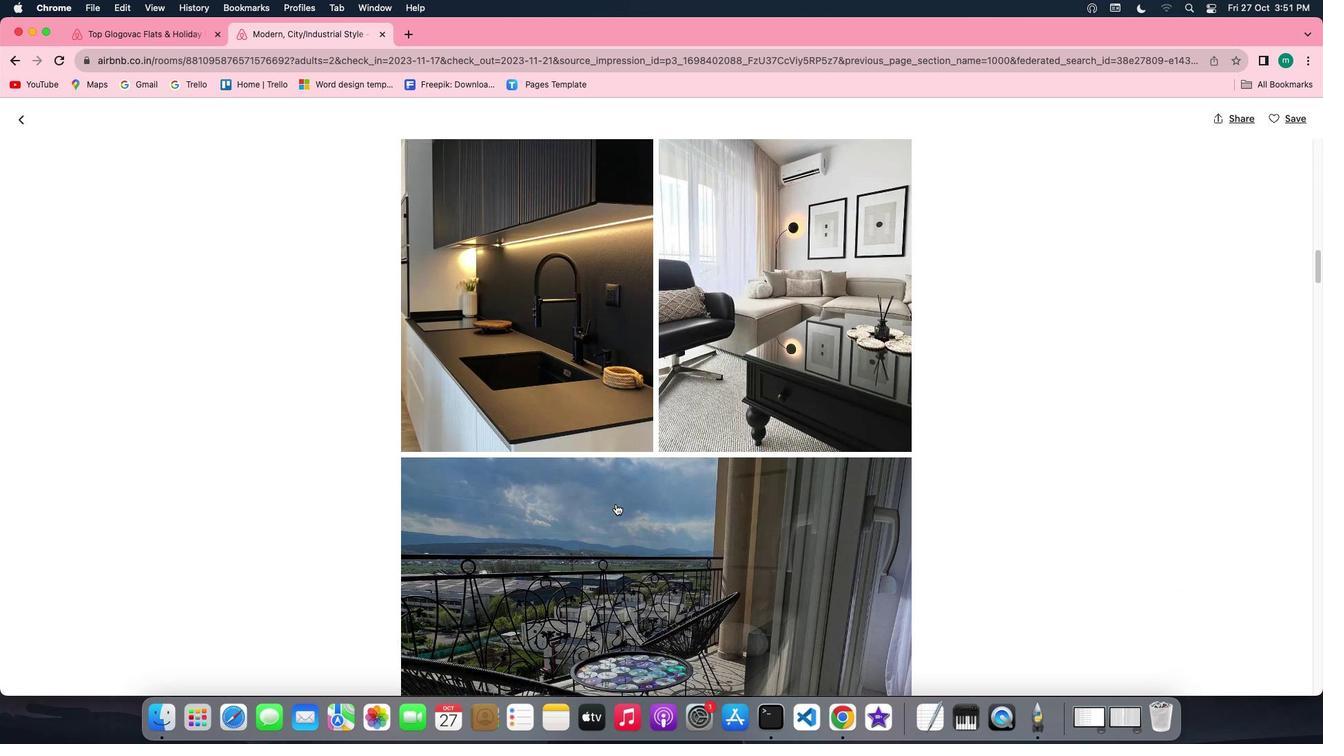 
Action: Mouse scrolled (624, 513) with delta (34, 126)
Screenshot: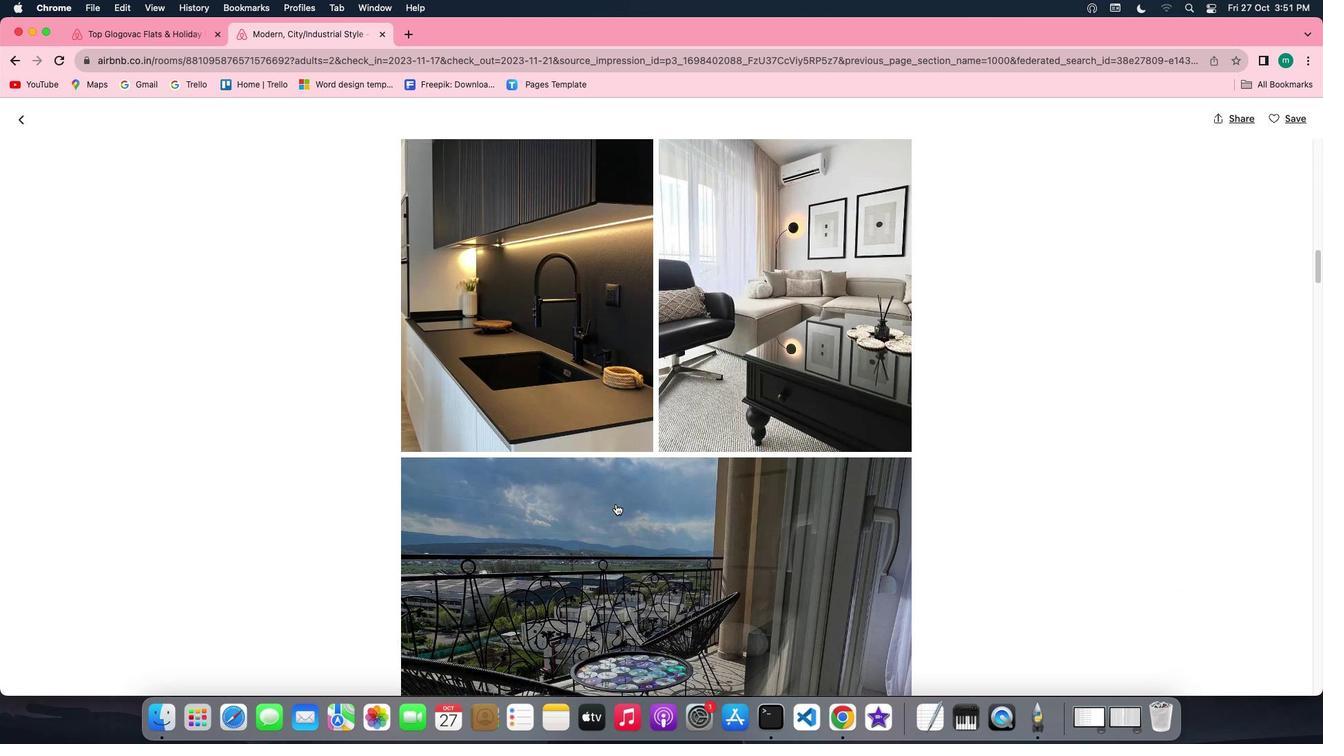 
Action: Mouse scrolled (624, 513) with delta (34, 125)
Screenshot: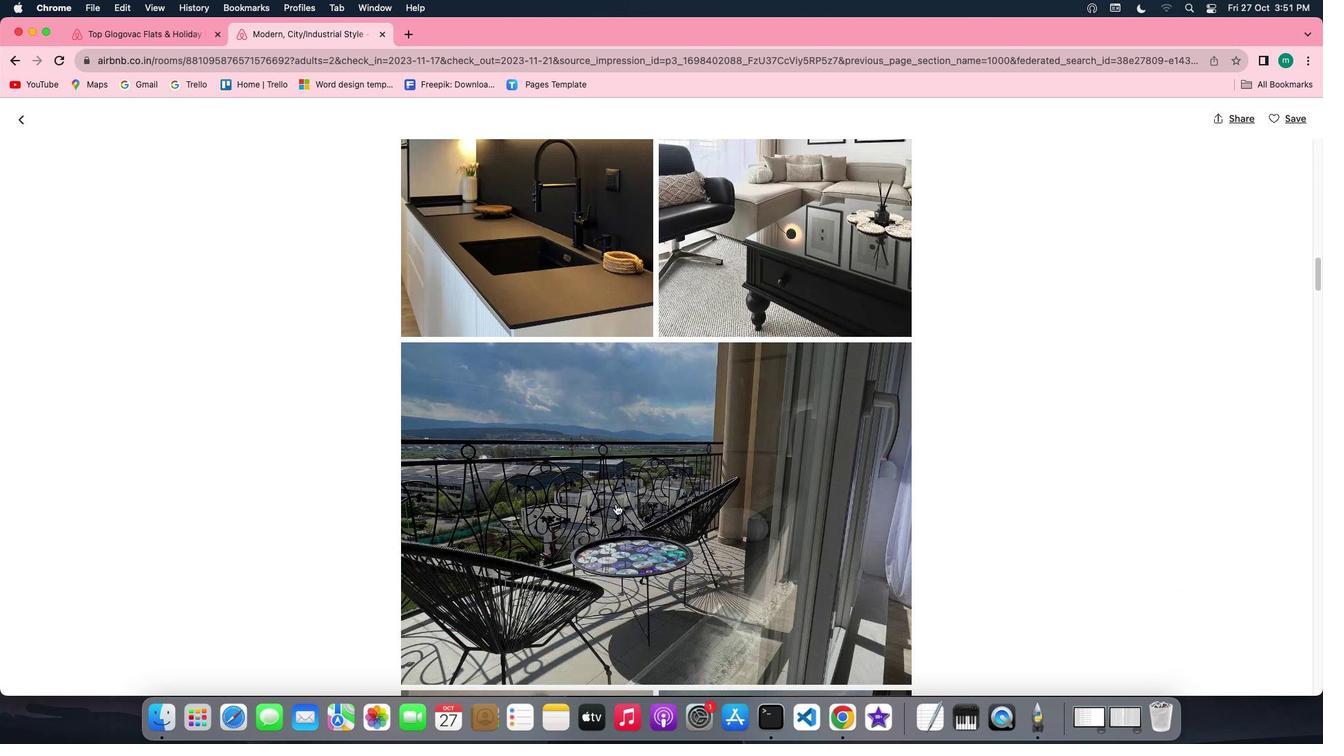 
Action: Mouse scrolled (624, 513) with delta (34, 125)
Screenshot: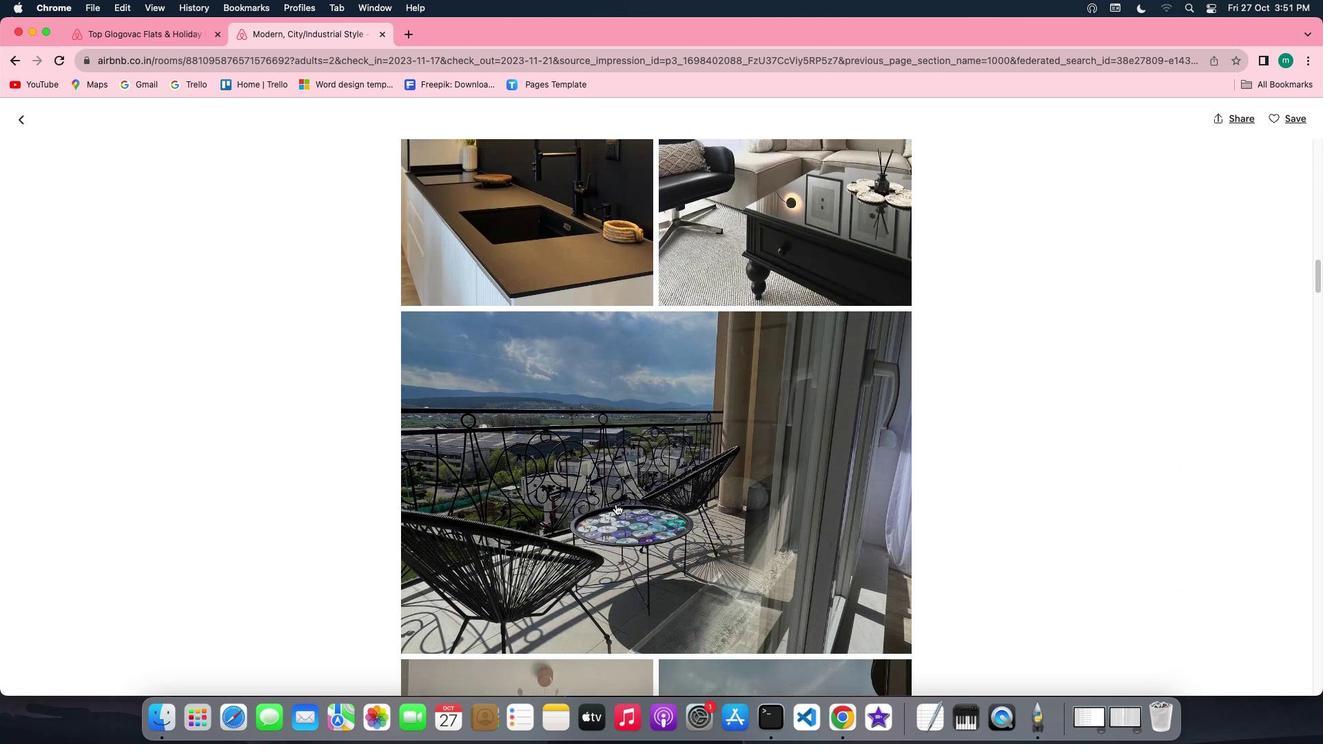 
Action: Mouse scrolled (624, 513) with delta (34, 126)
Screenshot: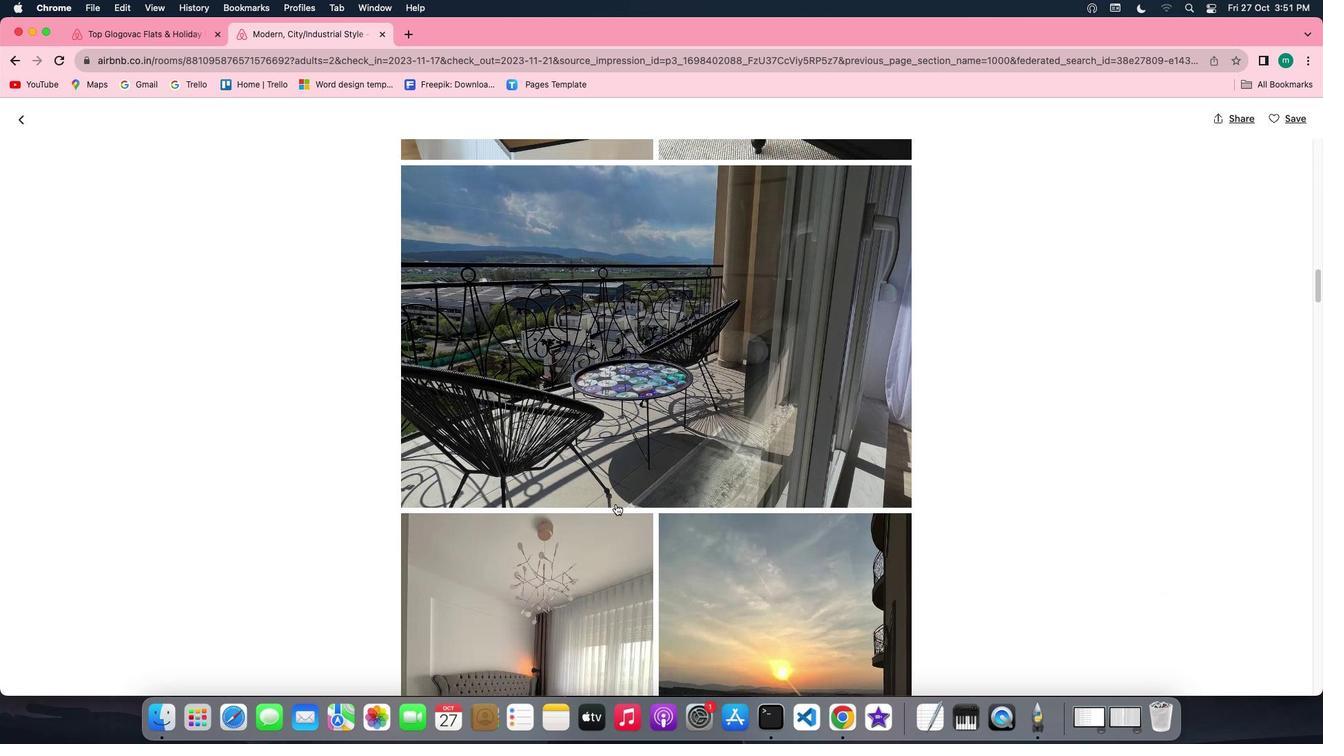 
Action: Mouse scrolled (624, 513) with delta (34, 126)
Screenshot: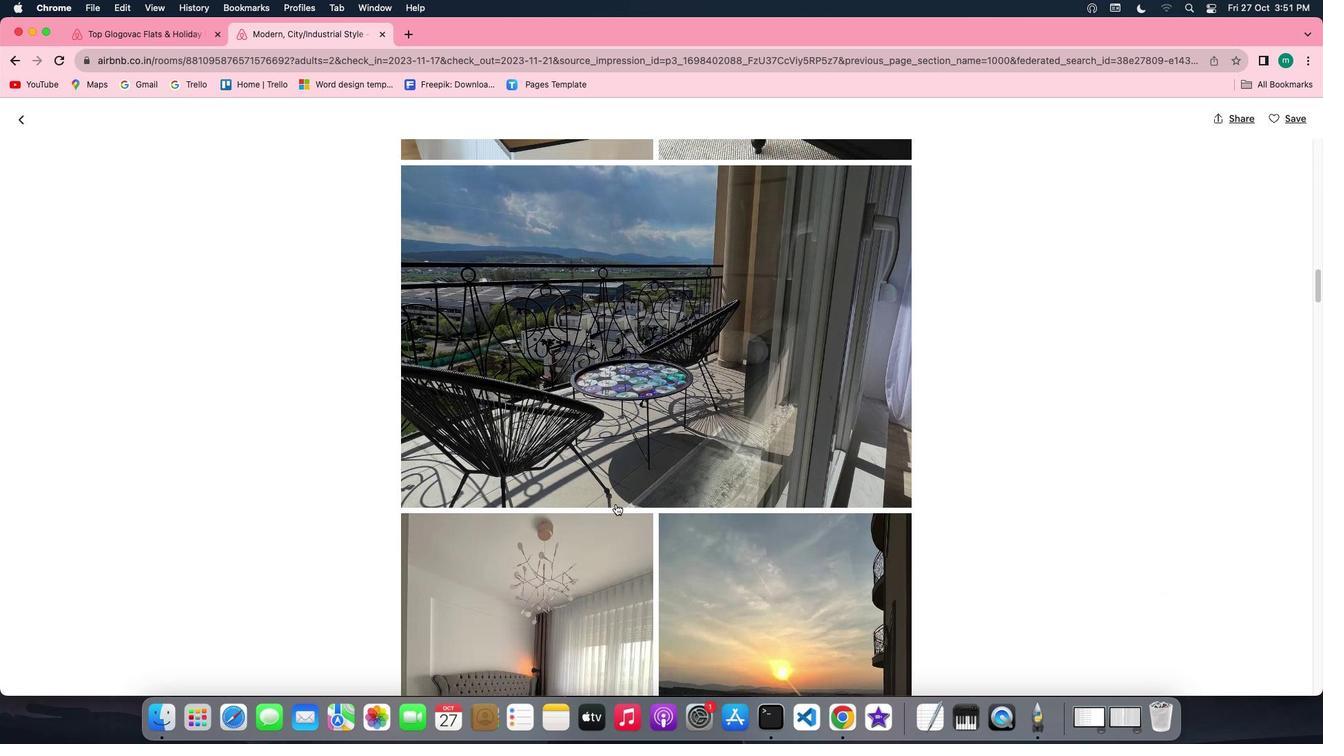 
Action: Mouse scrolled (624, 513) with delta (34, 125)
Screenshot: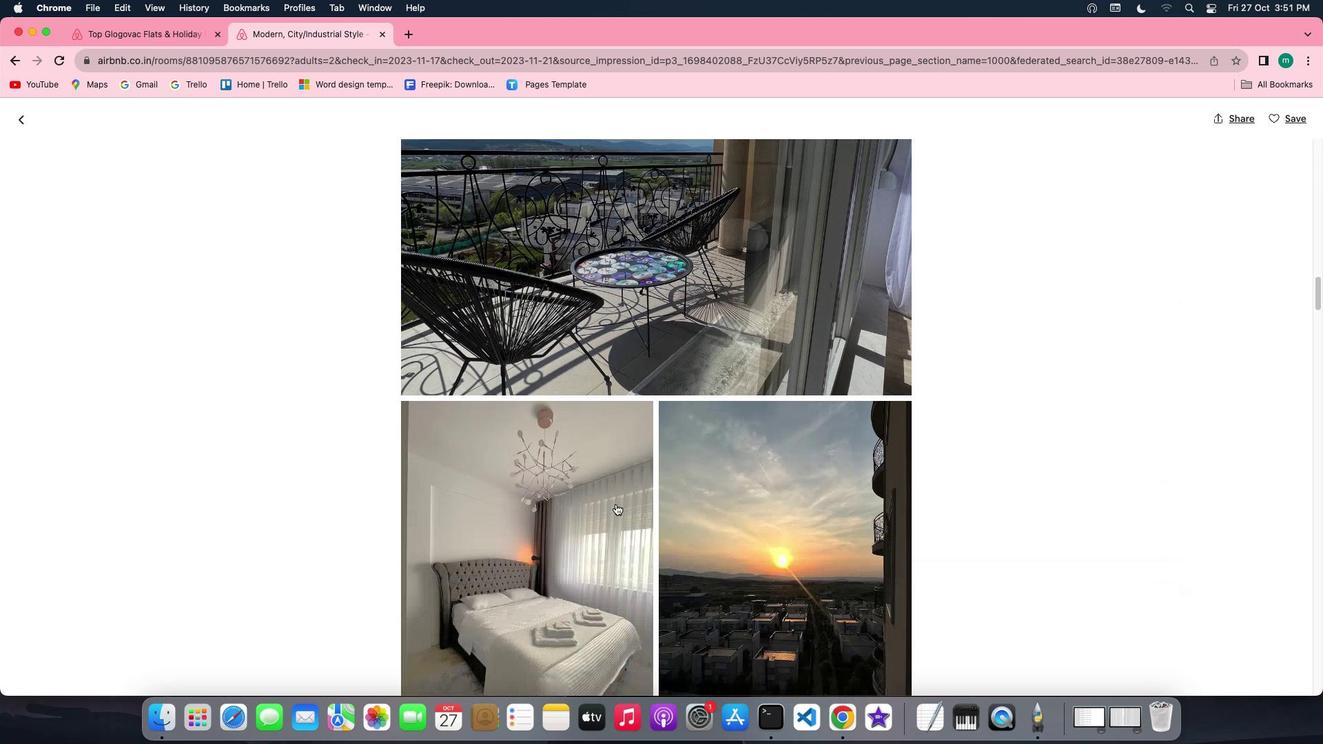 
Action: Mouse scrolled (624, 513) with delta (34, 124)
Screenshot: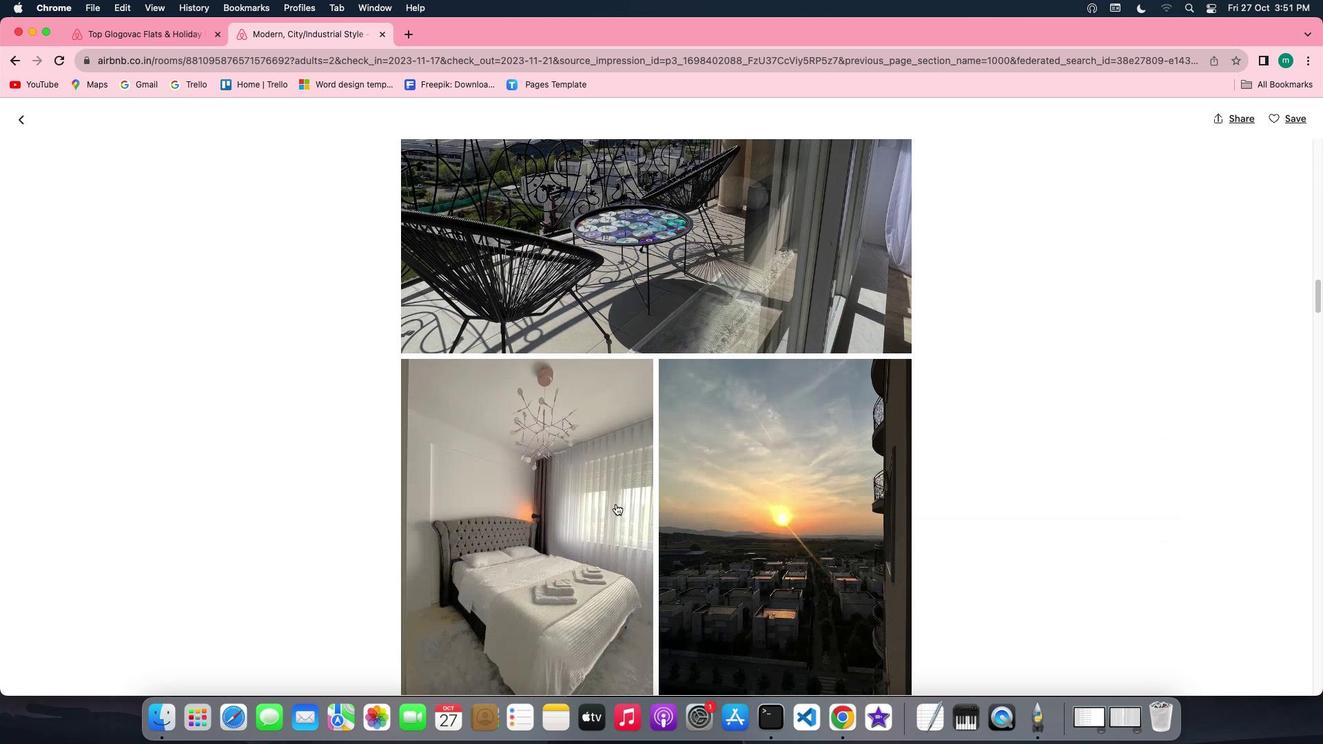 
Action: Mouse scrolled (624, 513) with delta (34, 126)
Screenshot: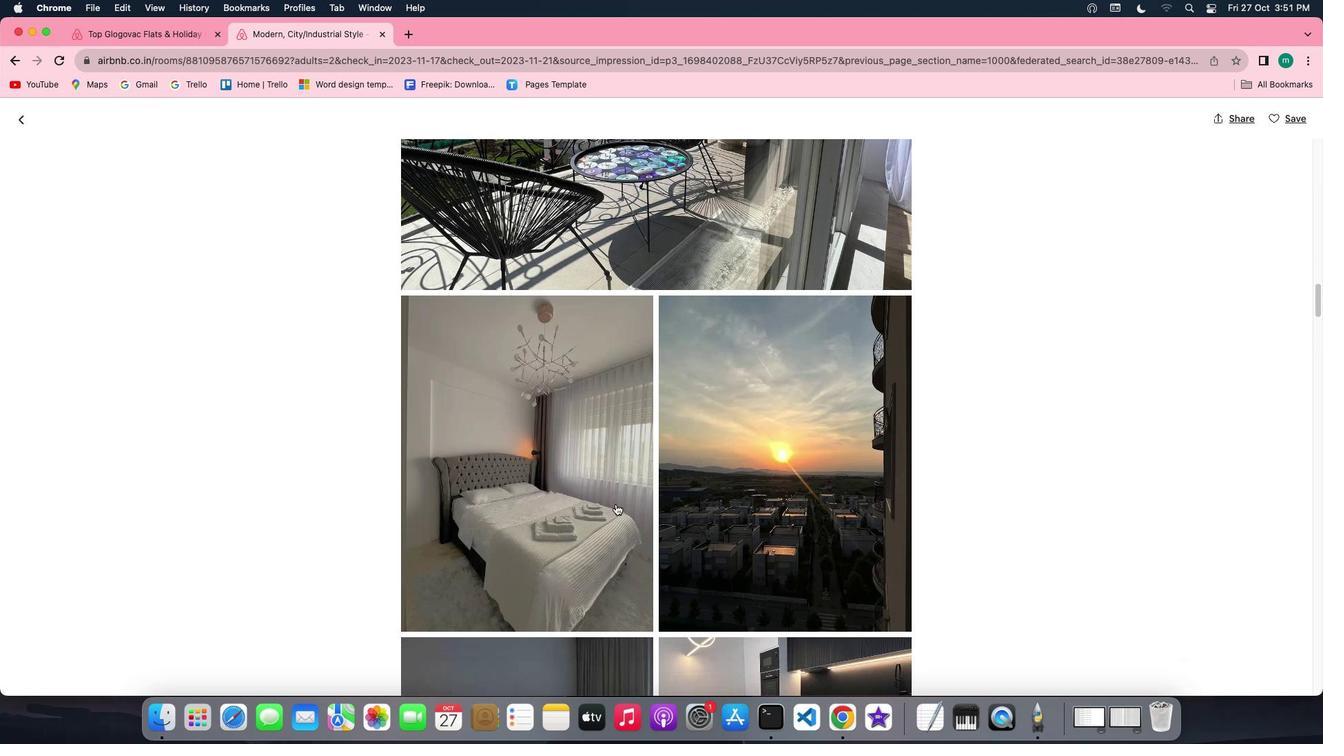 
Action: Mouse scrolled (624, 513) with delta (34, 126)
Screenshot: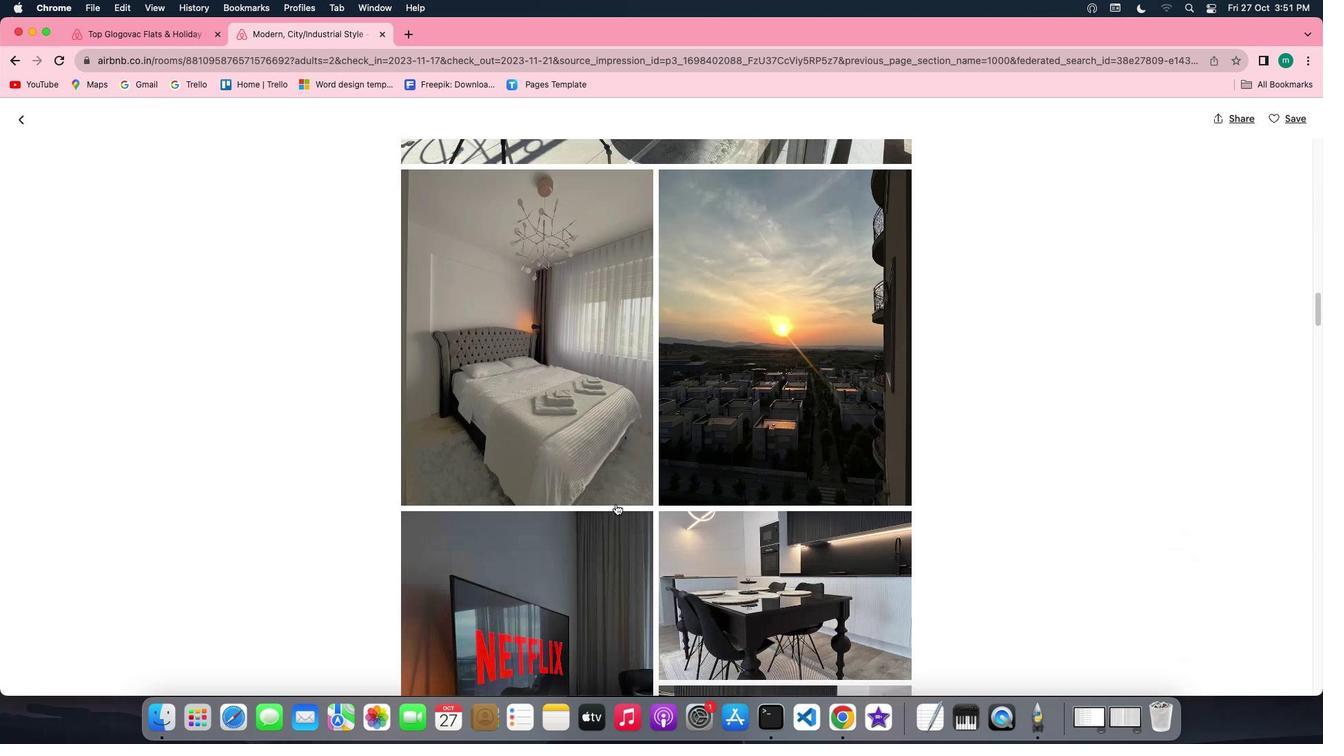 
Action: Mouse scrolled (624, 513) with delta (34, 125)
Screenshot: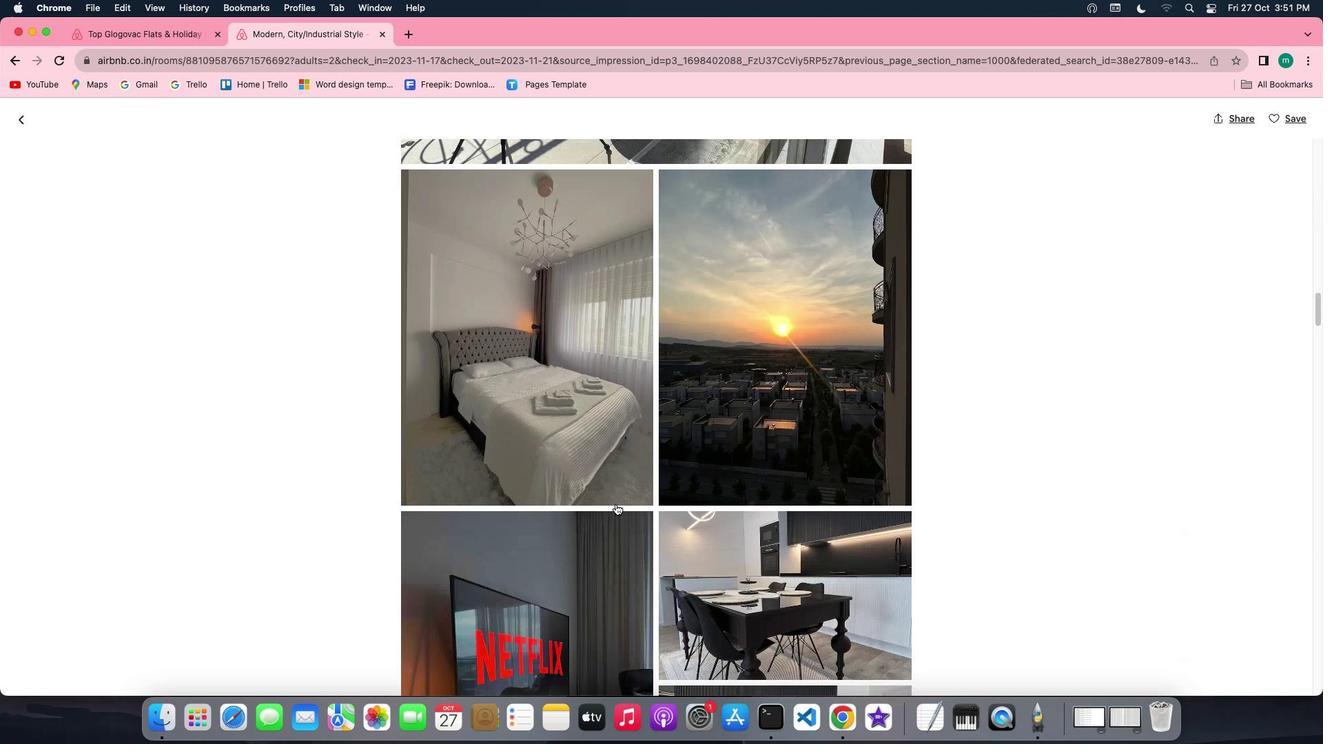 
Action: Mouse scrolled (624, 513) with delta (34, 124)
Screenshot: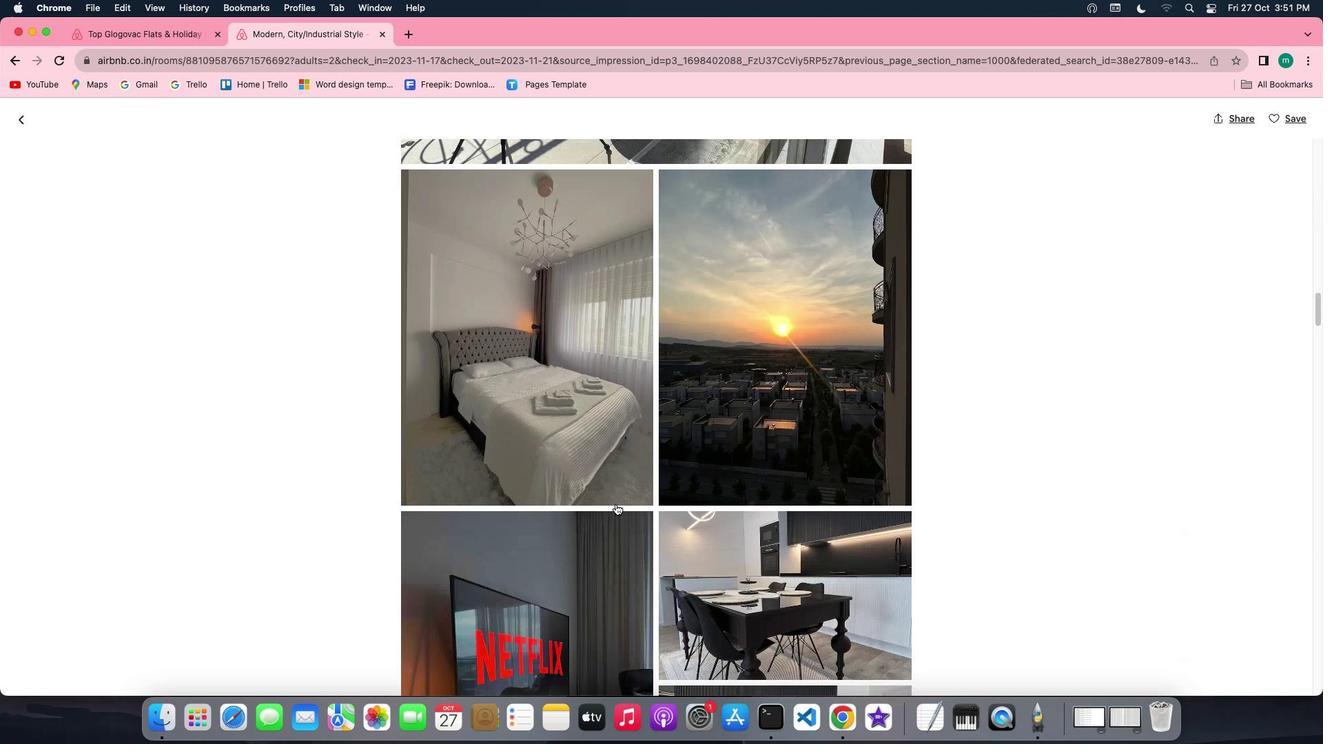 
Action: Mouse scrolled (624, 513) with delta (34, 126)
Screenshot: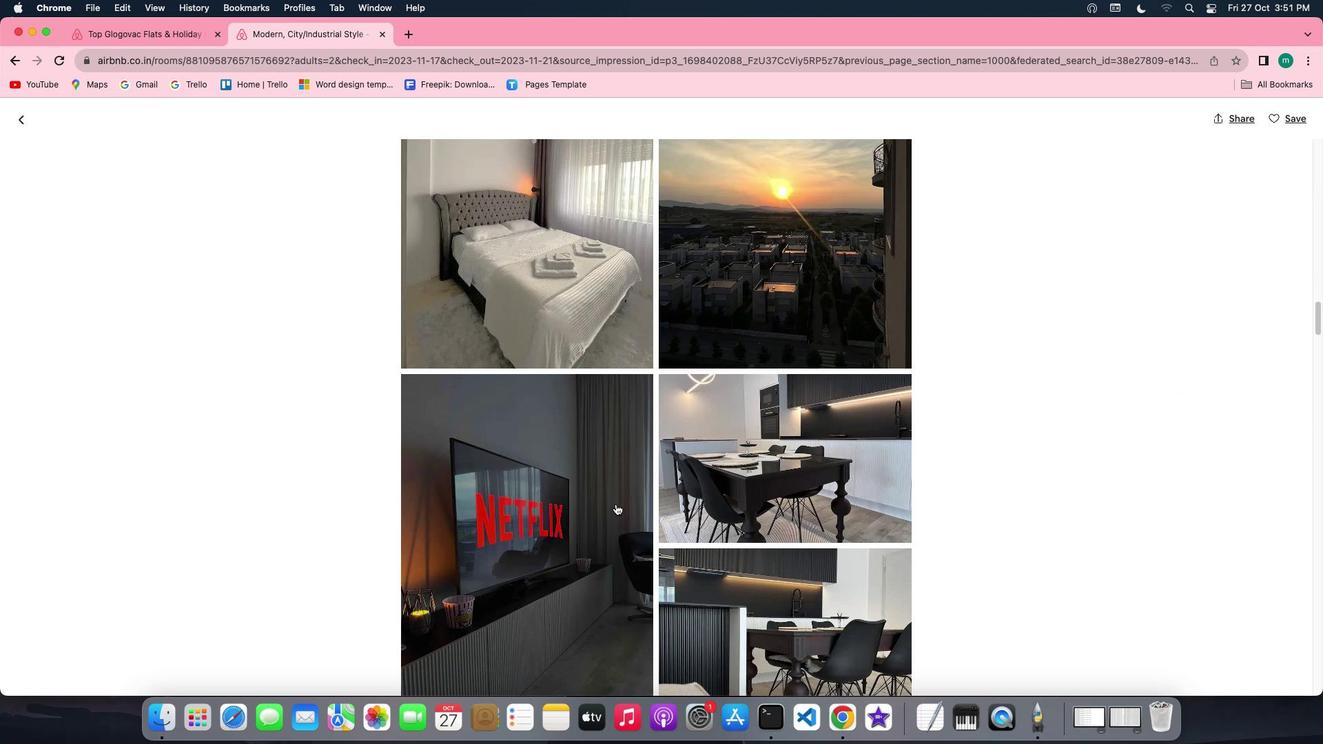 
Action: Mouse scrolled (624, 513) with delta (34, 126)
Screenshot: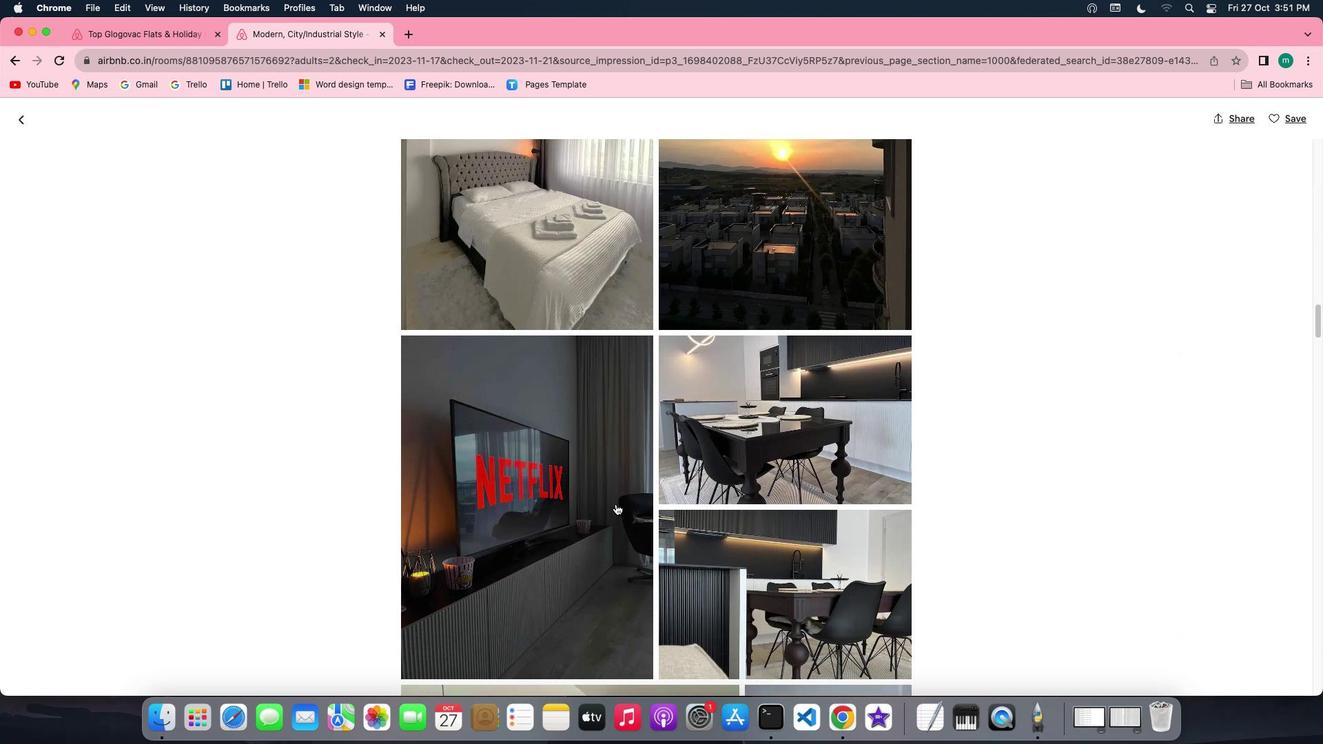
Action: Mouse scrolled (624, 513) with delta (34, 125)
Screenshot: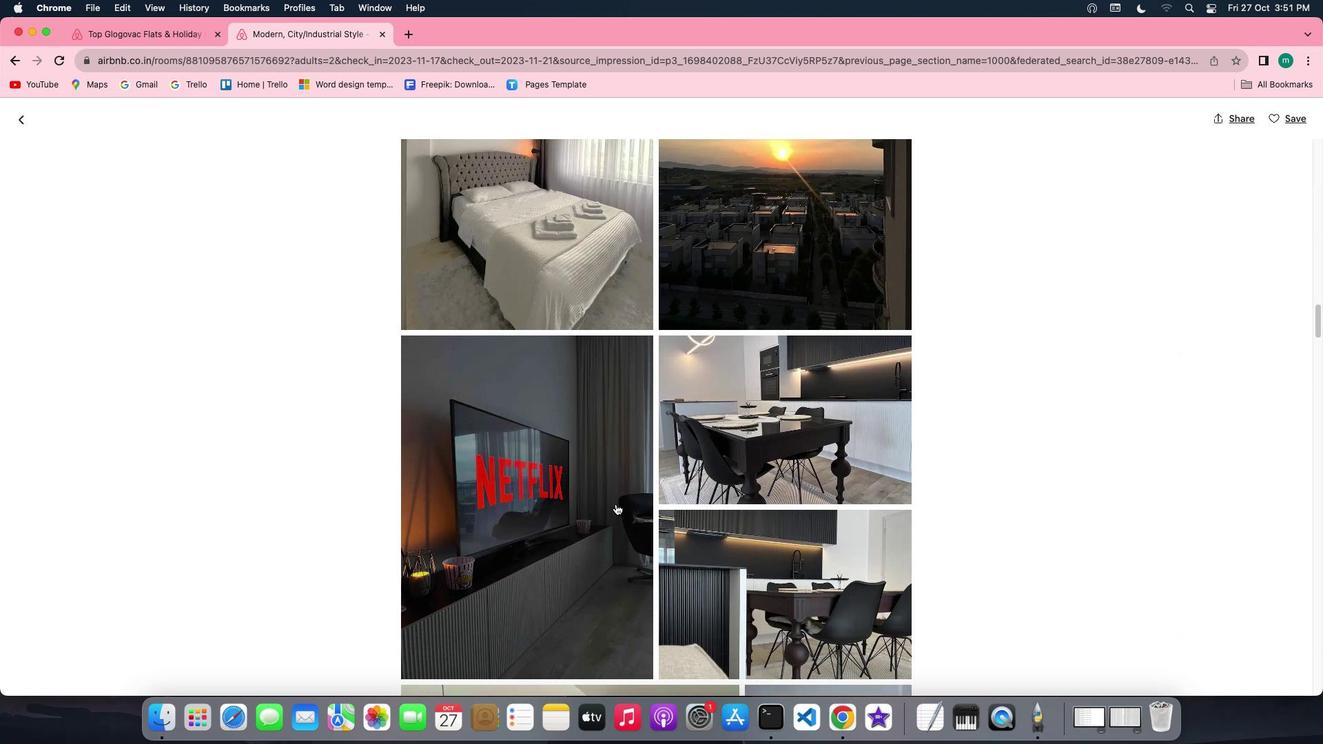 
Action: Mouse scrolled (624, 513) with delta (34, 125)
Screenshot: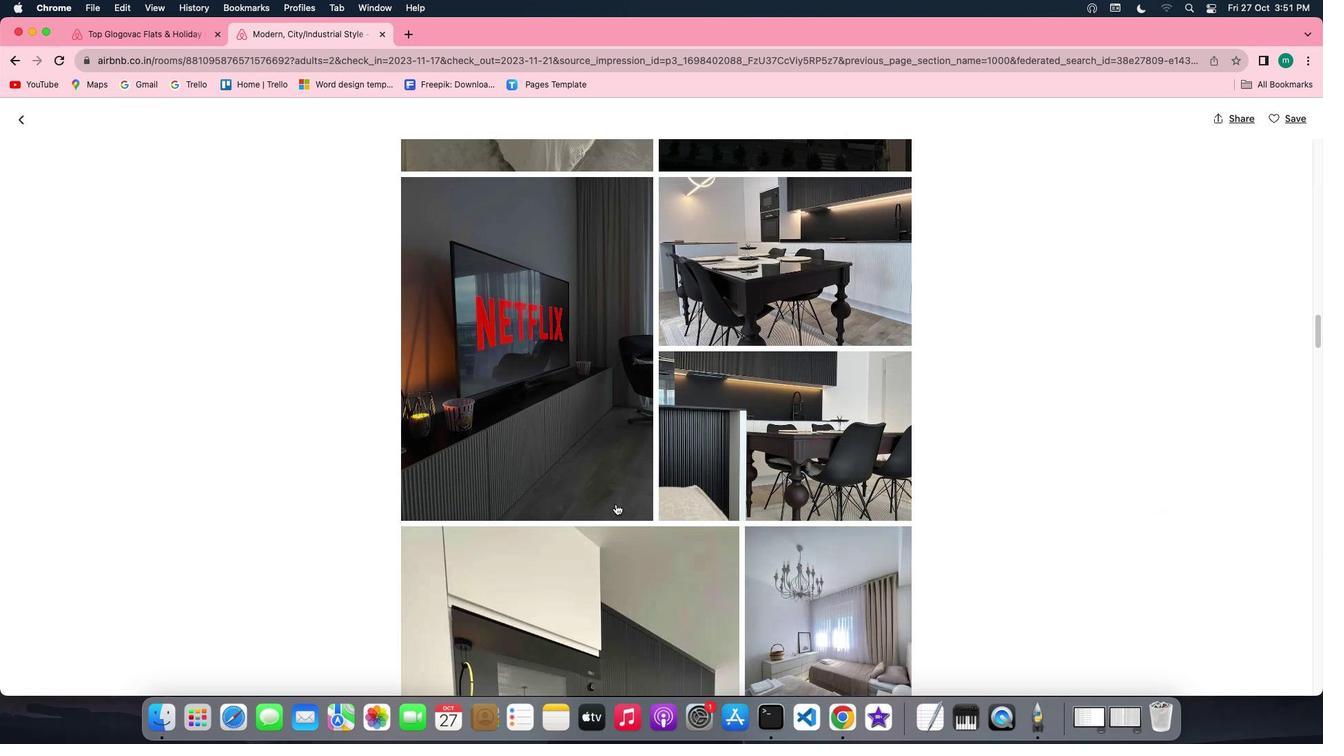 
Action: Mouse scrolled (624, 513) with delta (34, 126)
Screenshot: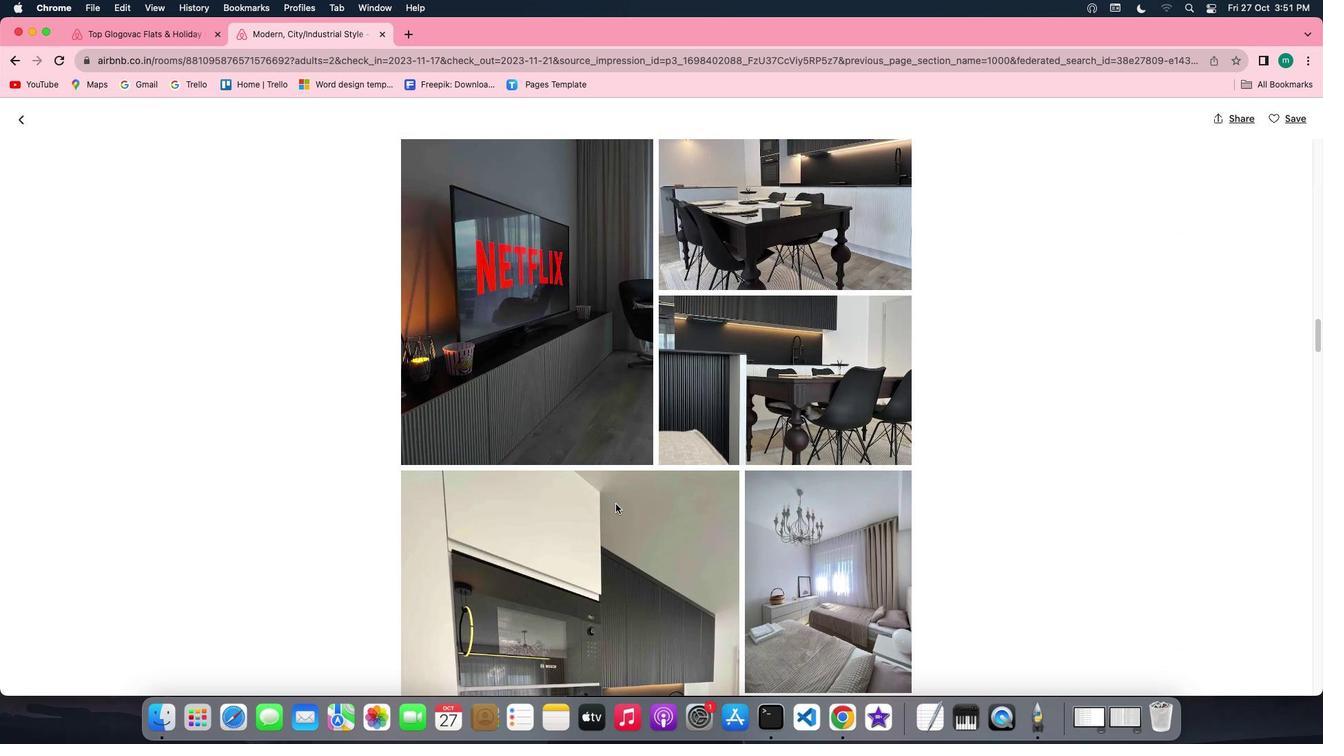
Action: Mouse scrolled (624, 513) with delta (34, 126)
Screenshot: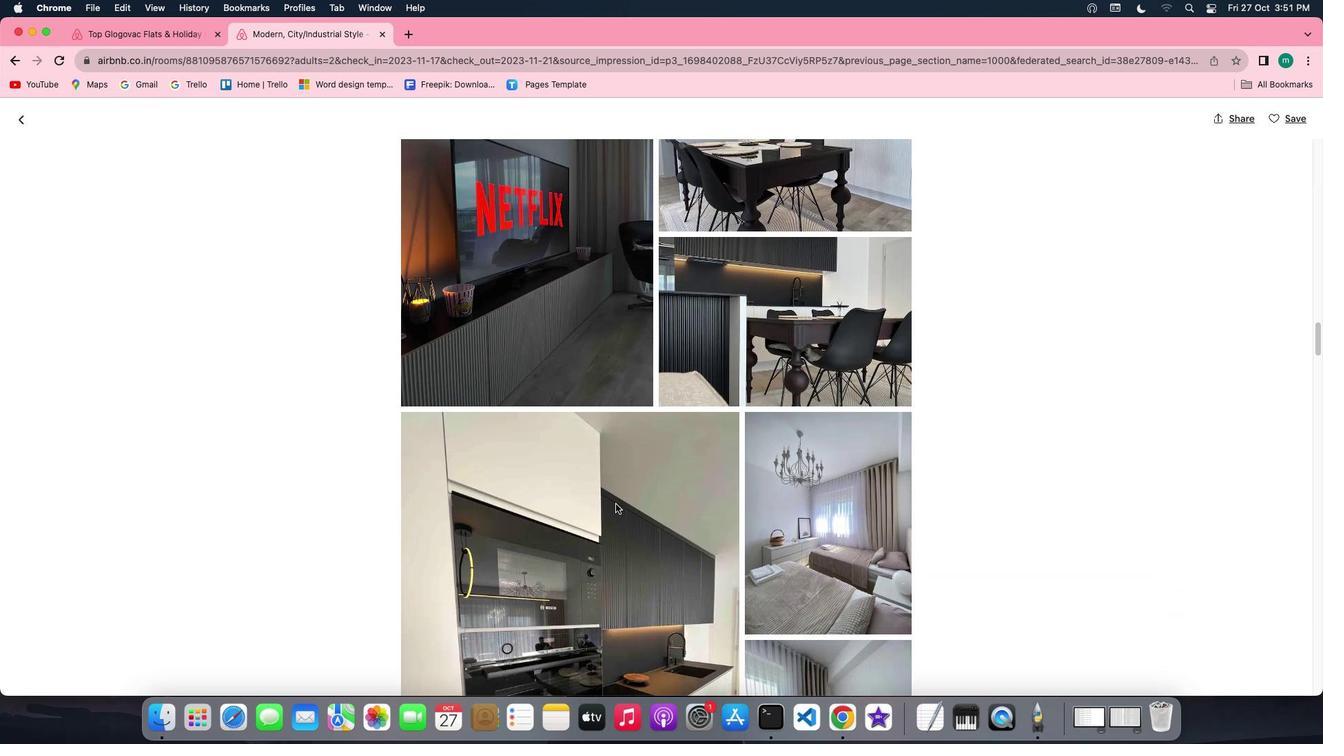 
Action: Mouse scrolled (624, 513) with delta (34, 125)
Screenshot: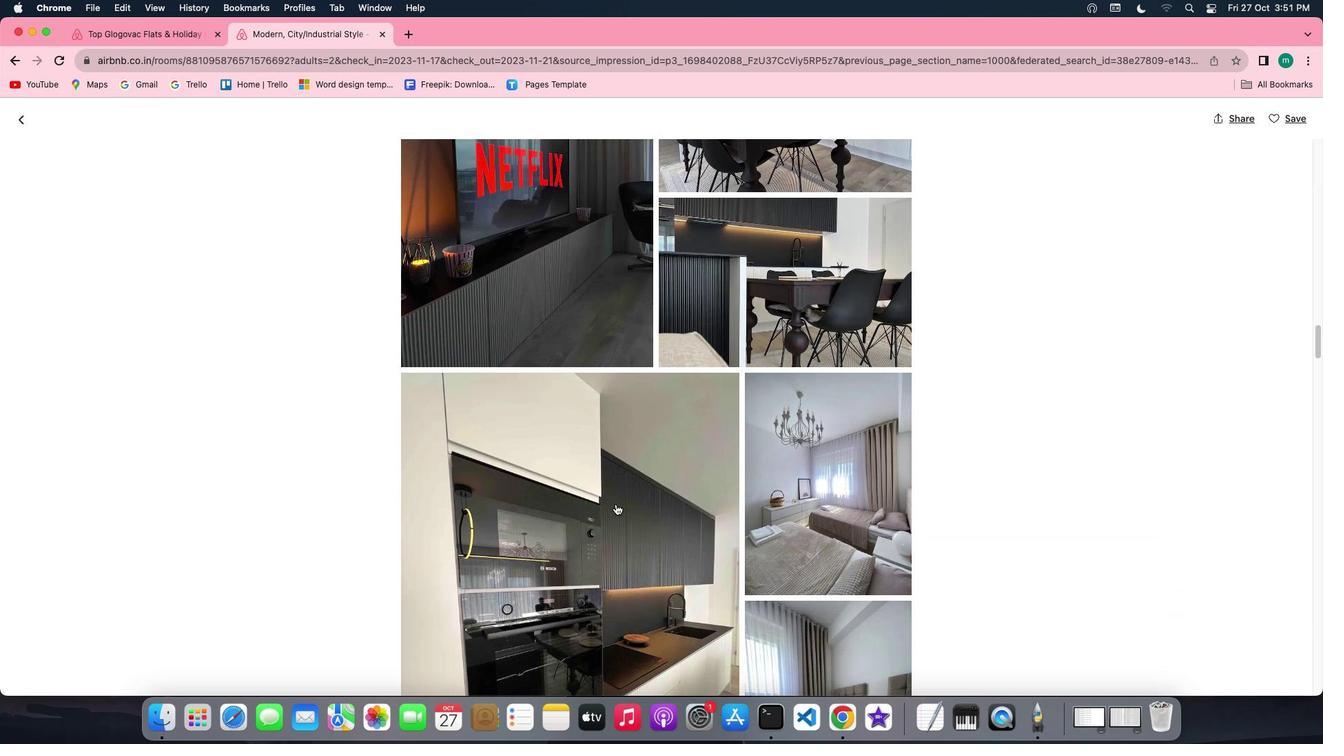 
Action: Mouse scrolled (624, 513) with delta (34, 125)
Screenshot: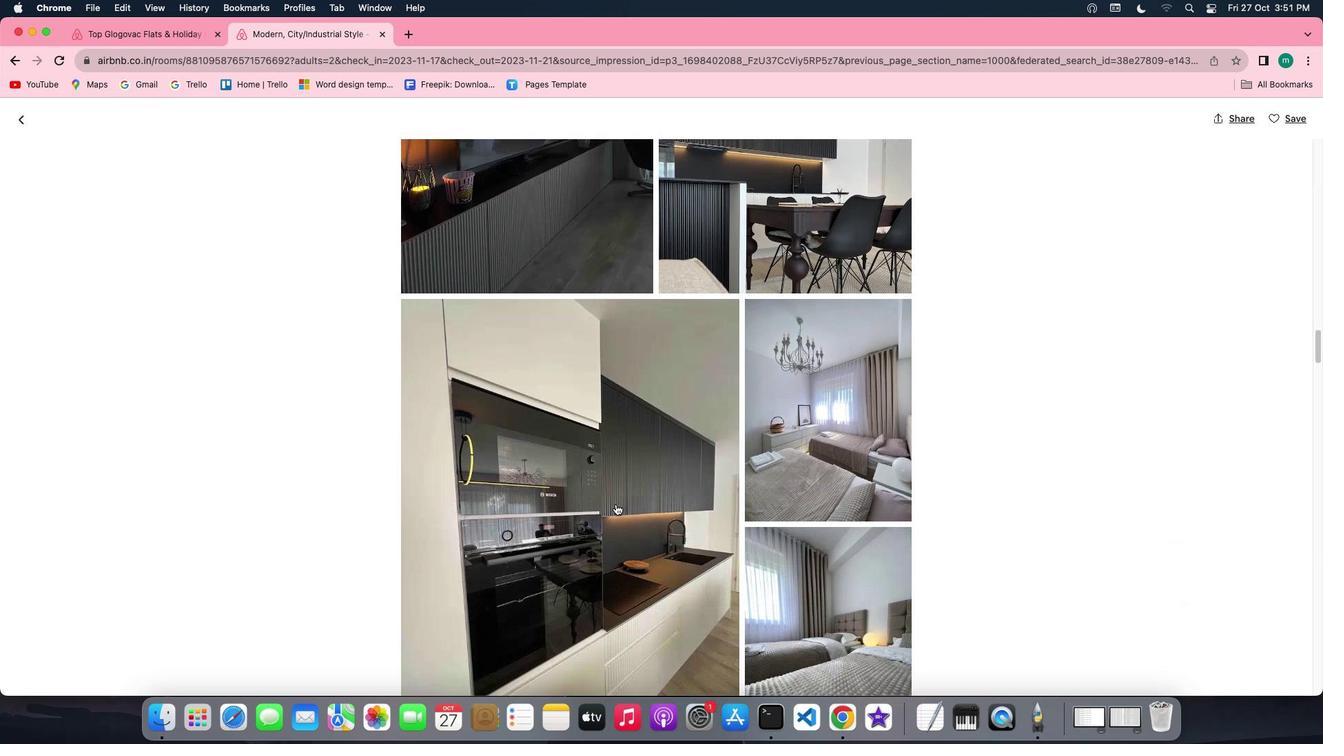 
Action: Mouse scrolled (624, 513) with delta (34, 126)
Screenshot: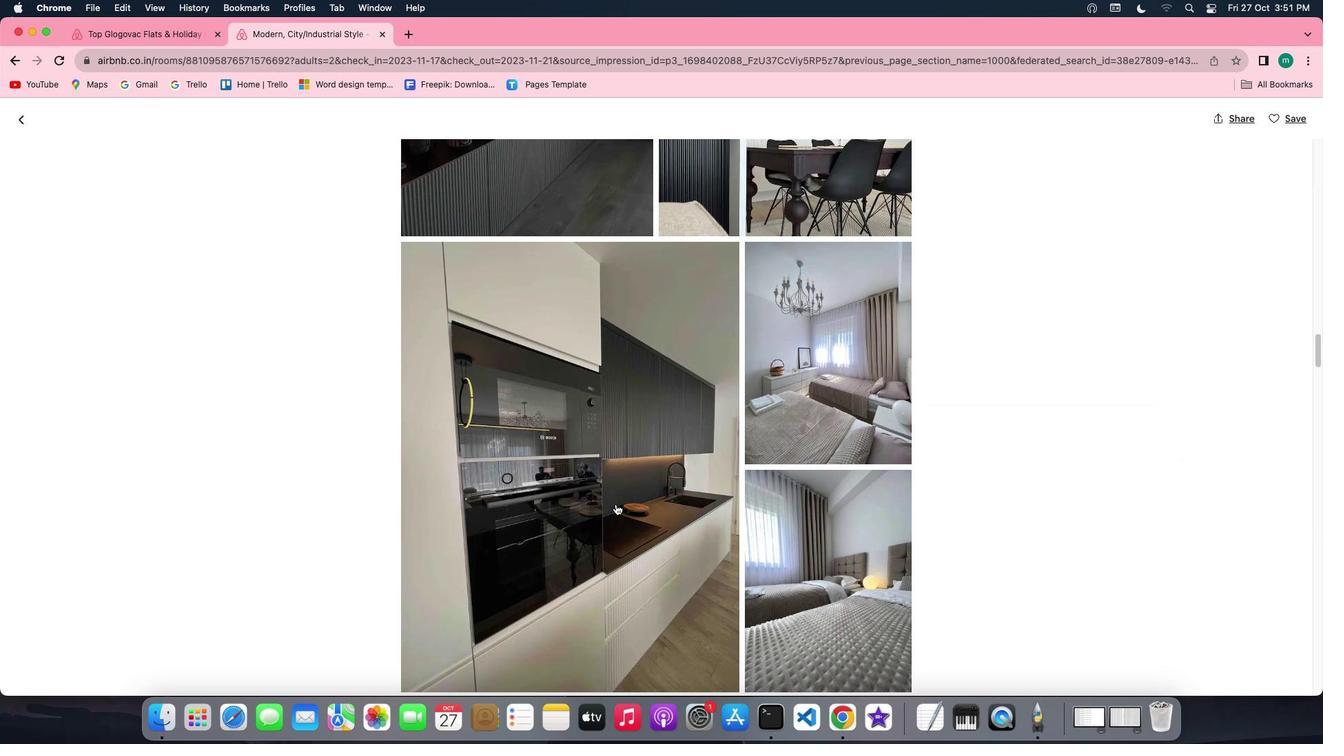 
Action: Mouse scrolled (624, 513) with delta (34, 126)
Screenshot: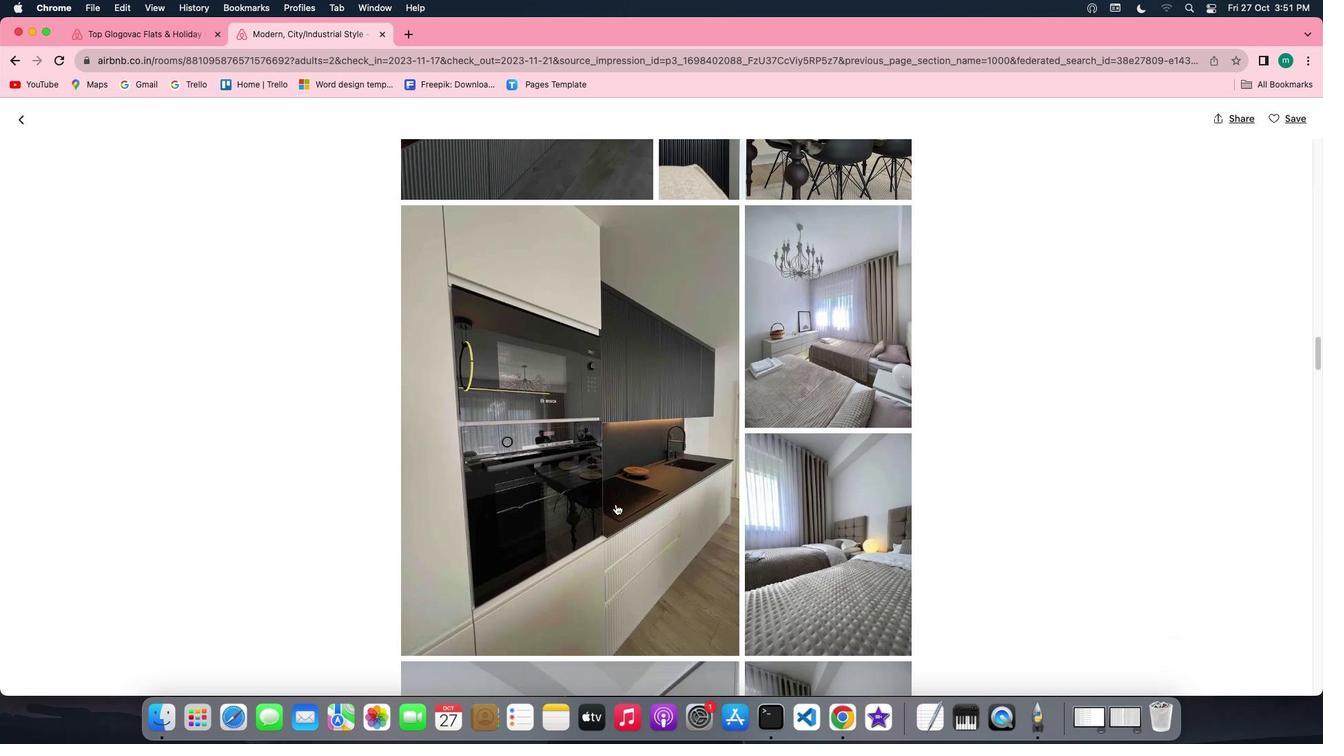 
Action: Mouse scrolled (624, 513) with delta (34, 125)
Screenshot: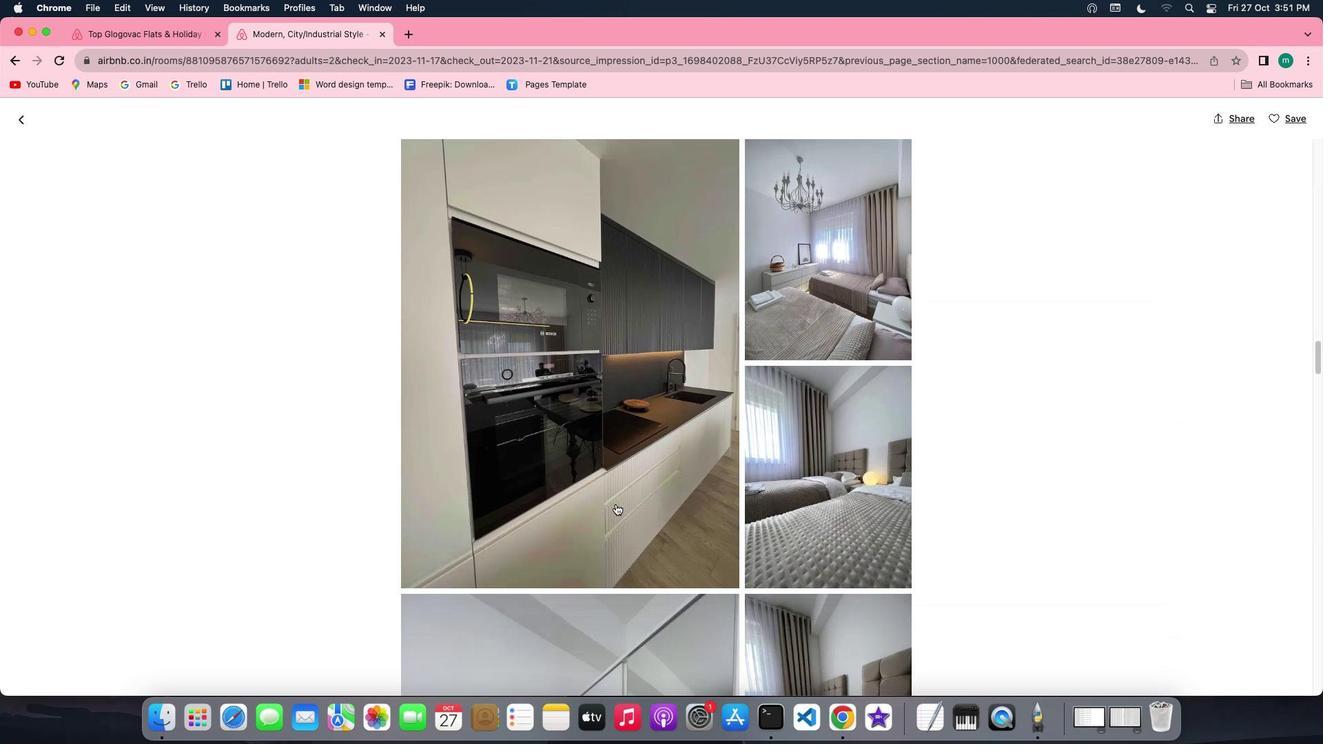 
Action: Mouse scrolled (624, 513) with delta (34, 125)
Screenshot: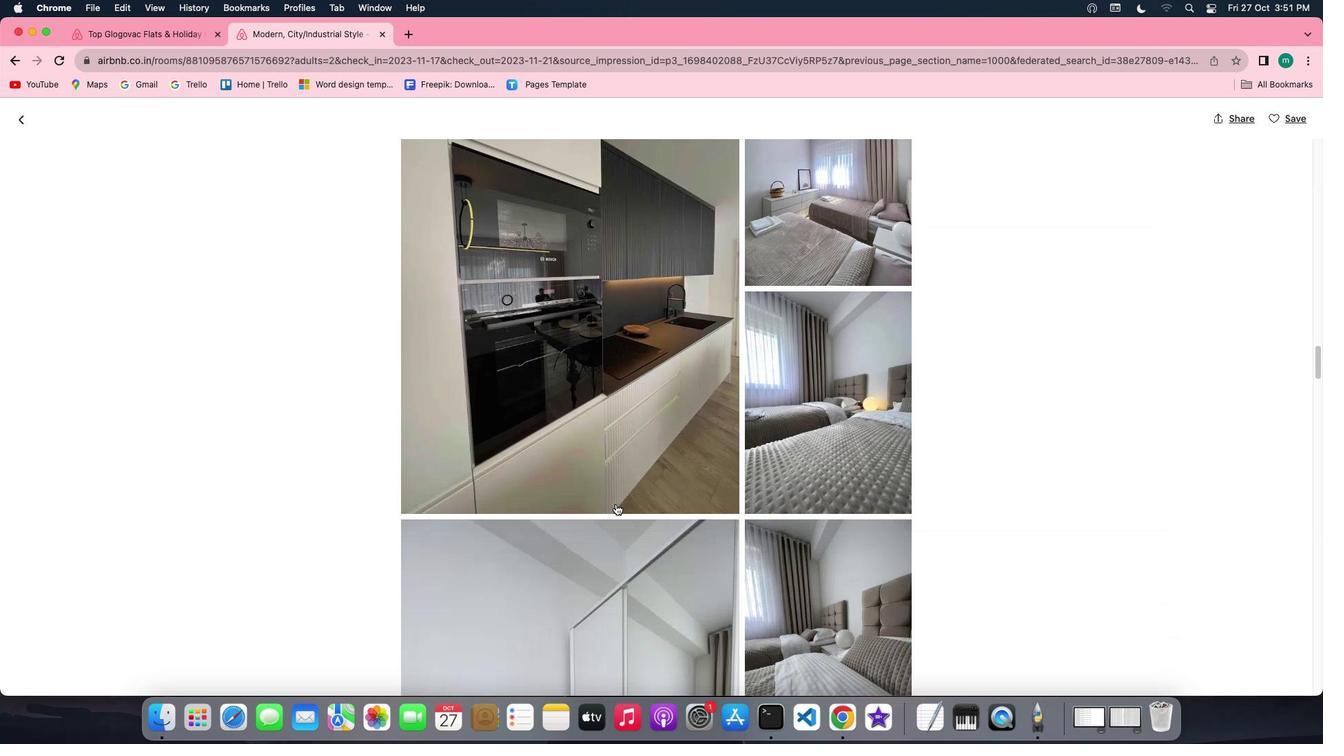 
Action: Mouse scrolled (624, 513) with delta (34, 126)
Screenshot: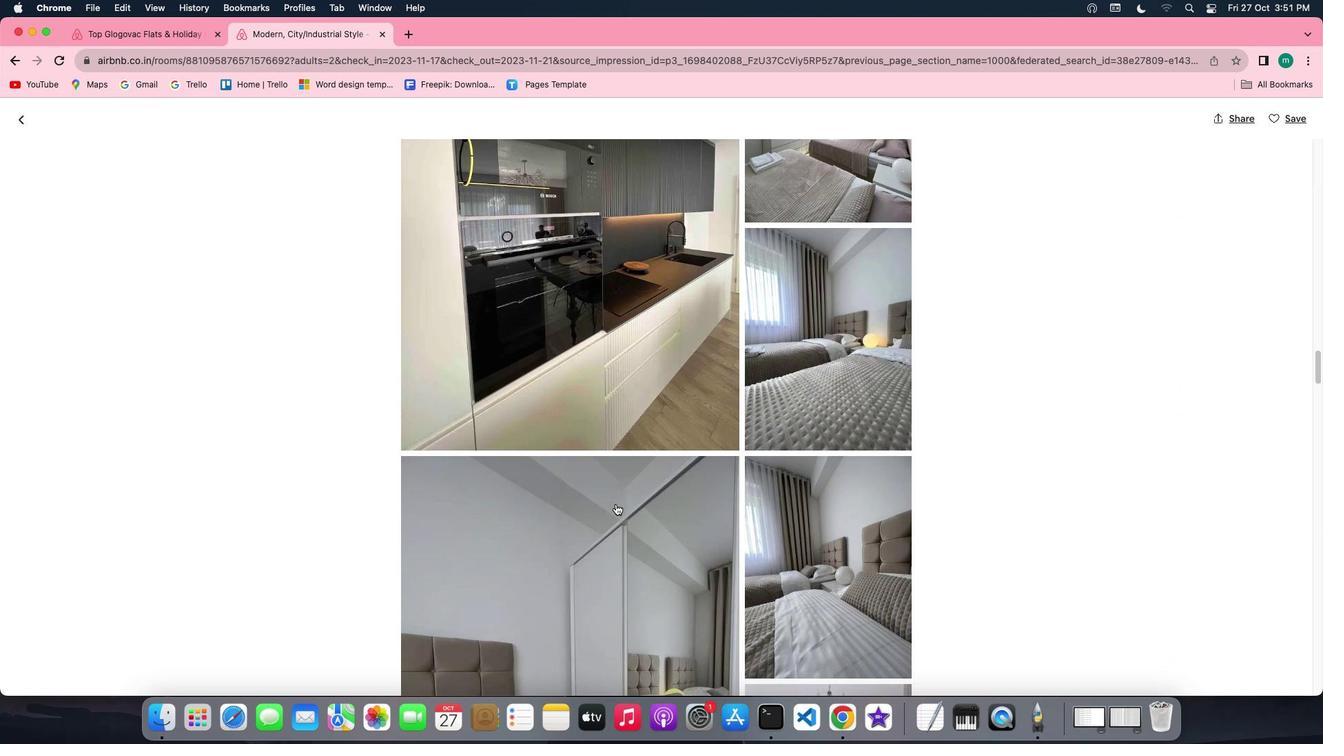 
Action: Mouse scrolled (624, 513) with delta (34, 126)
Screenshot: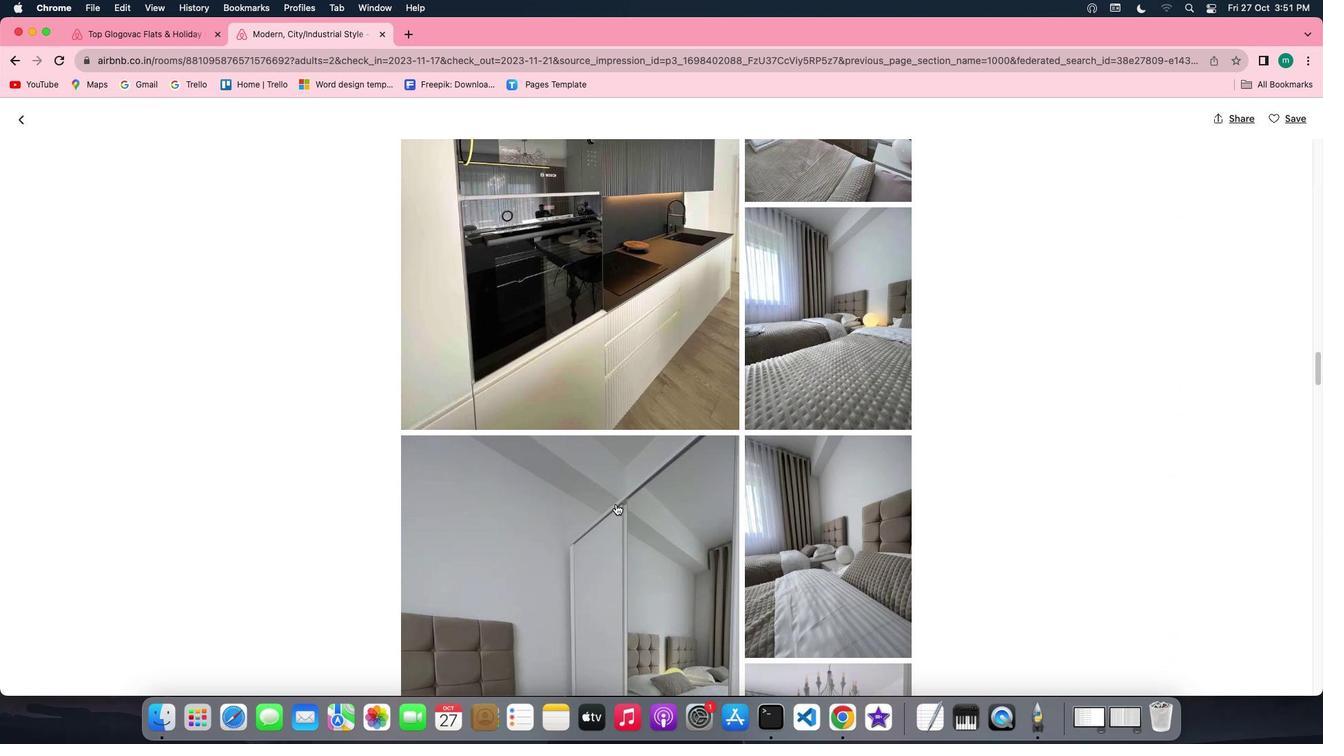 
Action: Mouse scrolled (624, 513) with delta (34, 126)
Screenshot: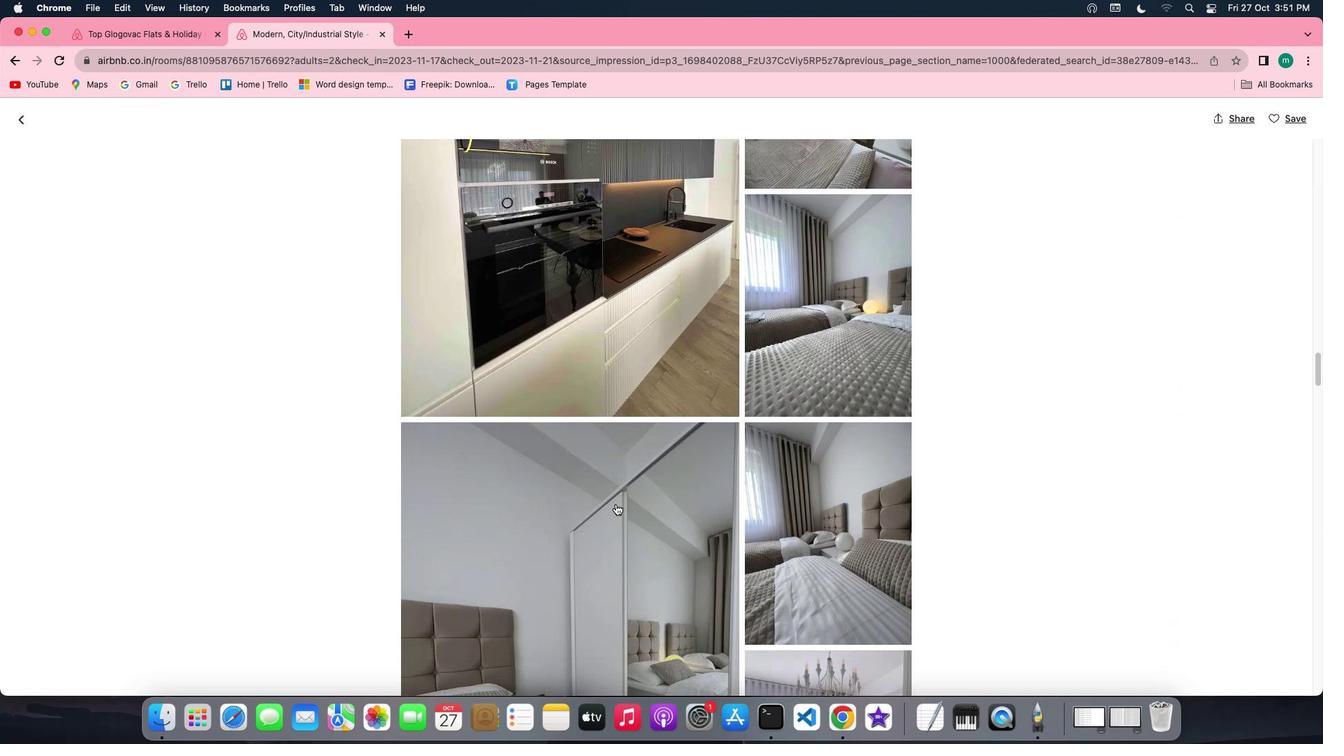 
Action: Mouse scrolled (624, 513) with delta (34, 126)
Screenshot: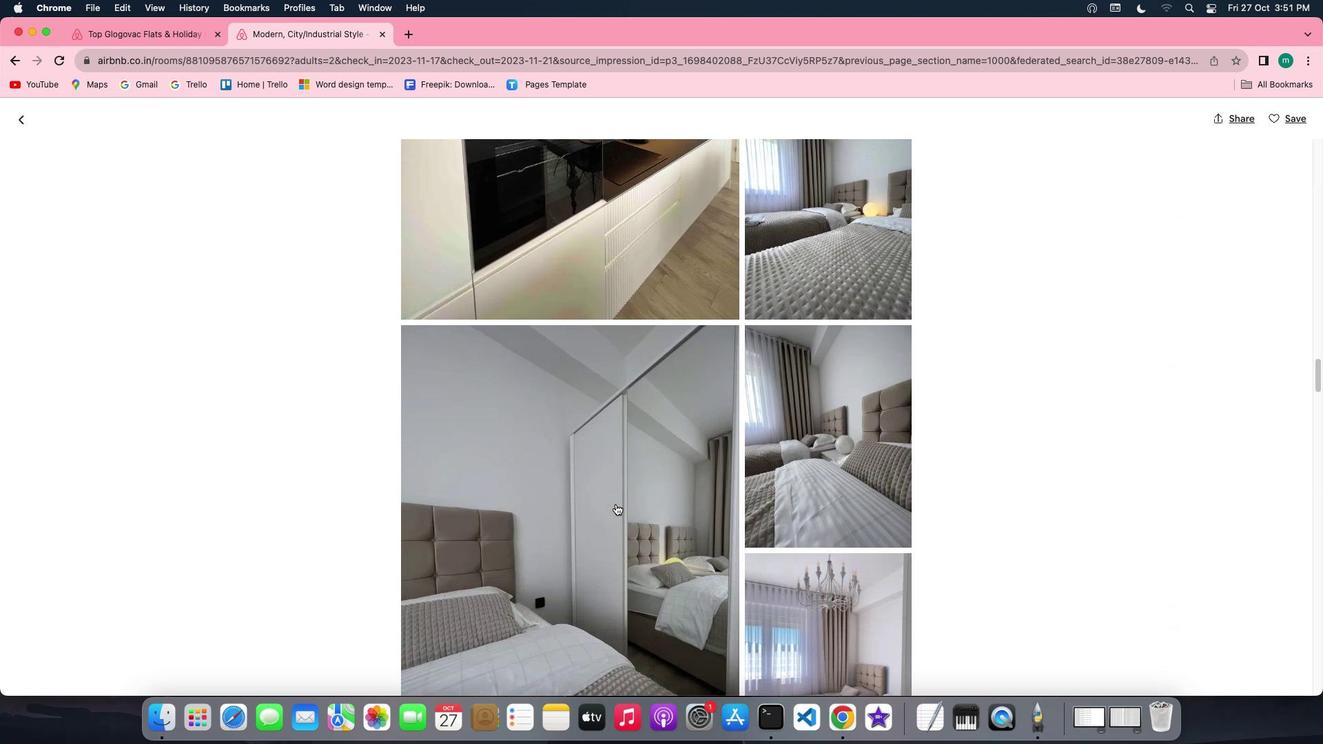 
Action: Mouse scrolled (624, 513) with delta (34, 126)
Screenshot: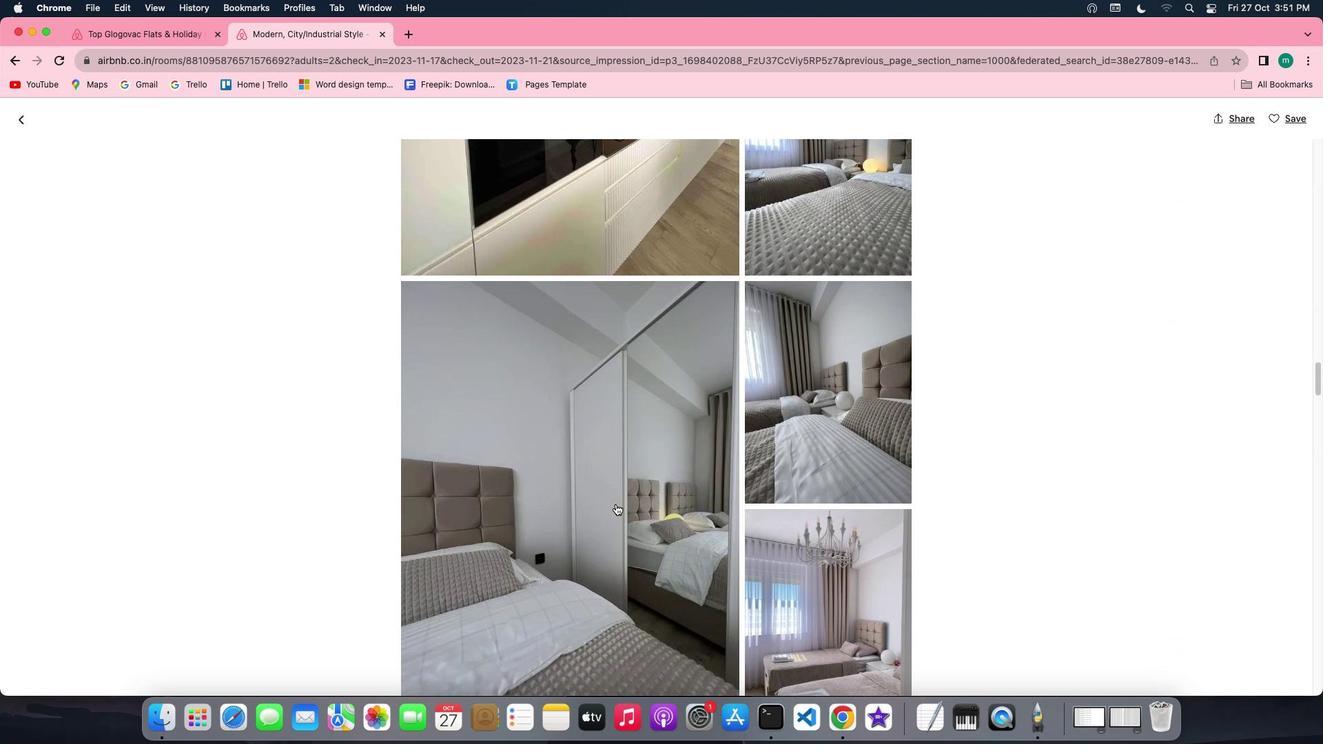 
Action: Mouse scrolled (624, 513) with delta (34, 126)
Screenshot: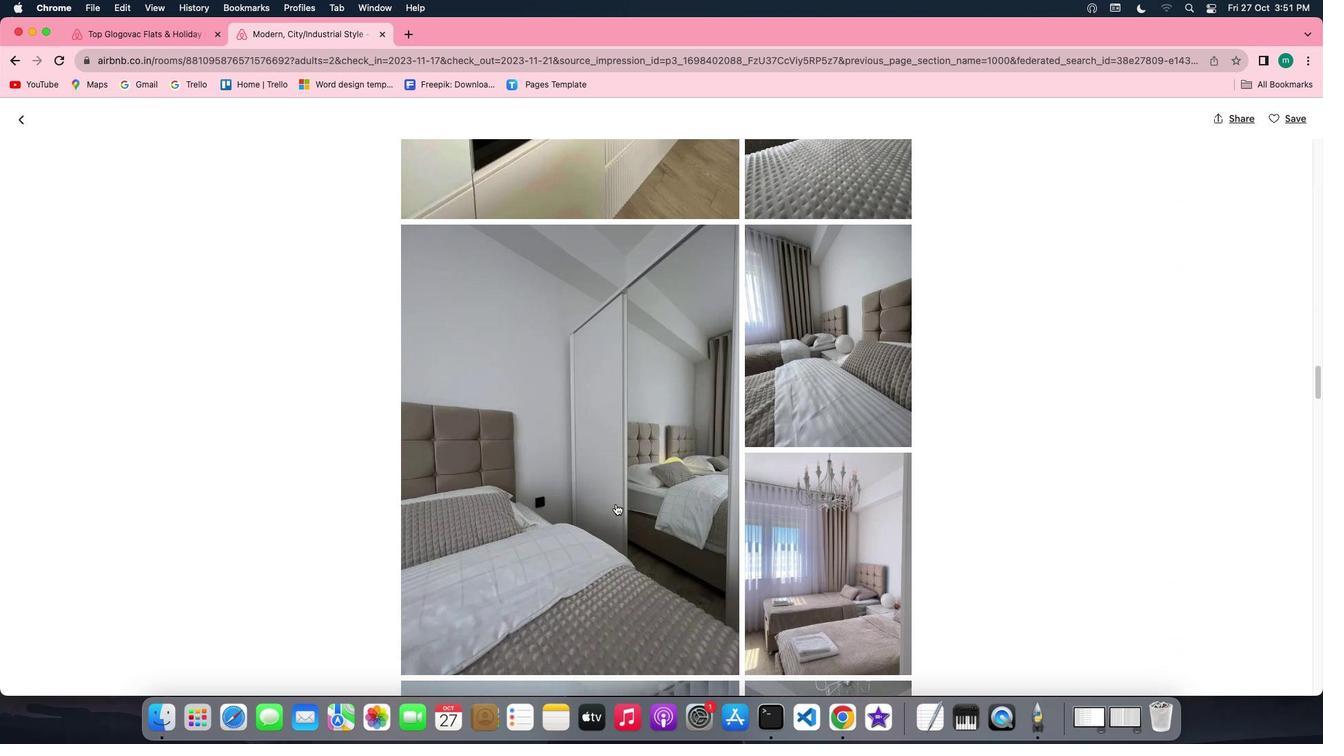 
Action: Mouse scrolled (624, 513) with delta (34, 125)
Screenshot: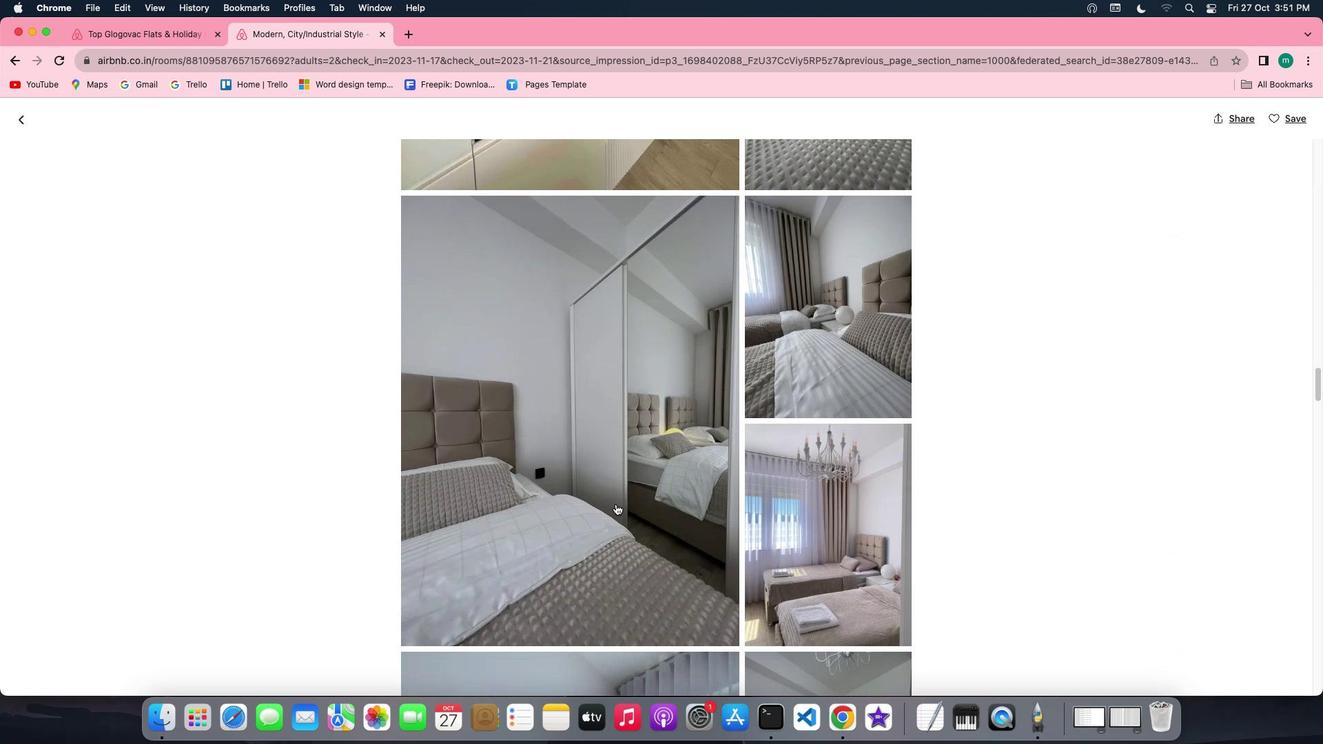 
Action: Mouse scrolled (624, 513) with delta (34, 125)
Screenshot: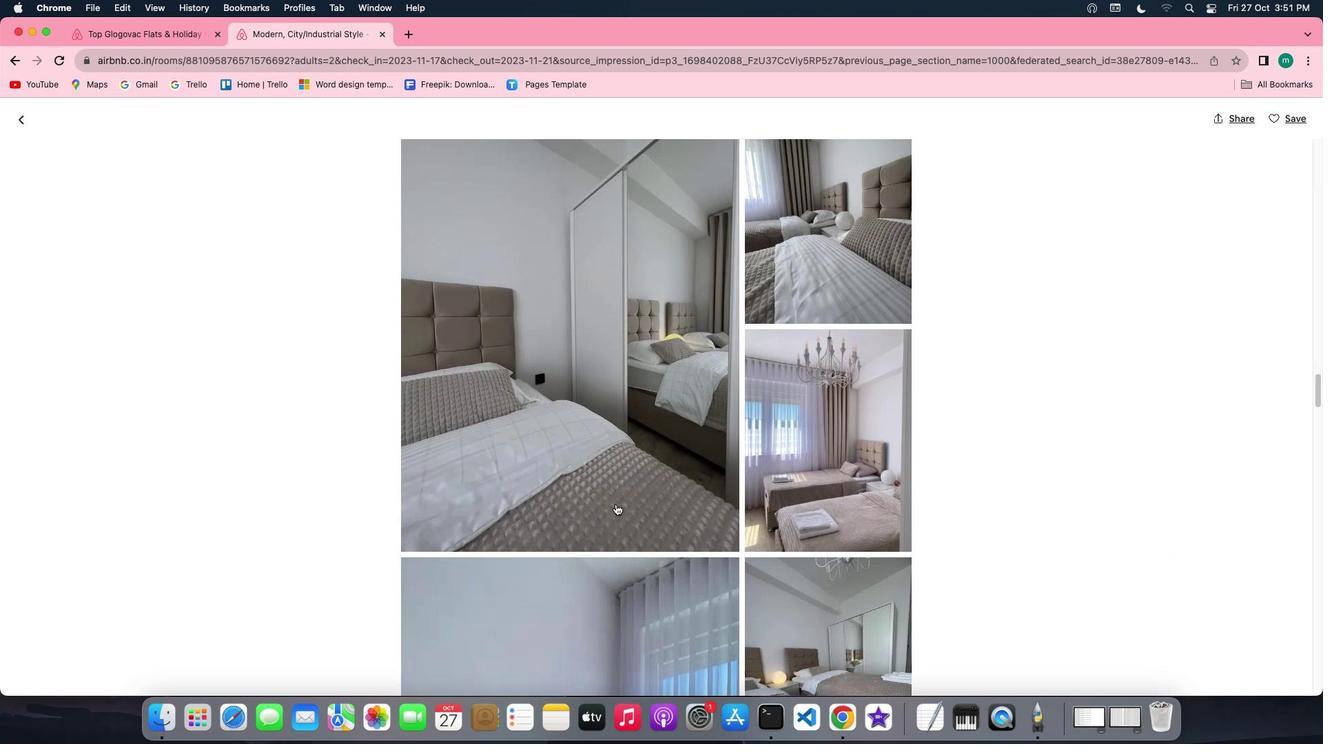 
Action: Mouse scrolled (624, 513) with delta (34, 126)
Screenshot: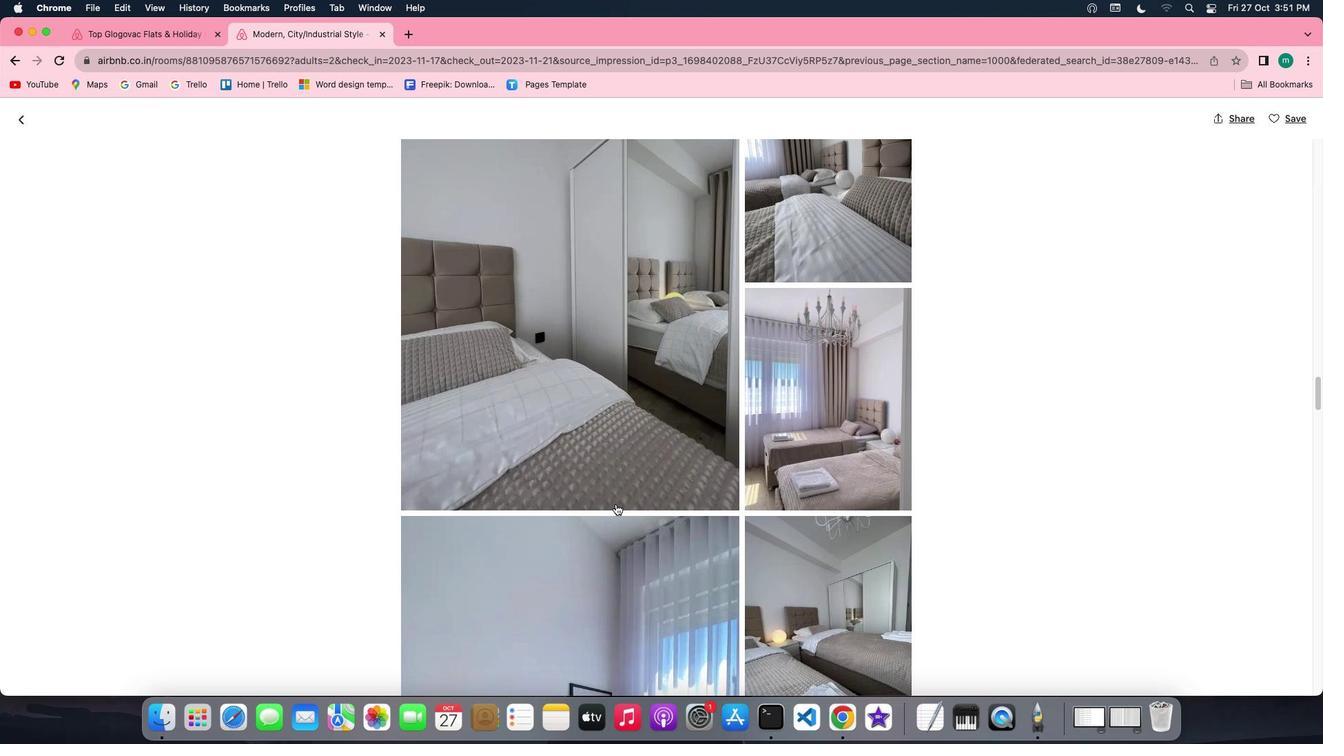 
Action: Mouse scrolled (624, 513) with delta (34, 126)
Screenshot: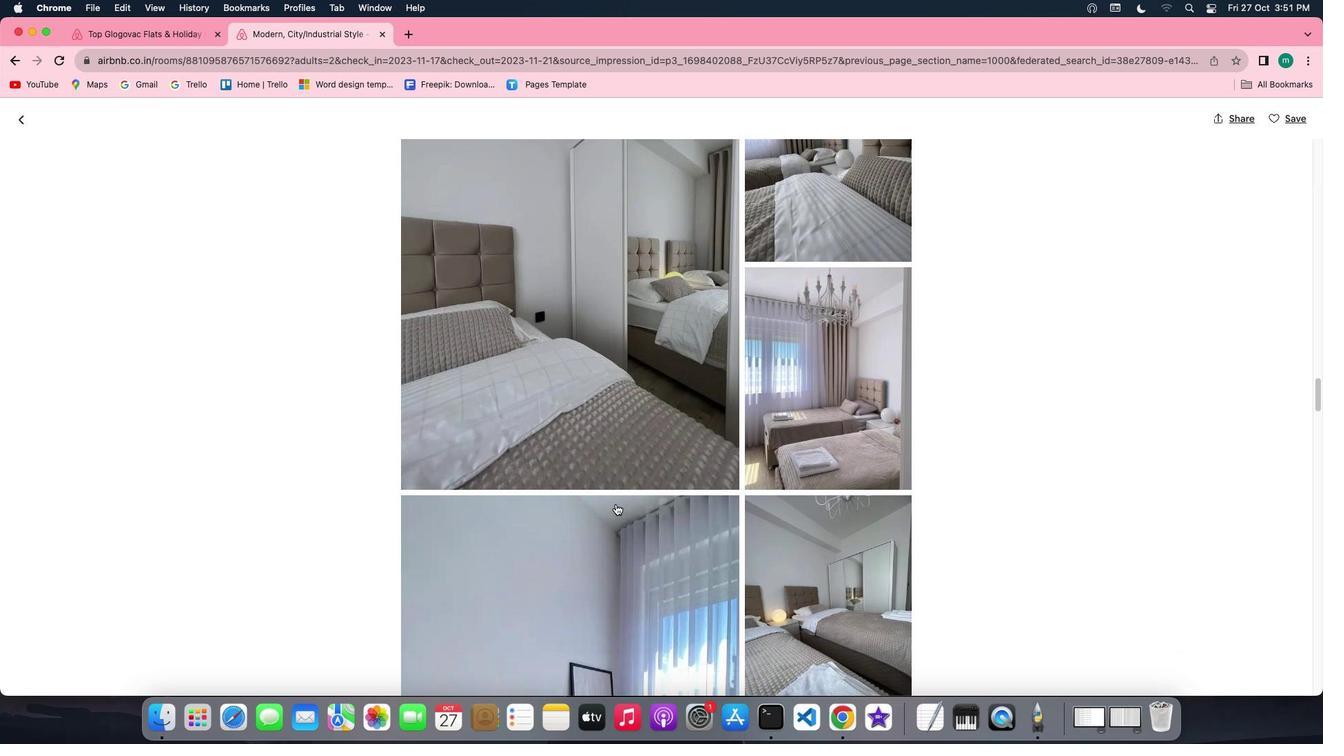 
Action: Mouse scrolled (624, 513) with delta (34, 126)
Screenshot: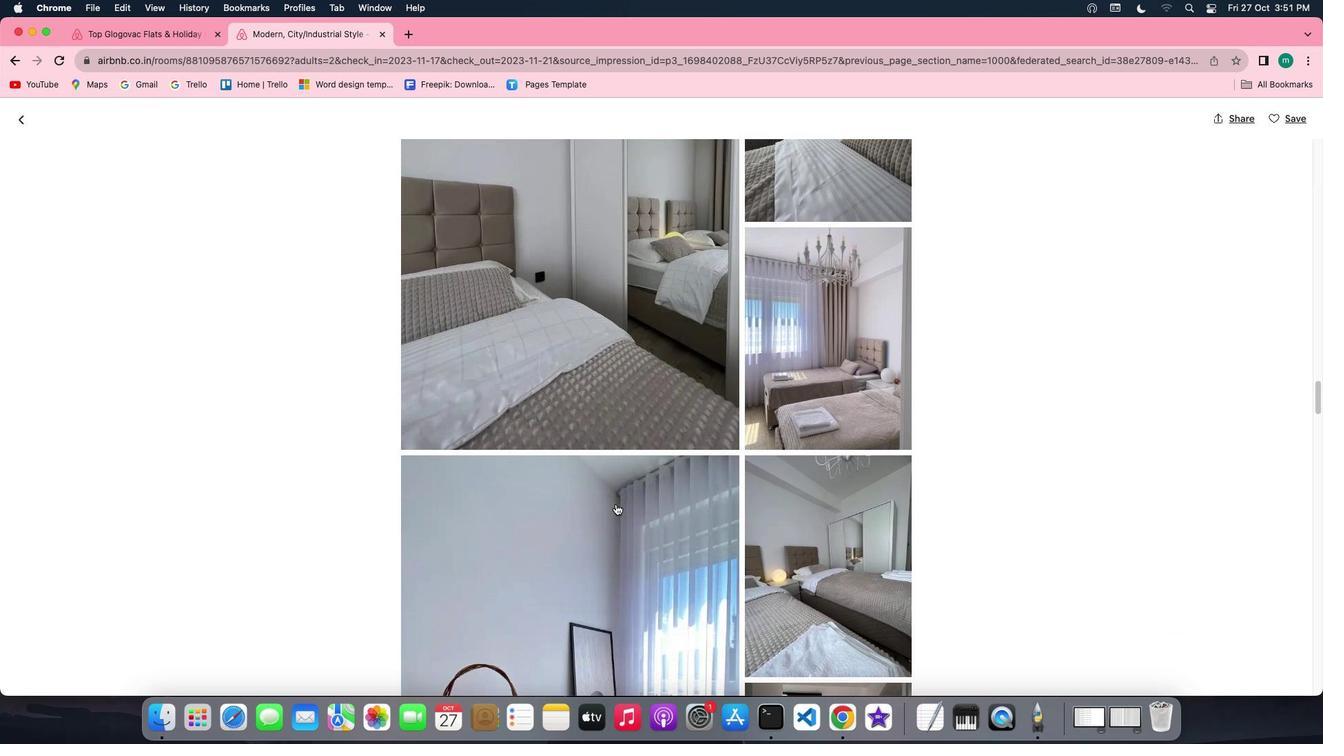 
Action: Mouse scrolled (624, 513) with delta (34, 126)
Screenshot: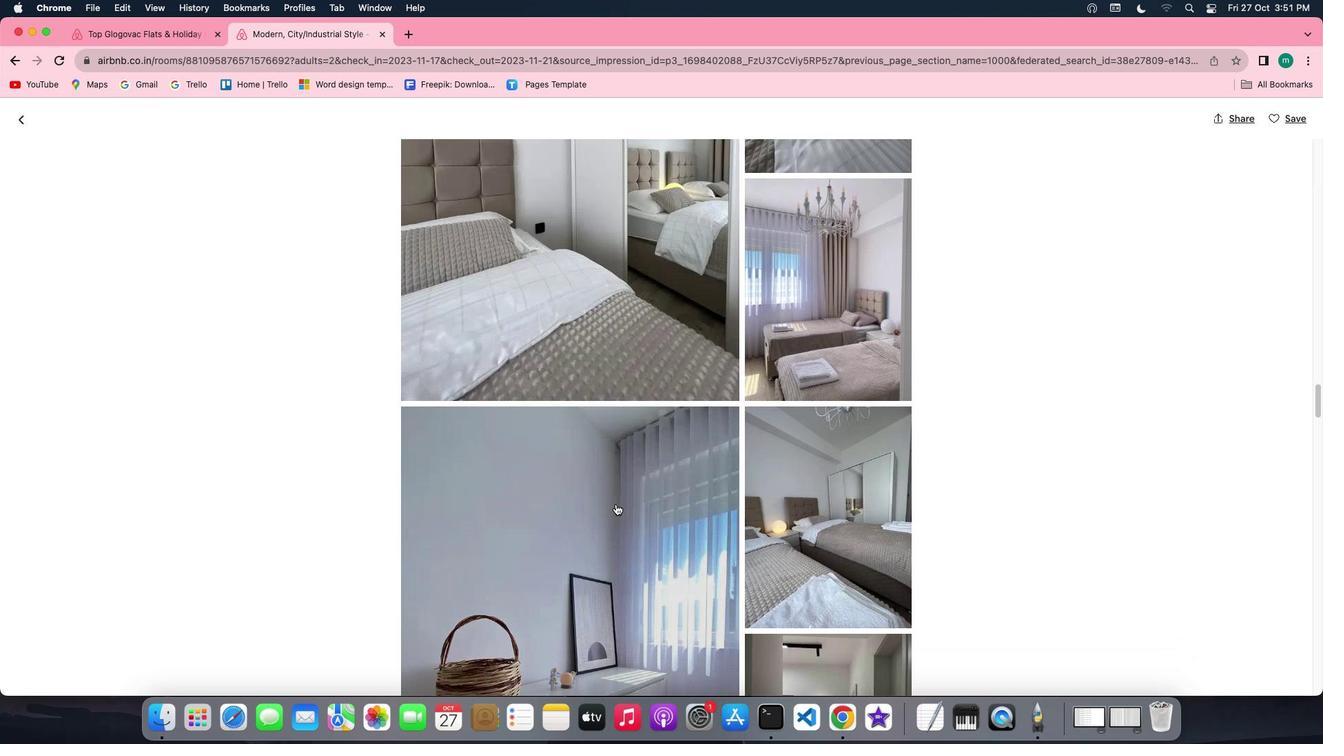 
Action: Mouse scrolled (624, 513) with delta (34, 126)
Screenshot: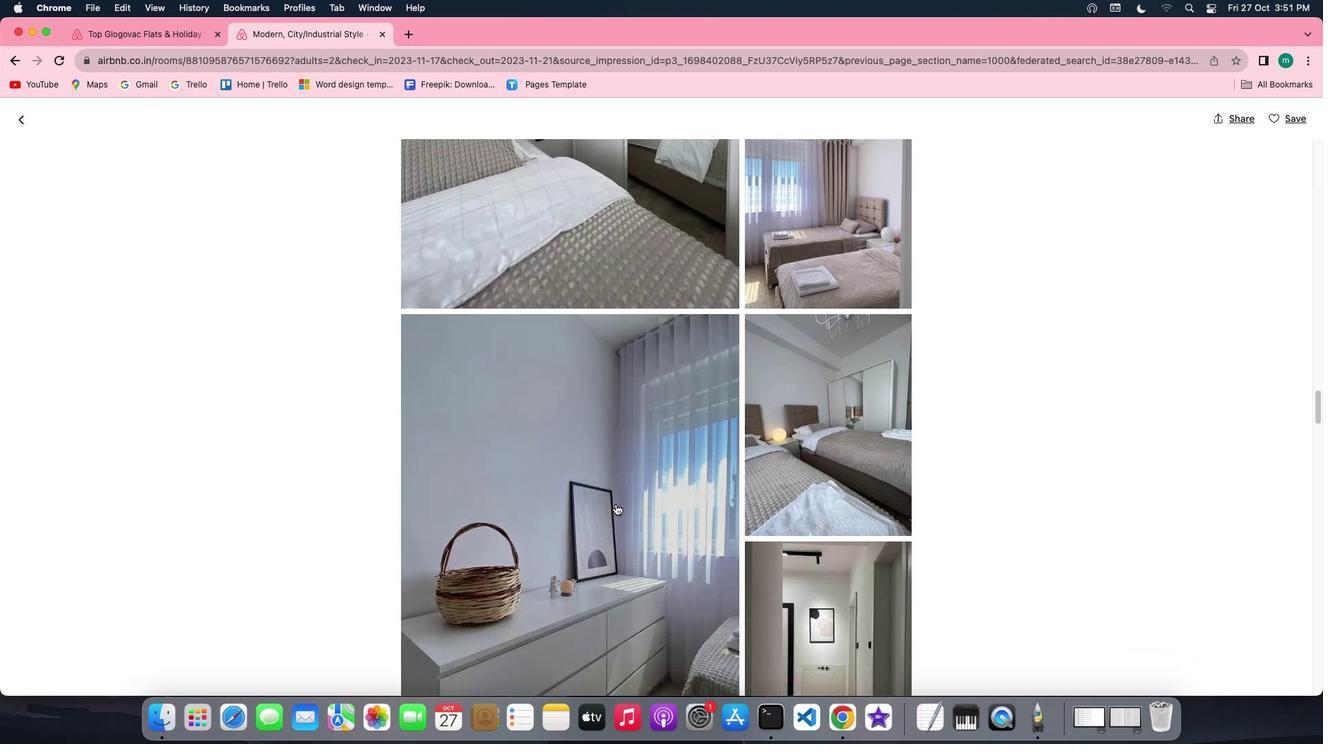 
Action: Mouse scrolled (624, 513) with delta (34, 125)
Screenshot: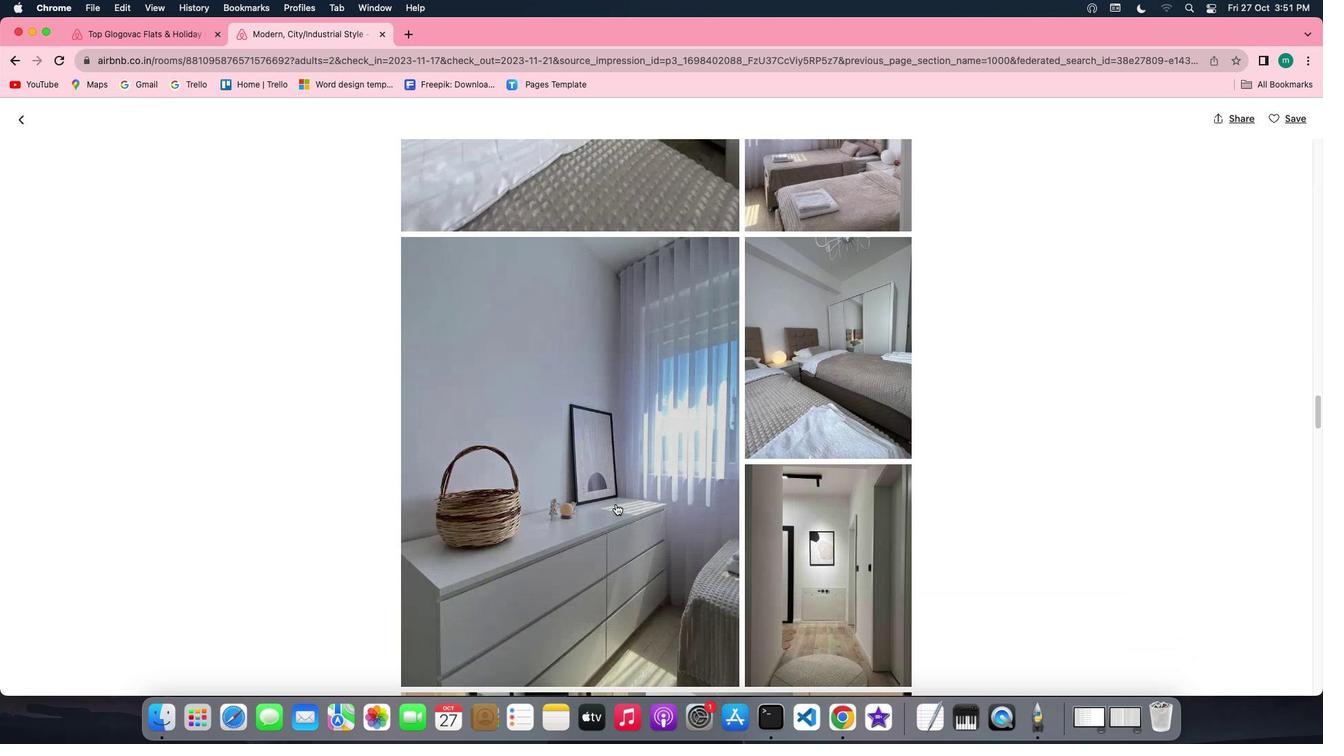 
Action: Mouse scrolled (624, 513) with delta (34, 125)
Screenshot: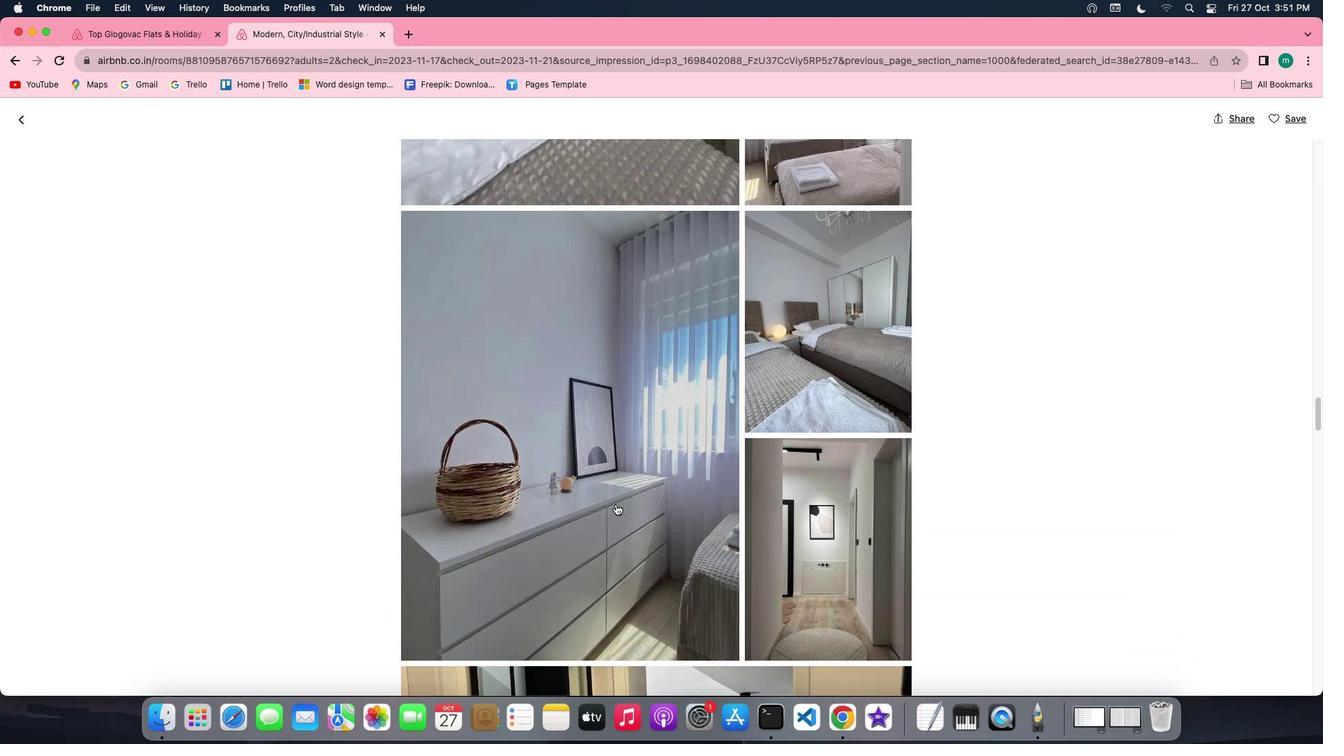 
Action: Mouse scrolled (624, 513) with delta (34, 126)
Screenshot: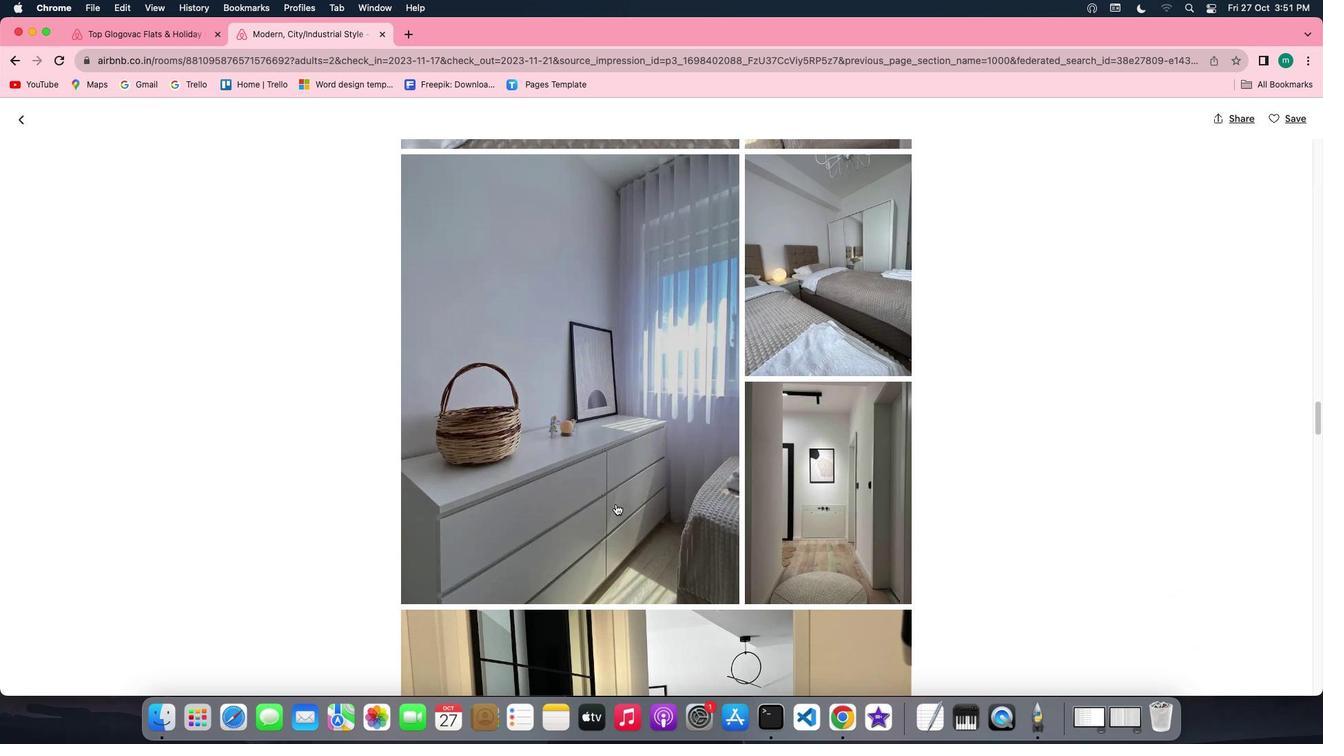 
Action: Mouse scrolled (624, 513) with delta (34, 126)
Screenshot: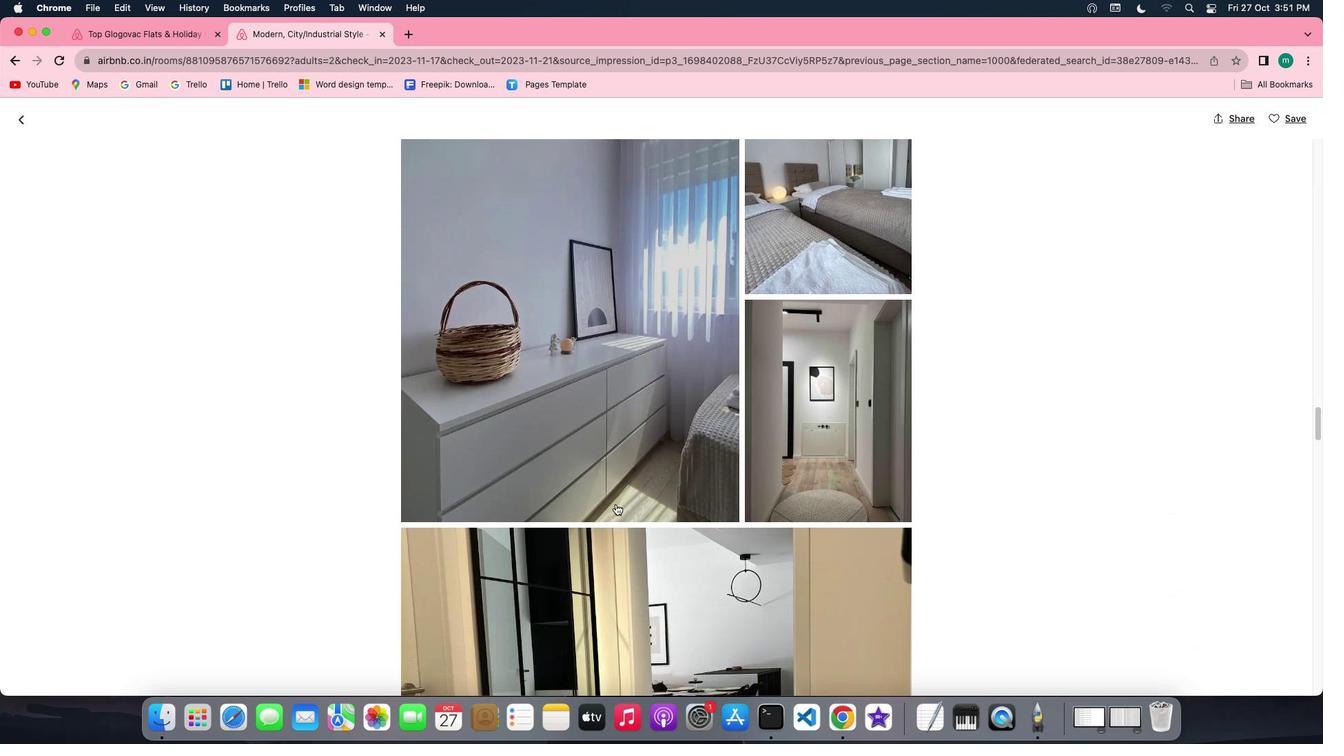 
Action: Mouse scrolled (624, 513) with delta (34, 125)
Screenshot: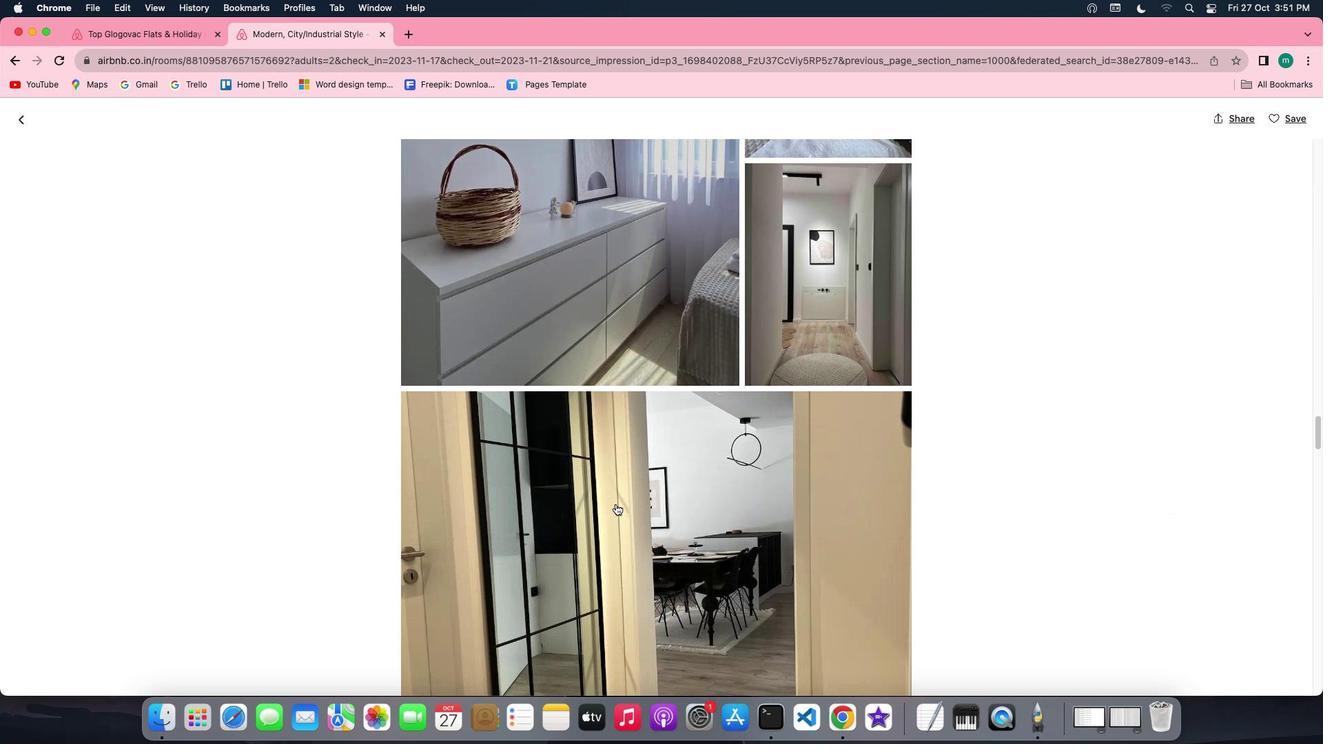 
Action: Mouse scrolled (624, 513) with delta (34, 125)
Screenshot: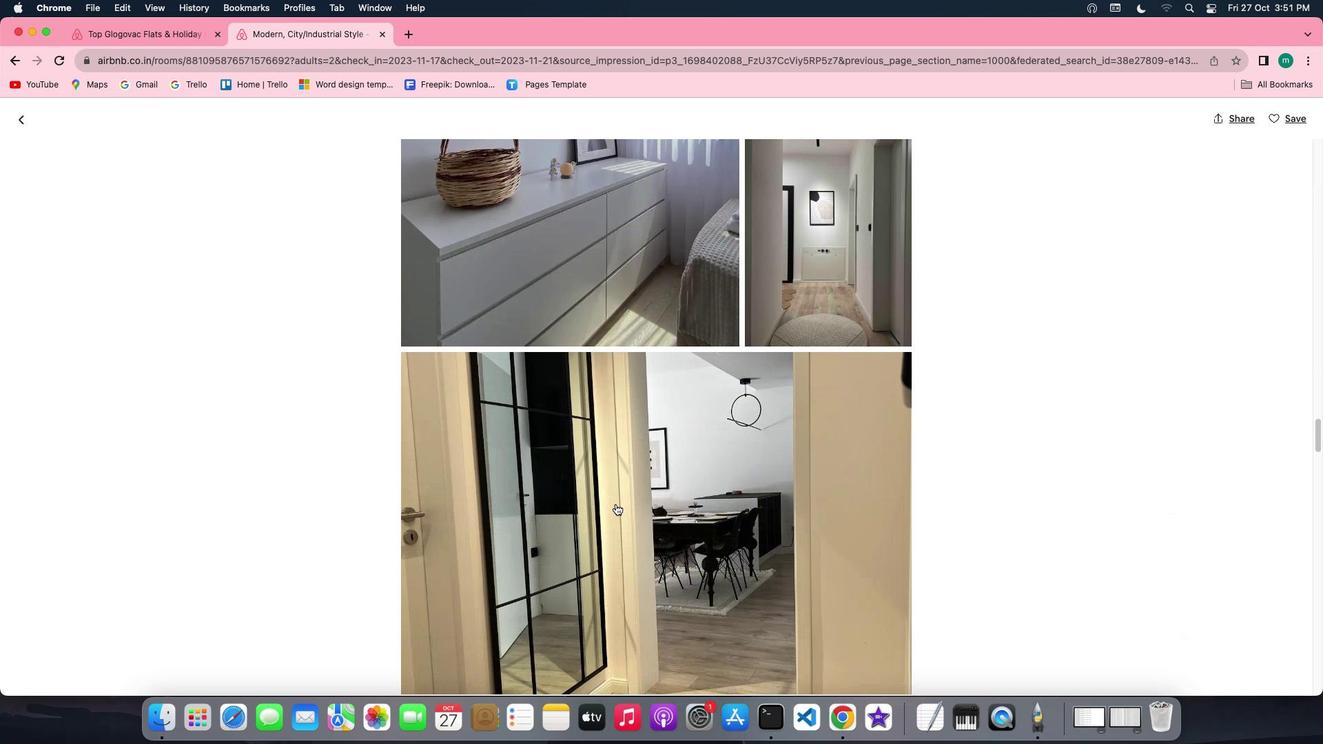 
Action: Mouse scrolled (624, 513) with delta (34, 124)
Screenshot: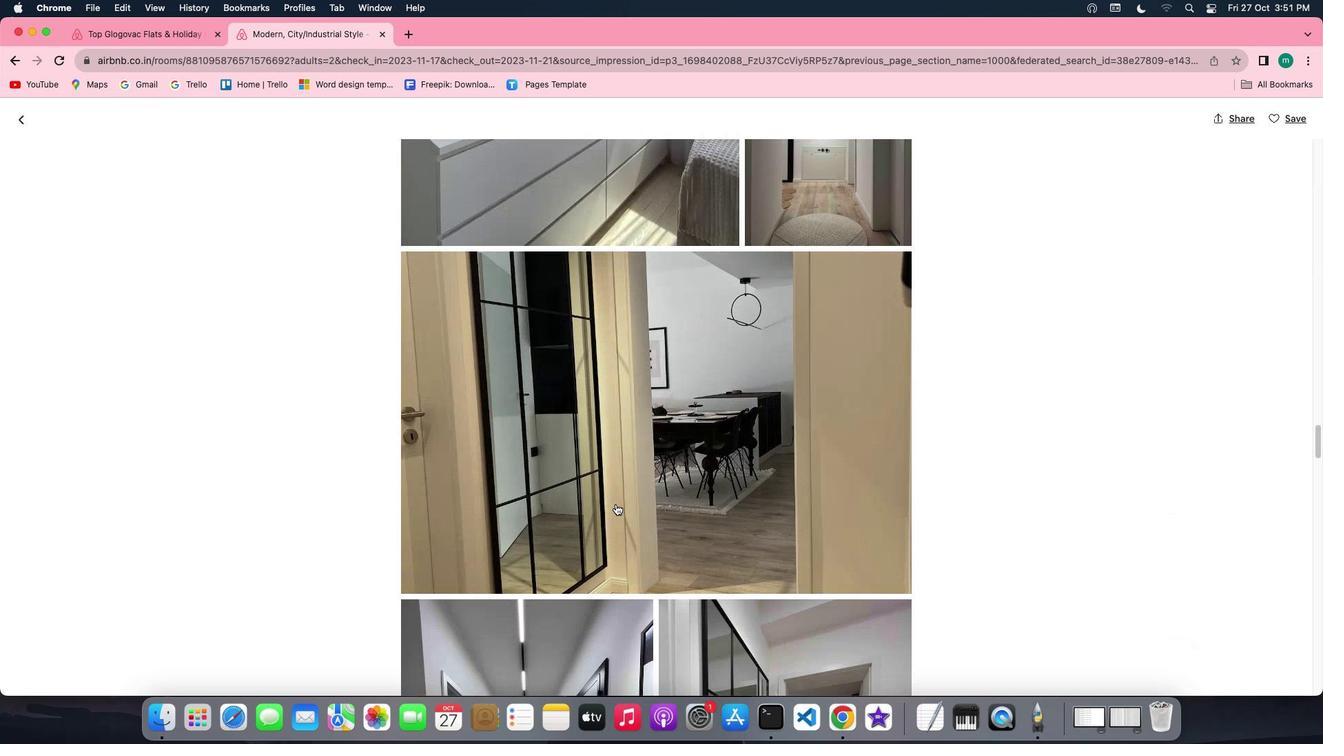 
Action: Mouse scrolled (624, 513) with delta (34, 126)
Screenshot: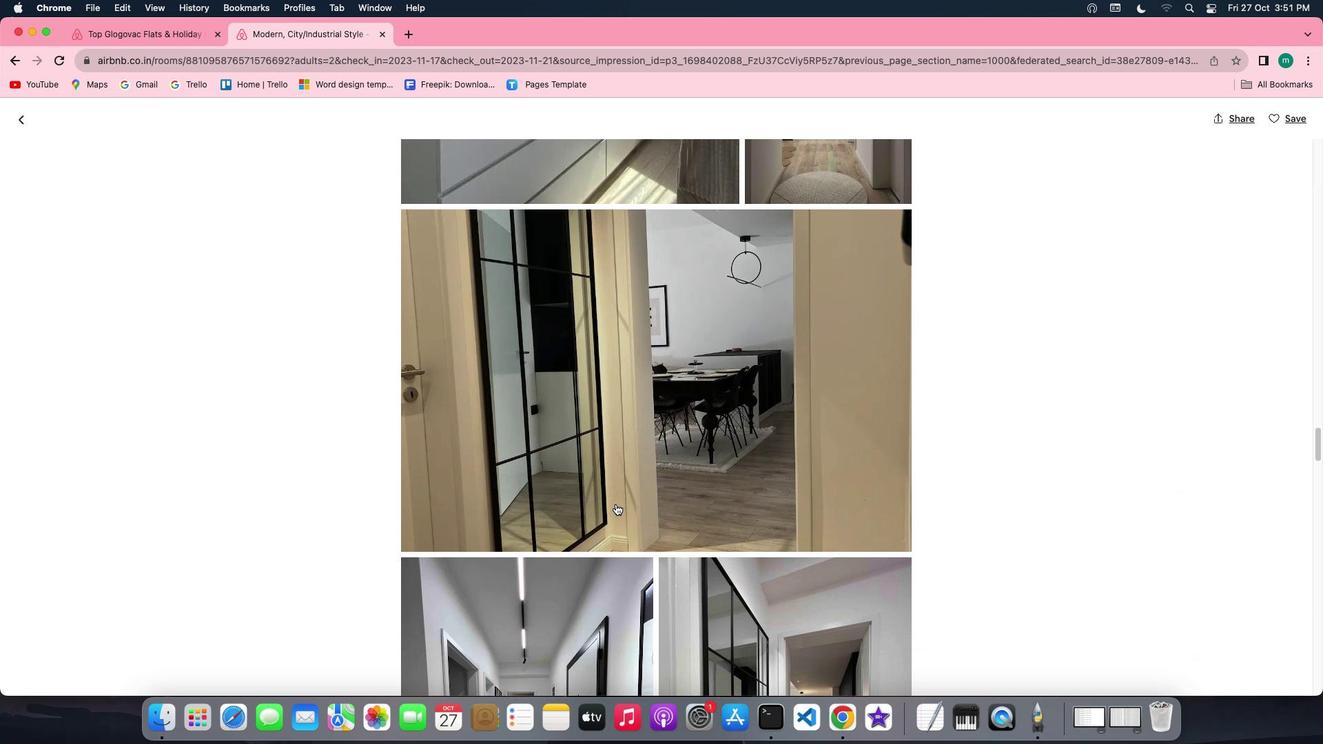 
Action: Mouse scrolled (624, 513) with delta (34, 126)
Screenshot: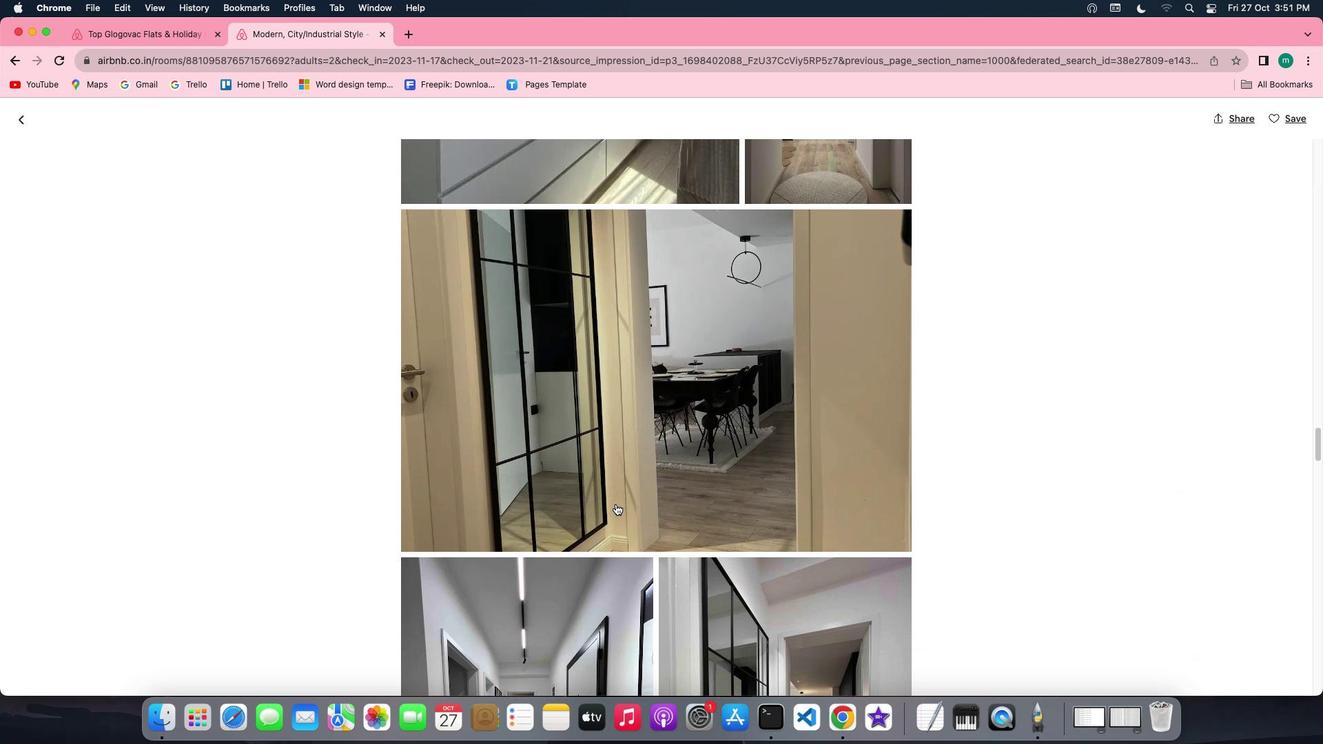 
Action: Mouse scrolled (624, 513) with delta (34, 126)
Screenshot: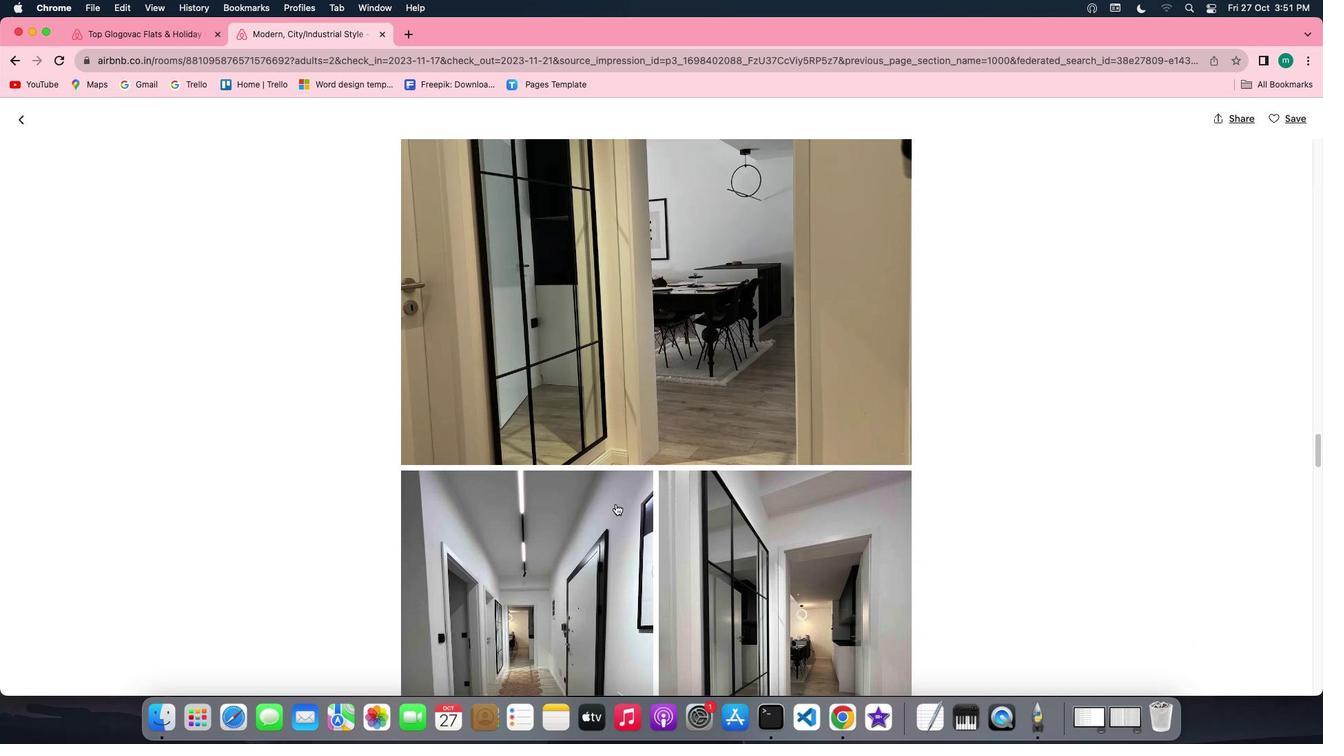 
Action: Mouse scrolled (624, 513) with delta (34, 125)
Screenshot: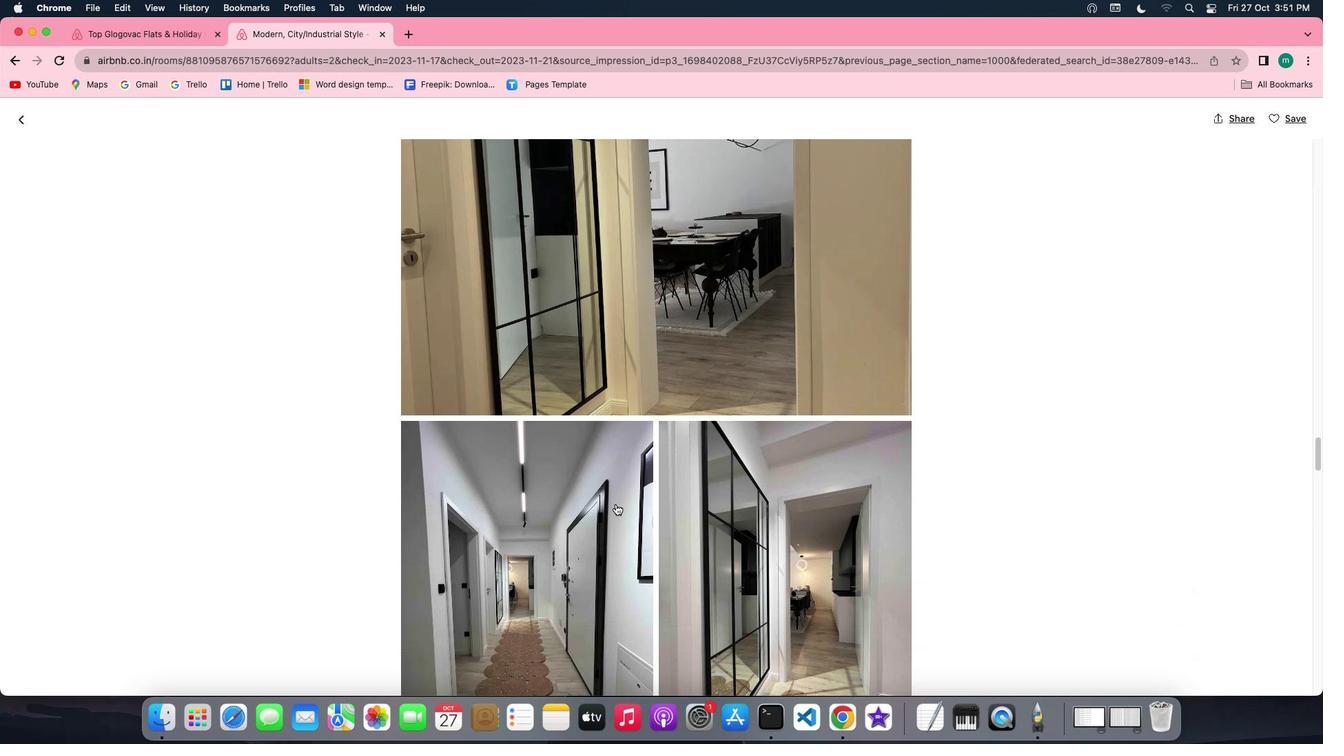 
Action: Mouse scrolled (624, 513) with delta (34, 126)
Screenshot: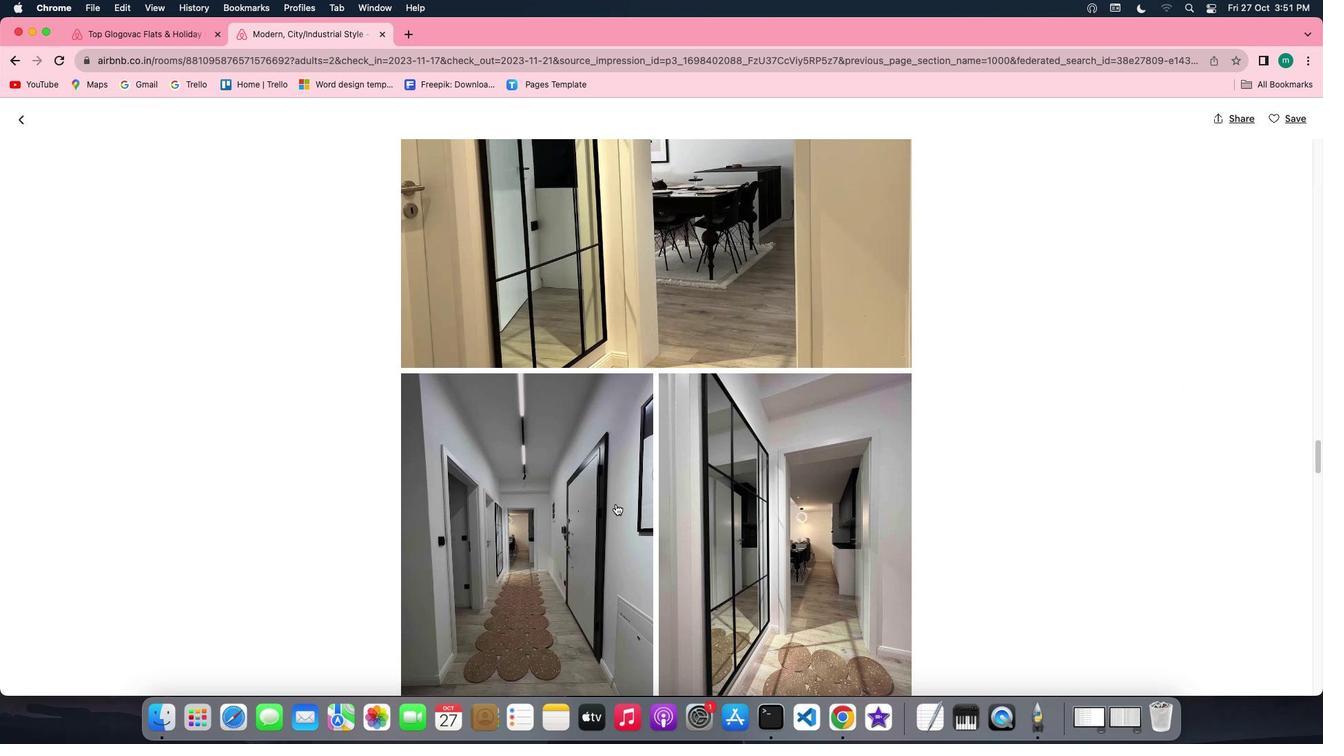 
Action: Mouse scrolled (624, 513) with delta (34, 126)
Screenshot: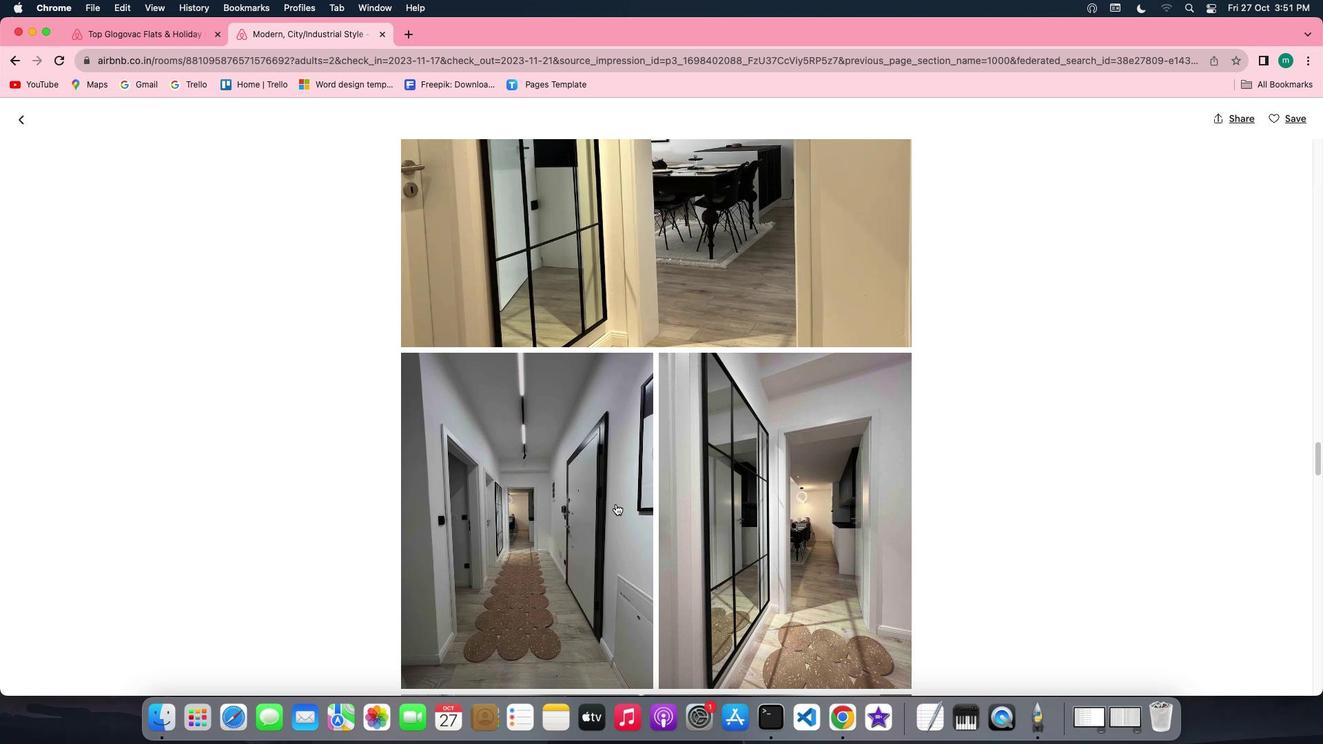
Action: Mouse scrolled (624, 513) with delta (34, 126)
Screenshot: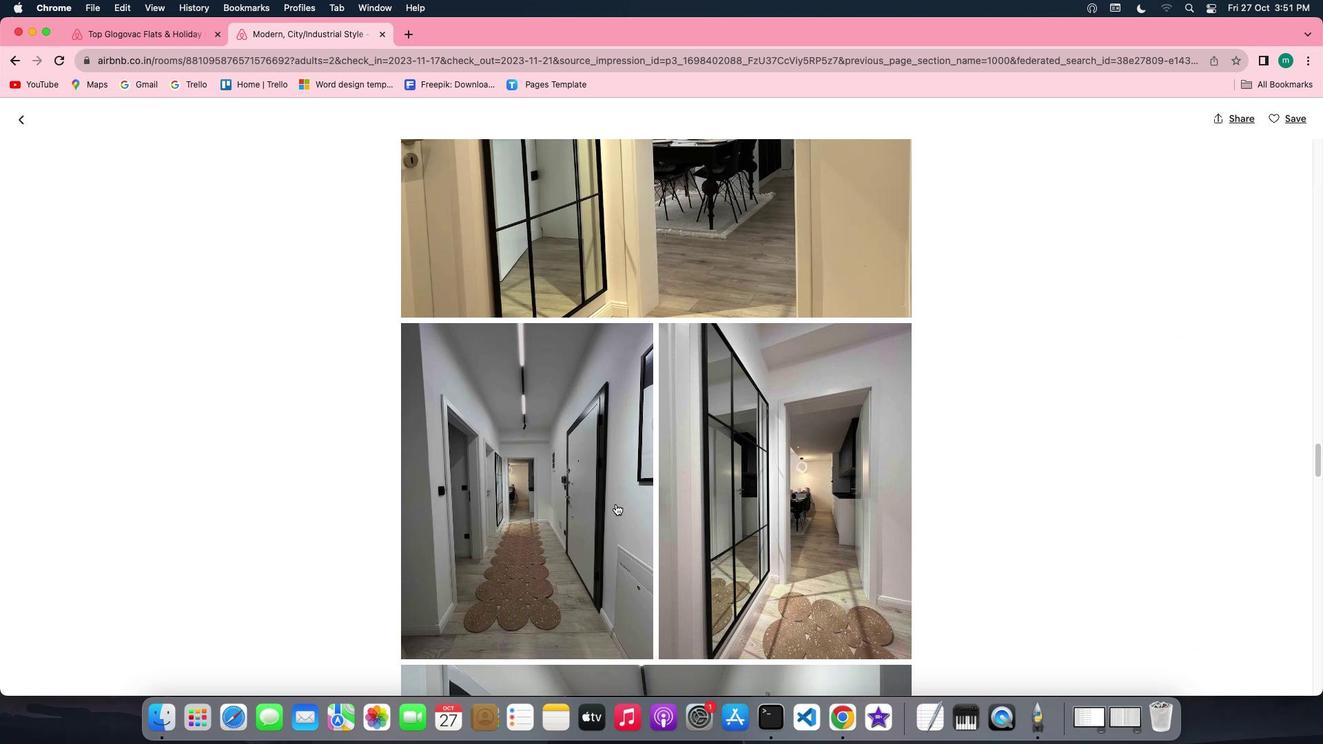 
Action: Mouse moved to (620, 524)
Screenshot: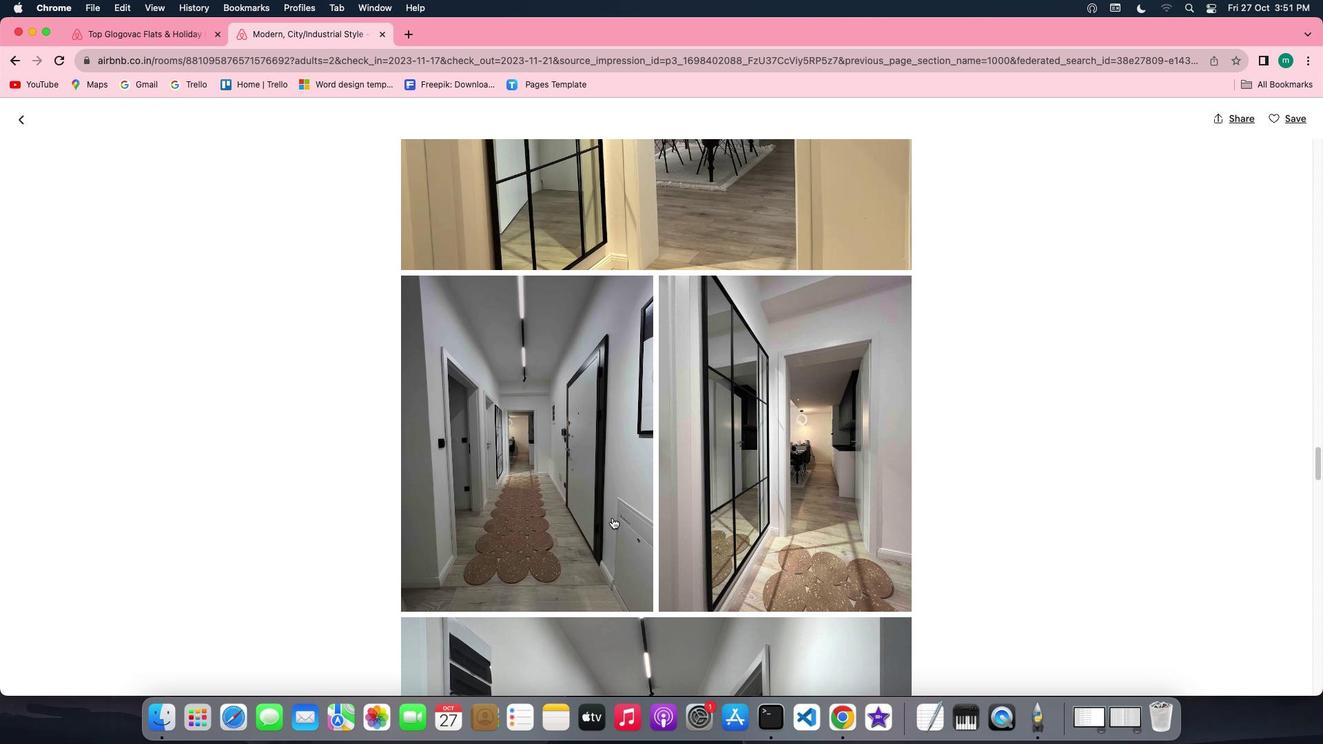 
Action: Mouse scrolled (620, 524) with delta (34, 126)
Screenshot: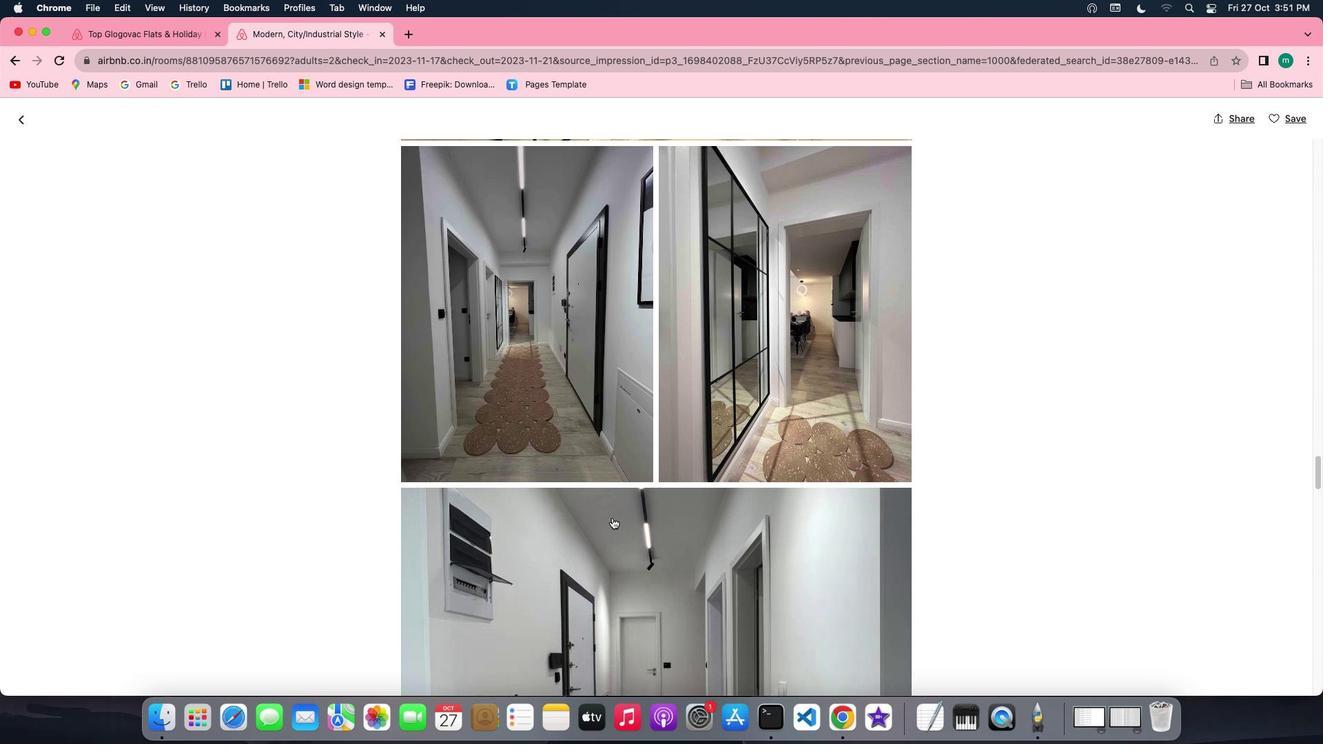 
Action: Mouse scrolled (620, 524) with delta (34, 126)
Screenshot: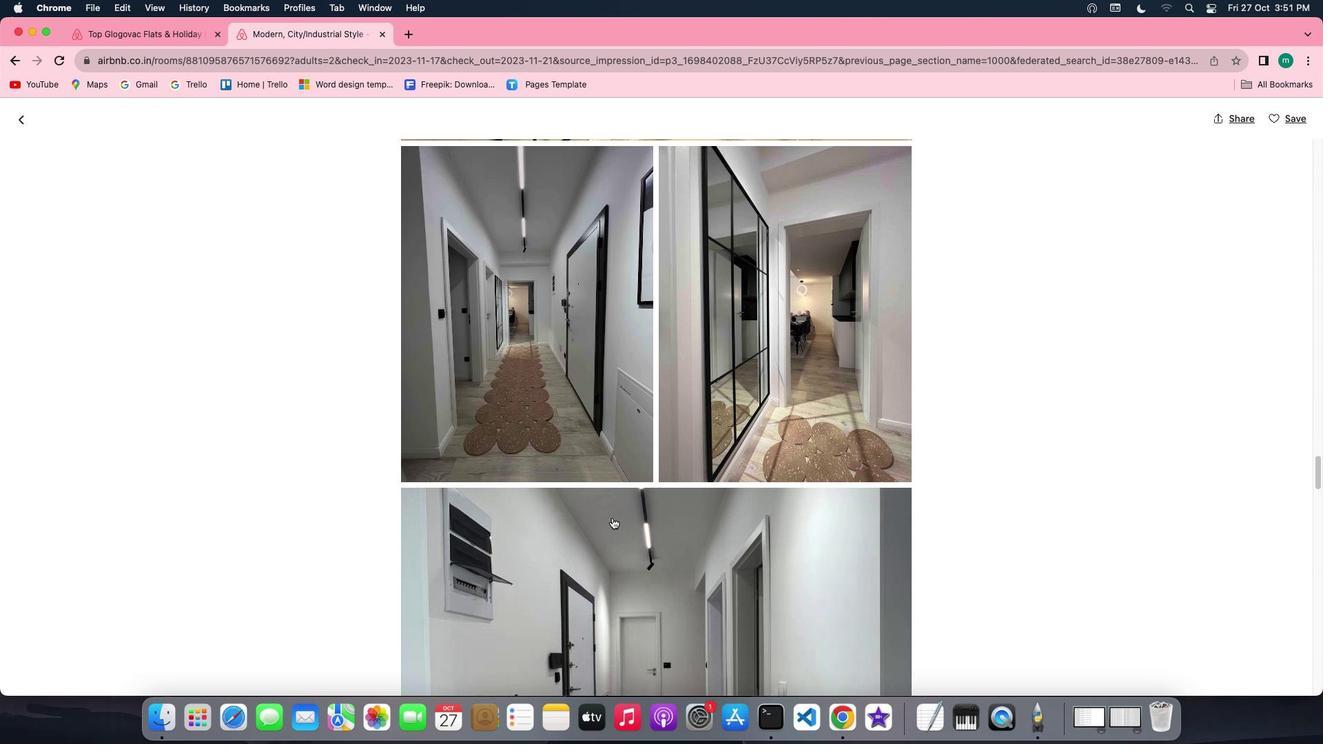 
Action: Mouse scrolled (620, 524) with delta (34, 125)
Screenshot: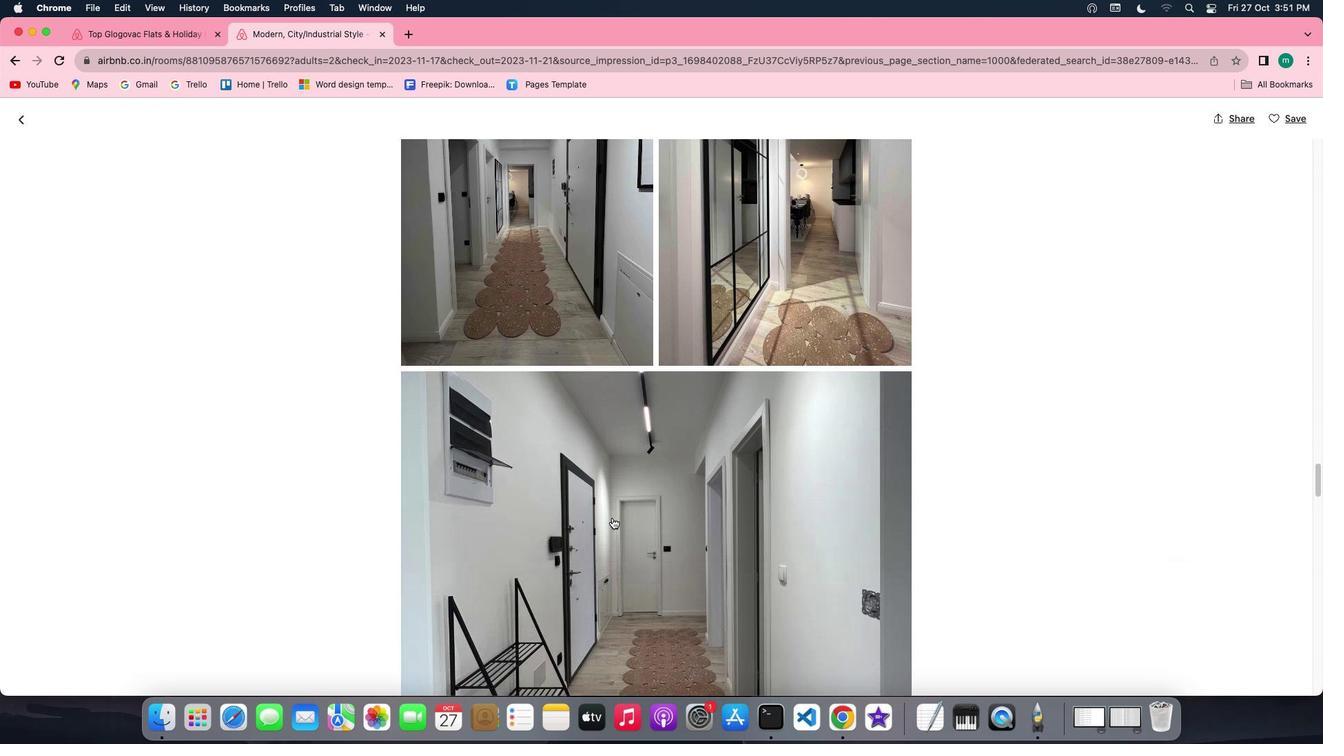 
Action: Mouse scrolled (620, 524) with delta (34, 124)
Screenshot: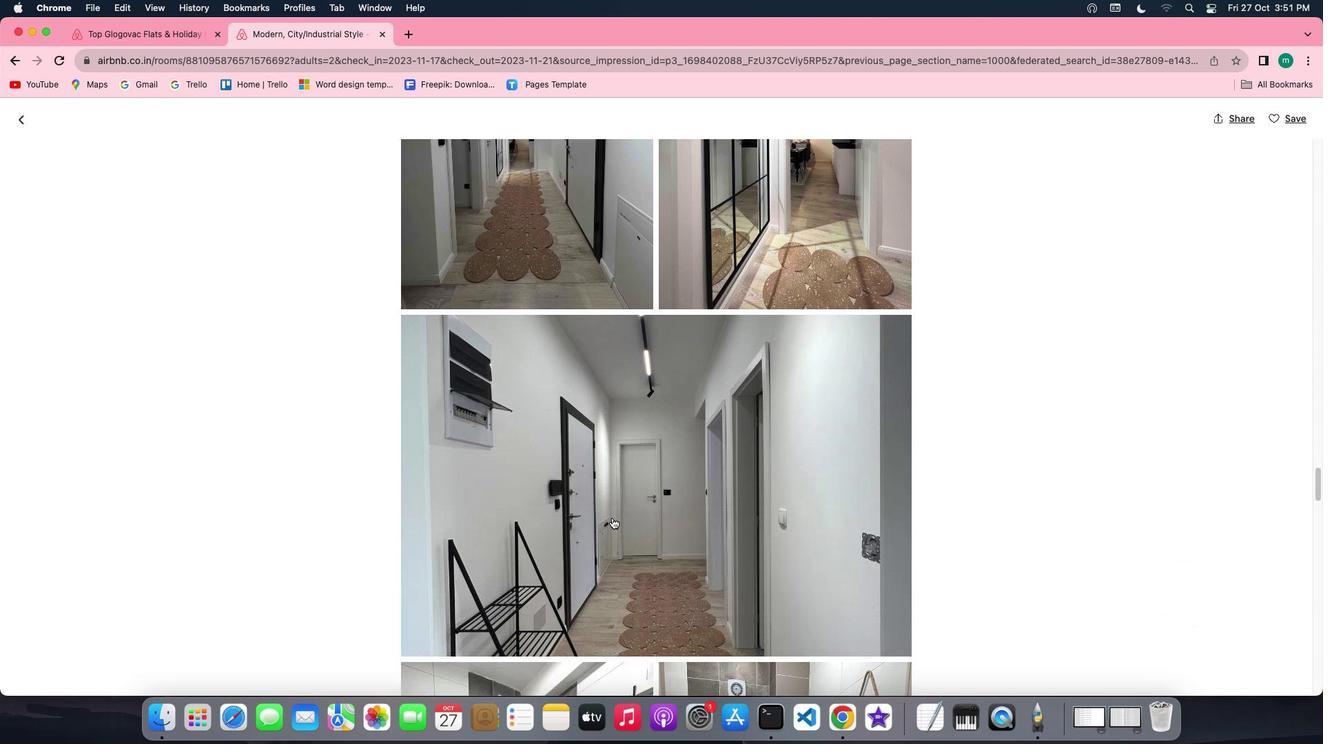 
Action: Mouse scrolled (620, 524) with delta (34, 124)
Screenshot: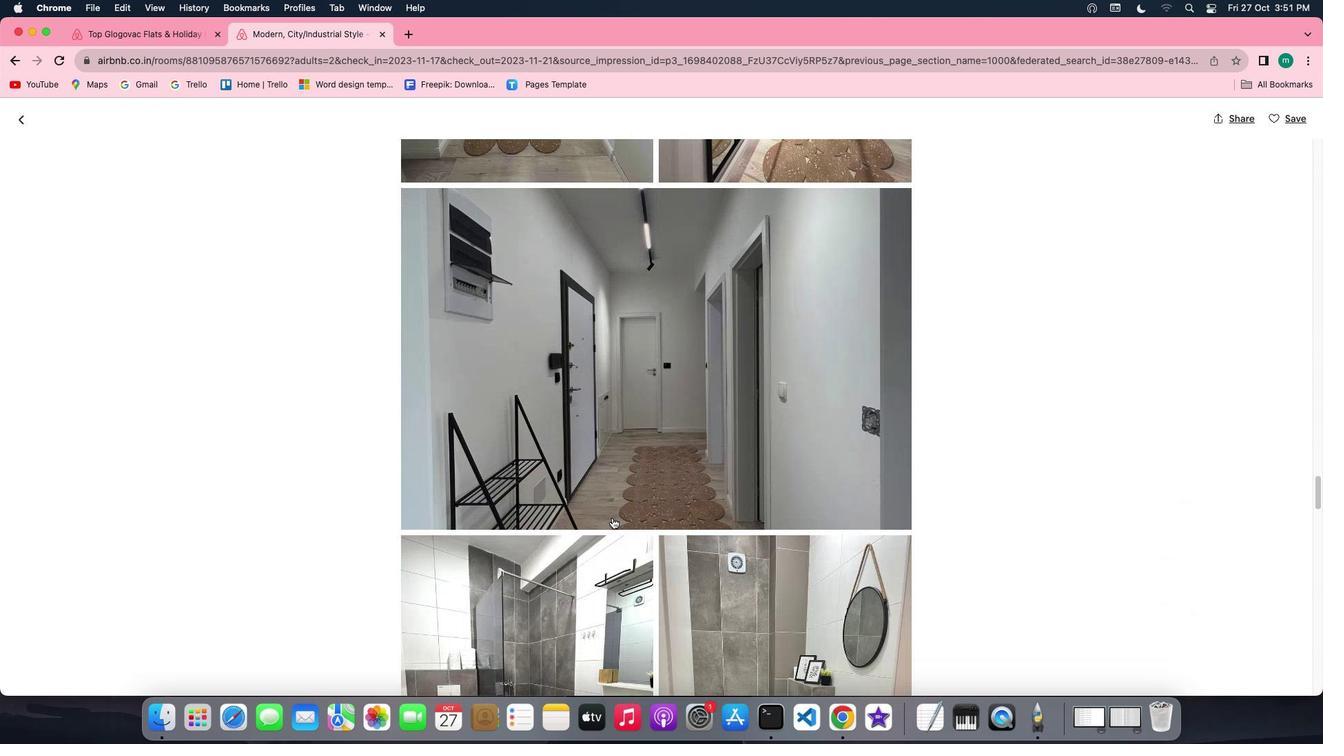 
Action: Mouse scrolled (620, 524) with delta (34, 126)
Screenshot: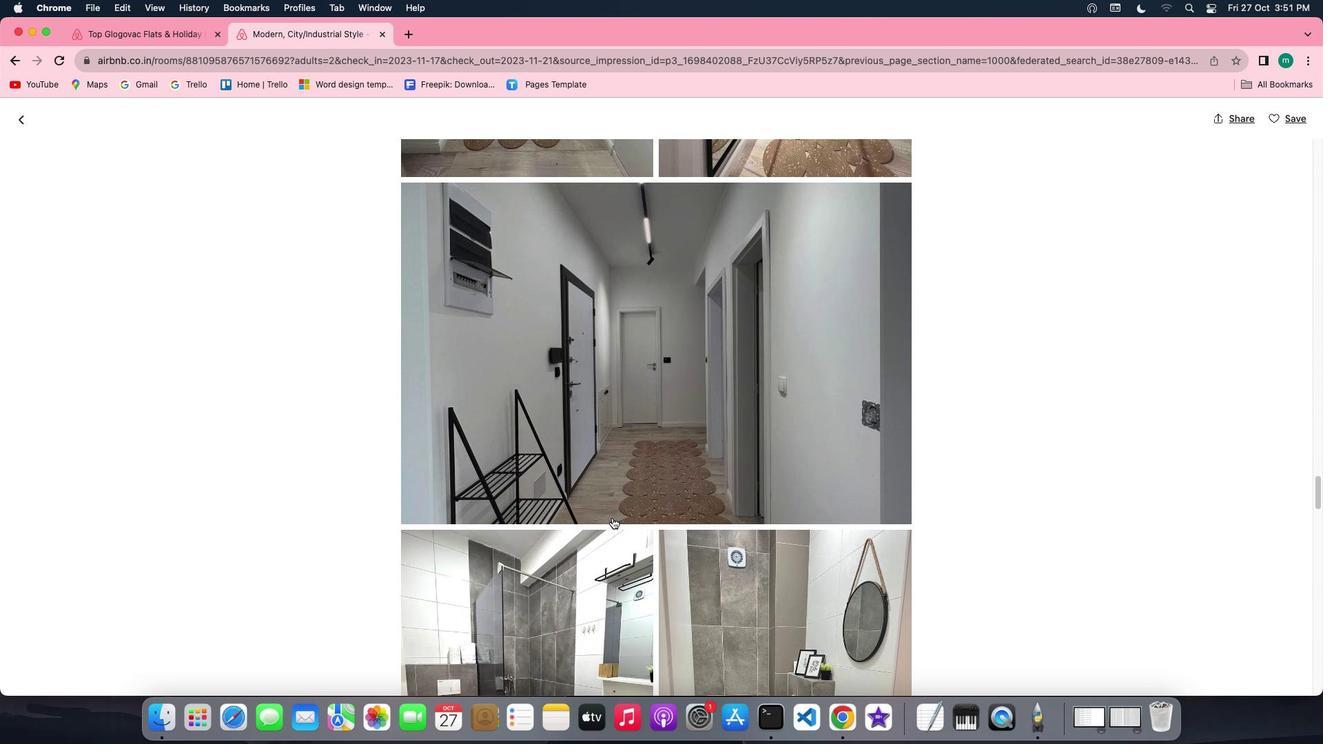 
Action: Mouse scrolled (620, 524) with delta (34, 126)
Screenshot: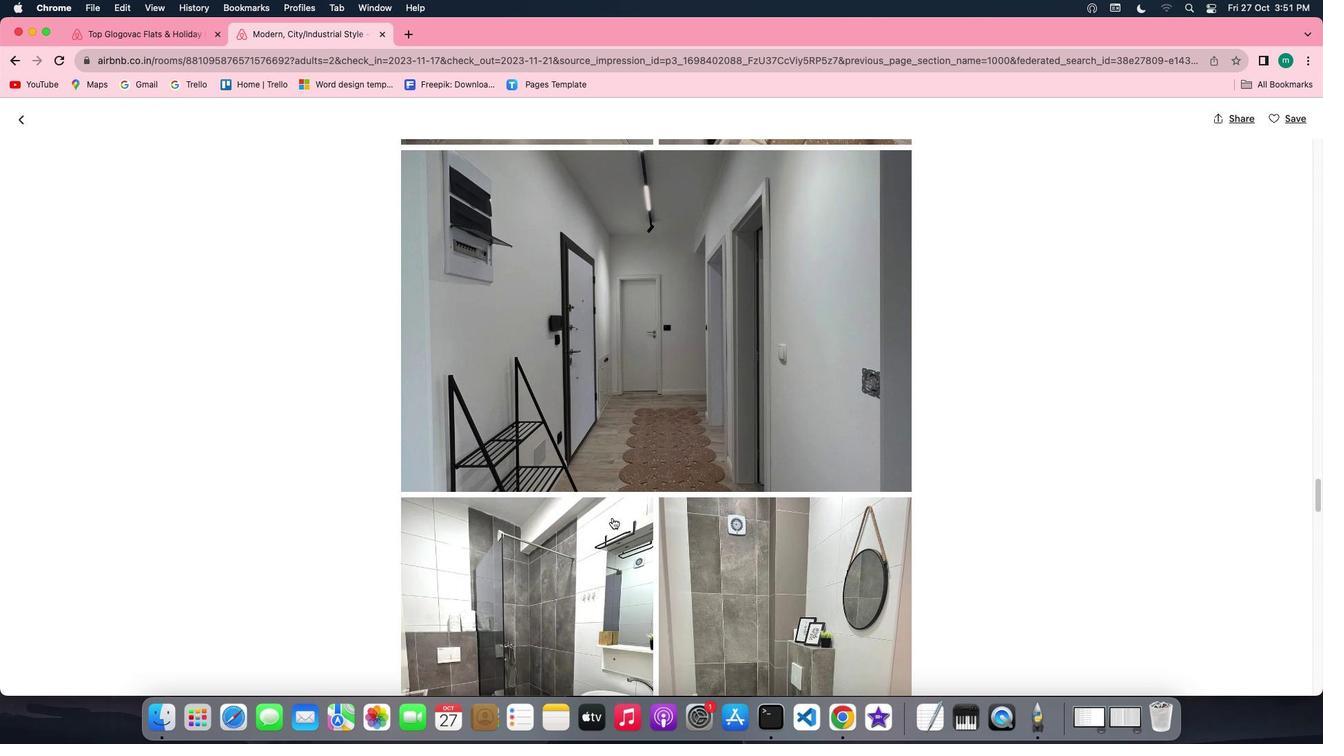 
Action: Mouse scrolled (620, 524) with delta (34, 126)
Screenshot: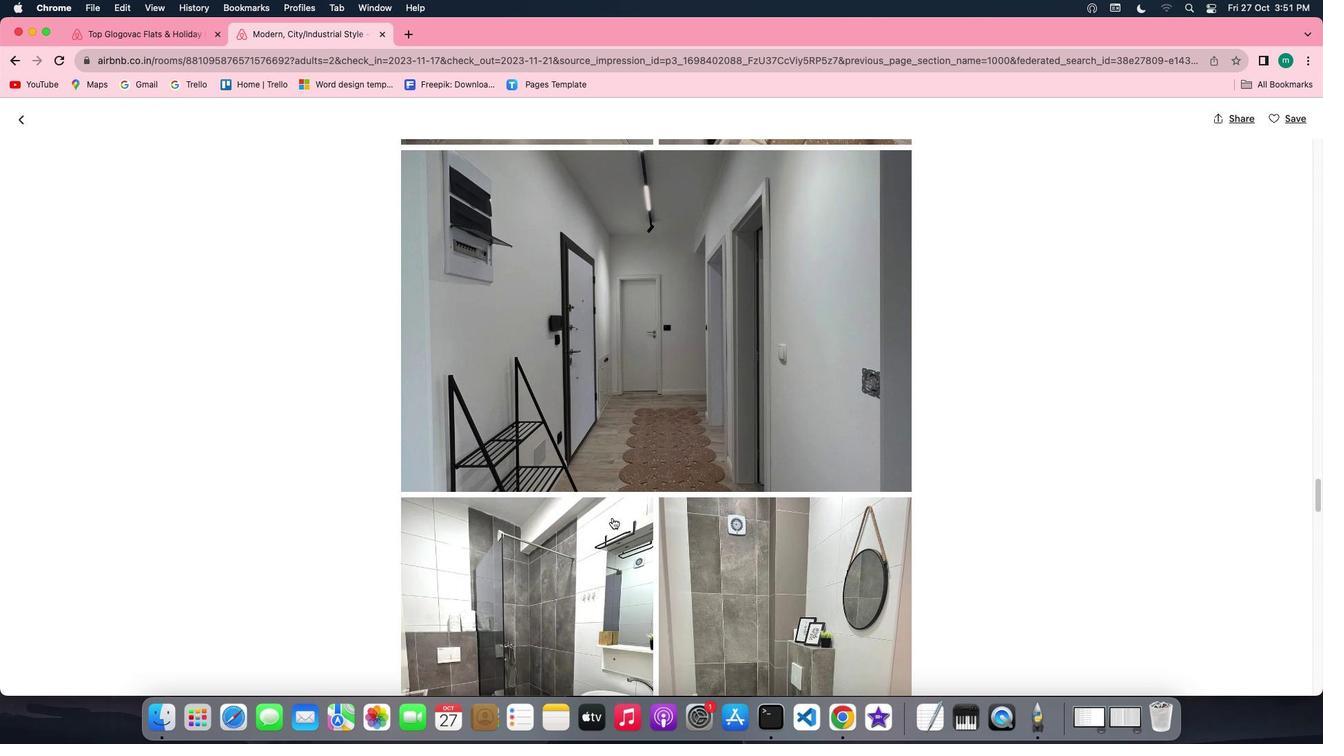 
Action: Mouse scrolled (620, 524) with delta (34, 126)
Screenshot: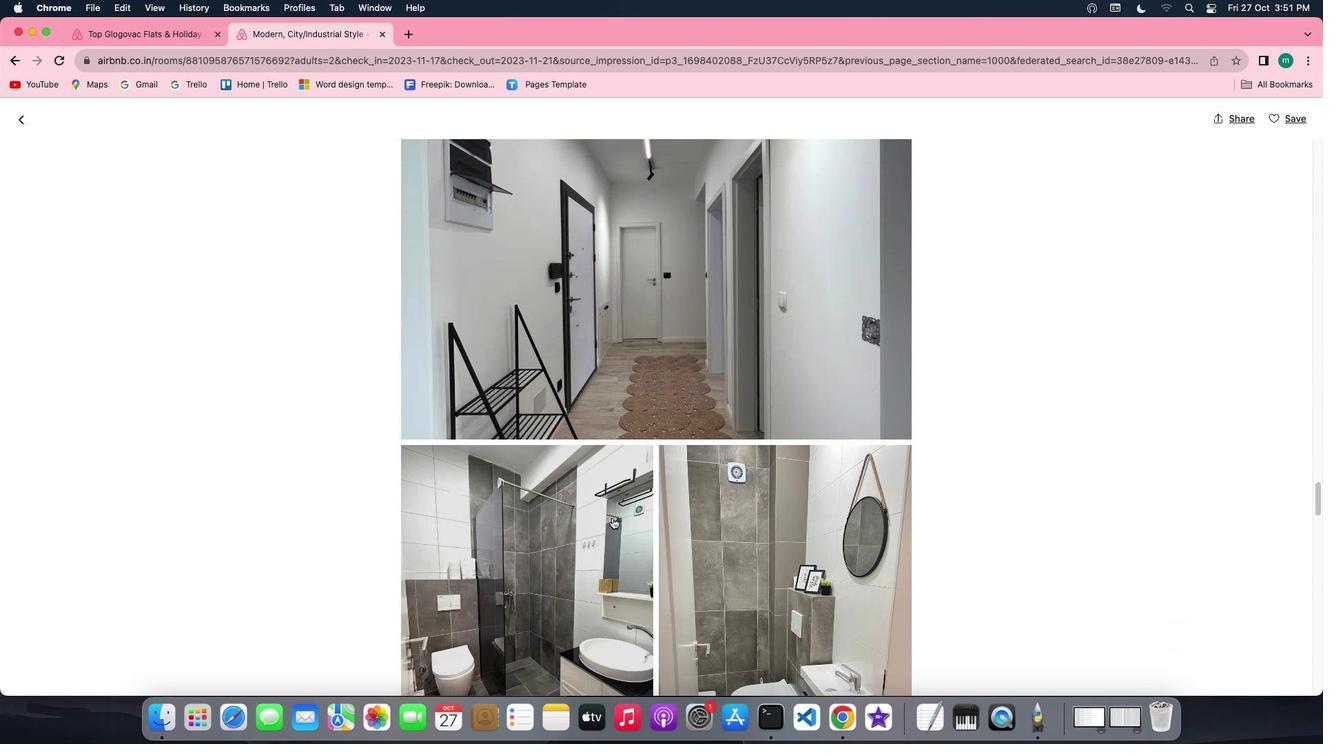 
Action: Mouse scrolled (620, 524) with delta (34, 126)
Screenshot: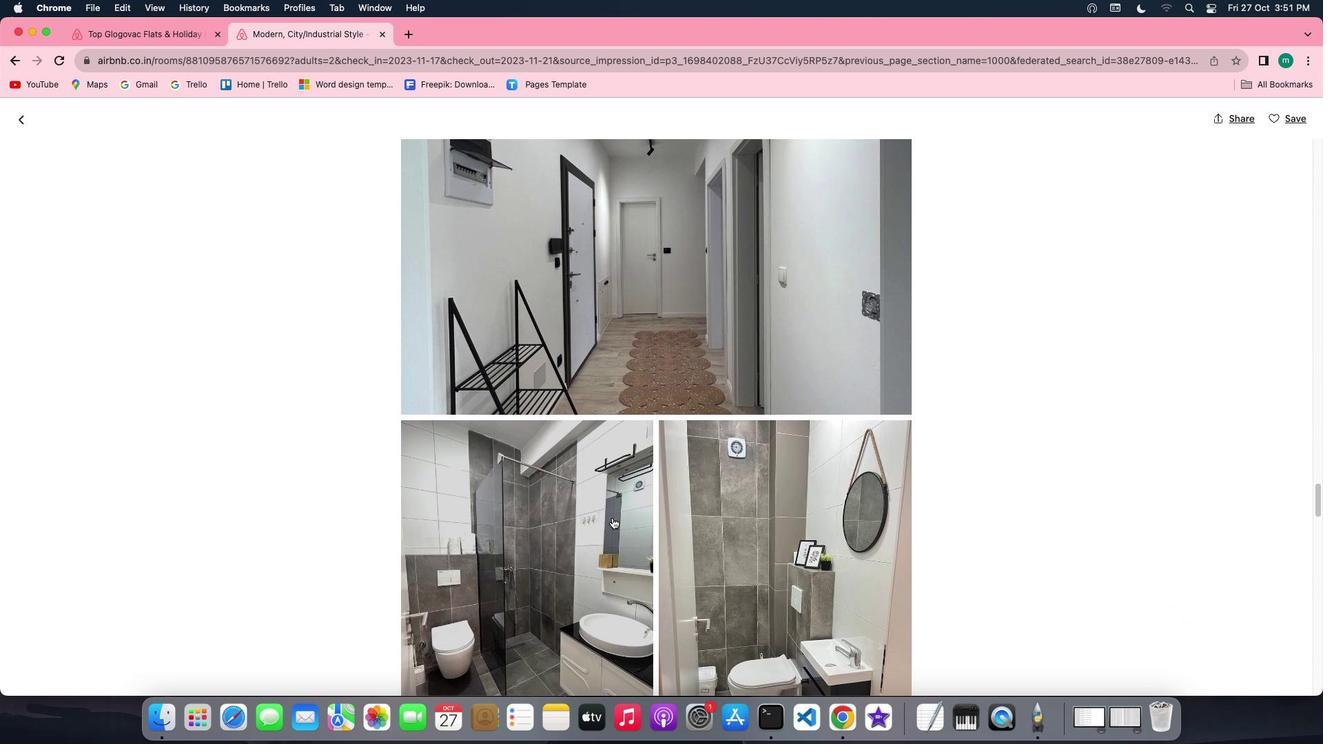 
Action: Mouse scrolled (620, 524) with delta (34, 126)
Screenshot: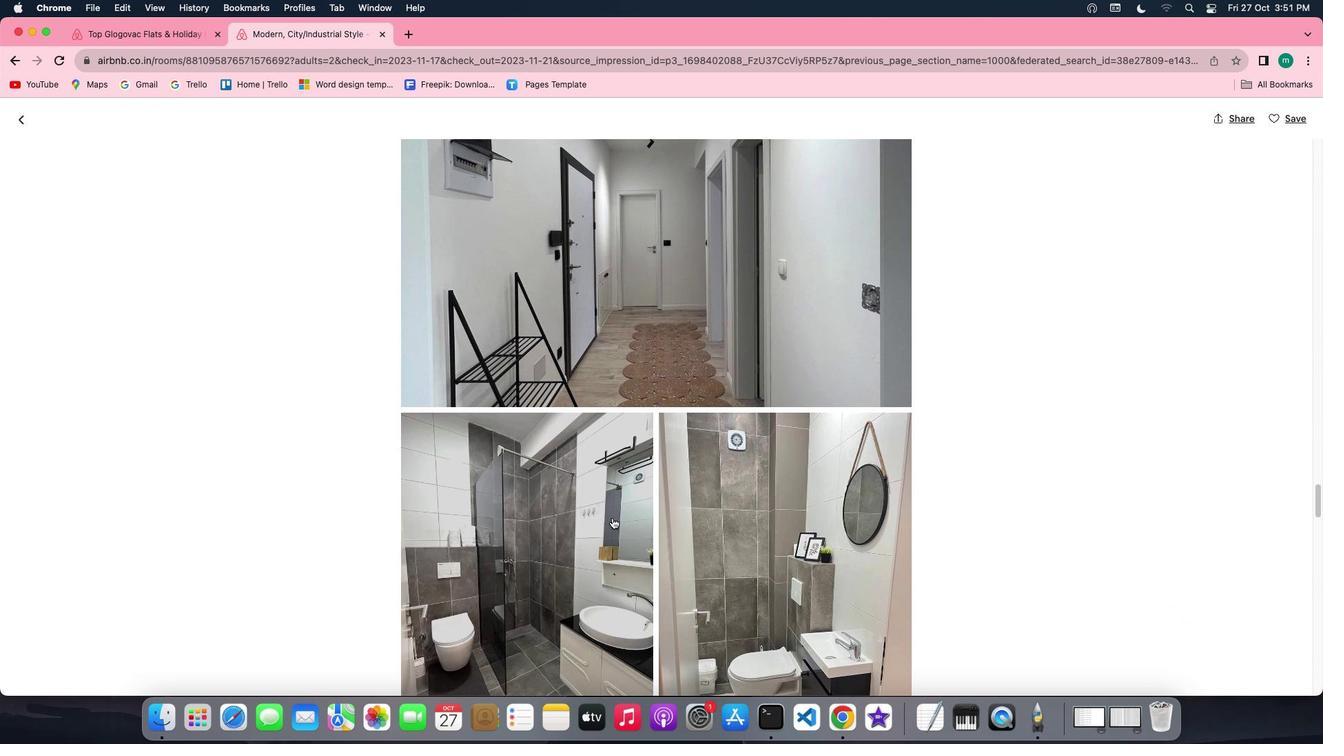 
Action: Mouse scrolled (620, 524) with delta (34, 126)
Screenshot: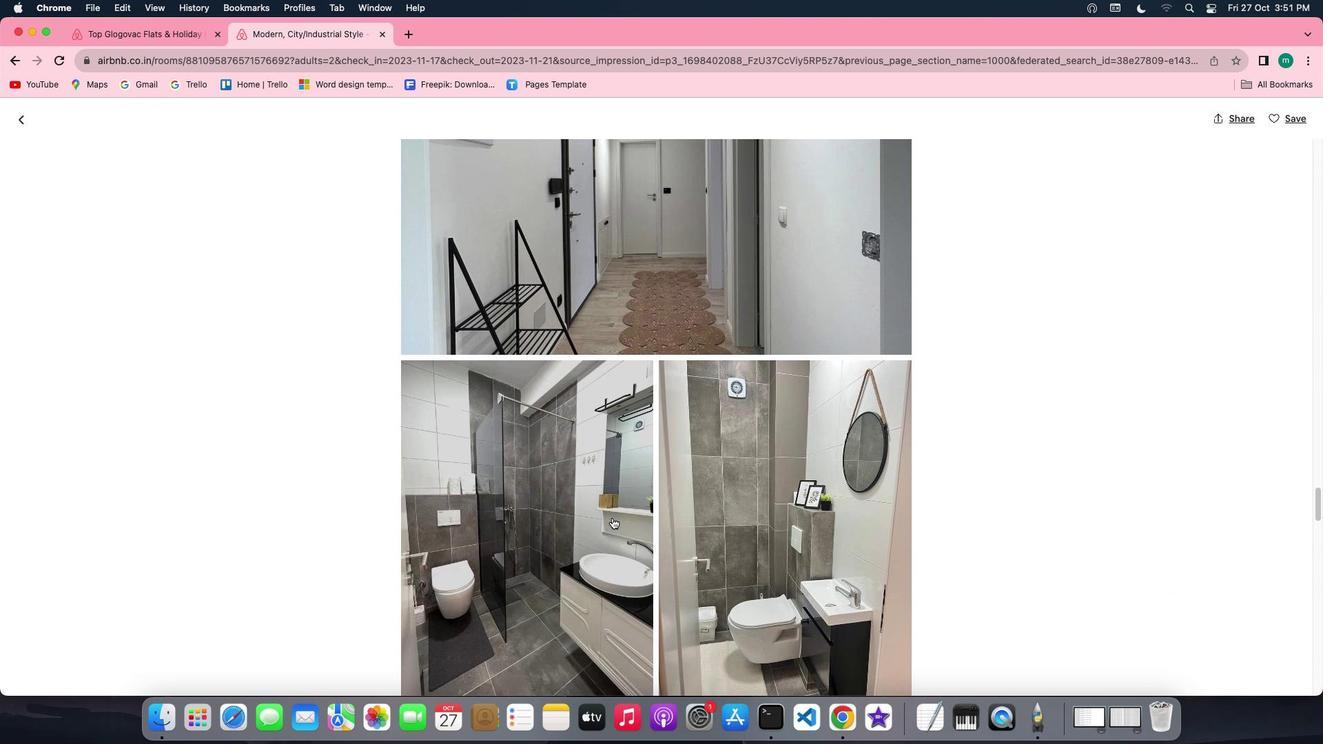 
Action: Mouse scrolled (620, 524) with delta (34, 126)
Screenshot: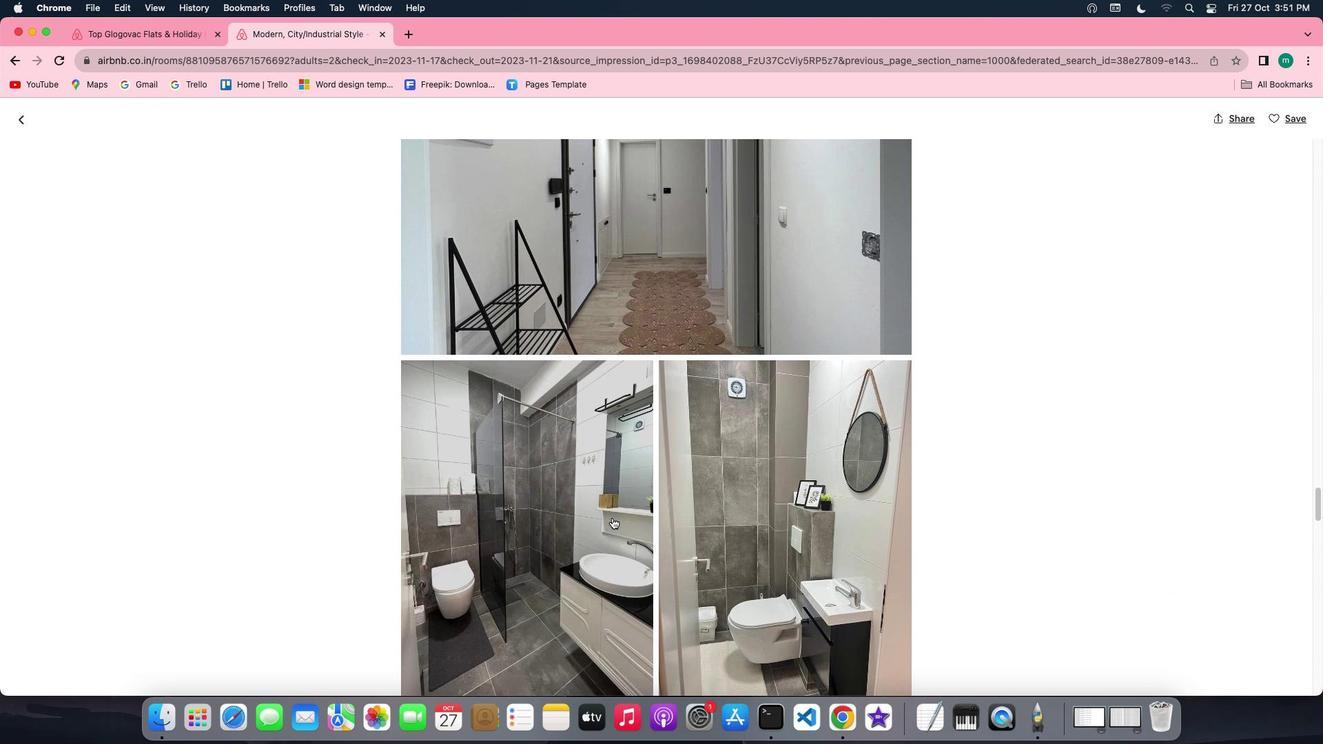 
Action: Mouse scrolled (620, 524) with delta (34, 125)
Screenshot: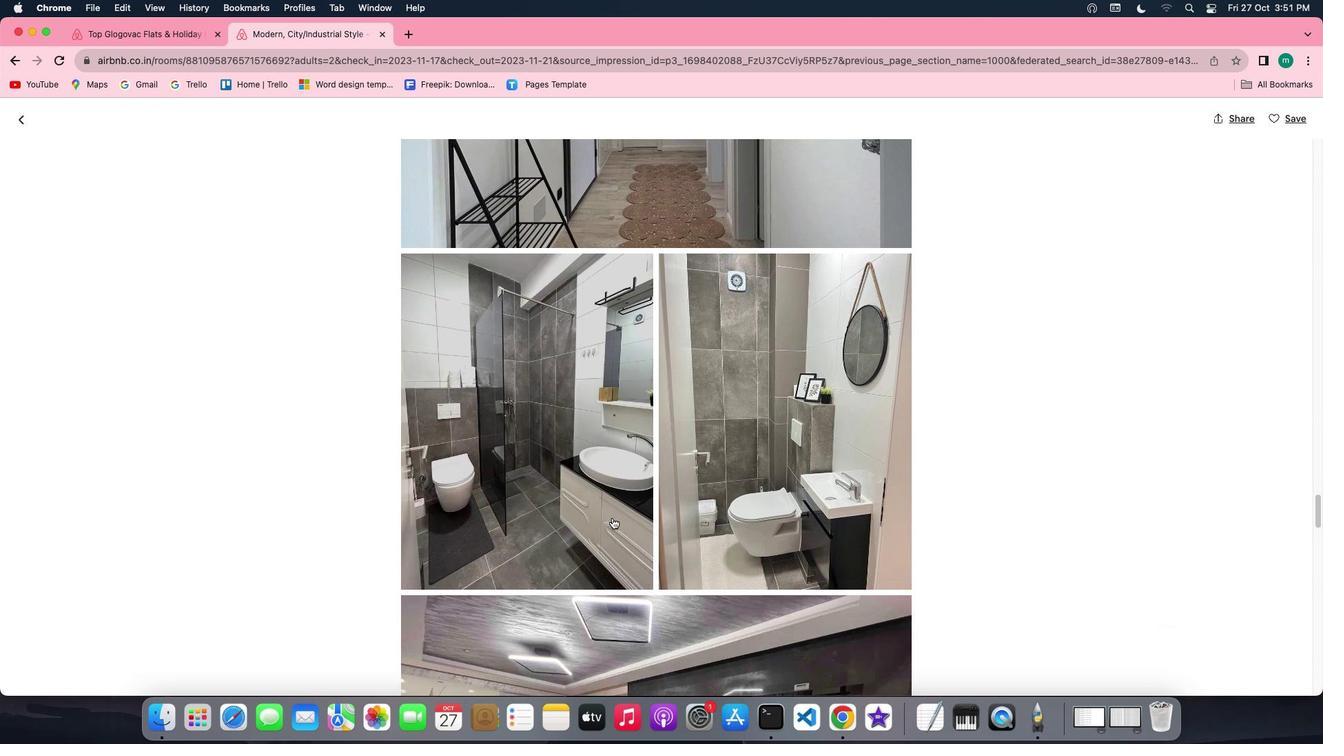 
Action: Mouse scrolled (620, 524) with delta (34, 125)
Screenshot: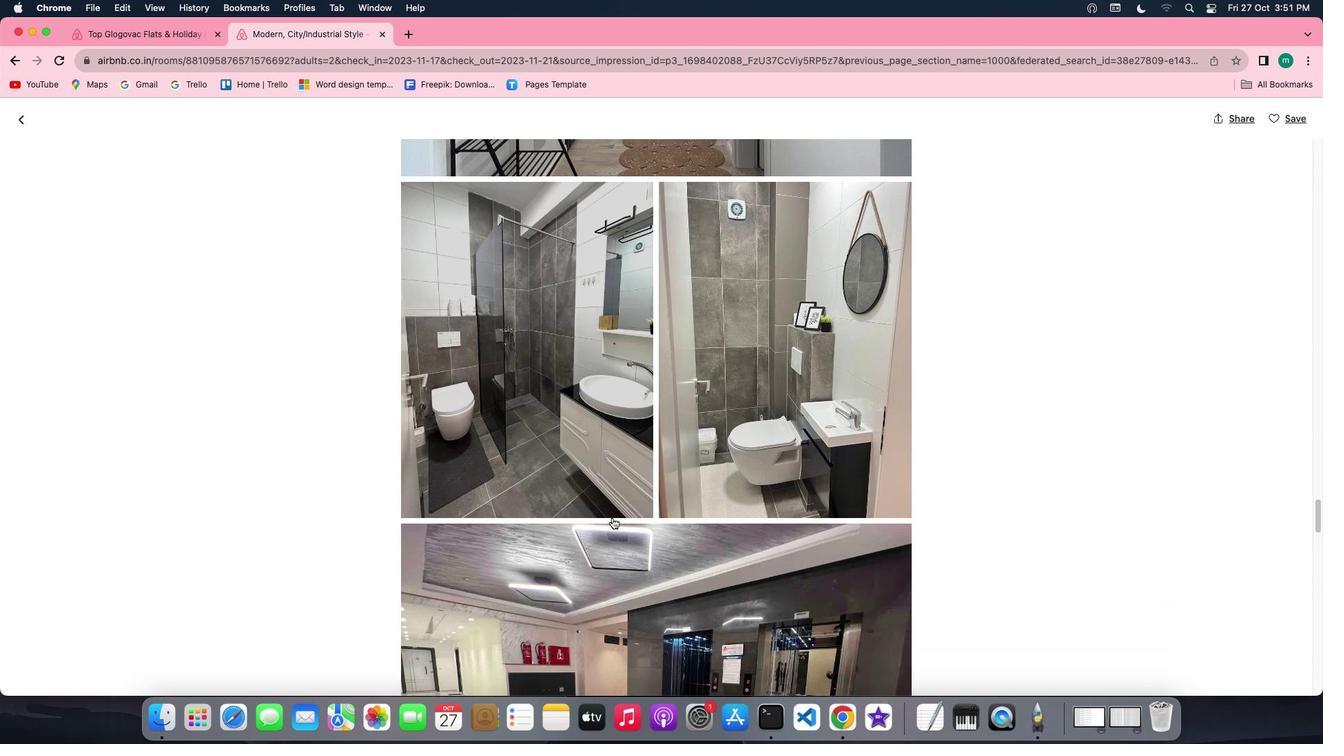 
Action: Mouse scrolled (620, 524) with delta (34, 126)
Screenshot: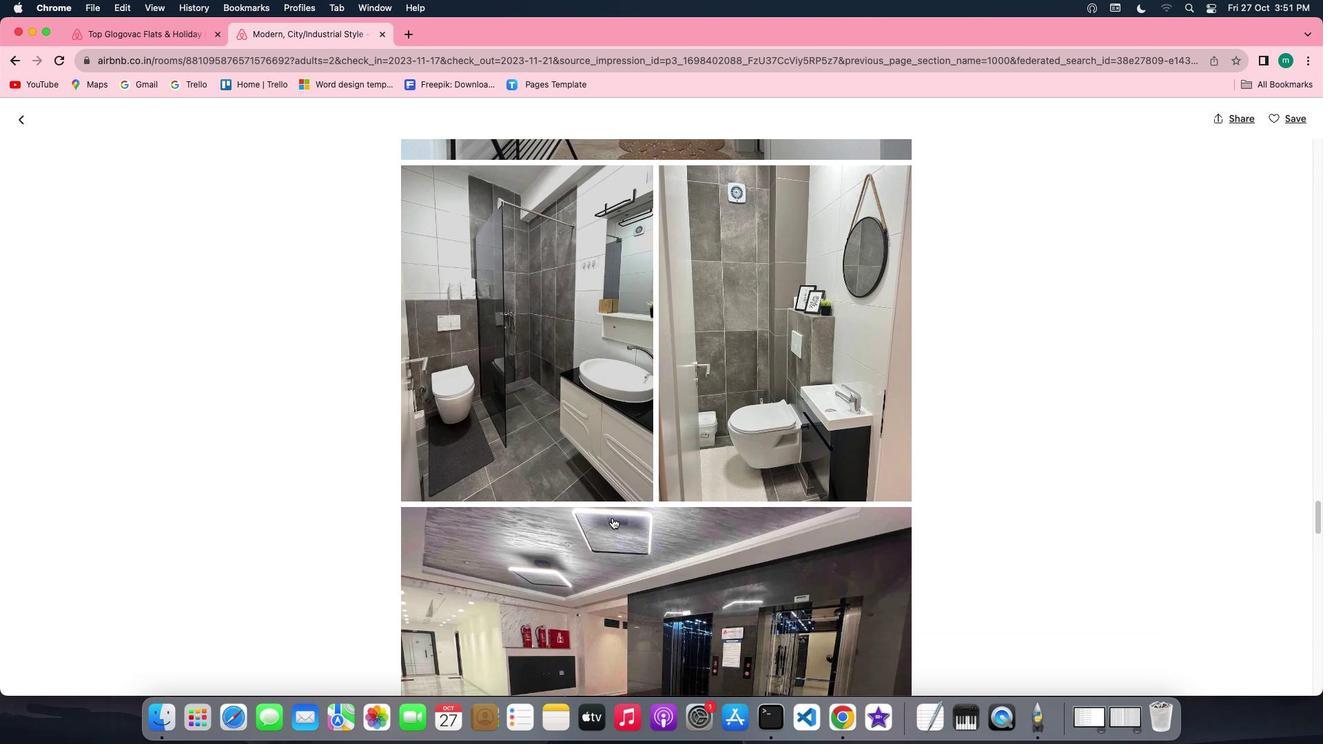 
Action: Mouse scrolled (620, 524) with delta (34, 126)
Screenshot: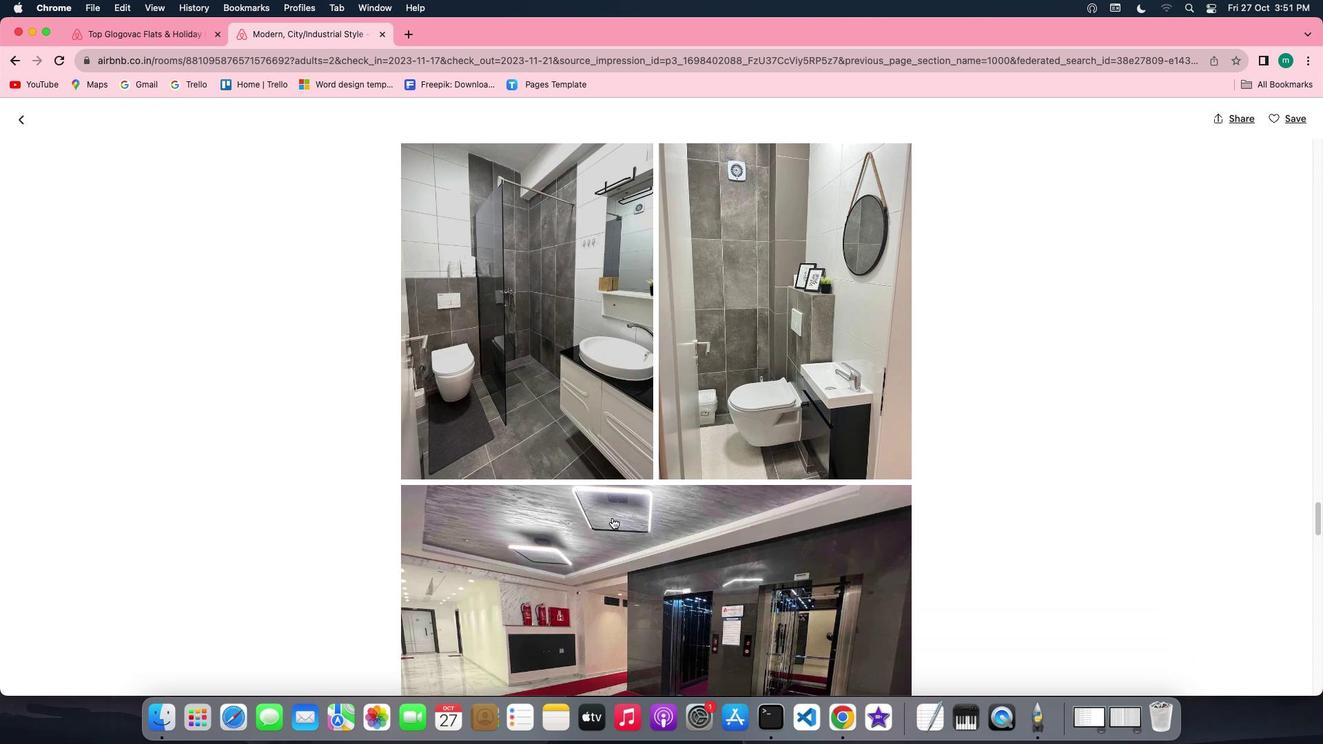 
Action: Mouse scrolled (620, 524) with delta (34, 126)
Screenshot: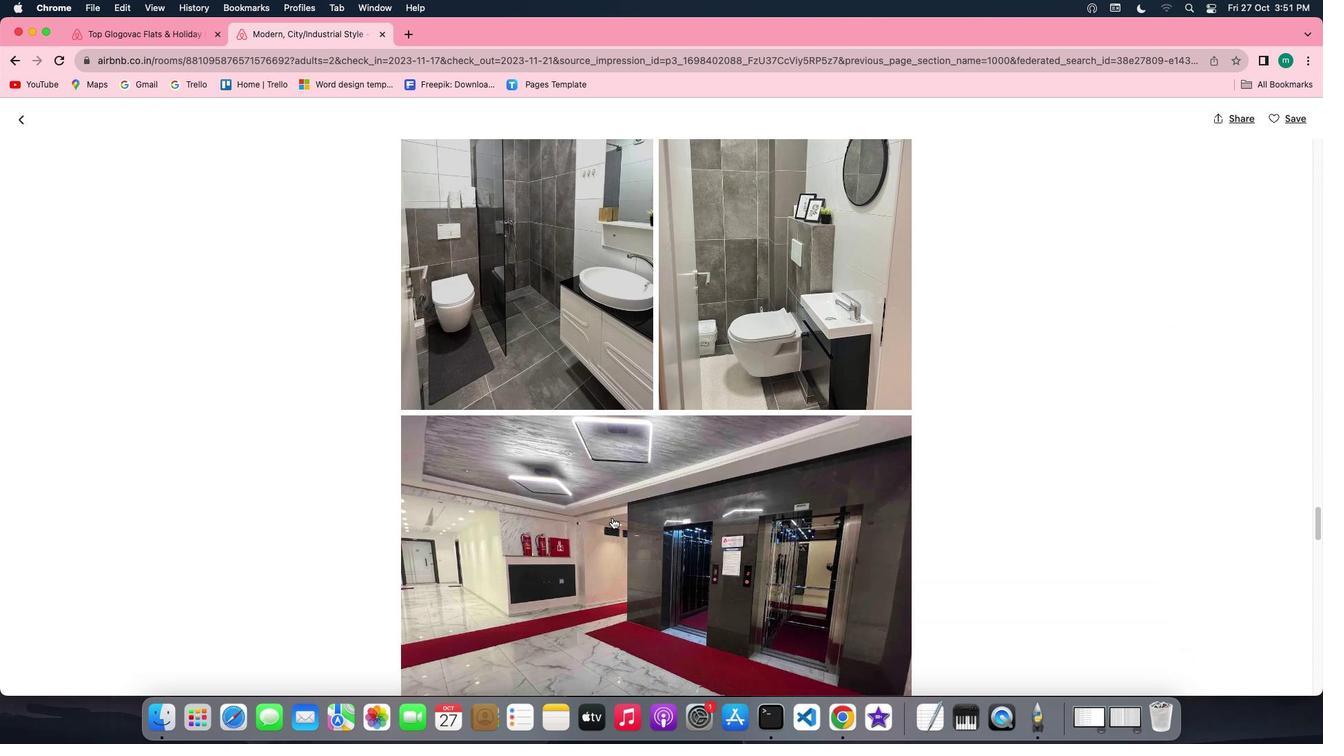 
Action: Mouse scrolled (620, 524) with delta (34, 125)
Screenshot: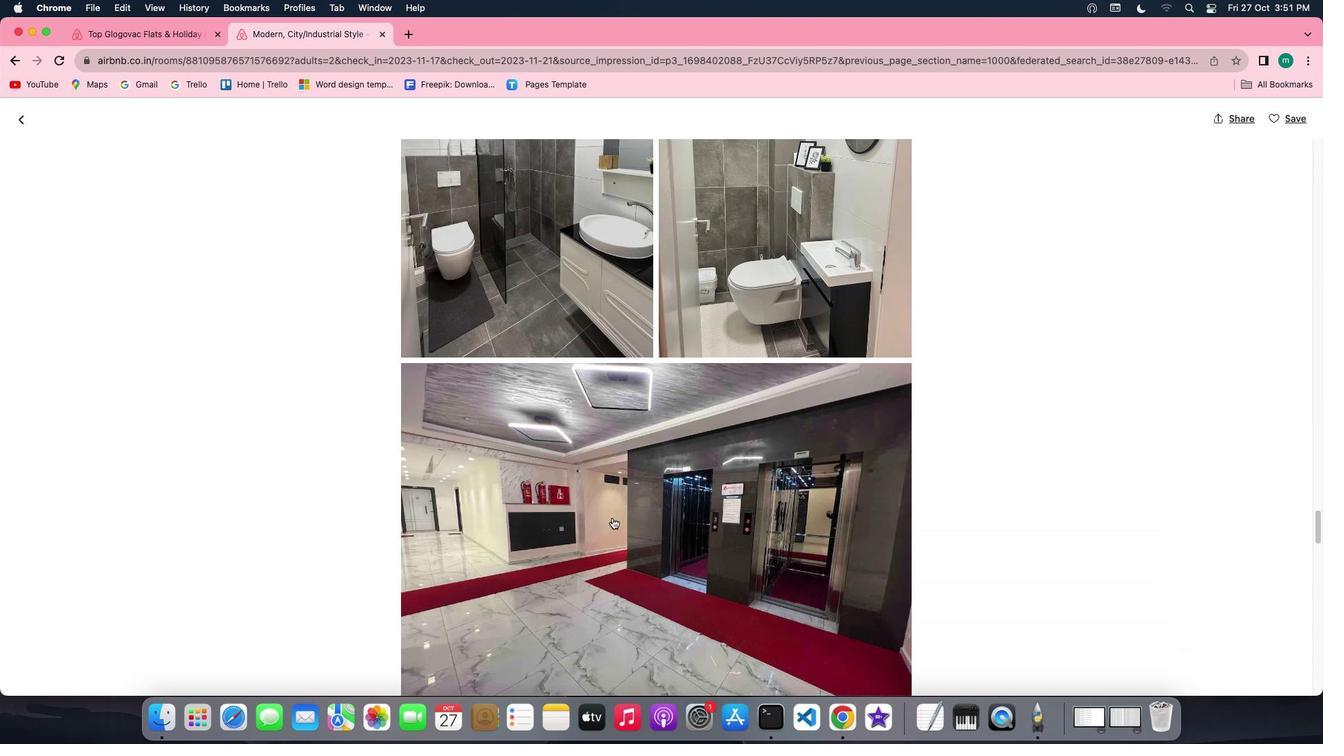 
Action: Mouse scrolled (620, 524) with delta (34, 126)
Screenshot: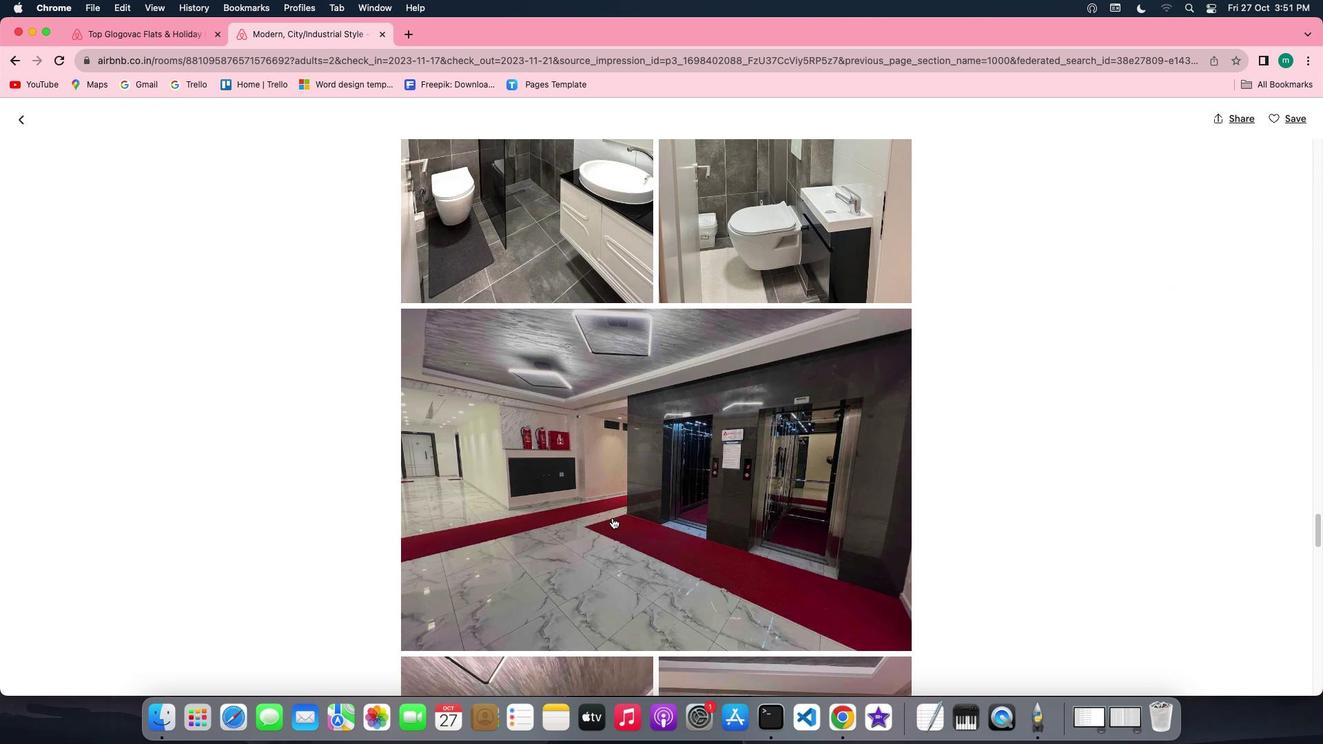 
Action: Mouse scrolled (620, 524) with delta (34, 126)
Screenshot: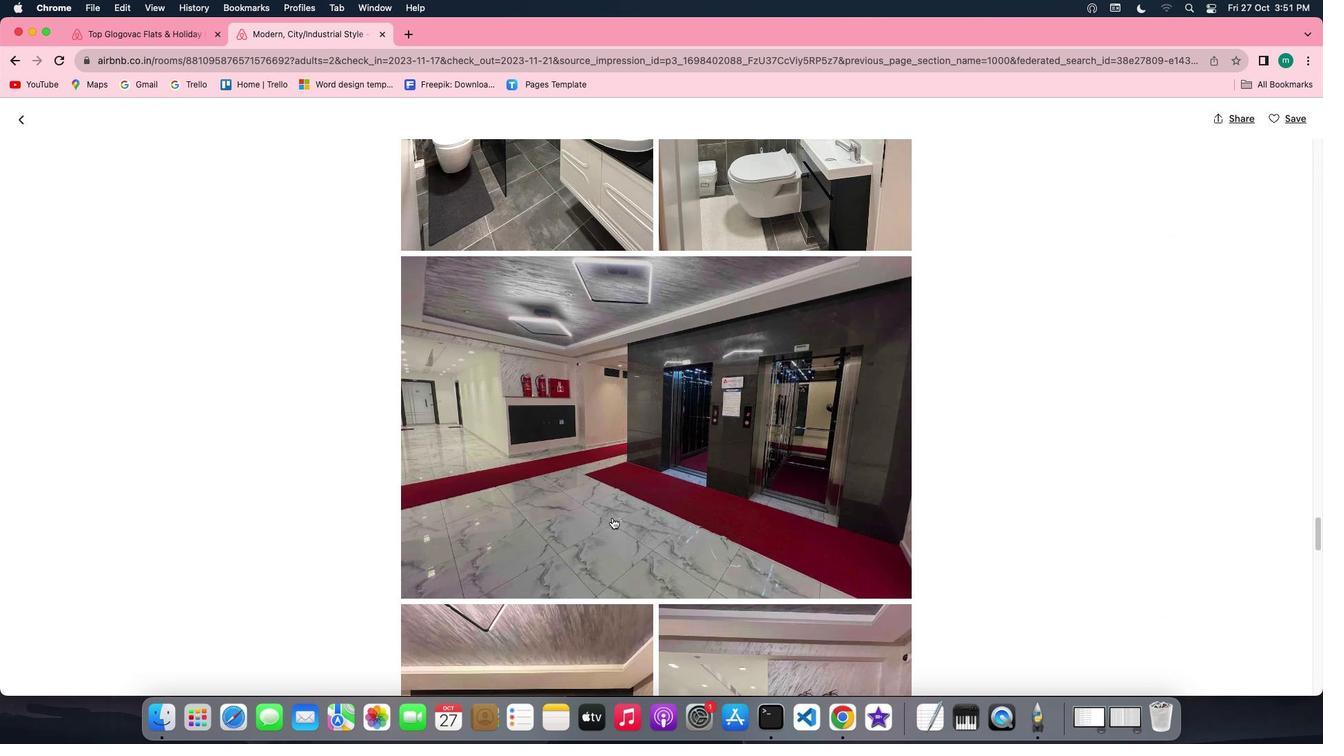 
Action: Mouse scrolled (620, 524) with delta (34, 126)
Screenshot: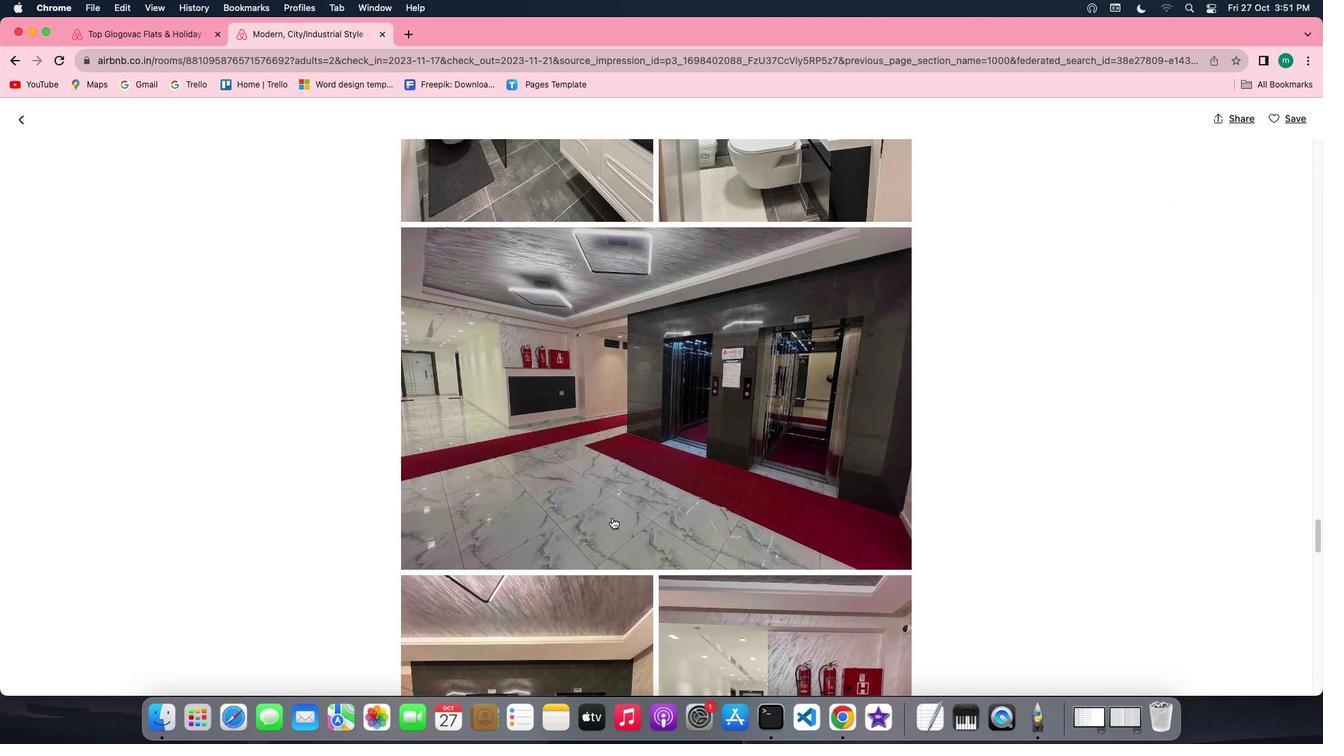 
Action: Mouse scrolled (620, 524) with delta (34, 125)
Screenshot: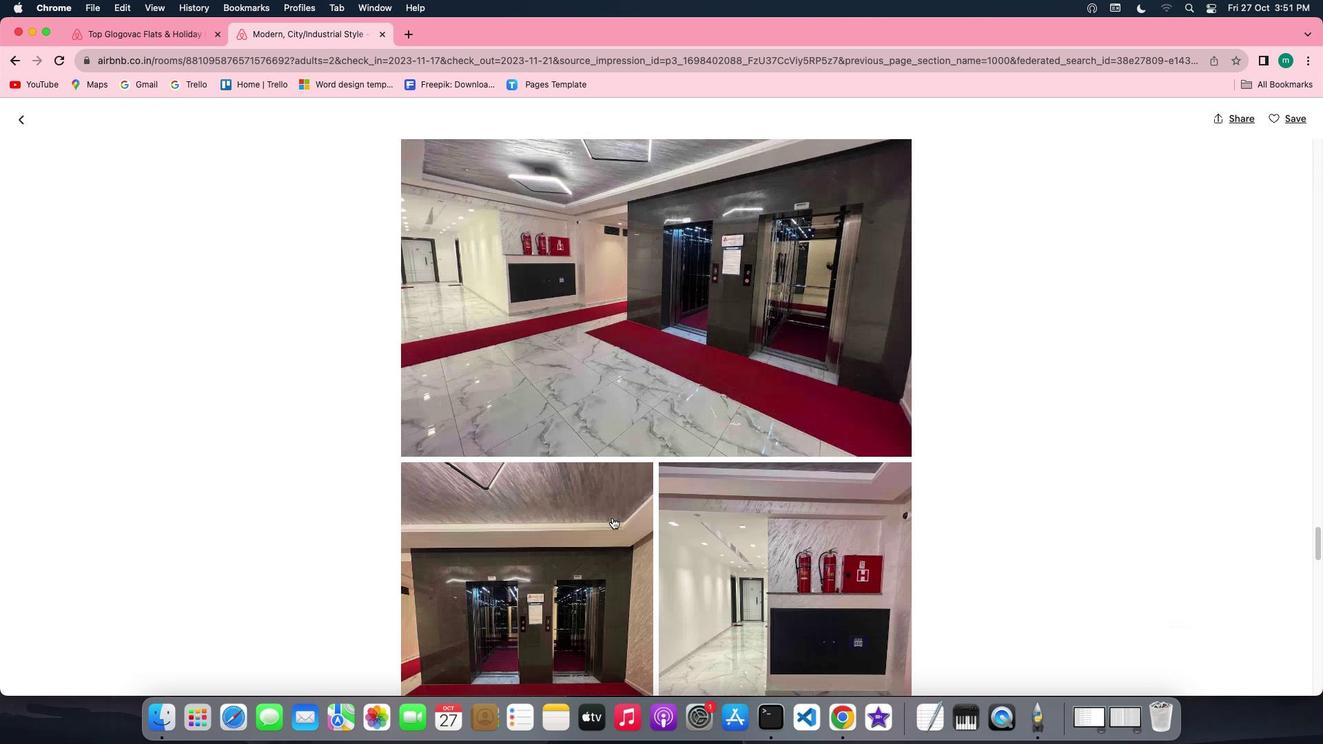 
Action: Mouse scrolled (620, 524) with delta (34, 126)
Screenshot: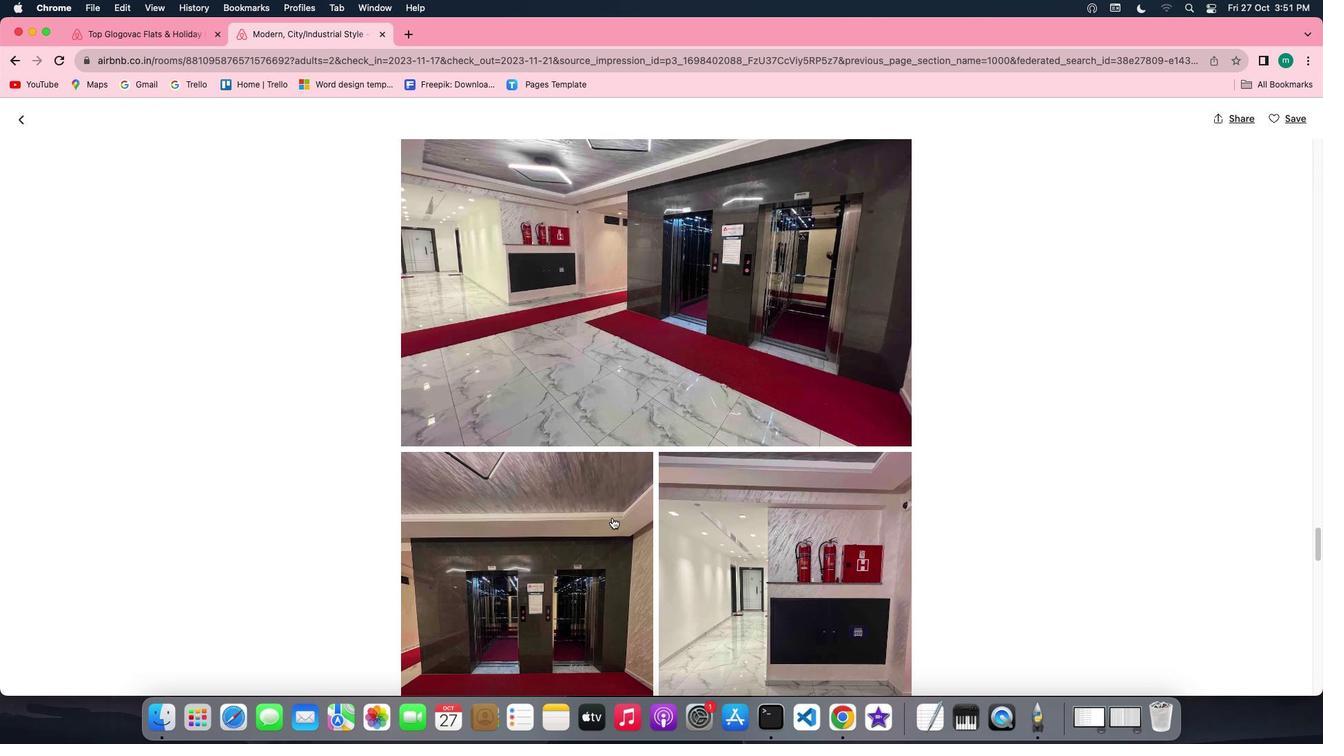 
Action: Mouse scrolled (620, 524) with delta (34, 126)
Screenshot: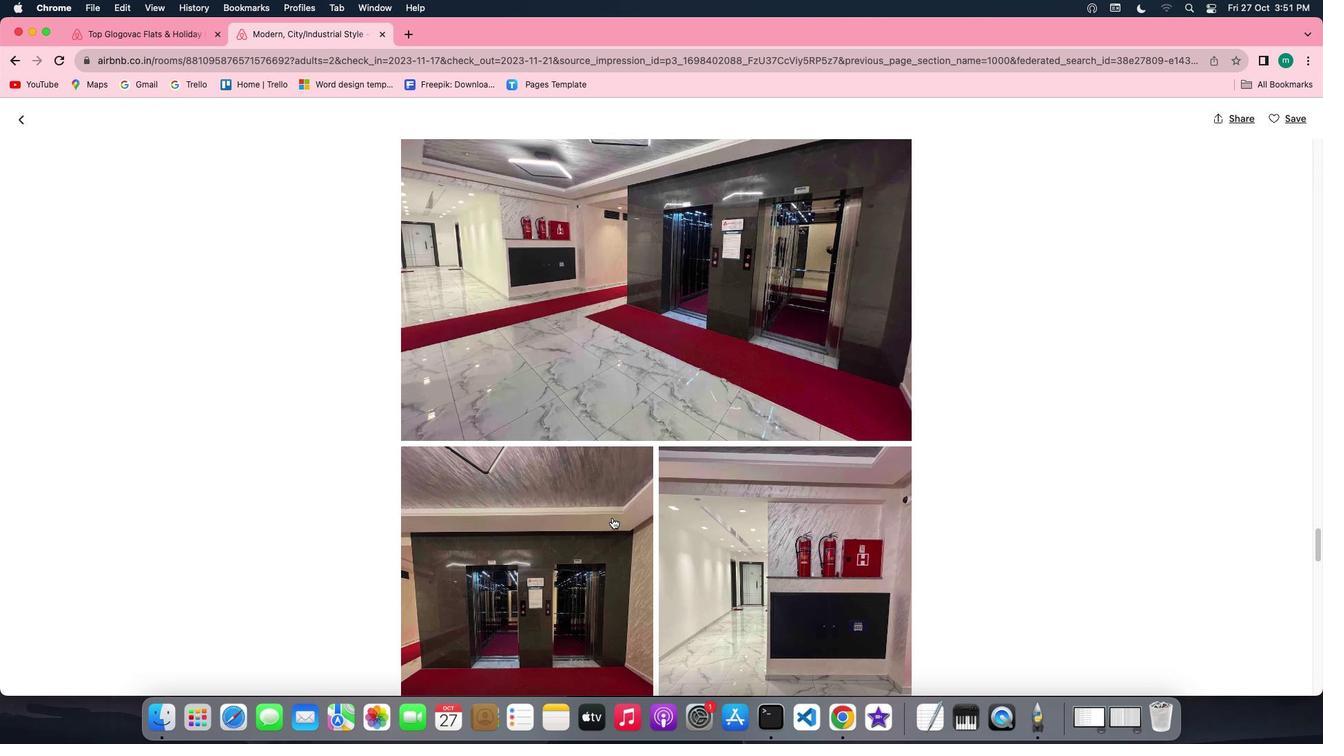 
Action: Mouse scrolled (620, 524) with delta (34, 126)
Screenshot: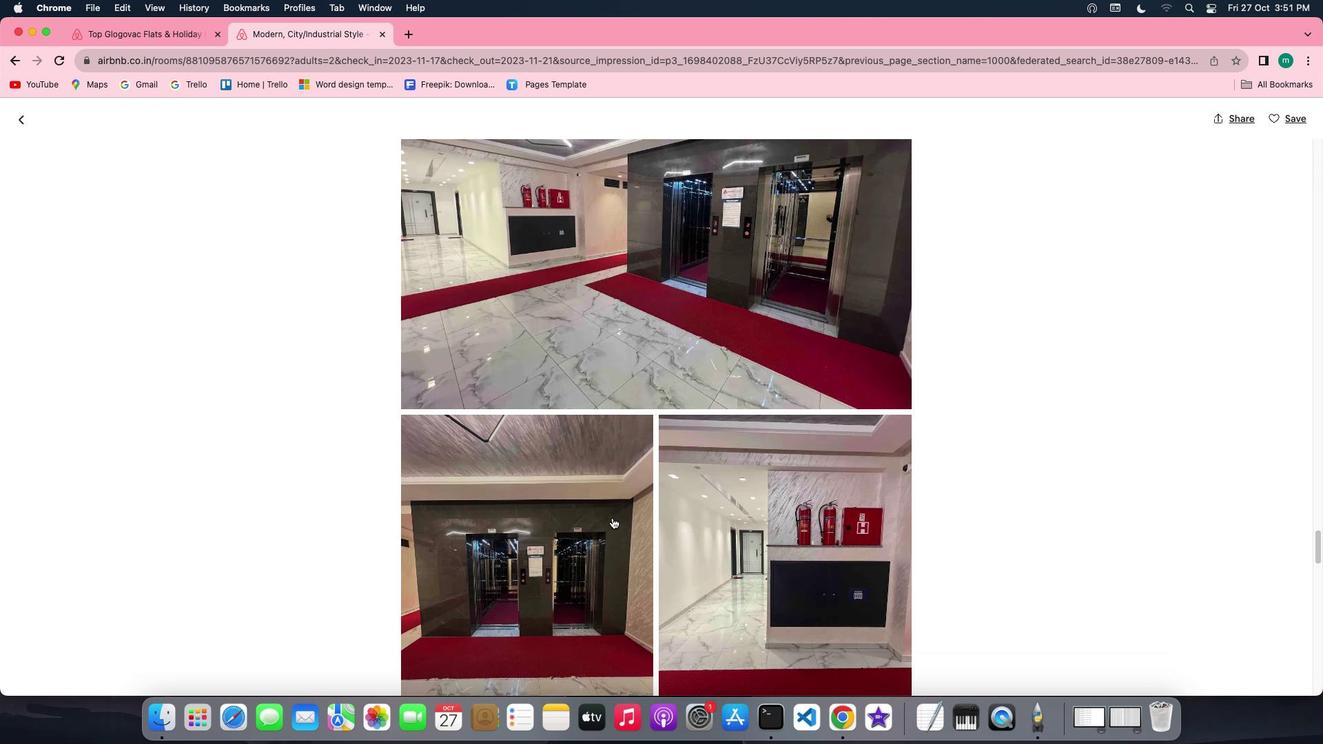 
Action: Mouse scrolled (620, 524) with delta (34, 126)
Screenshot: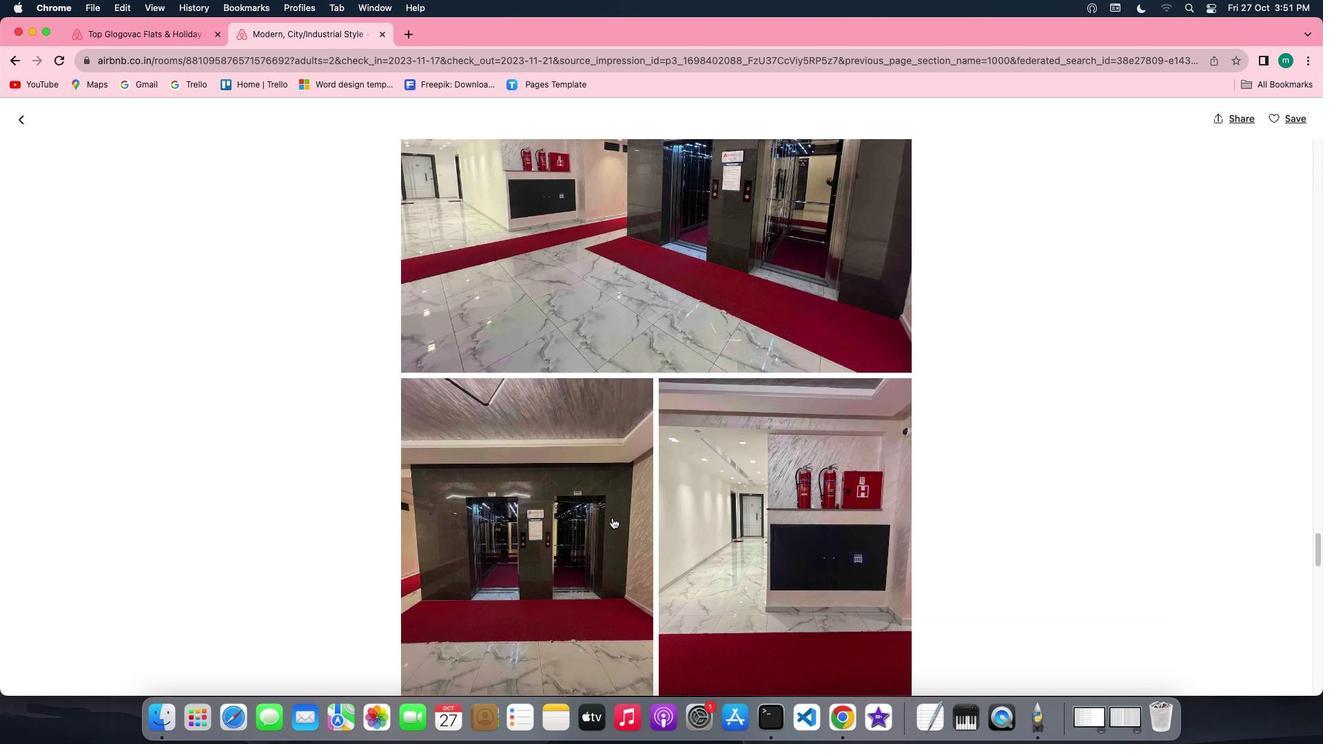 
Action: Mouse scrolled (620, 524) with delta (34, 126)
Screenshot: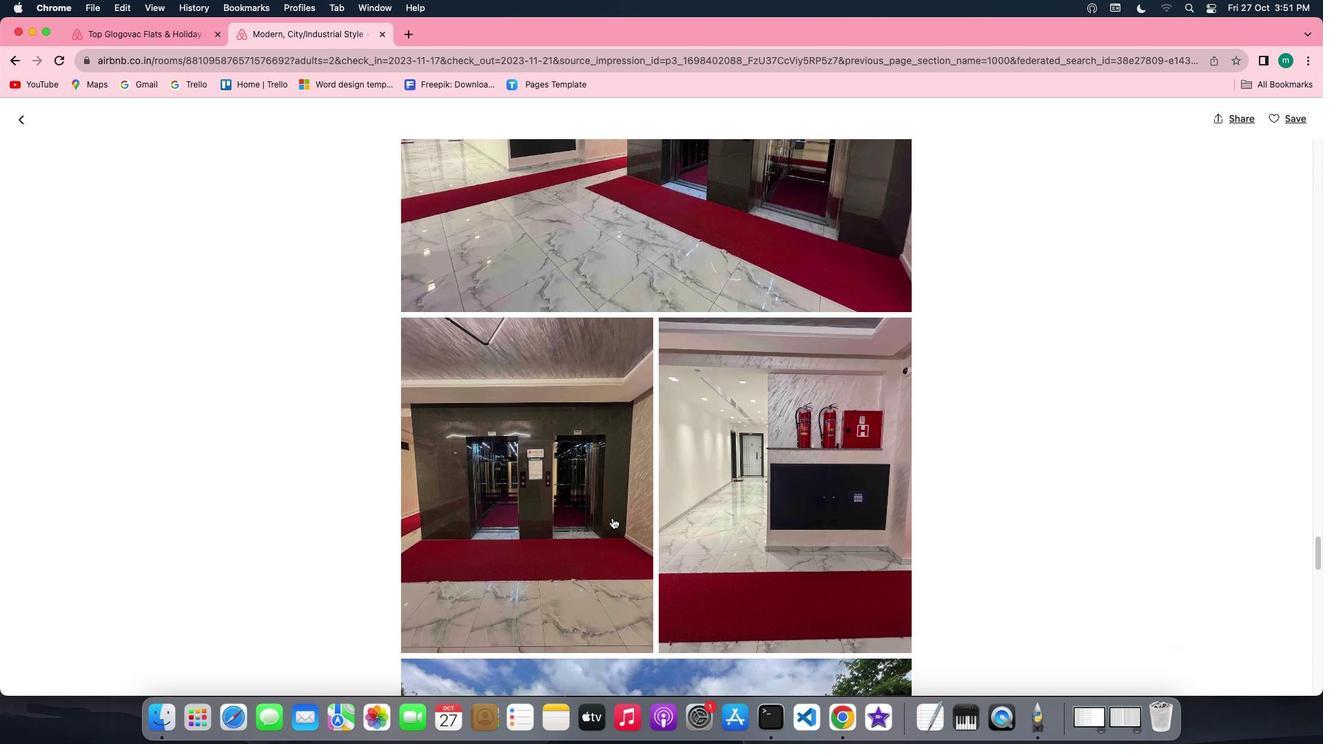 
Action: Mouse scrolled (620, 524) with delta (34, 126)
Screenshot: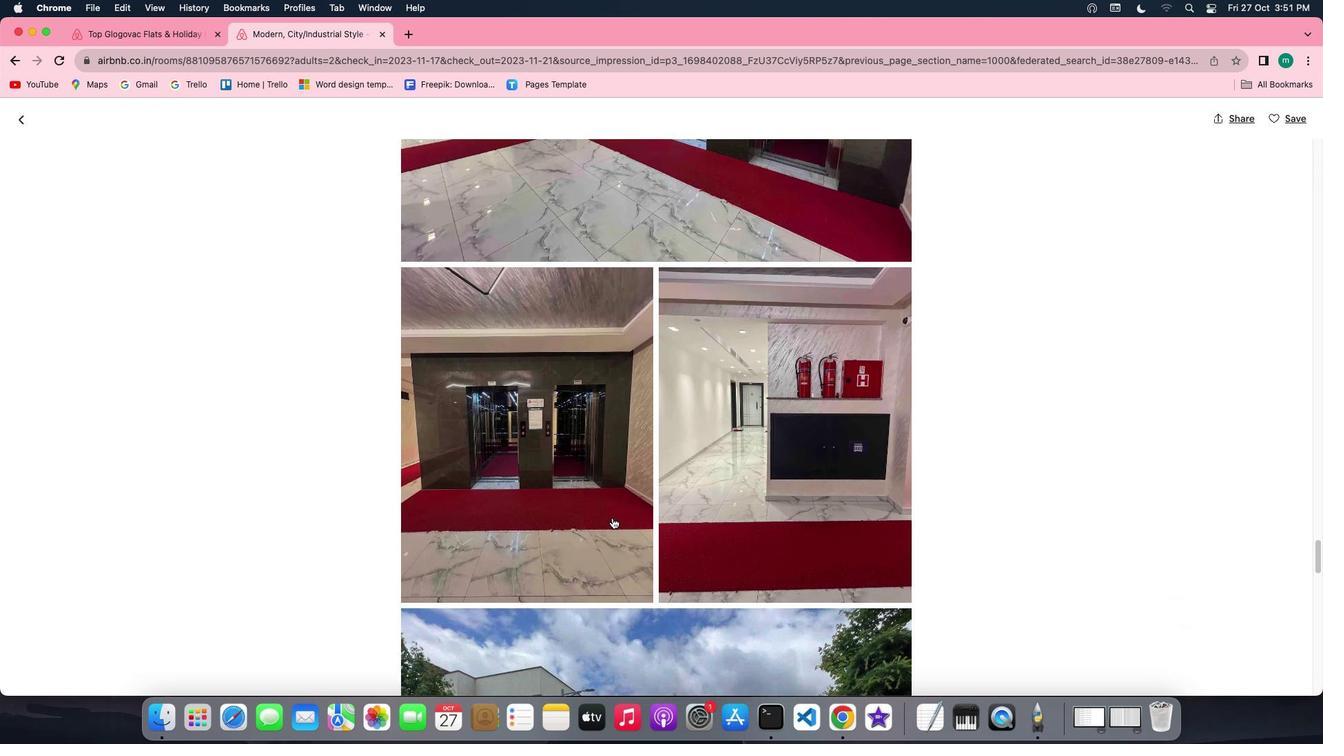 
Action: Mouse scrolled (620, 524) with delta (34, 125)
Screenshot: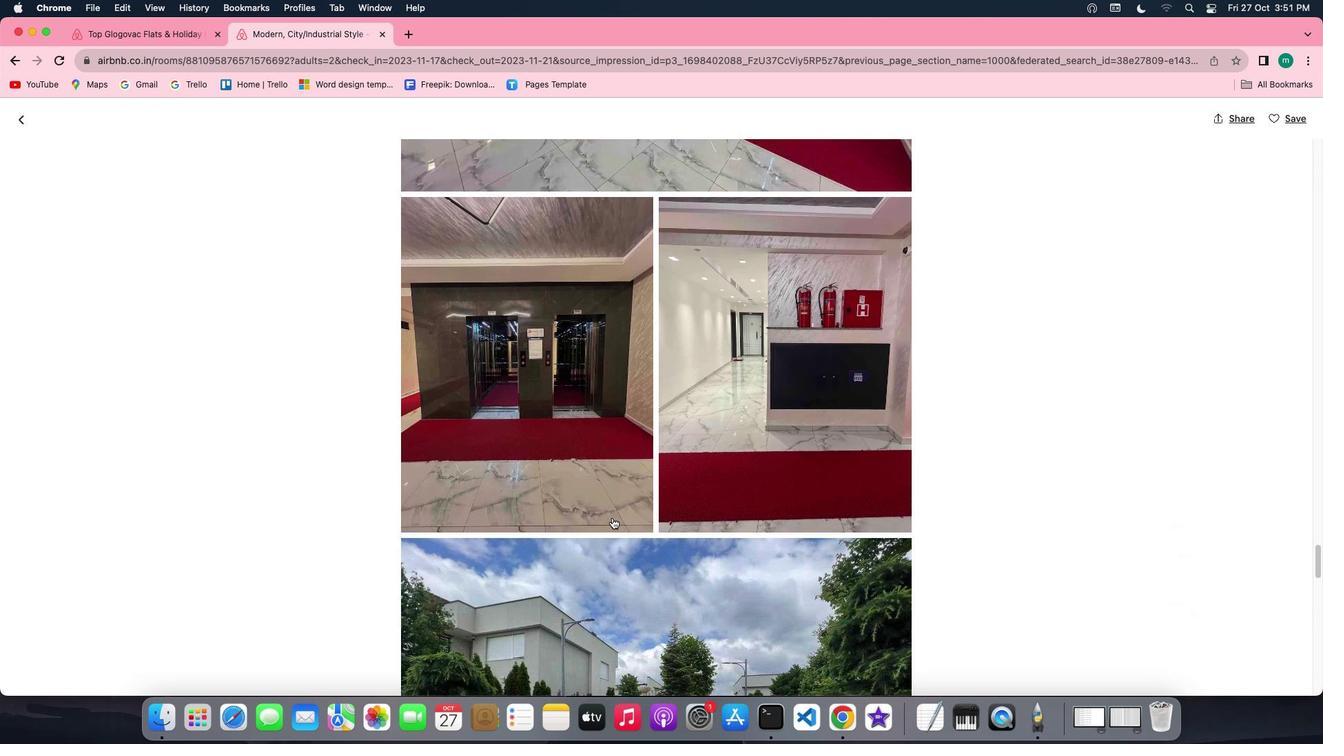 
Action: Mouse scrolled (620, 524) with delta (34, 125)
Screenshot: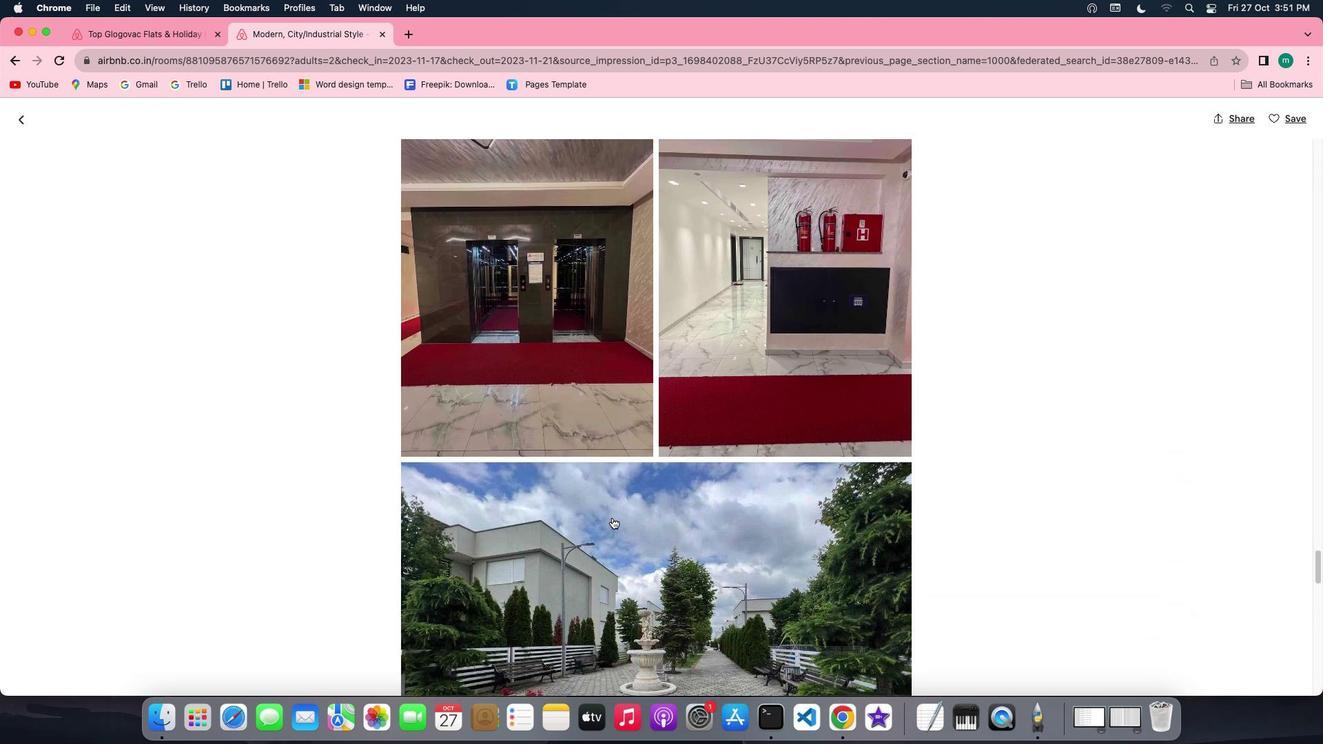 
Action: Mouse scrolled (620, 524) with delta (34, 126)
Screenshot: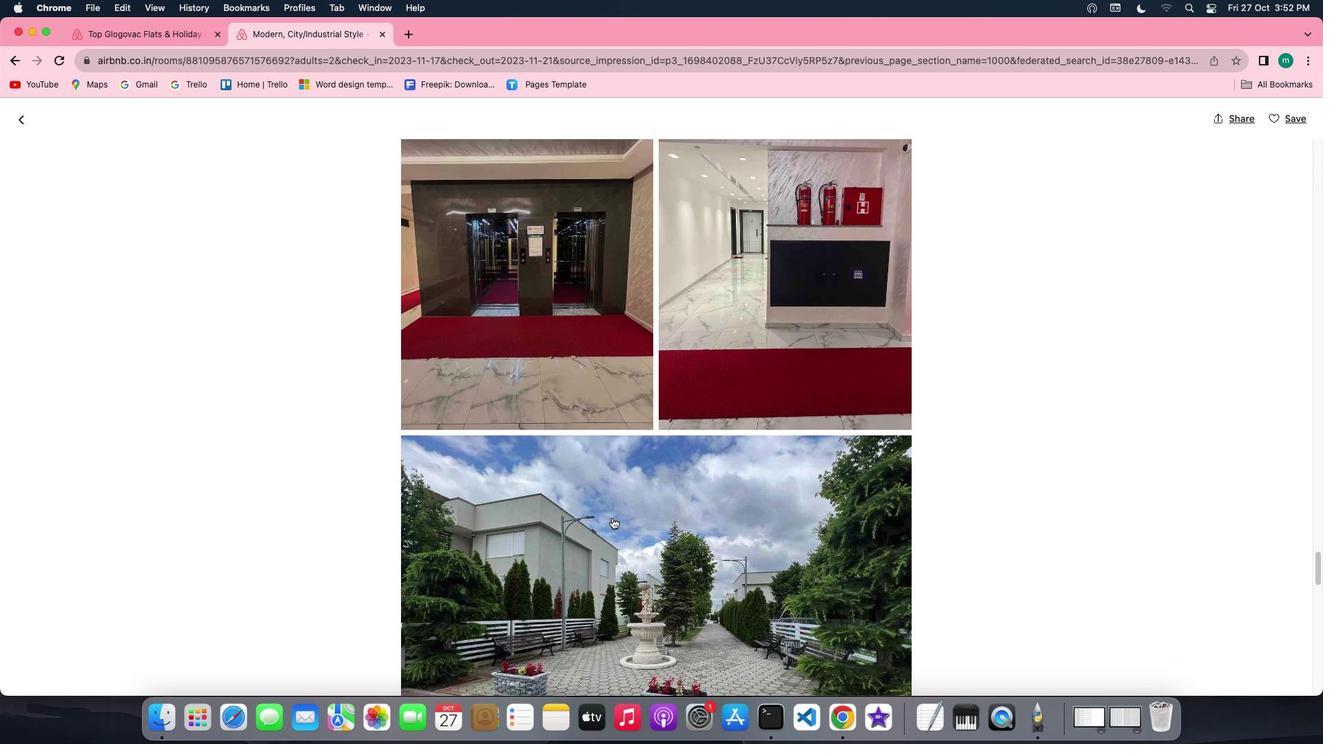 
Action: Mouse scrolled (620, 524) with delta (34, 126)
Screenshot: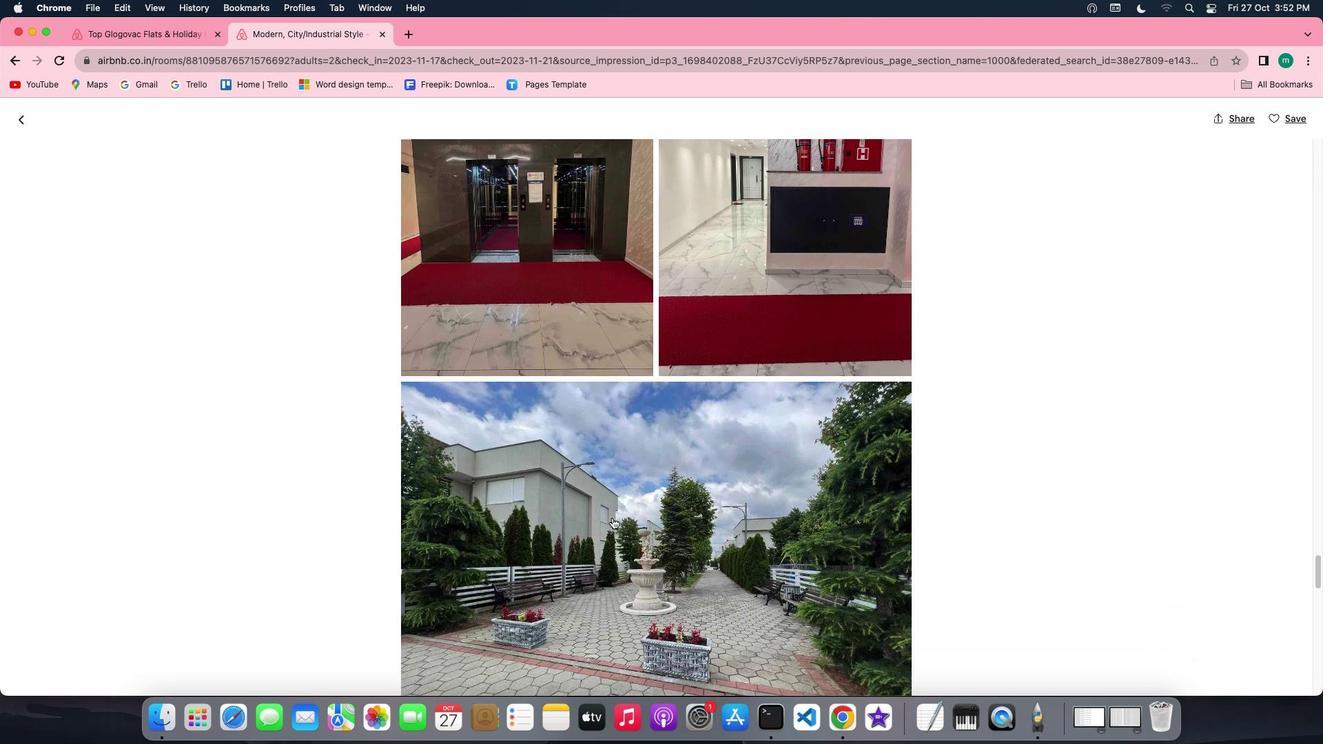 
Action: Mouse scrolled (620, 524) with delta (34, 126)
Screenshot: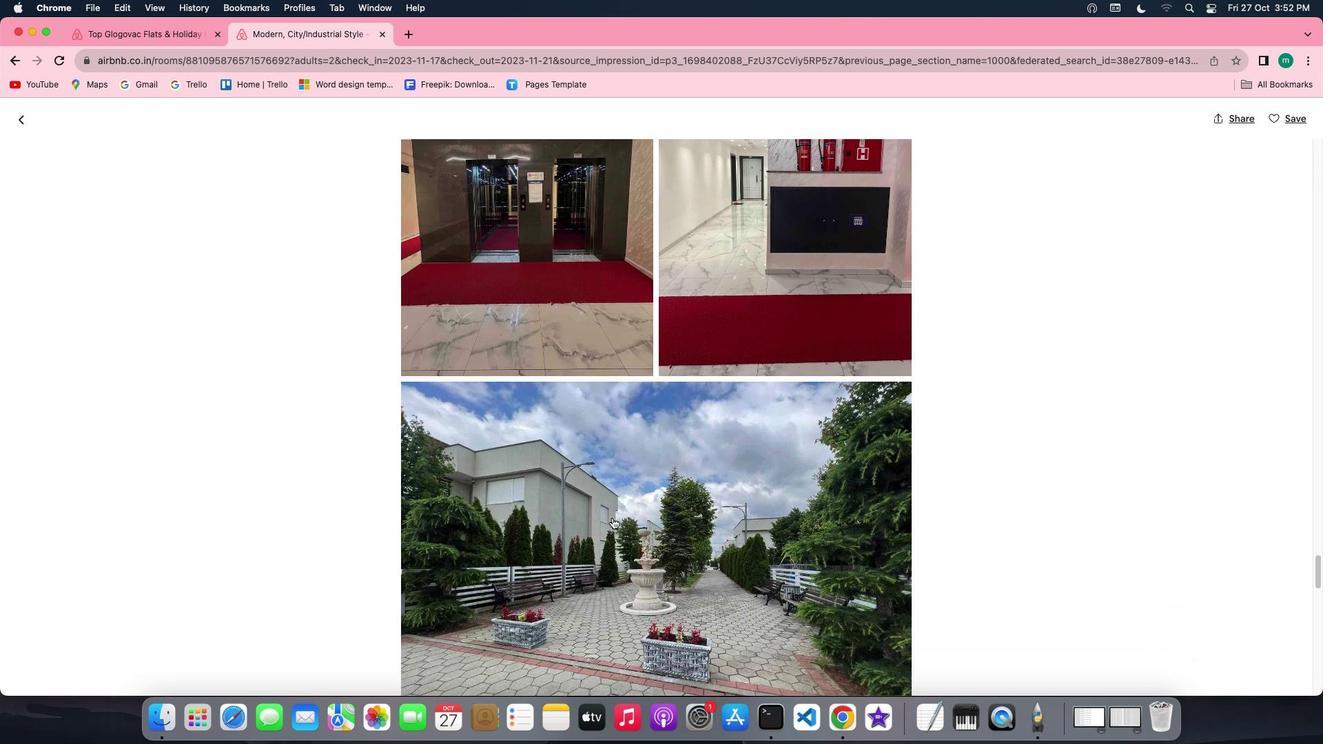 
Action: Mouse scrolled (620, 524) with delta (34, 125)
Screenshot: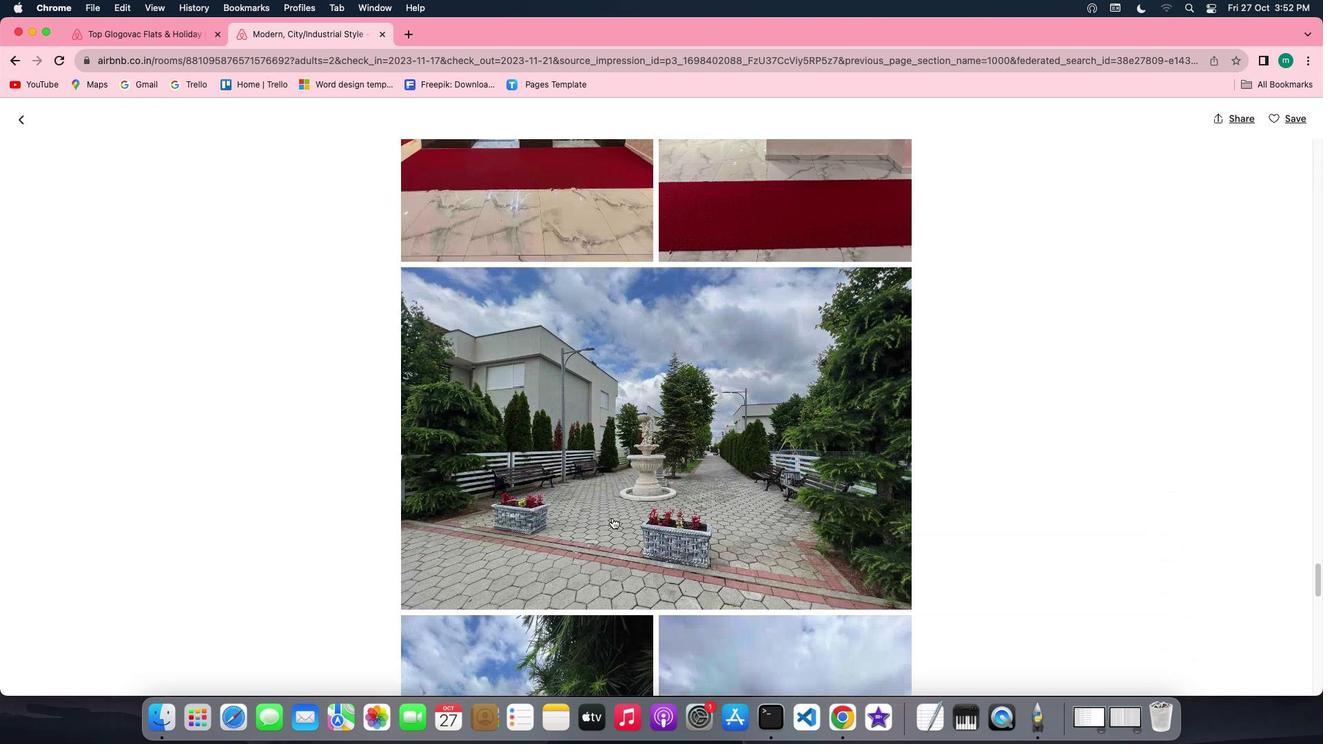 
Action: Mouse scrolled (620, 524) with delta (34, 126)
Screenshot: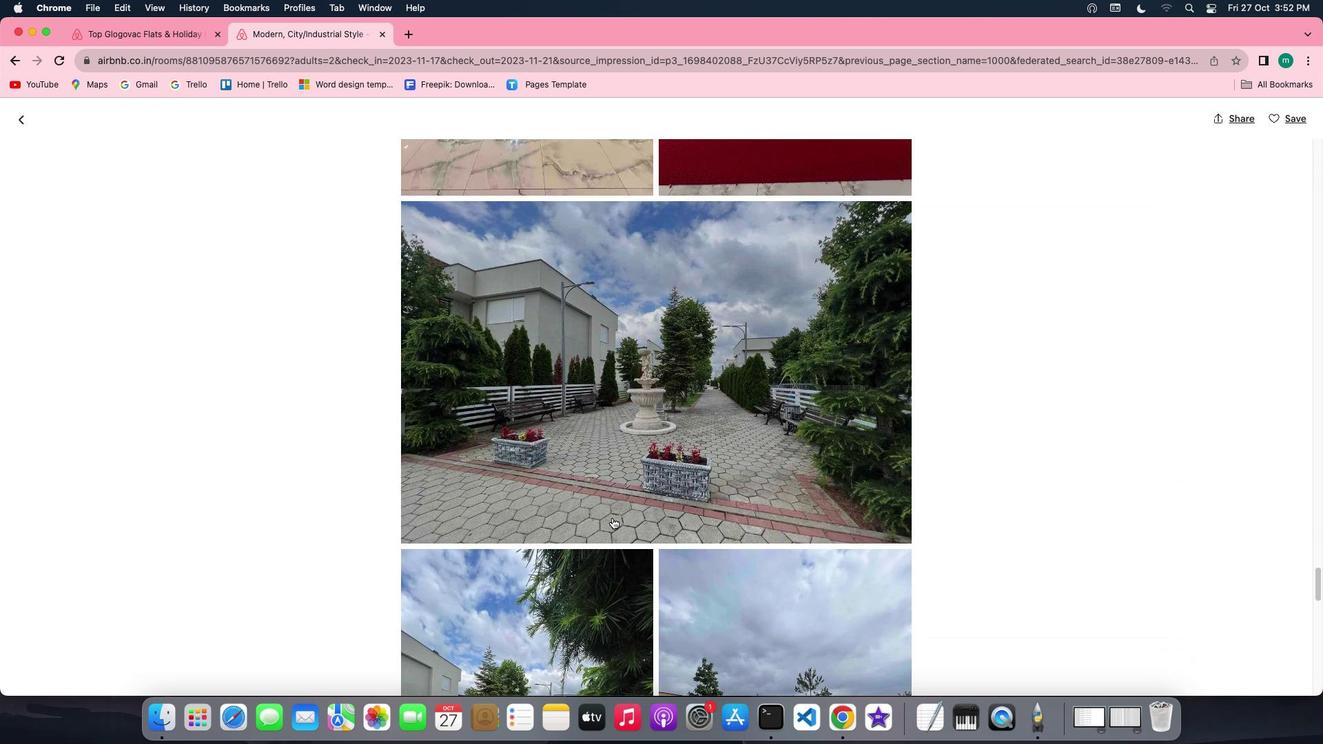
Action: Mouse scrolled (620, 524) with delta (34, 126)
Screenshot: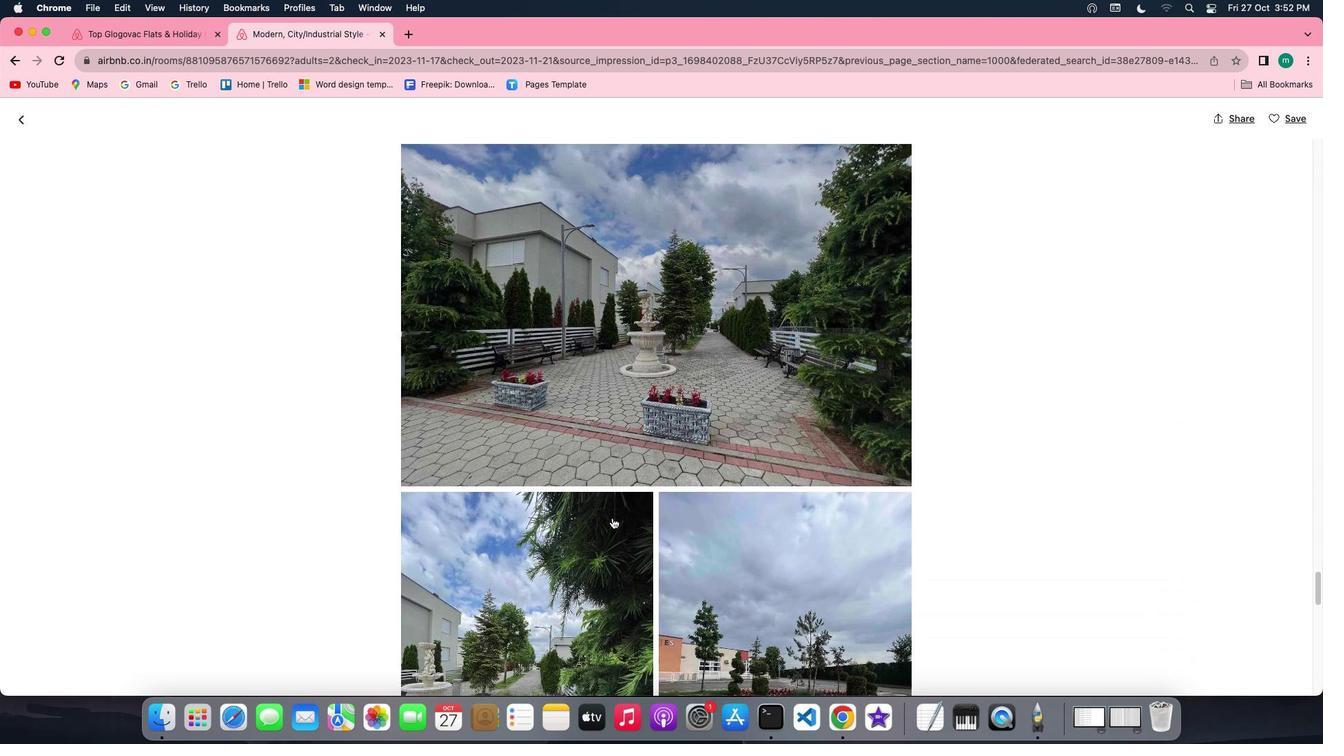 
Action: Mouse scrolled (620, 524) with delta (34, 126)
Screenshot: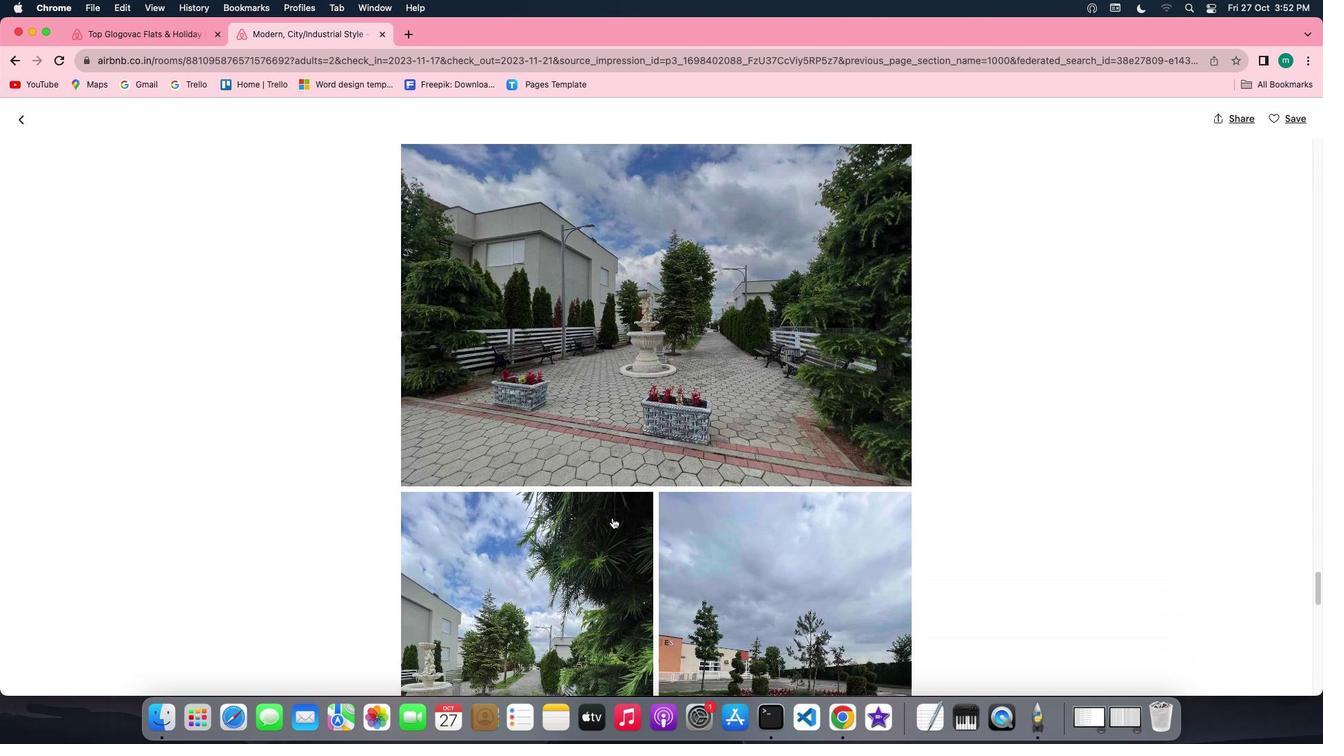 
Action: Mouse scrolled (620, 524) with delta (34, 125)
Screenshot: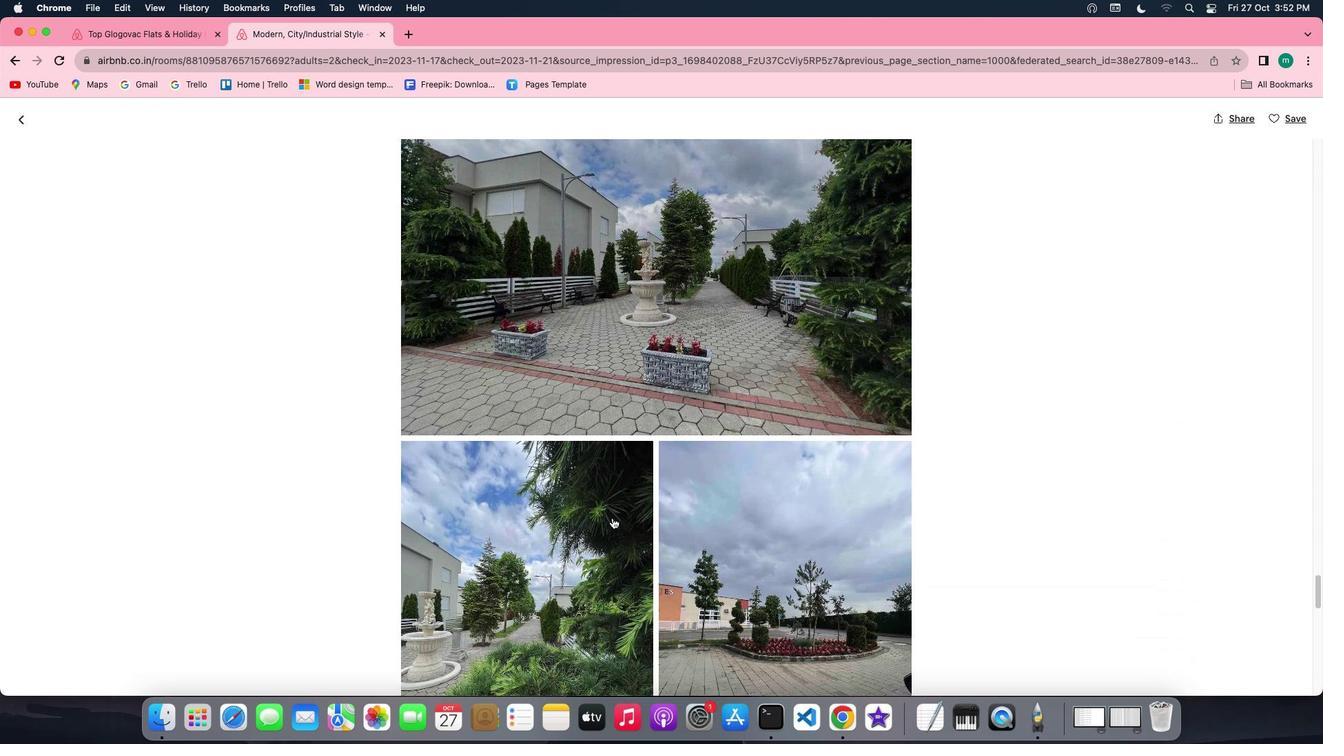 
Action: Mouse scrolled (620, 524) with delta (34, 126)
Screenshot: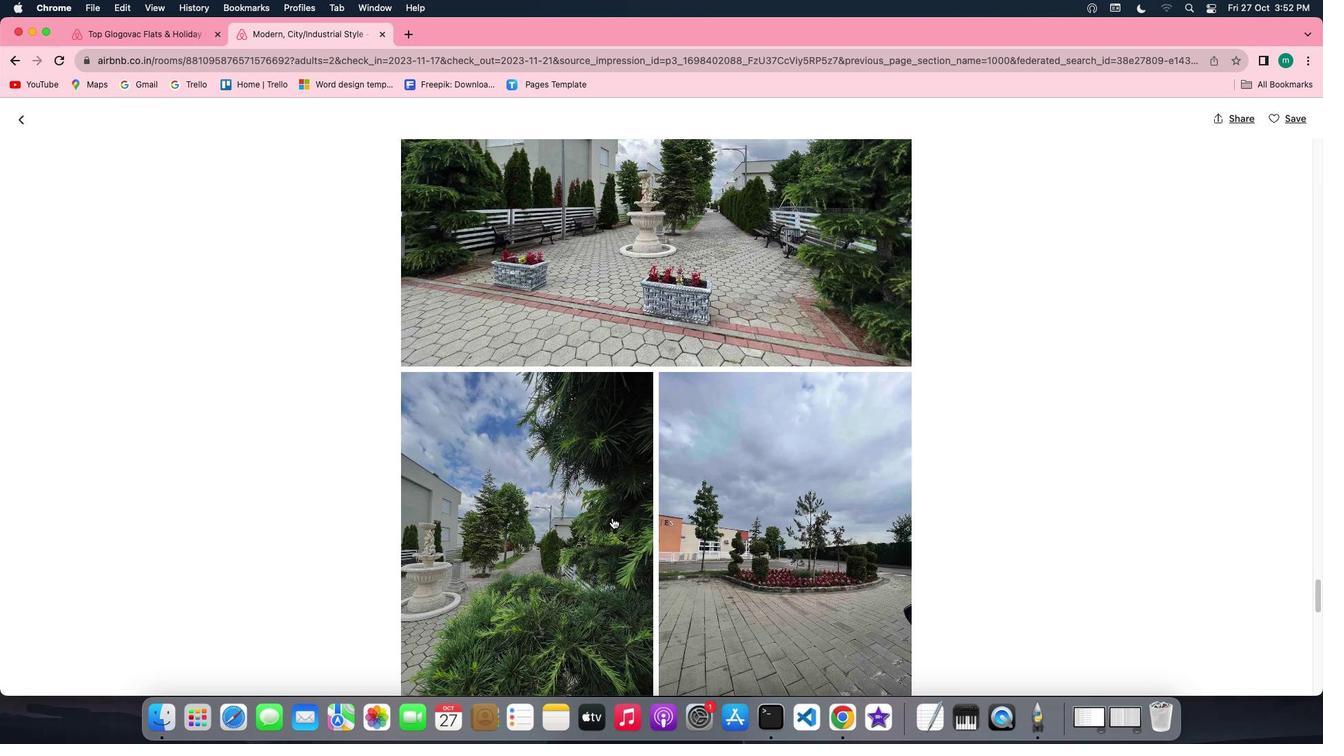 
Action: Mouse scrolled (620, 524) with delta (34, 126)
Screenshot: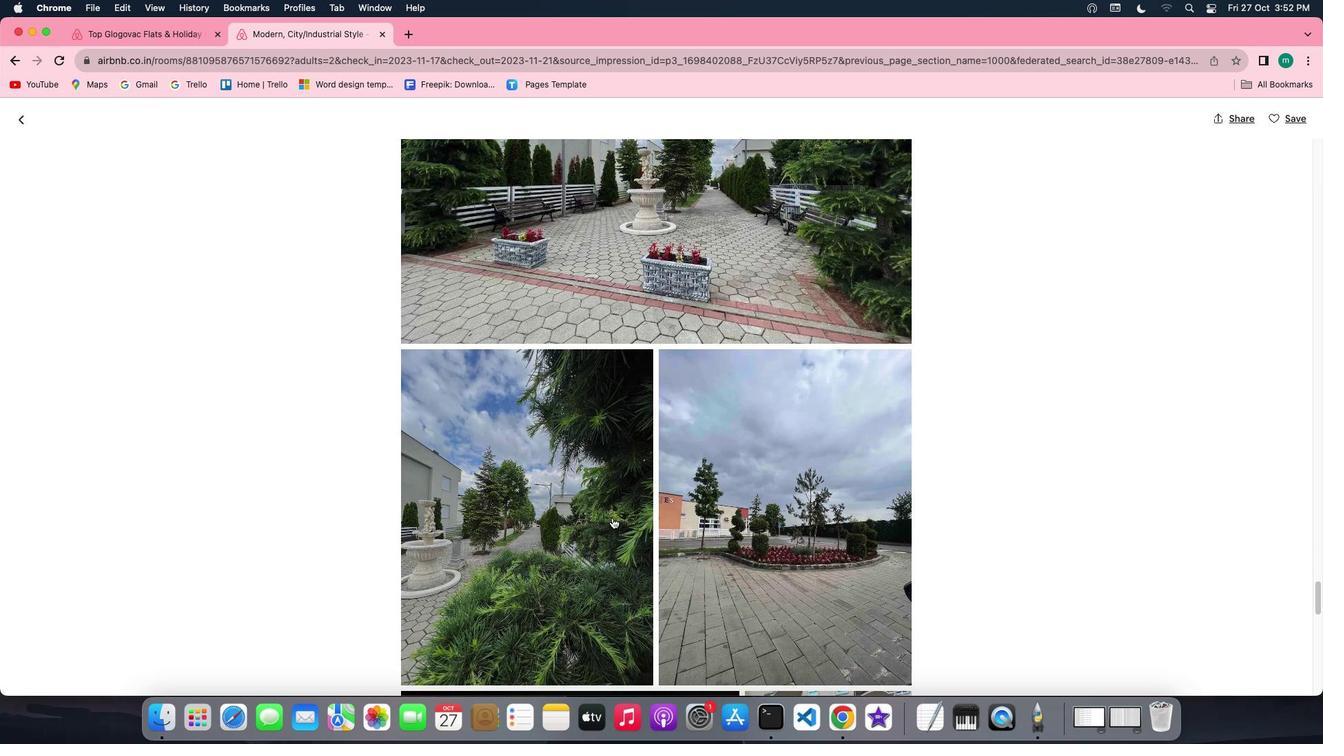 
Action: Mouse scrolled (620, 524) with delta (34, 125)
Screenshot: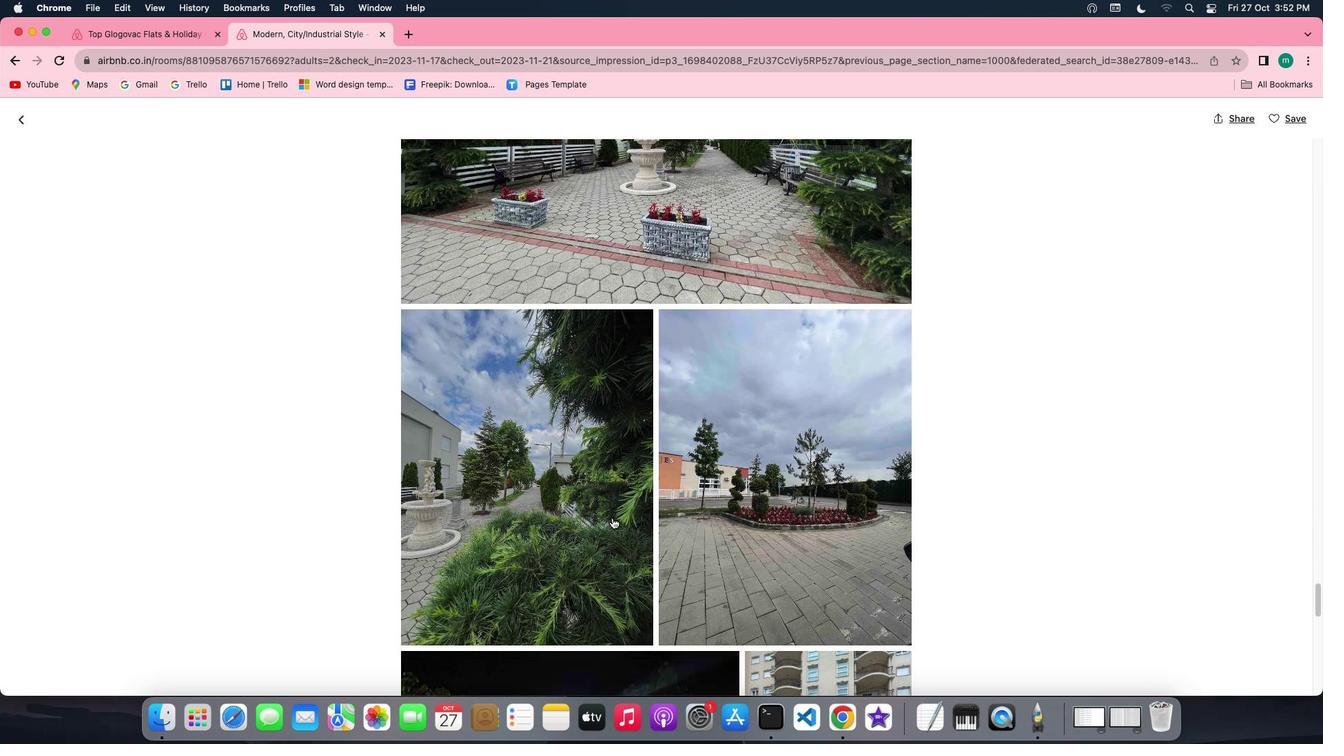 
Action: Mouse scrolled (620, 524) with delta (34, 125)
Screenshot: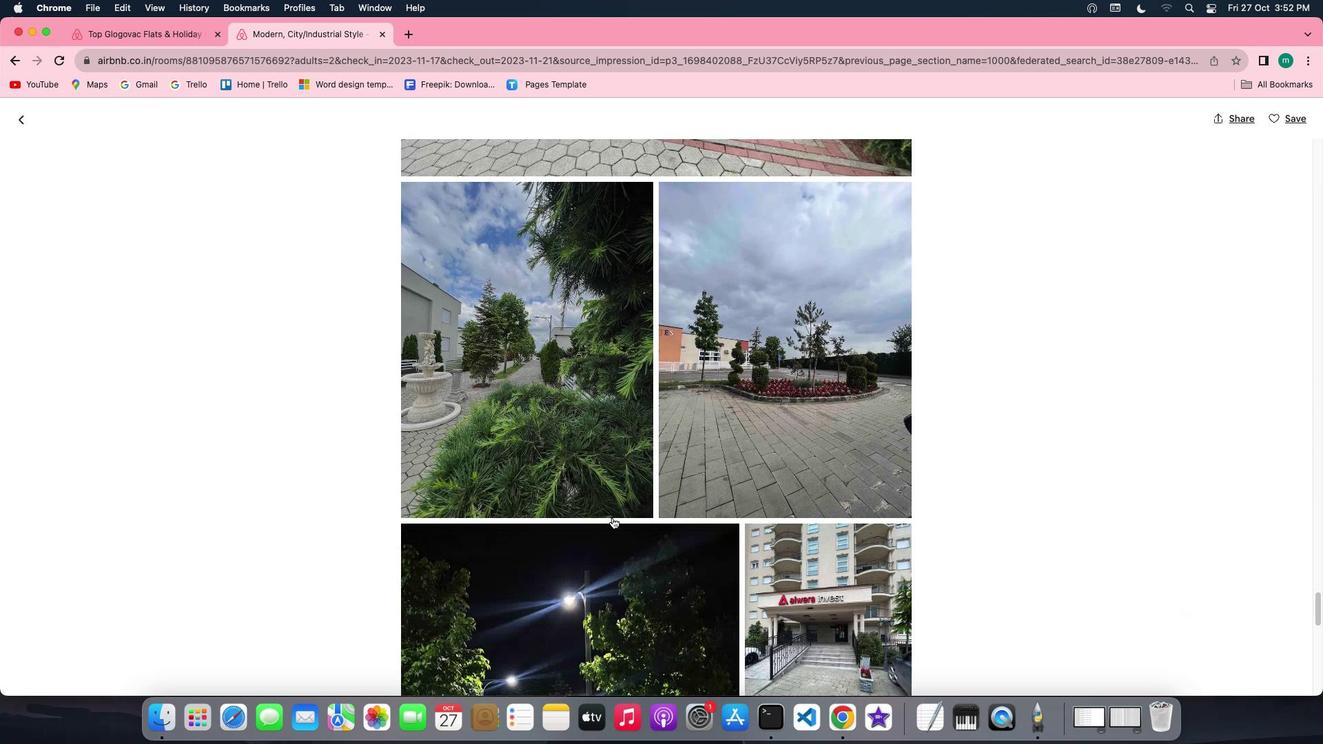 
Action: Mouse scrolled (620, 524) with delta (34, 126)
Screenshot: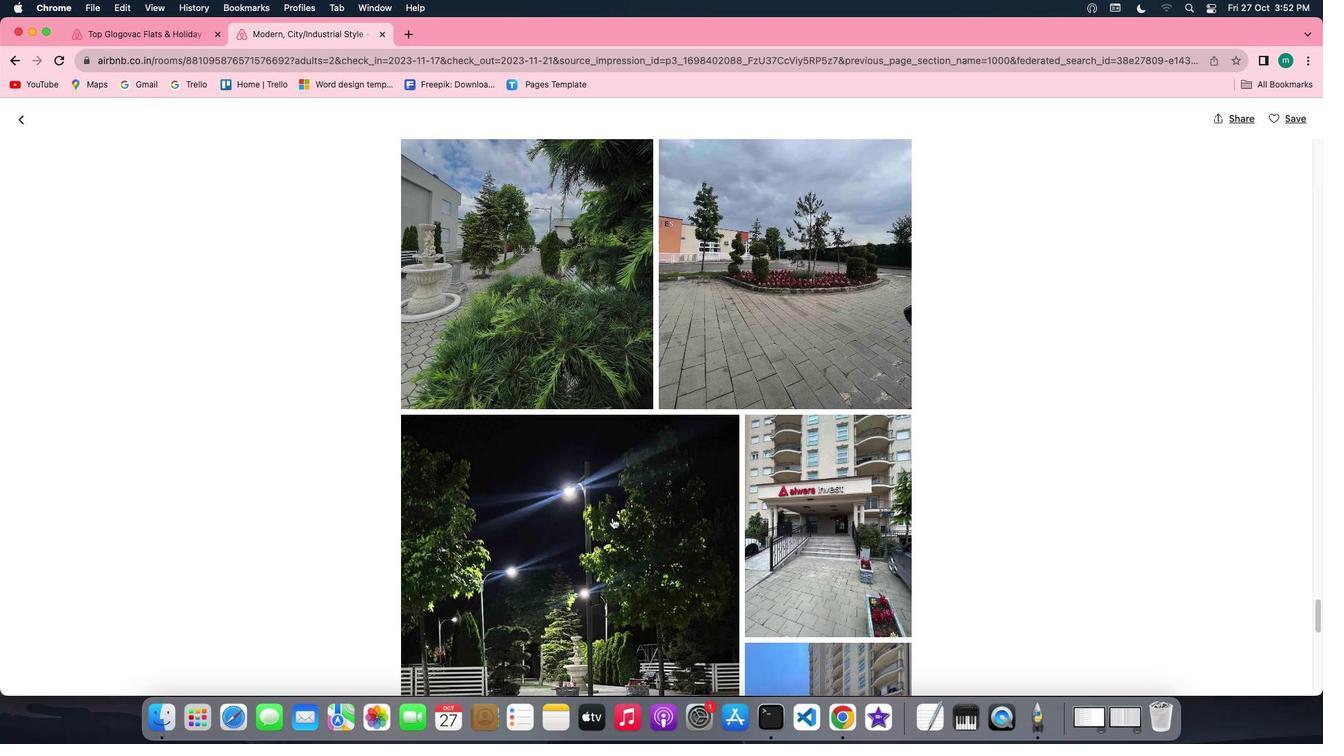 
Action: Mouse scrolled (620, 524) with delta (34, 126)
Screenshot: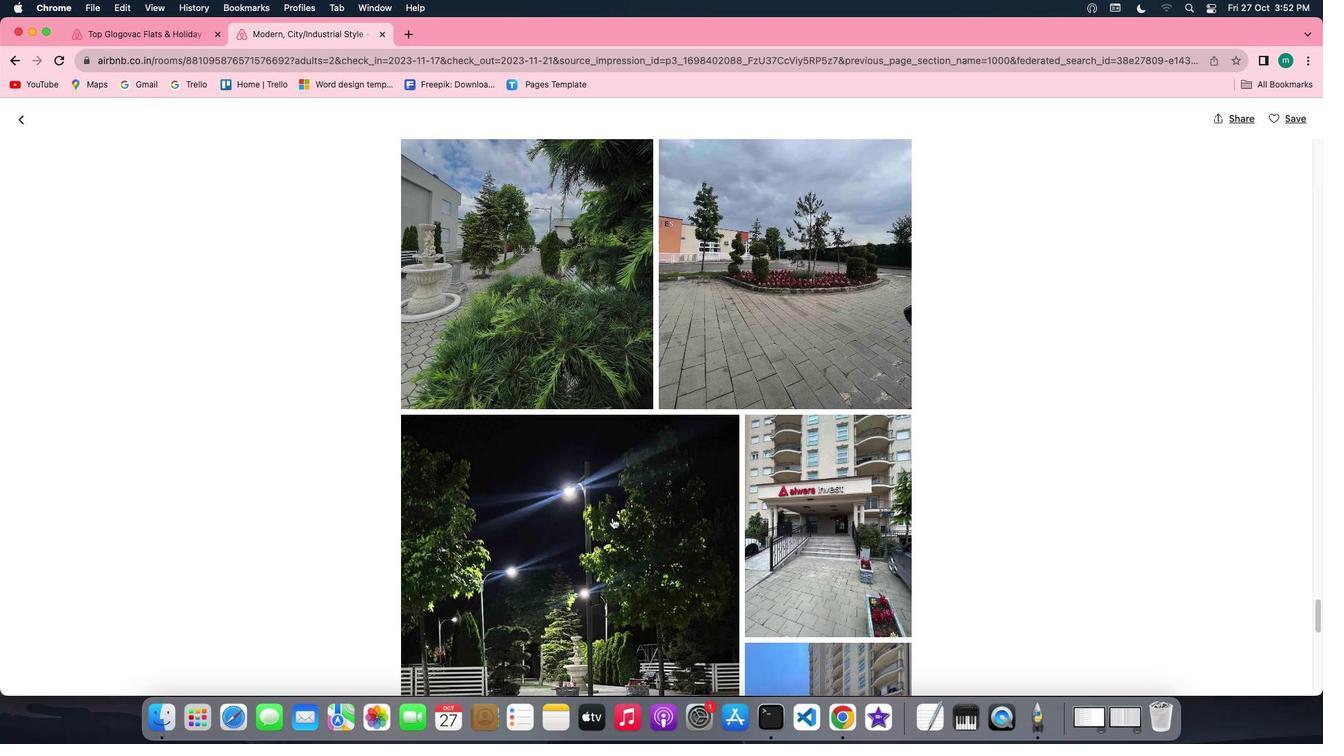 
Action: Mouse scrolled (620, 524) with delta (34, 125)
Screenshot: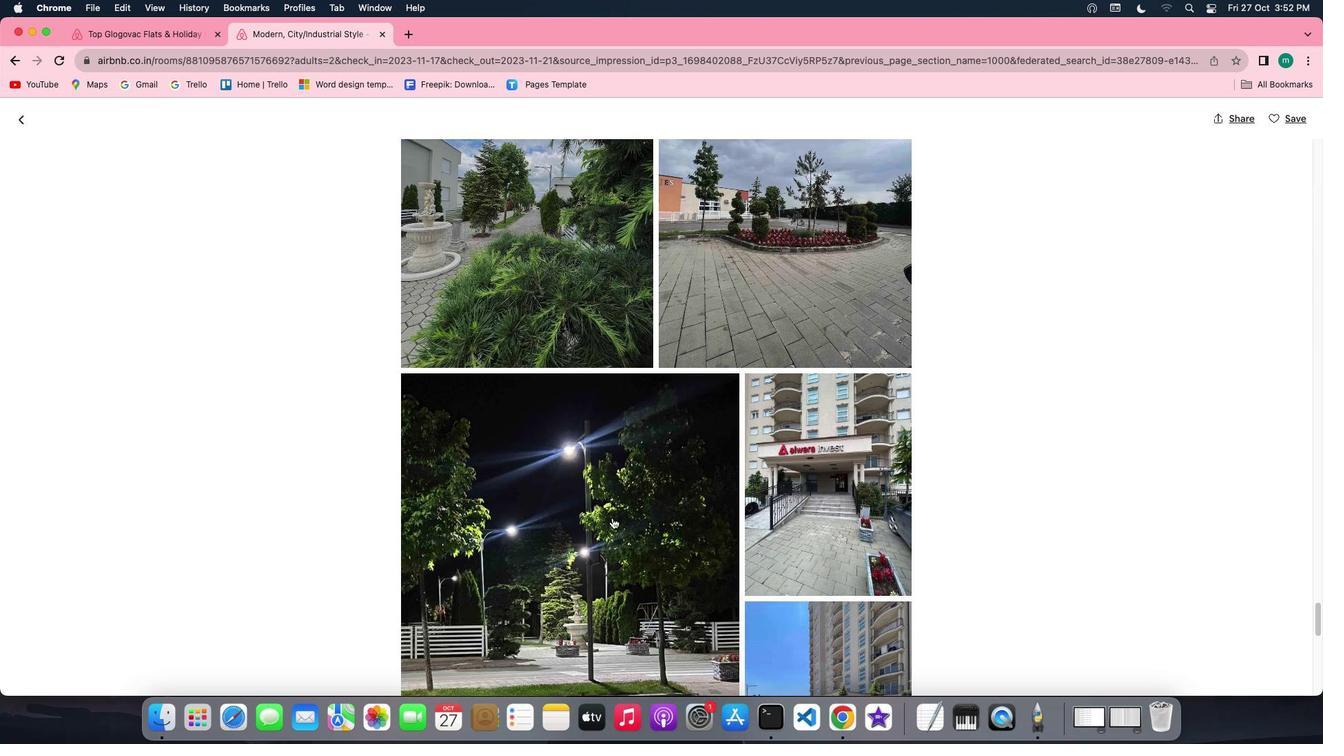 
Action: Mouse scrolled (620, 524) with delta (34, 125)
Screenshot: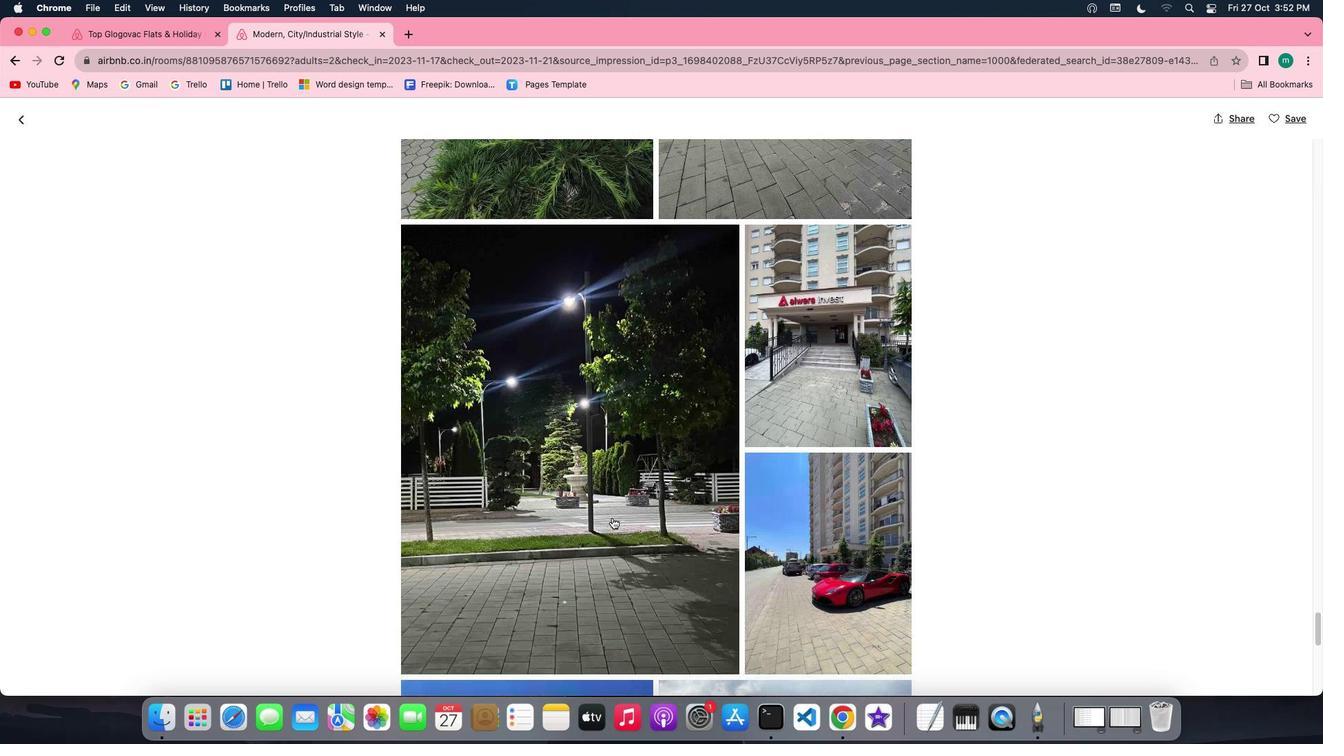 
Action: Mouse scrolled (620, 524) with delta (34, 126)
Screenshot: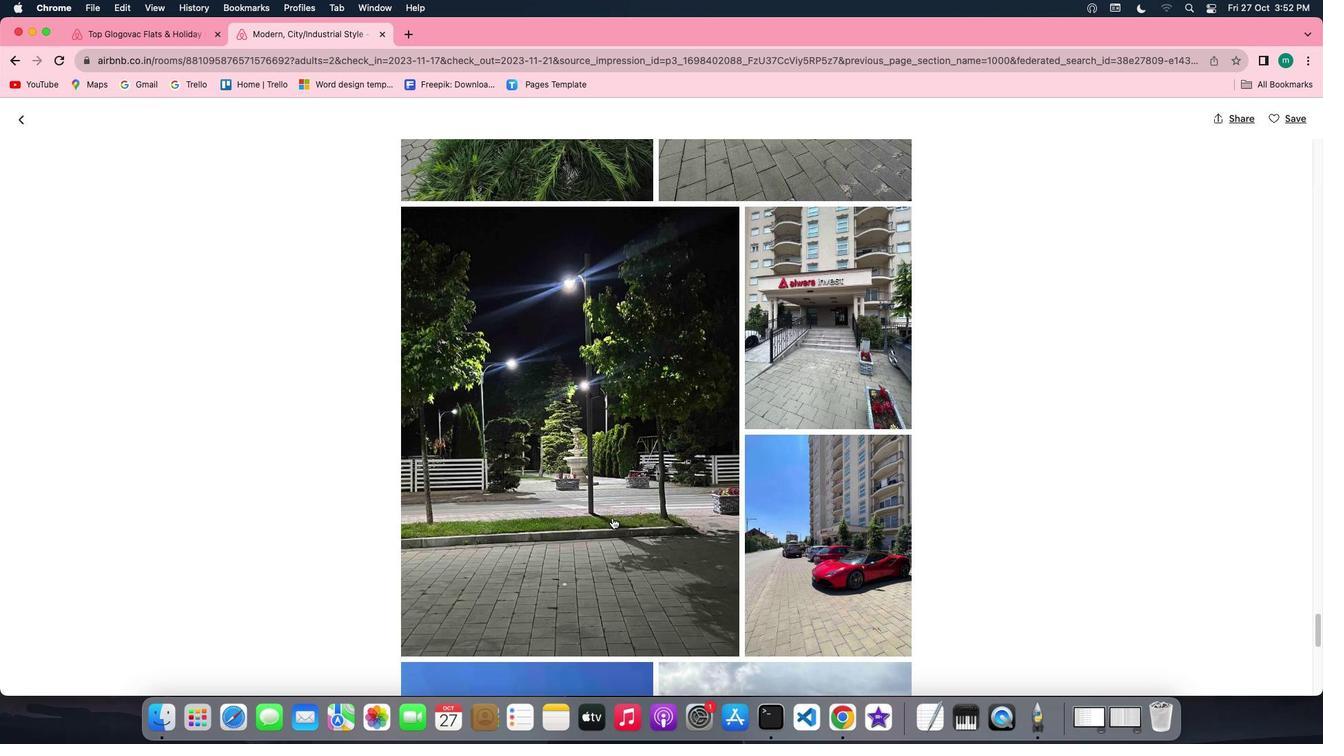 
Action: Mouse scrolled (620, 524) with delta (34, 126)
Screenshot: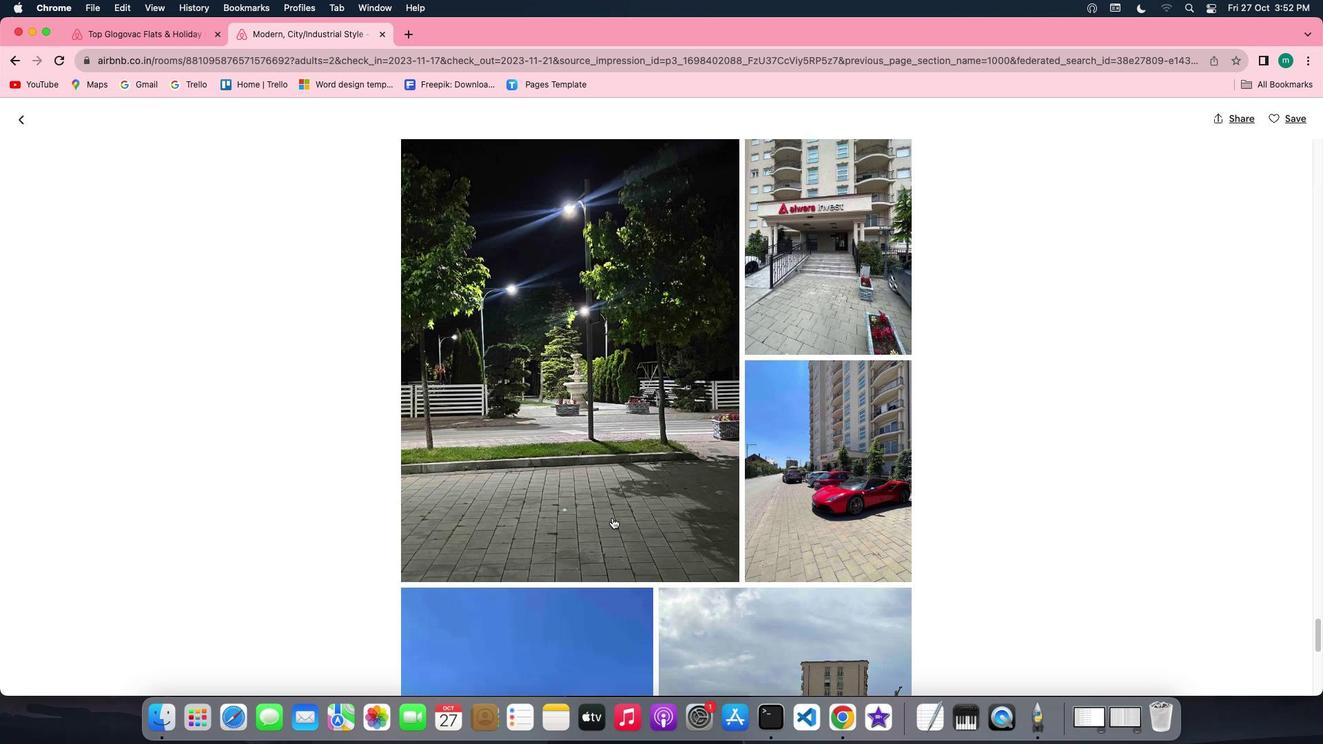 
Action: Mouse scrolled (620, 524) with delta (34, 125)
Screenshot: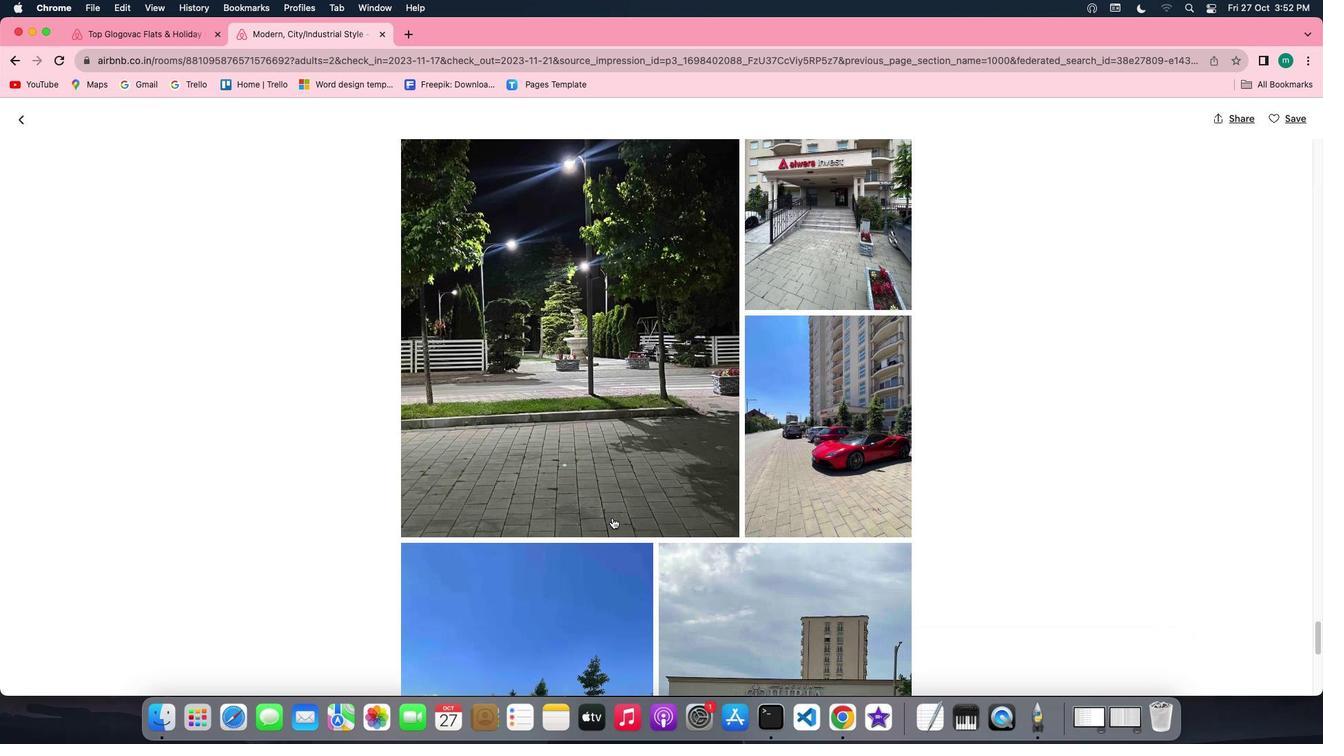 
Action: Mouse scrolled (620, 524) with delta (34, 125)
